 Task: Create an orange letterhead template in abstract style.
Action: Mouse pressed left at (341, 90)
Screenshot: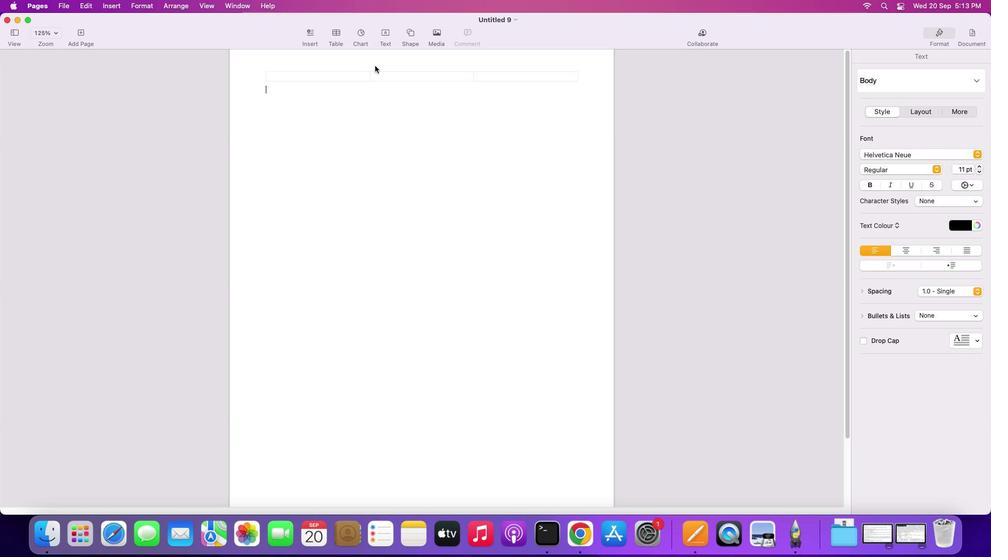 
Action: Mouse moved to (408, 33)
Screenshot: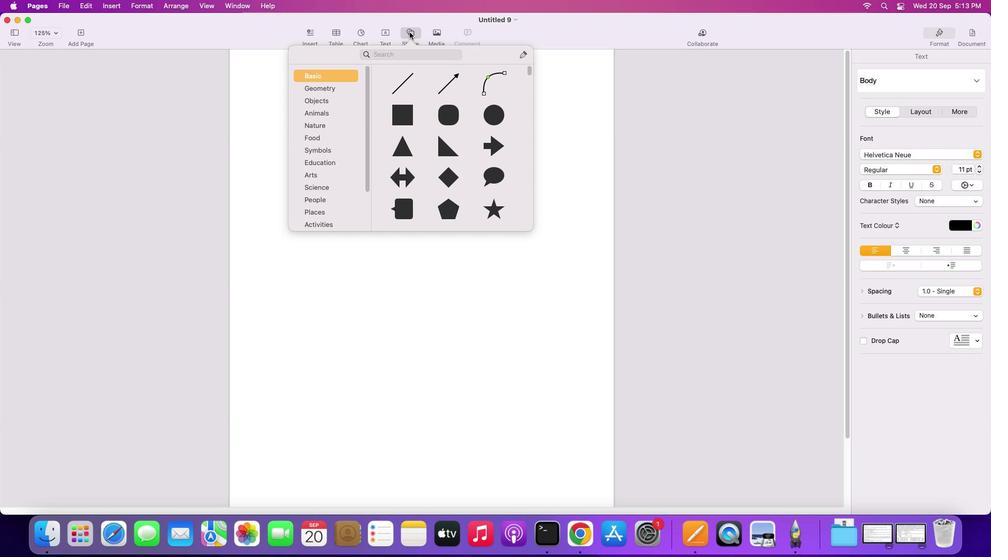 
Action: Mouse pressed left at (408, 33)
Screenshot: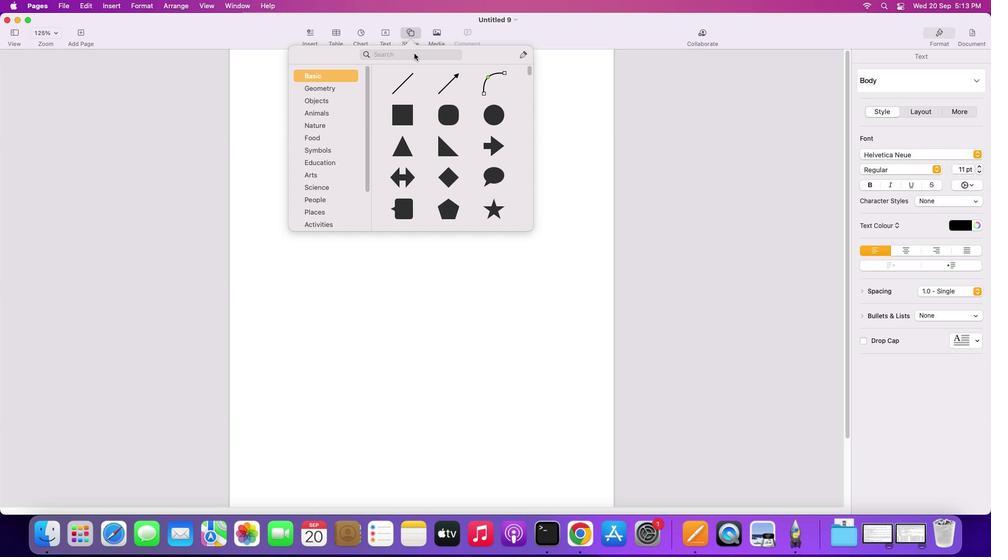 
Action: Mouse moved to (401, 116)
Screenshot: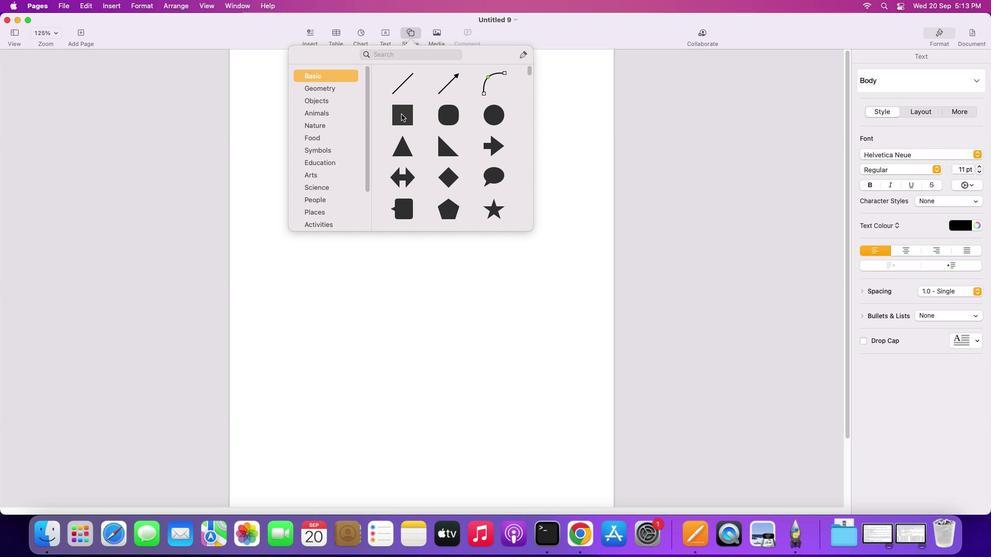 
Action: Mouse pressed left at (401, 116)
Screenshot: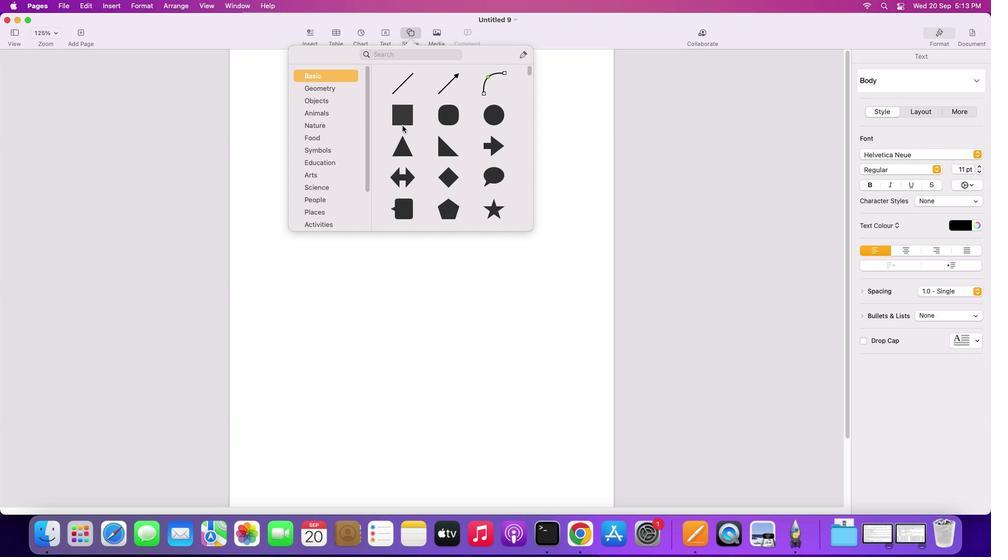 
Action: Mouse moved to (405, 160)
Screenshot: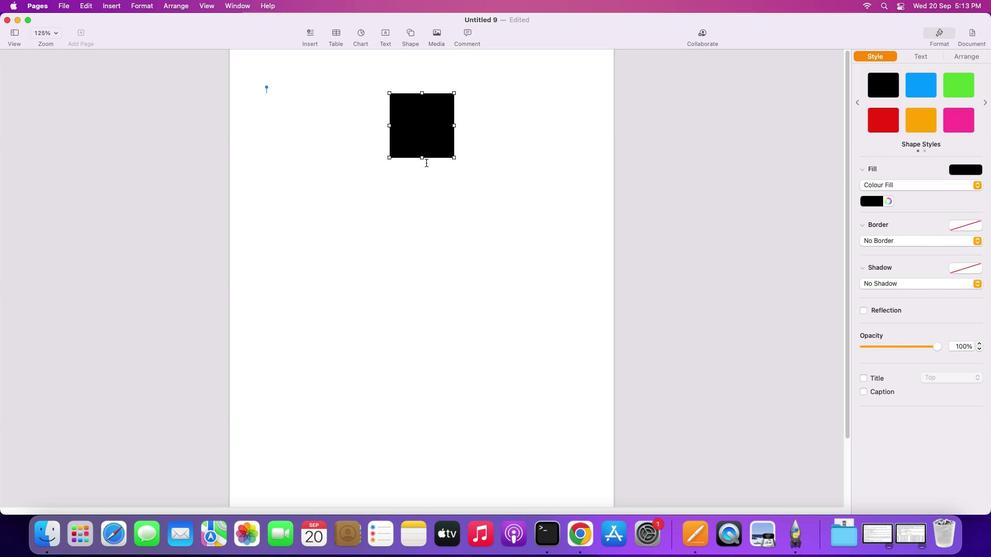 
Action: Mouse scrolled (405, 160) with delta (0, 0)
Screenshot: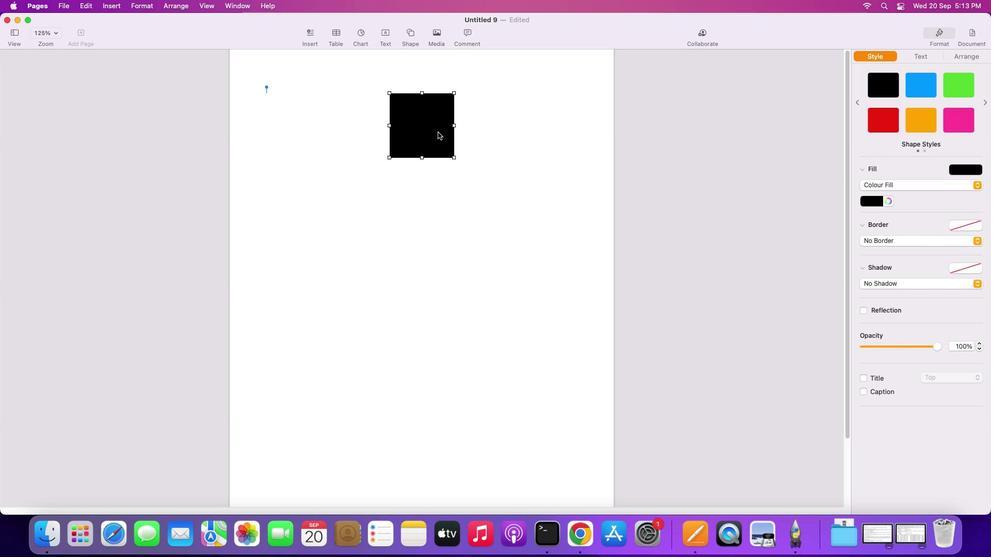 
Action: Mouse moved to (405, 161)
Screenshot: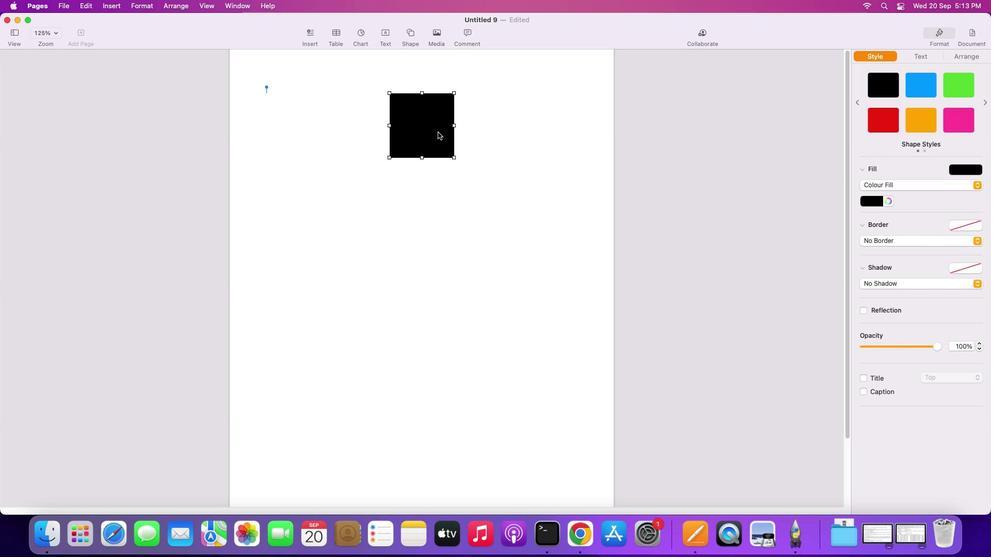 
Action: Mouse scrolled (405, 161) with delta (0, 0)
Screenshot: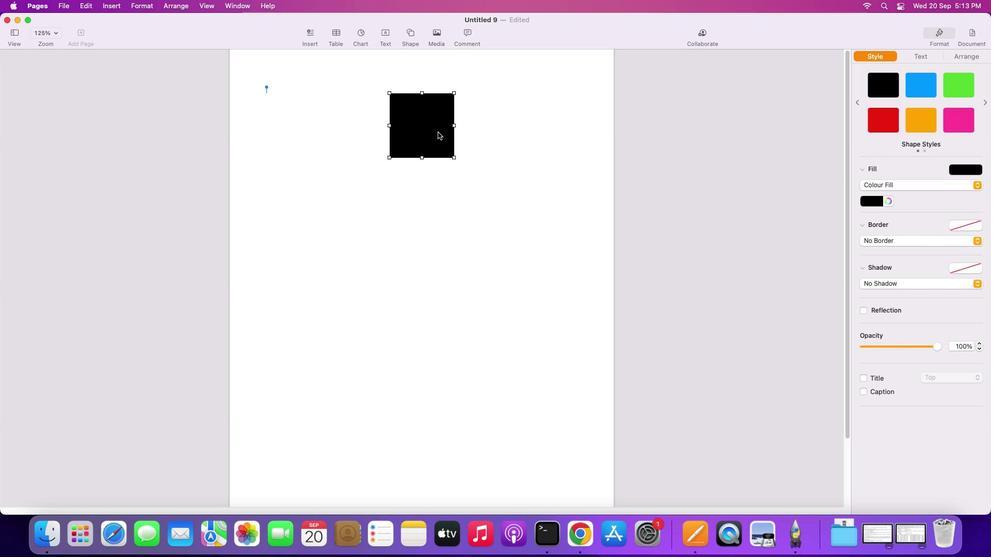 
Action: Mouse moved to (405, 161)
Screenshot: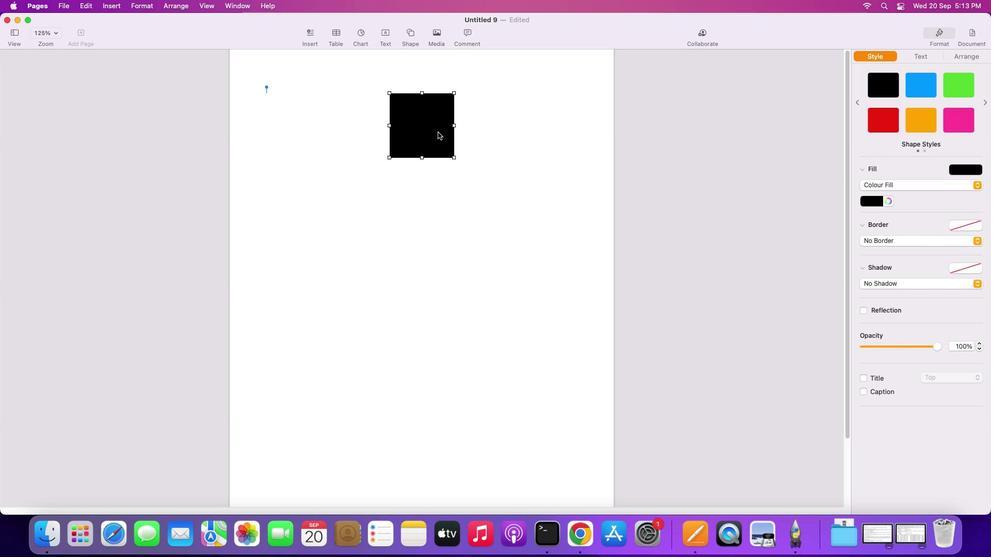 
Action: Mouse scrolled (405, 161) with delta (0, 2)
Screenshot: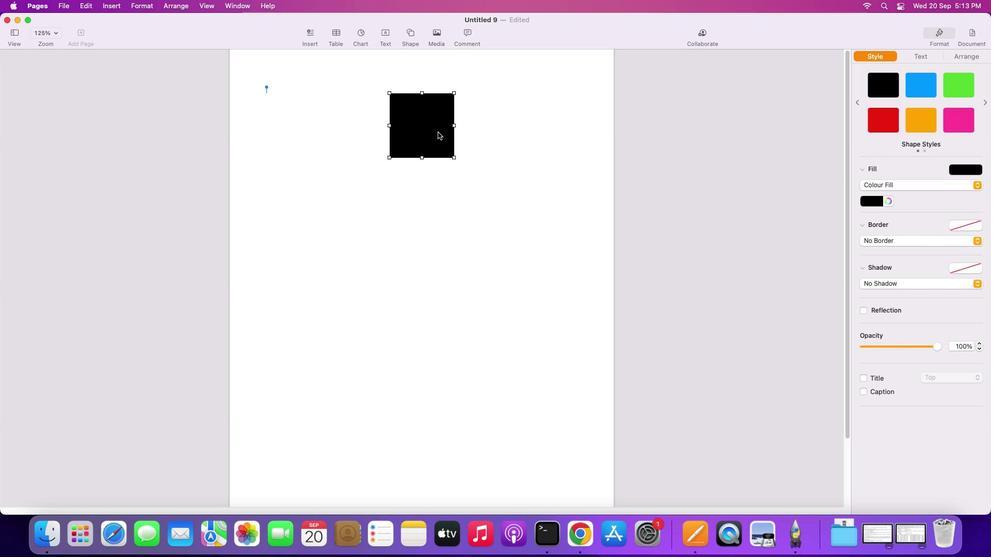
Action: Mouse scrolled (405, 161) with delta (0, 3)
Screenshot: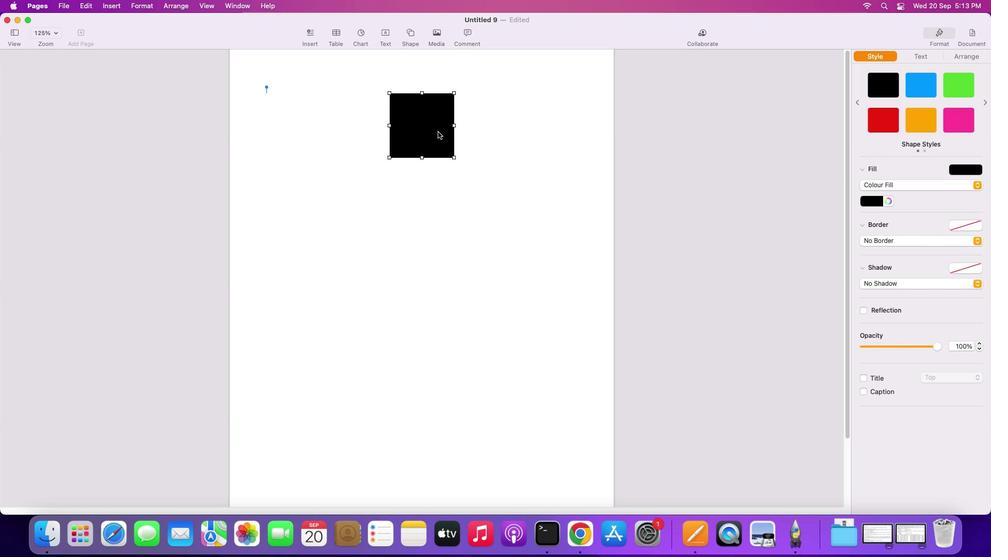 
Action: Mouse moved to (405, 161)
Screenshot: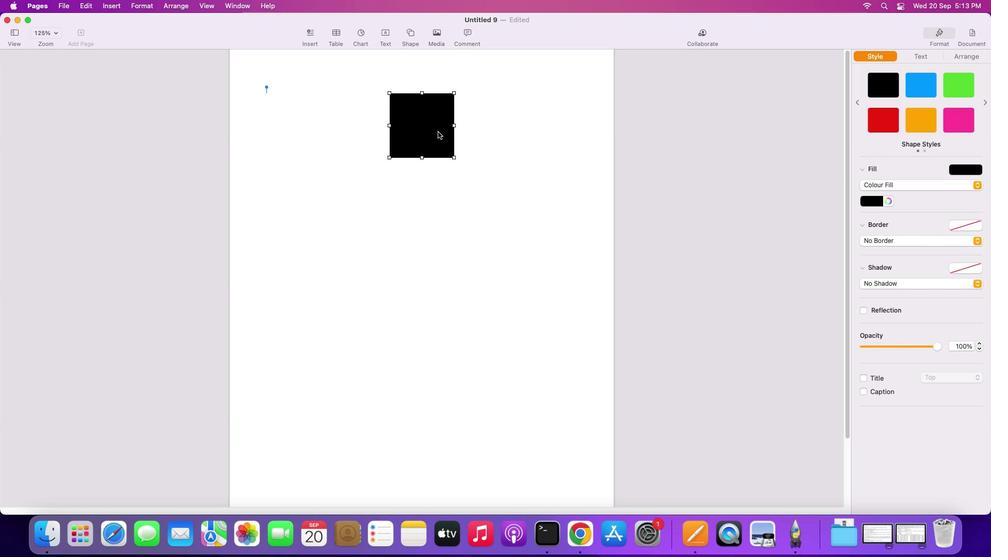 
Action: Mouse scrolled (405, 161) with delta (0, 4)
Screenshot: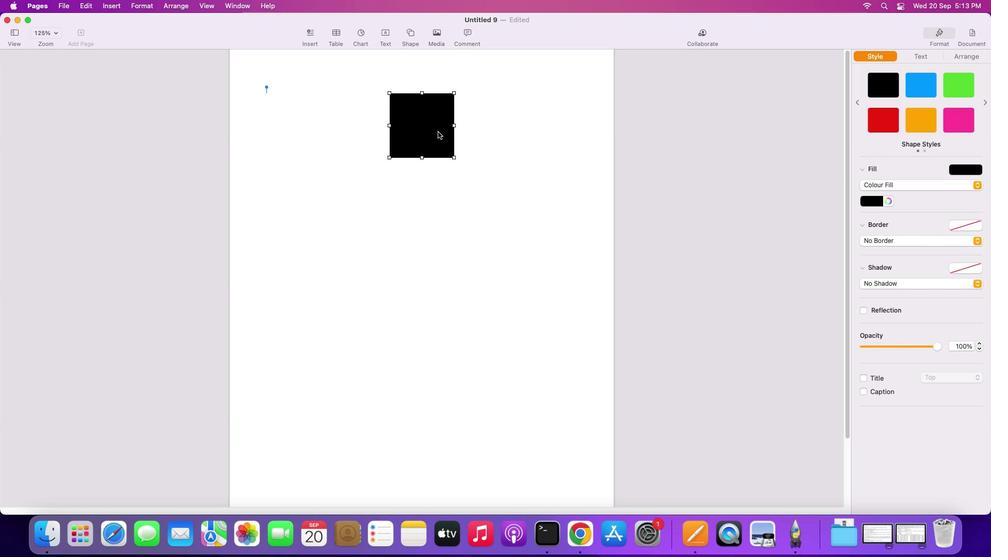 
Action: Mouse moved to (405, 161)
Screenshot: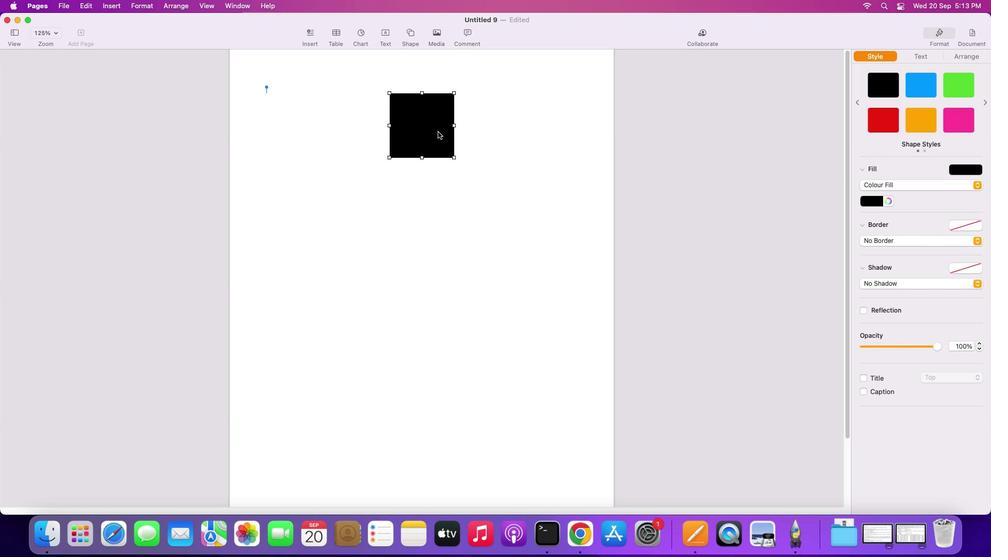 
Action: Mouse scrolled (405, 161) with delta (0, 4)
Screenshot: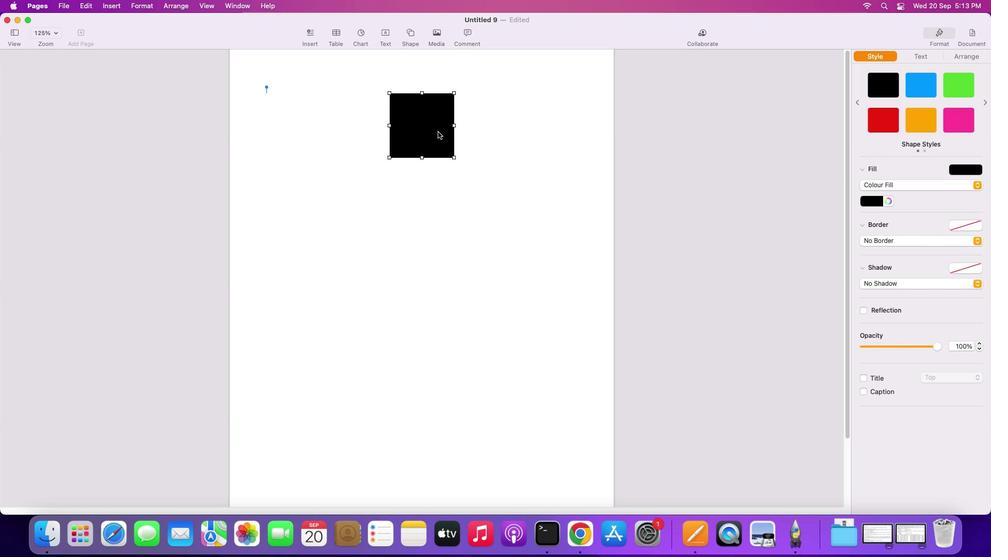 
Action: Mouse moved to (405, 163)
Screenshot: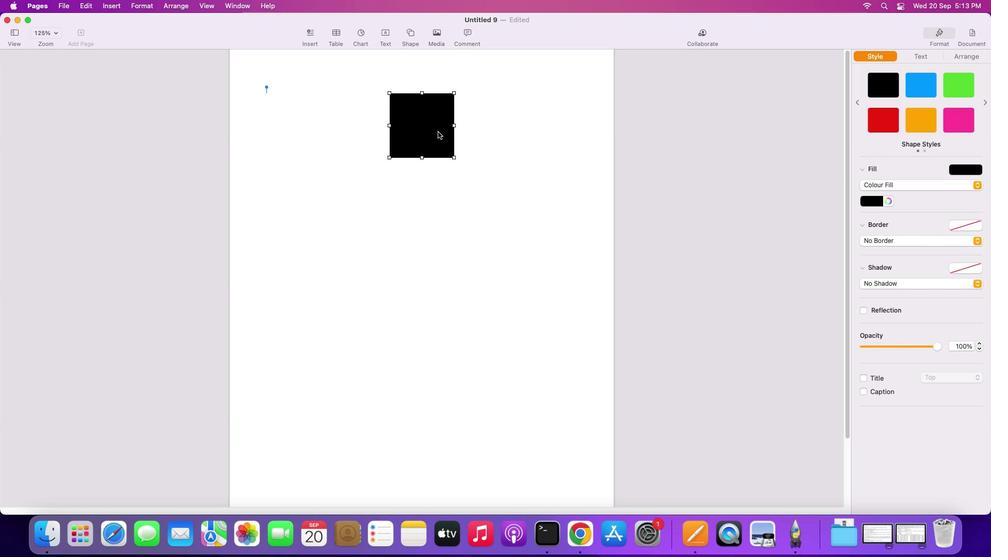 
Action: Mouse scrolled (405, 163) with delta (0, 4)
Screenshot: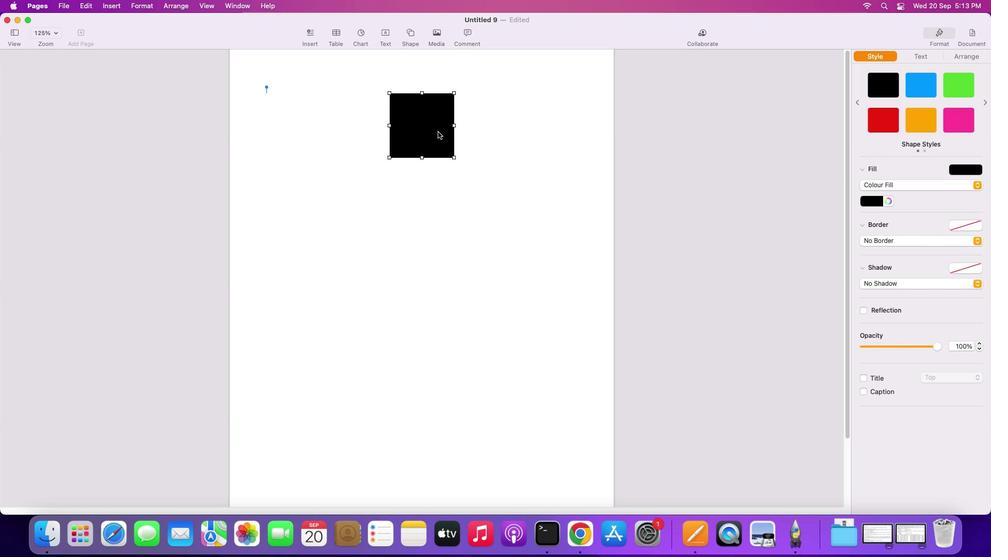 
Action: Mouse moved to (437, 132)
Screenshot: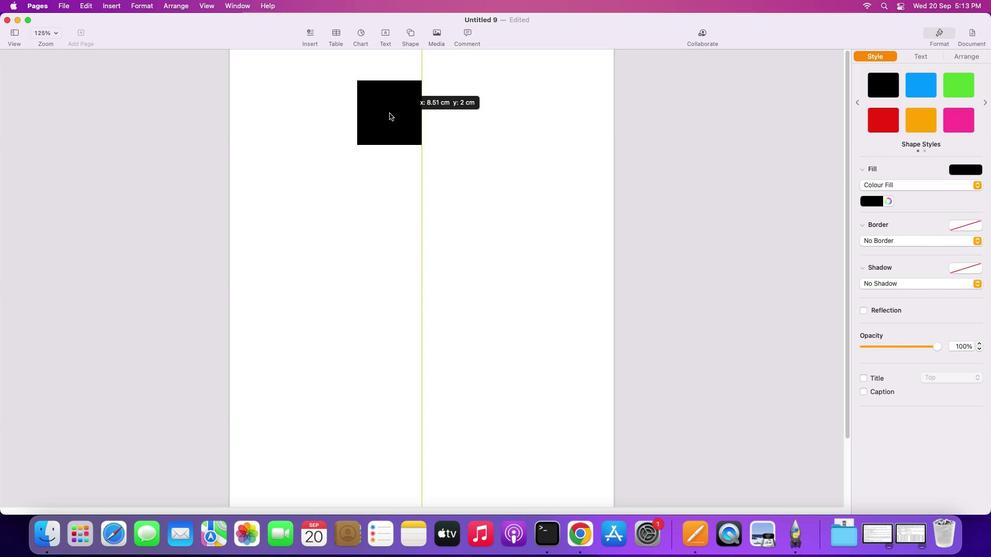 
Action: Mouse pressed left at (437, 132)
Screenshot: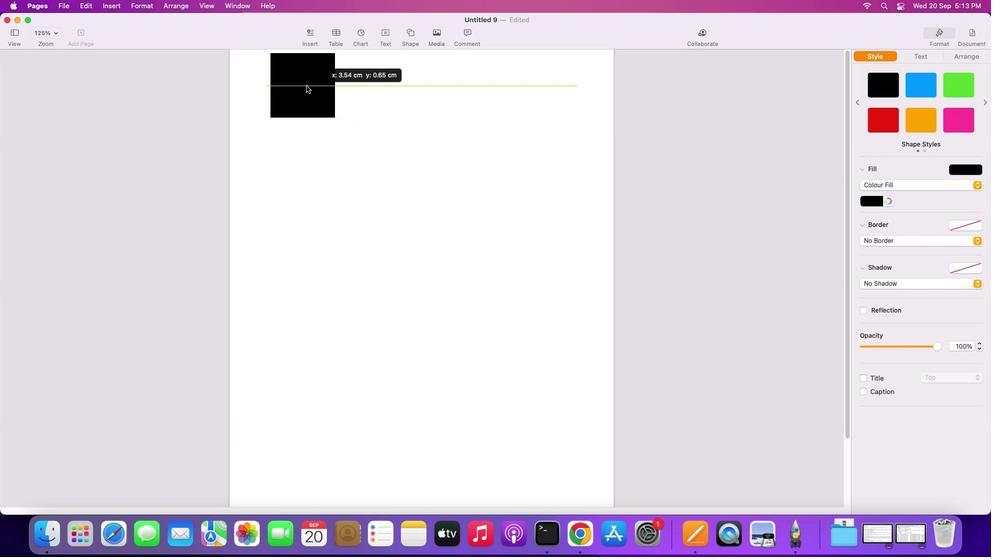 
Action: Mouse moved to (294, 81)
Screenshot: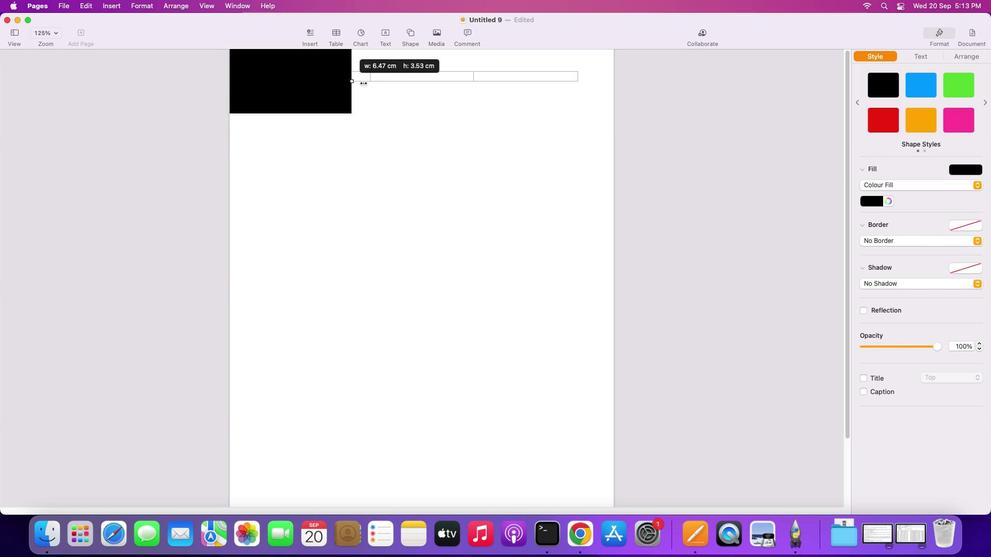 
Action: Mouse pressed left at (294, 81)
Screenshot: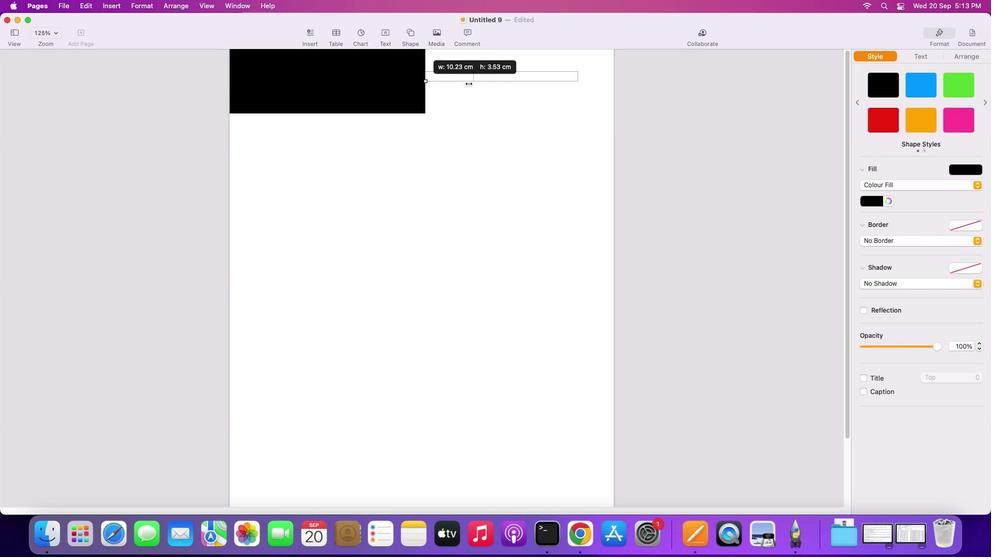 
Action: Mouse moved to (479, 152)
Screenshot: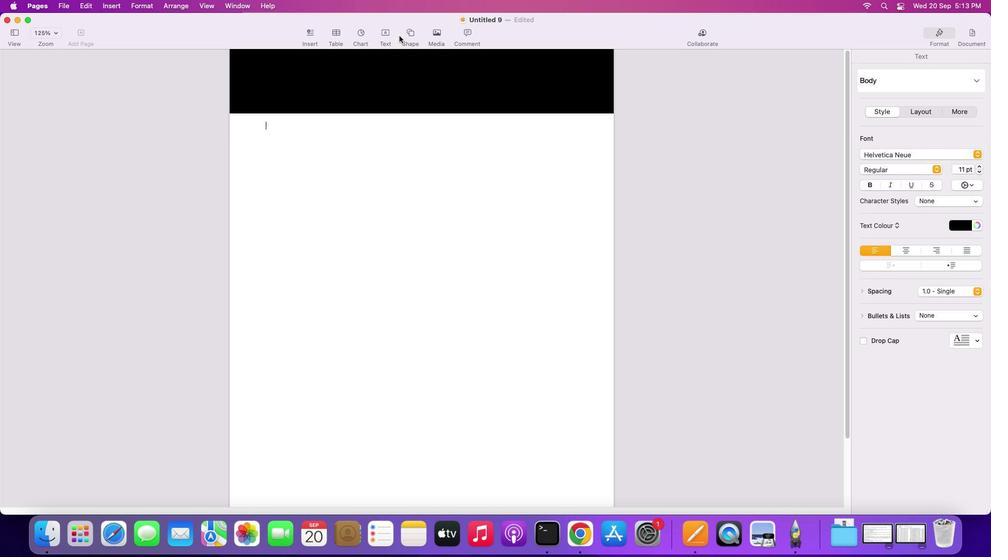 
Action: Mouse pressed left at (479, 152)
Screenshot: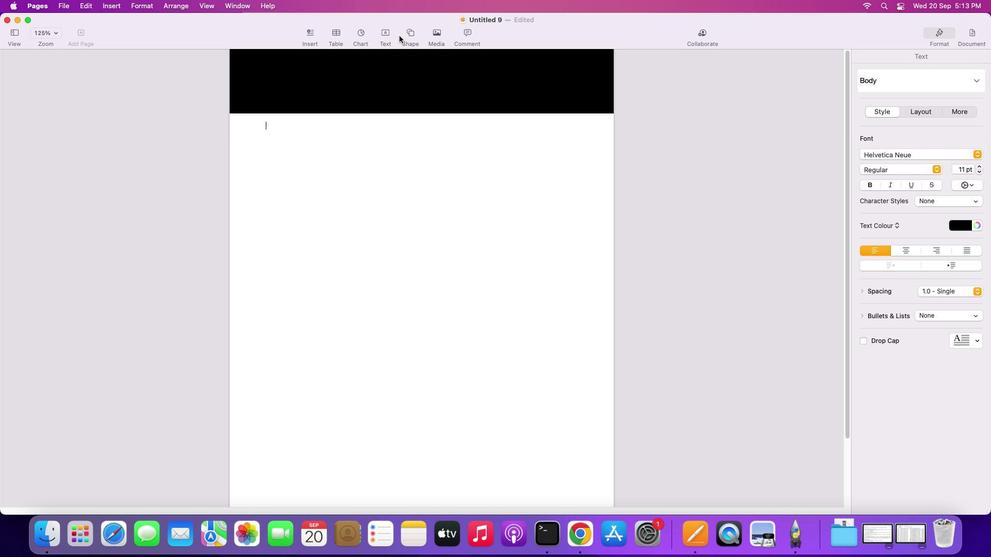 
Action: Mouse moved to (411, 32)
Screenshot: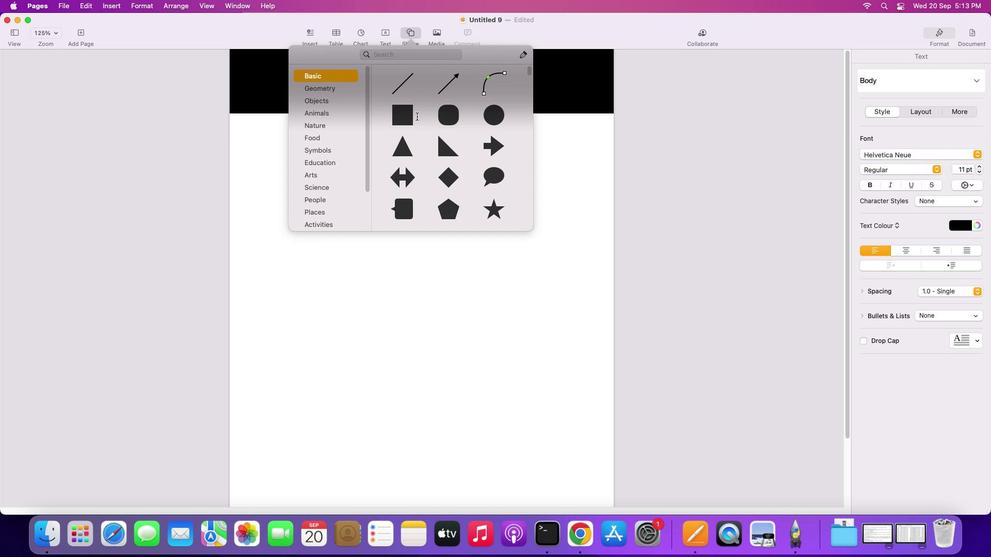 
Action: Mouse pressed left at (411, 32)
Screenshot: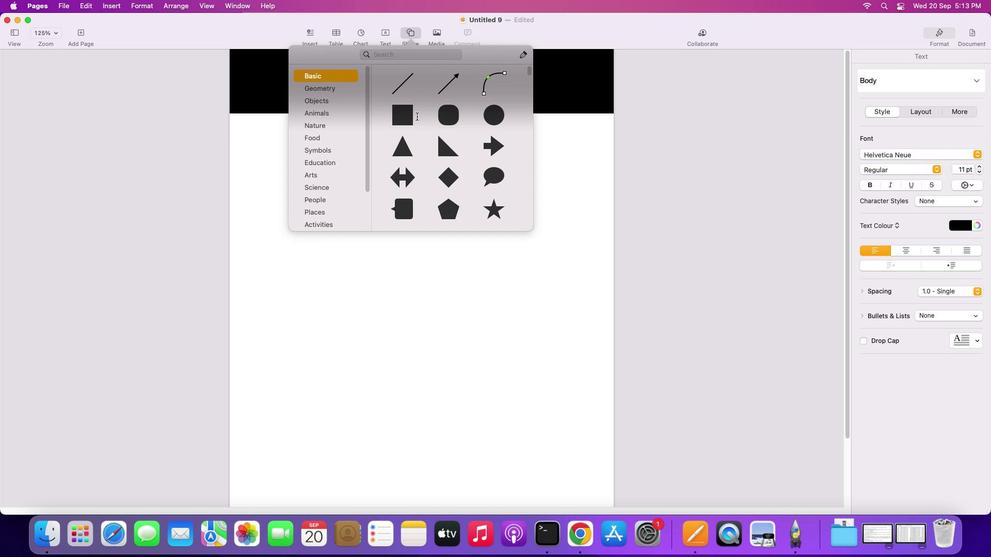 
Action: Mouse moved to (402, 111)
Screenshot: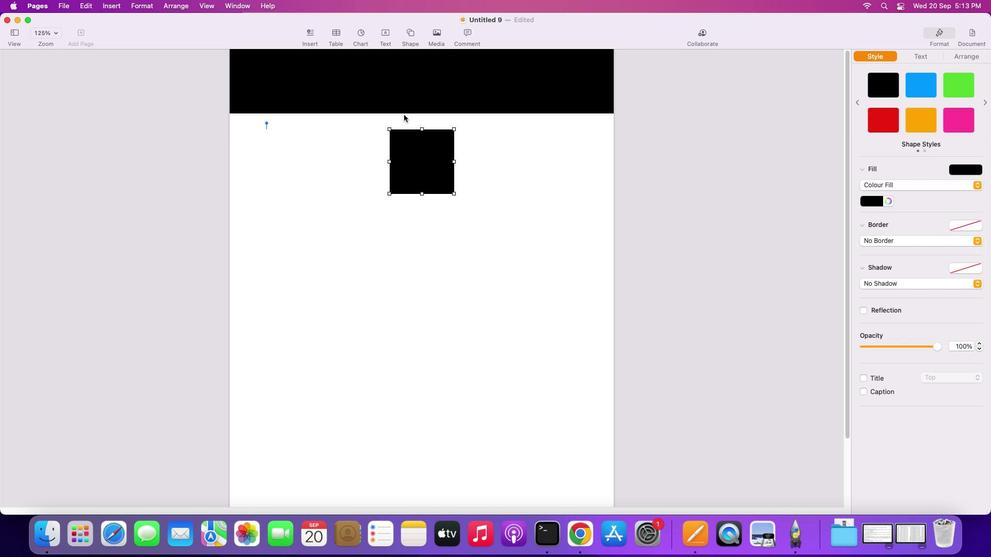 
Action: Mouse pressed left at (402, 111)
Screenshot: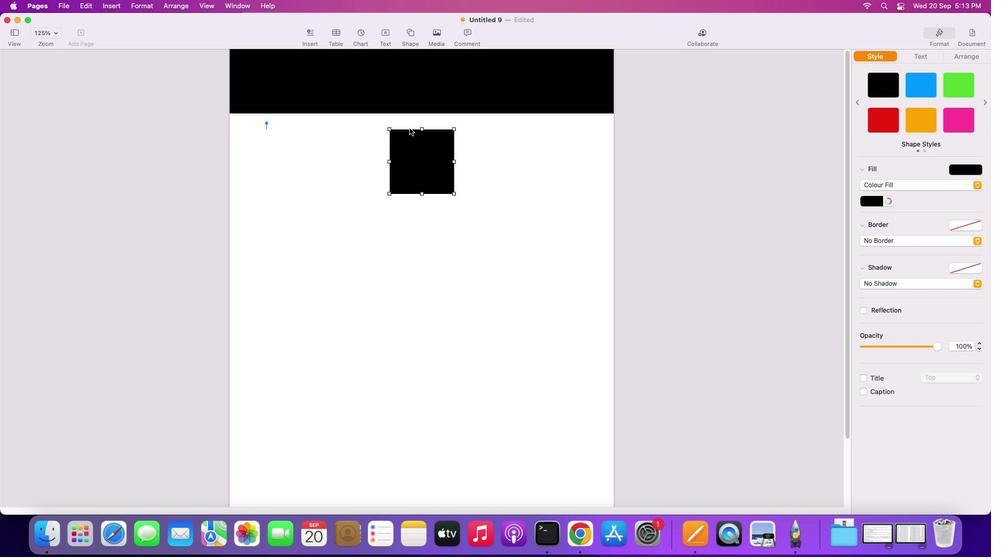 
Action: Mouse moved to (411, 139)
Screenshot: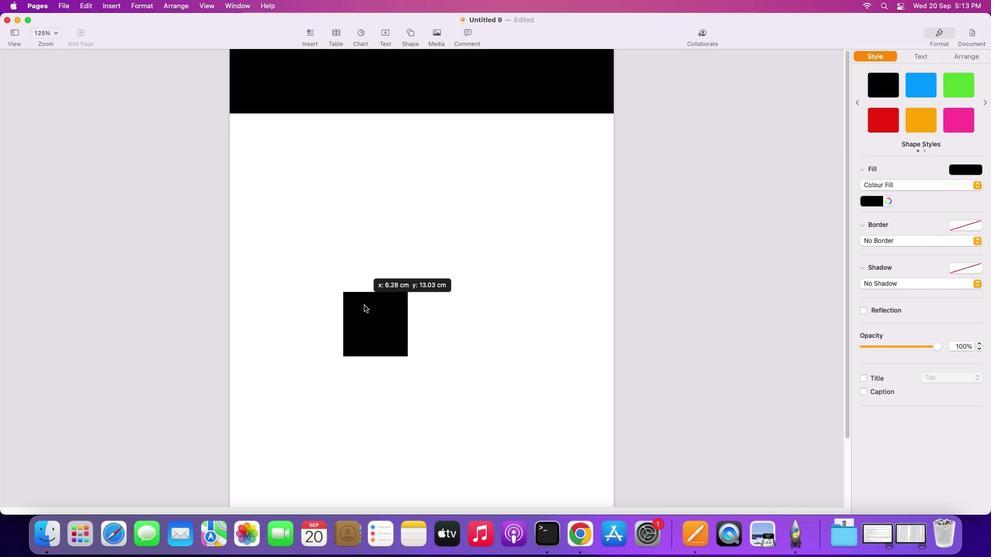 
Action: Mouse pressed left at (411, 139)
Screenshot: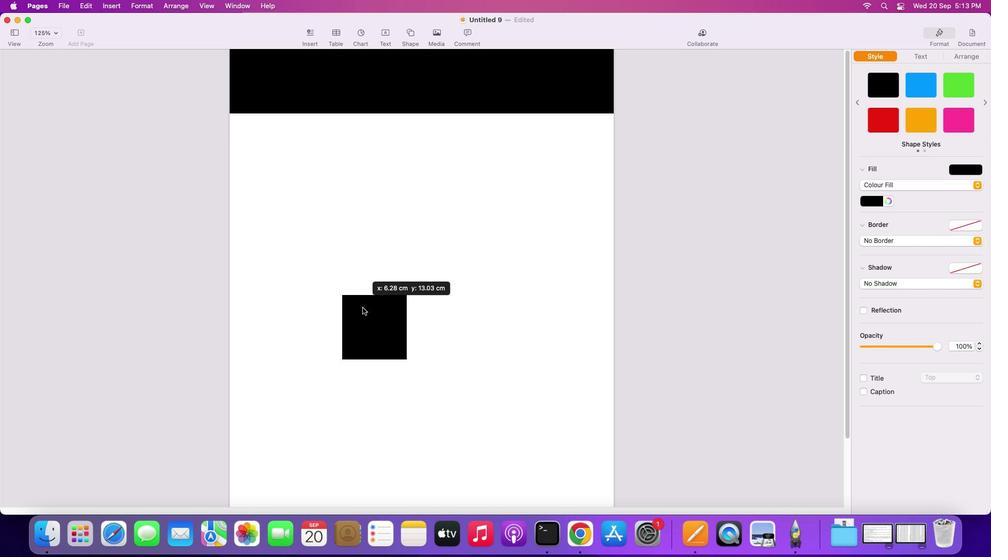 
Action: Mouse moved to (356, 307)
Screenshot: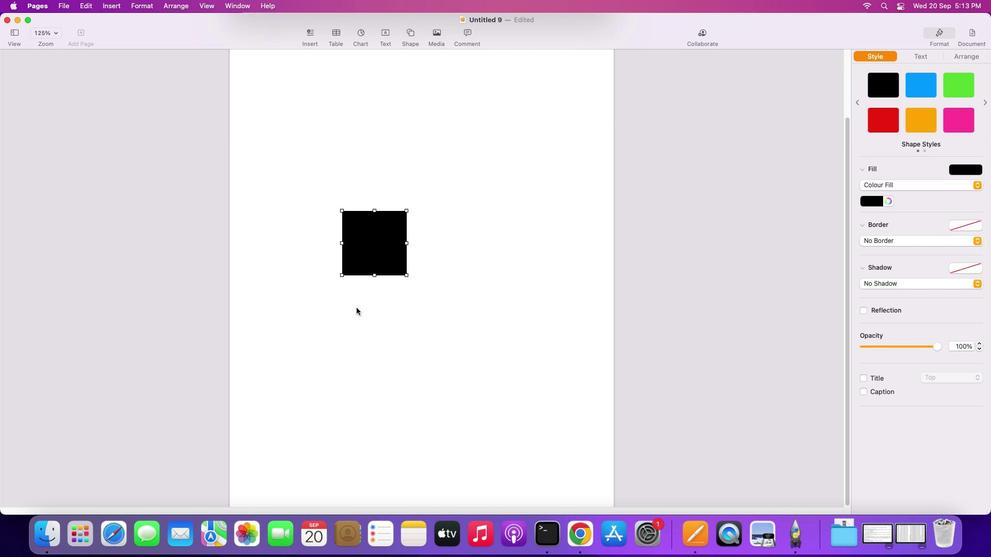 
Action: Mouse scrolled (356, 307) with delta (0, 0)
Screenshot: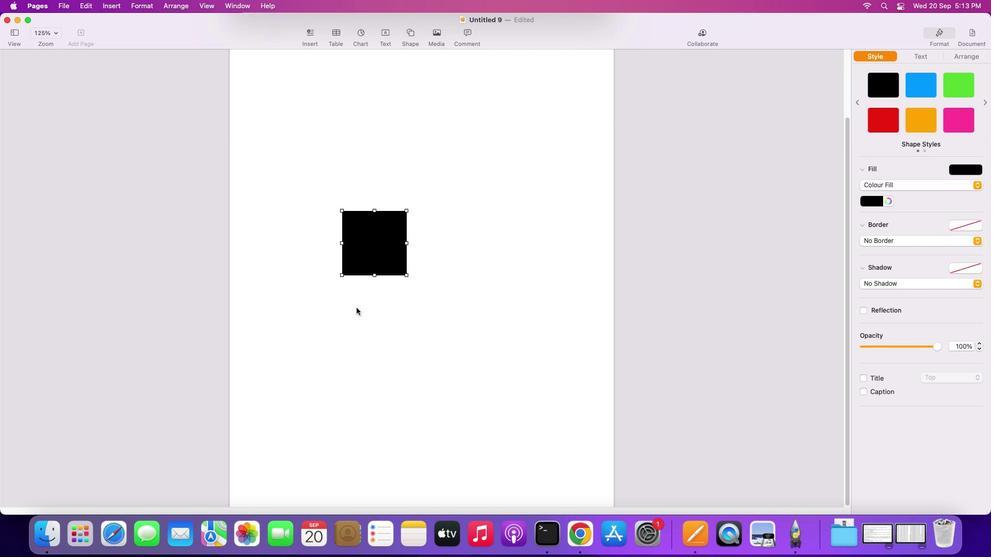 
Action: Mouse scrolled (356, 307) with delta (0, 0)
Screenshot: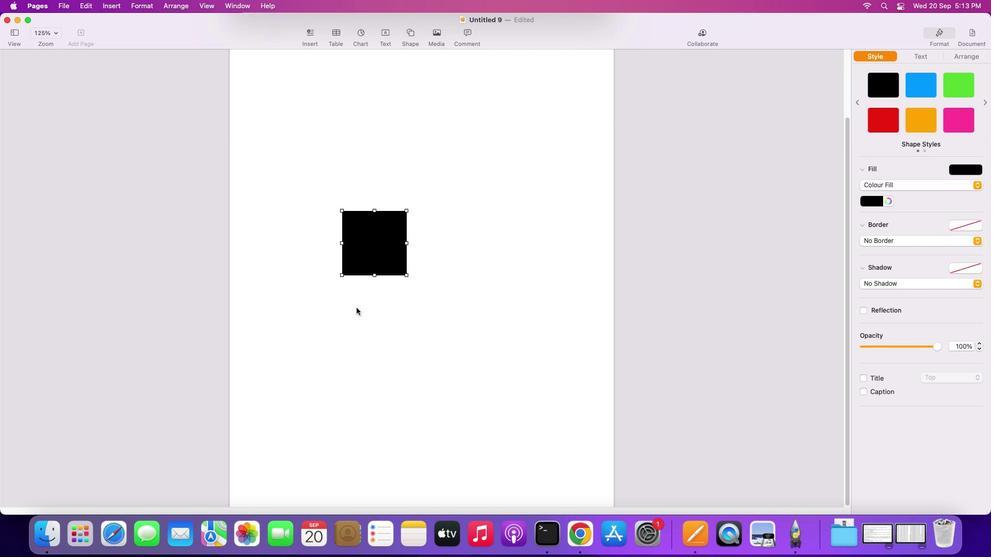 
Action: Mouse scrolled (356, 307) with delta (0, -2)
Screenshot: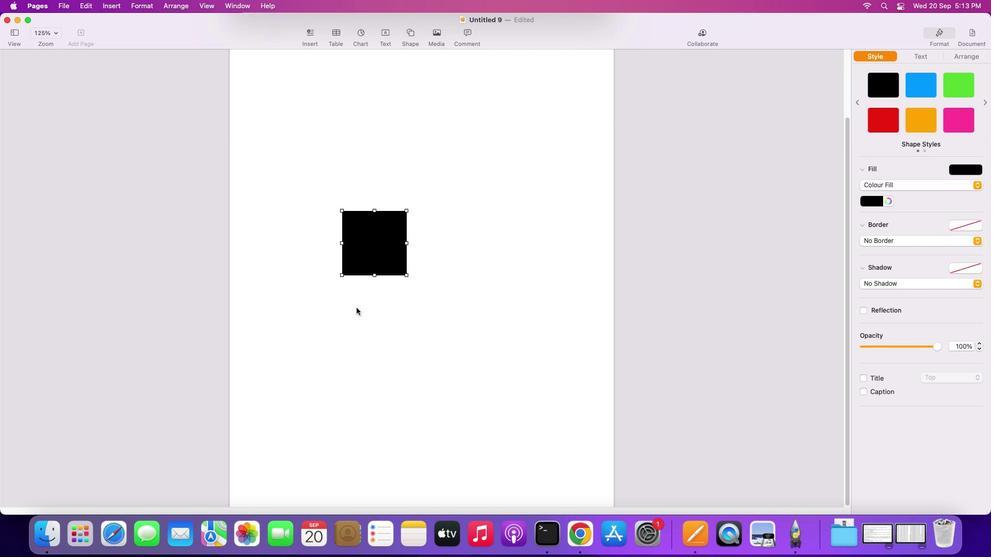 
Action: Mouse scrolled (356, 307) with delta (0, -2)
Screenshot: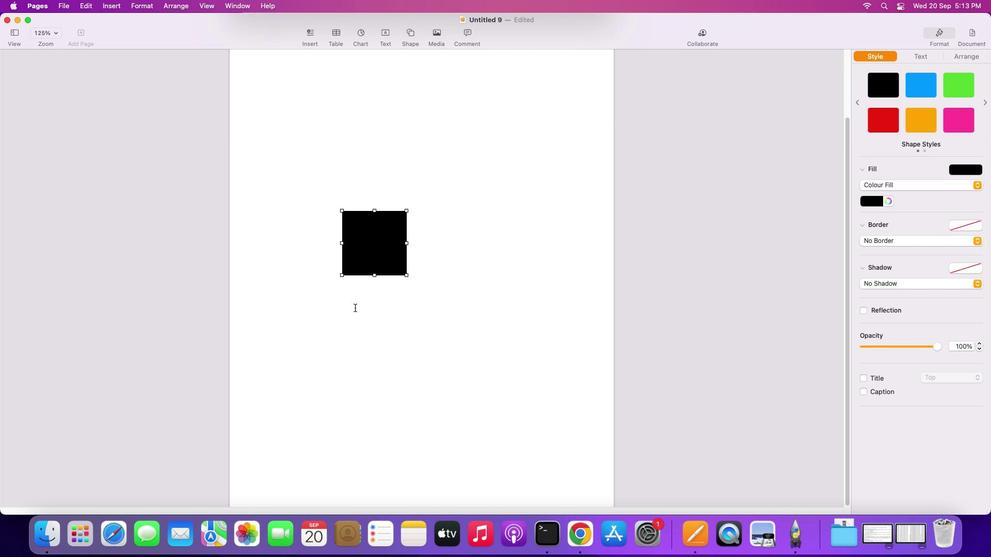 
Action: Mouse scrolled (356, 307) with delta (0, -3)
Screenshot: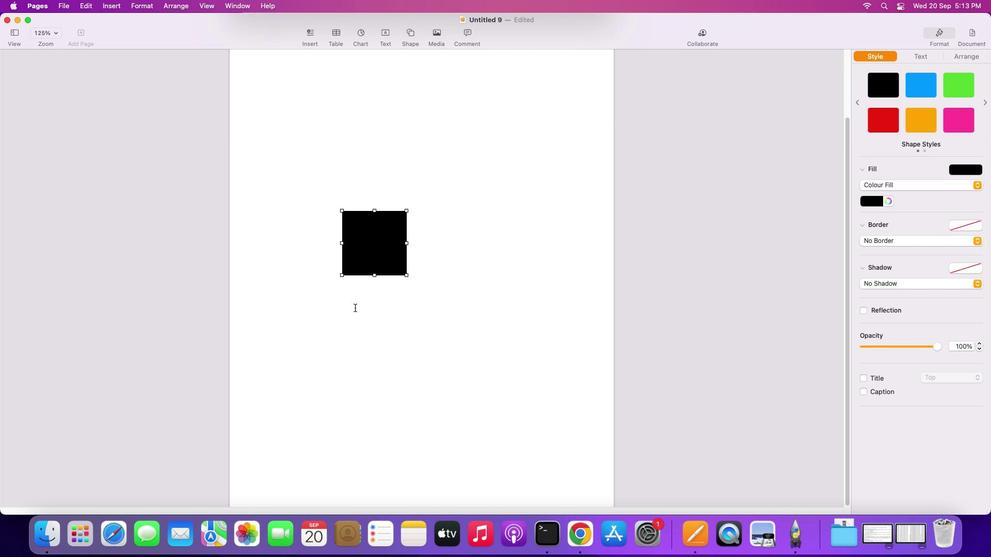 
Action: Mouse scrolled (356, 307) with delta (0, -3)
Screenshot: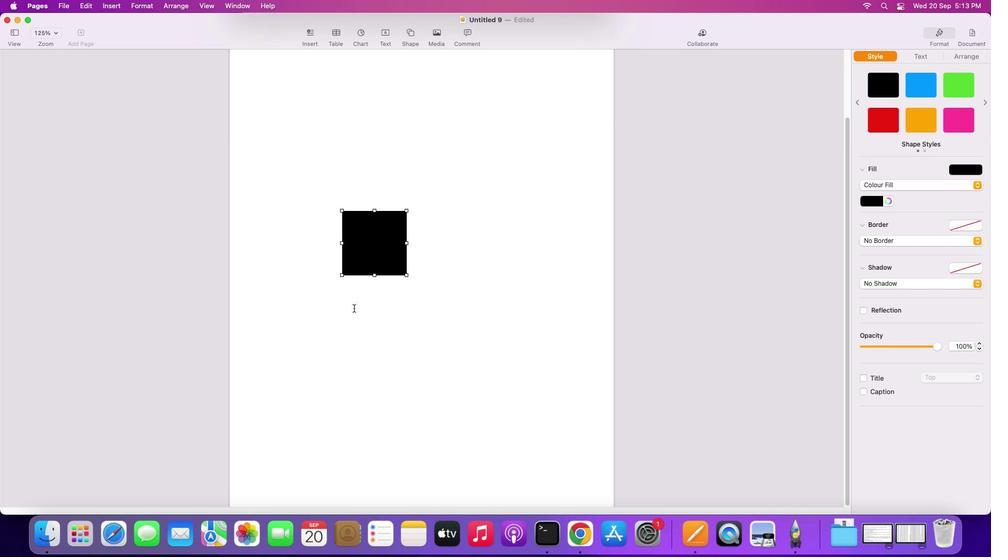 
Action: Mouse scrolled (356, 307) with delta (0, -3)
Screenshot: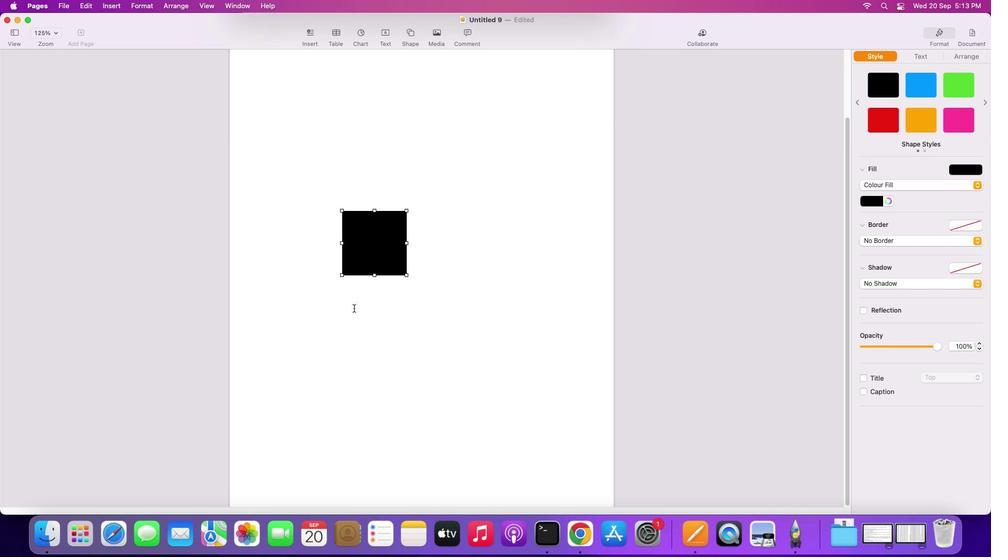 
Action: Mouse scrolled (356, 307) with delta (0, 0)
Screenshot: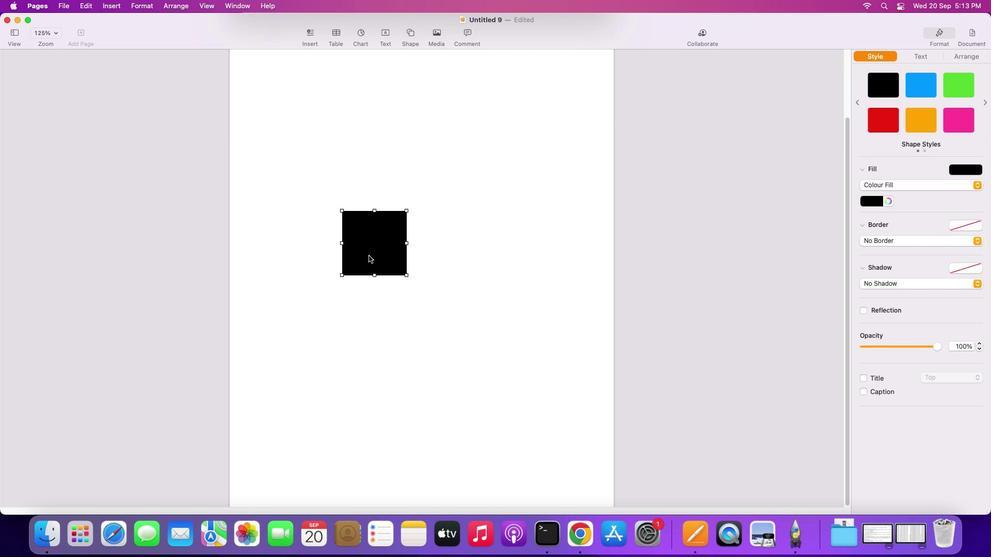 
Action: Mouse scrolled (356, 307) with delta (0, 0)
Screenshot: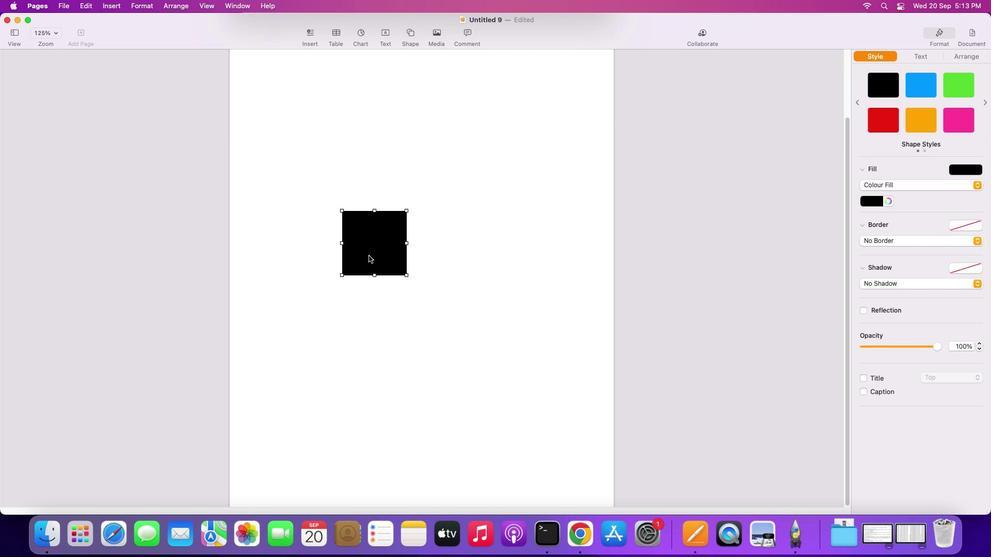 
Action: Mouse scrolled (356, 307) with delta (0, -1)
Screenshot: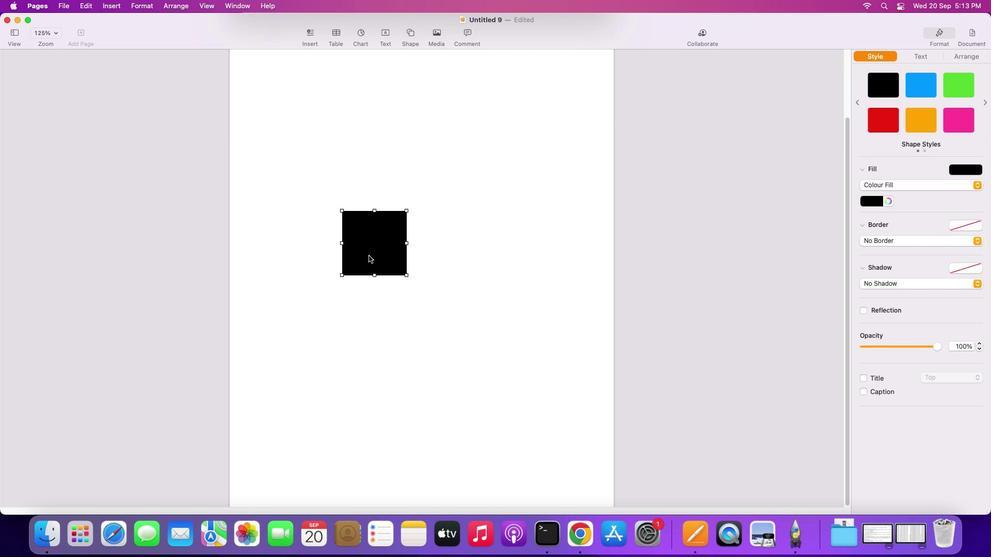 
Action: Mouse scrolled (356, 307) with delta (0, -2)
Screenshot: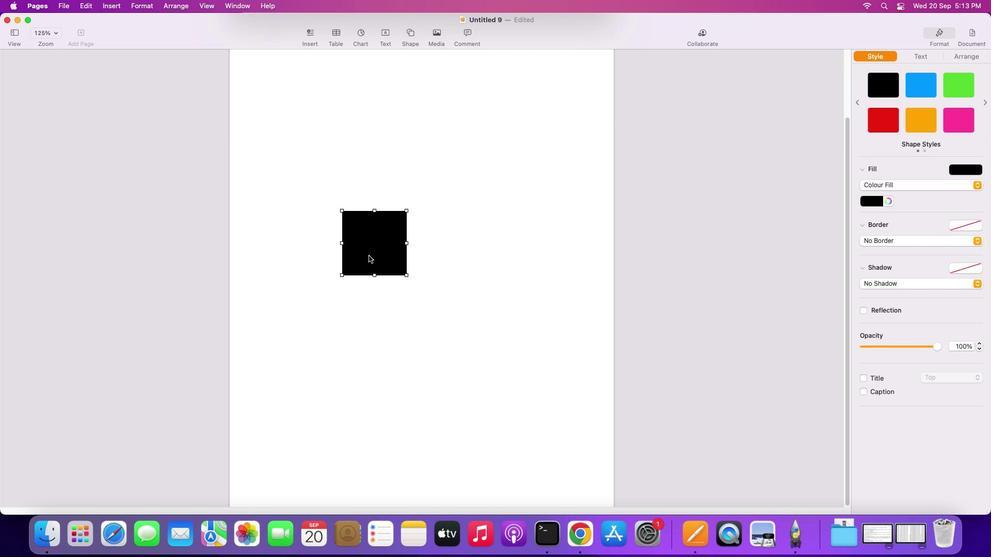 
Action: Mouse moved to (368, 255)
Screenshot: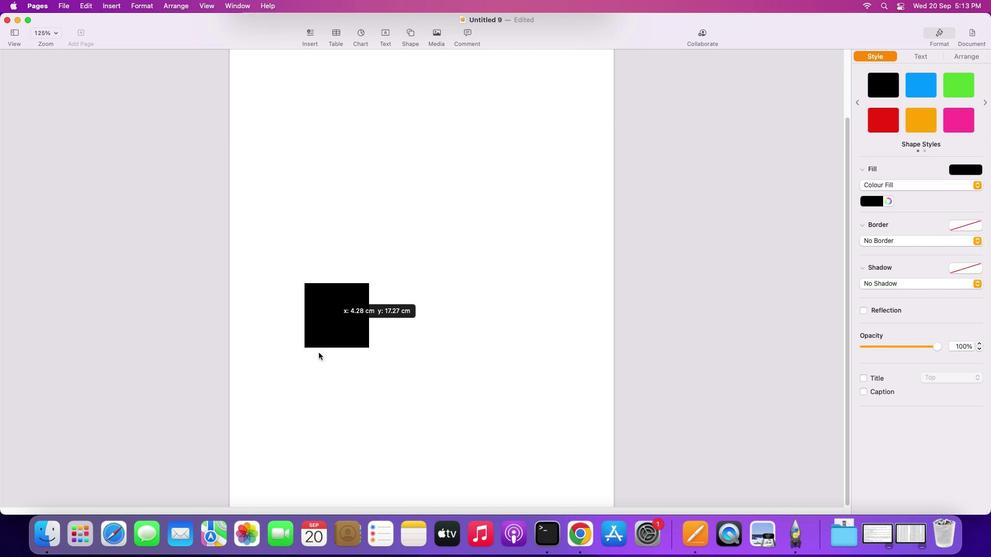 
Action: Mouse pressed left at (368, 255)
Screenshot: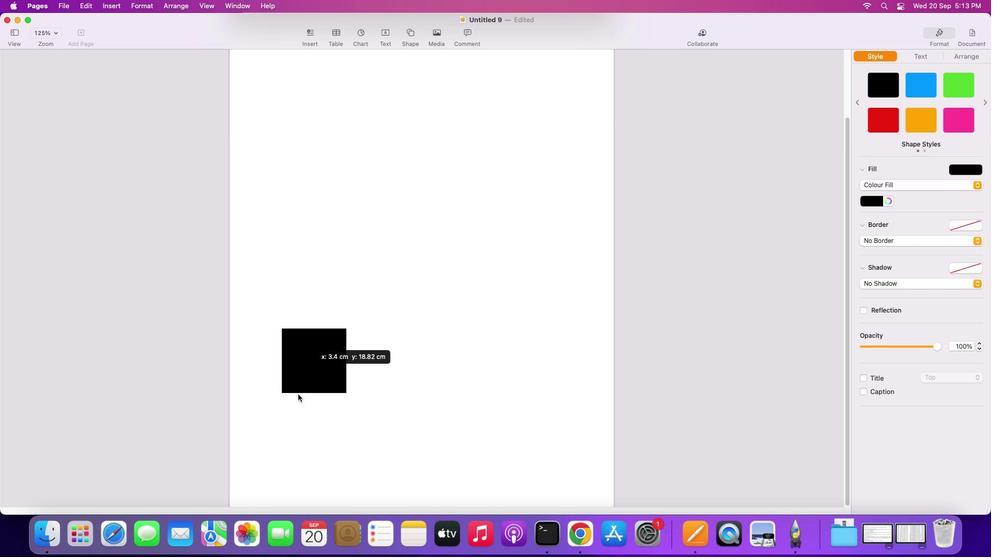 
Action: Mouse moved to (264, 464)
Screenshot: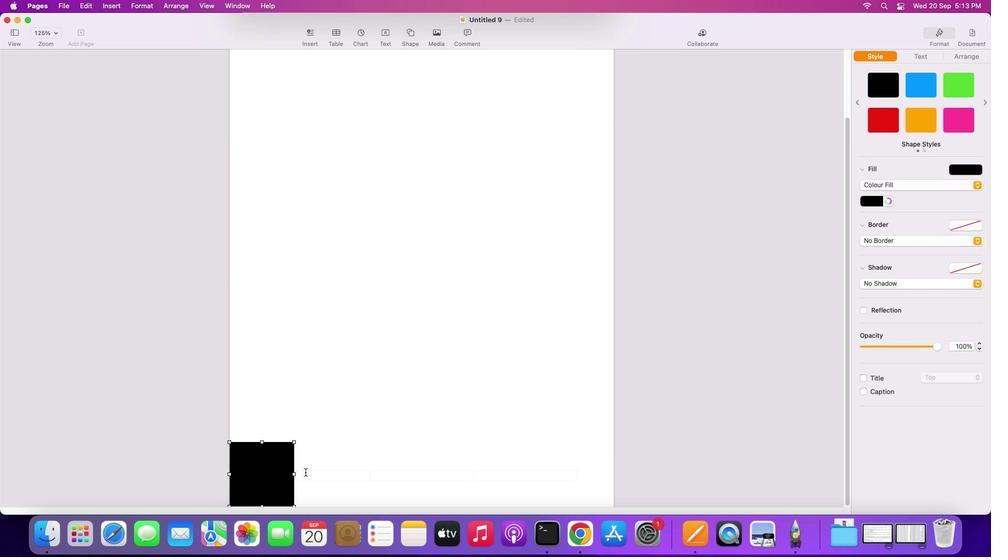 
Action: Mouse scrolled (264, 464) with delta (0, 0)
Screenshot: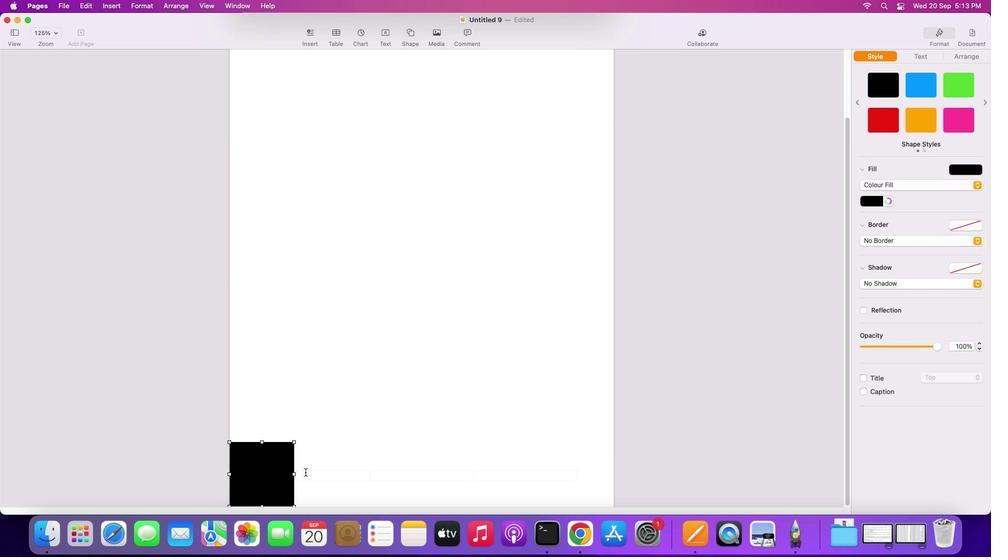 
Action: Mouse scrolled (264, 464) with delta (0, 0)
Screenshot: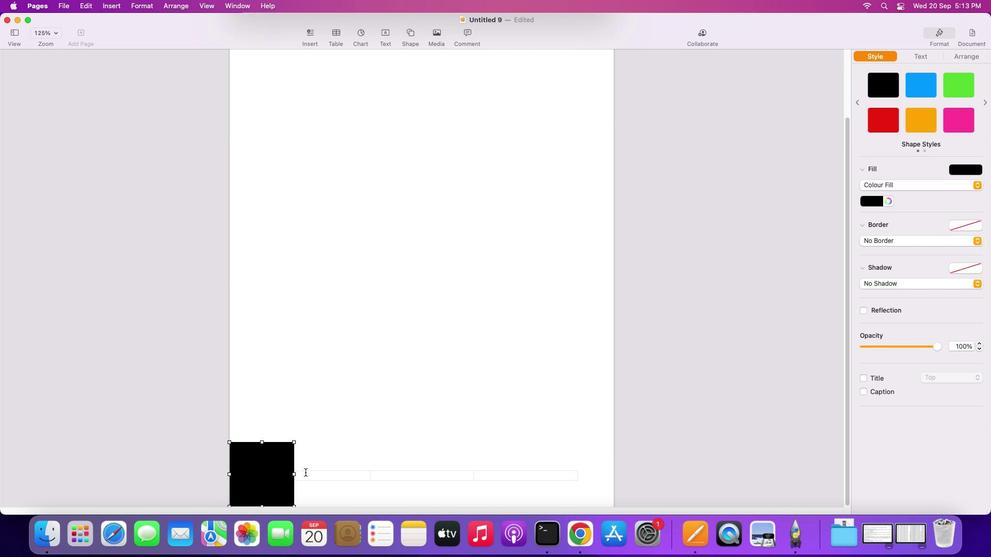 
Action: Mouse scrolled (264, 464) with delta (0, -1)
Screenshot: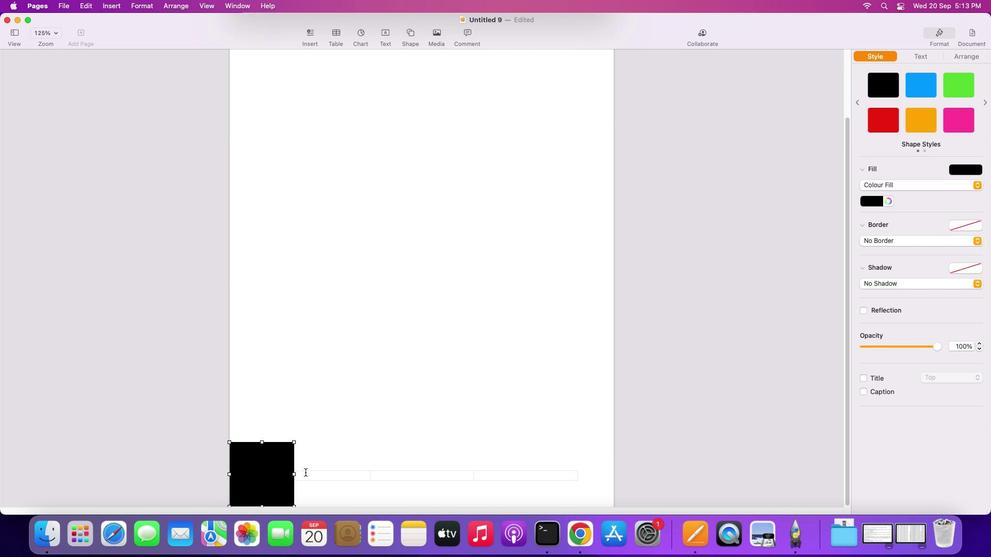 
Action: Mouse scrolled (264, 464) with delta (0, -2)
Screenshot: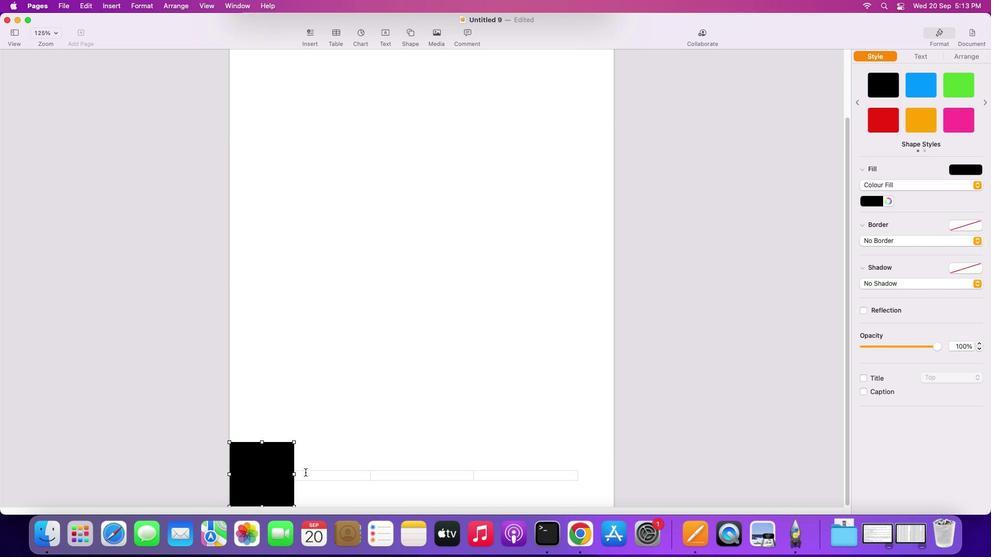 
Action: Mouse scrolled (264, 464) with delta (0, -3)
Screenshot: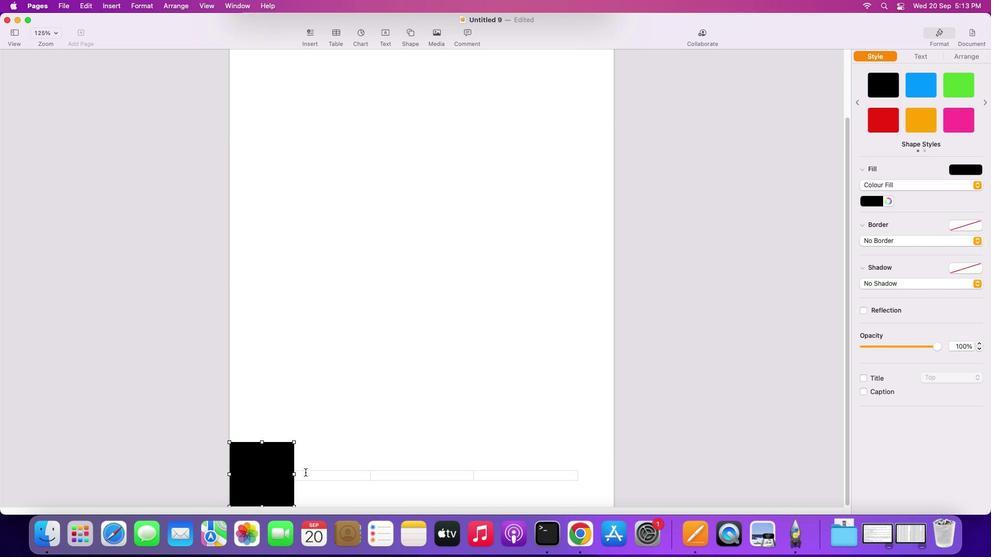 
Action: Mouse scrolled (264, 464) with delta (0, -3)
Screenshot: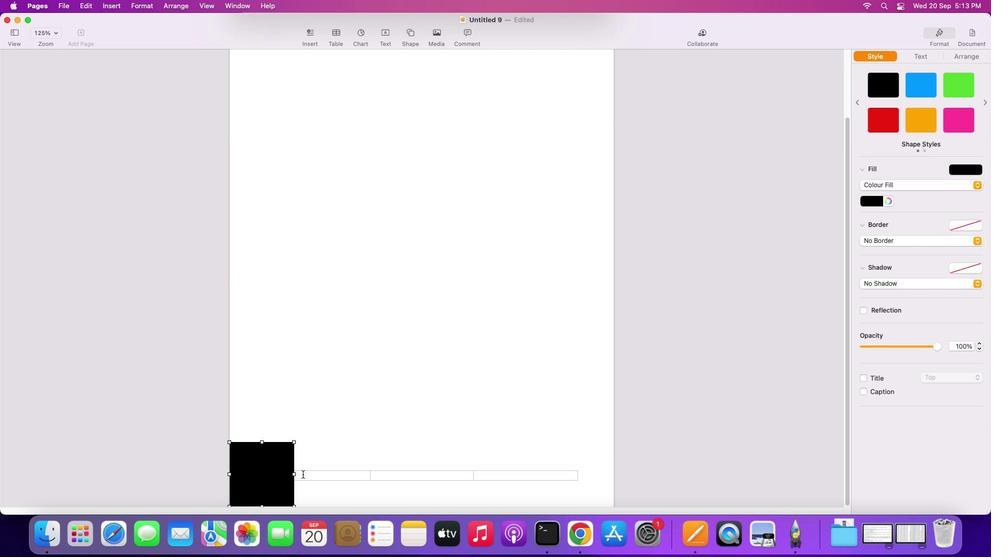 
Action: Mouse moved to (293, 475)
Screenshot: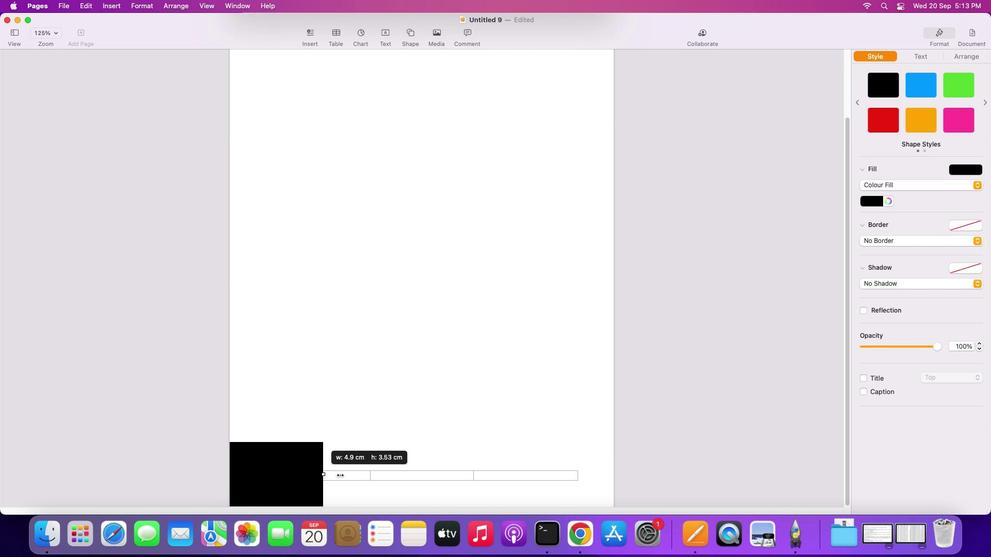 
Action: Mouse pressed left at (293, 475)
Screenshot: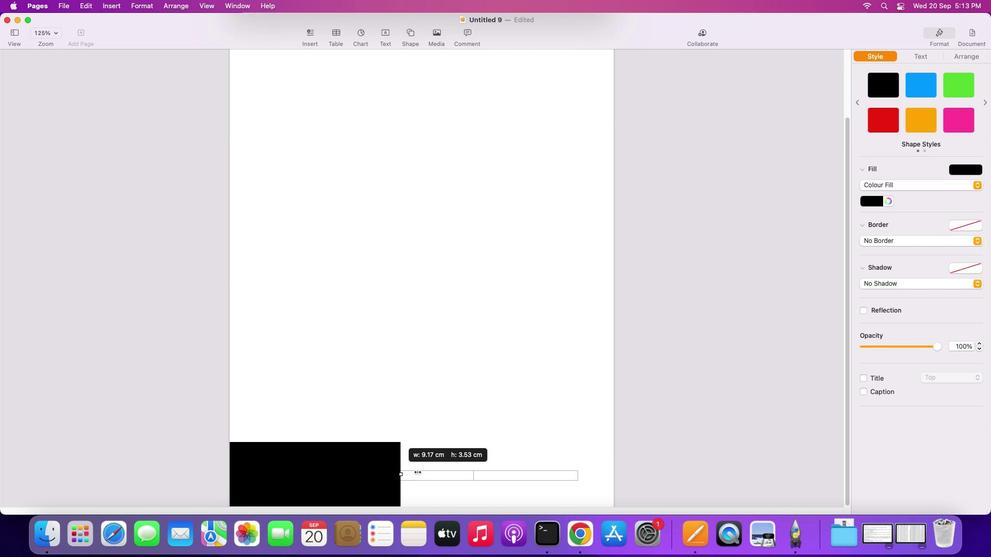 
Action: Mouse moved to (410, 144)
Screenshot: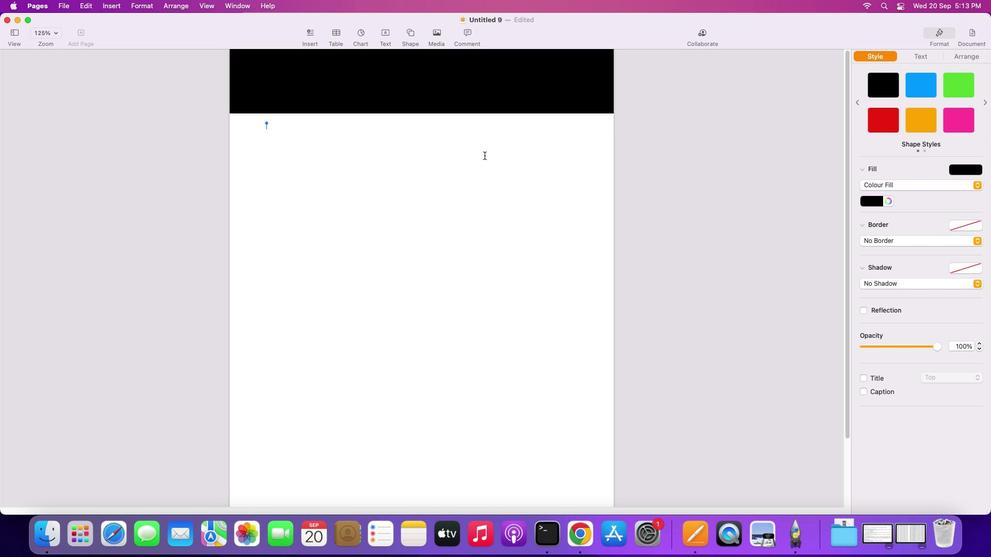 
Action: Mouse scrolled (410, 144) with delta (0, 0)
Screenshot: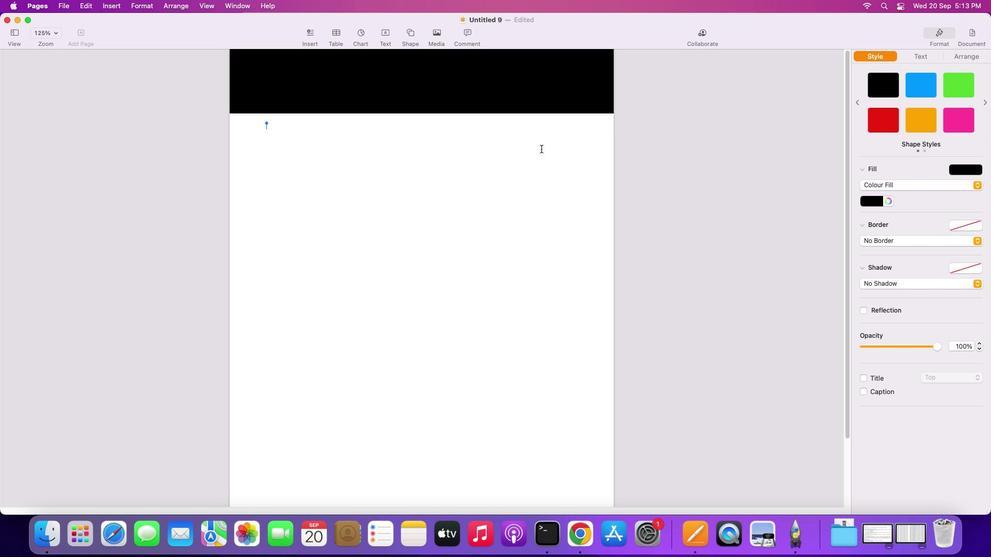 
Action: Mouse scrolled (410, 144) with delta (0, 0)
Screenshot: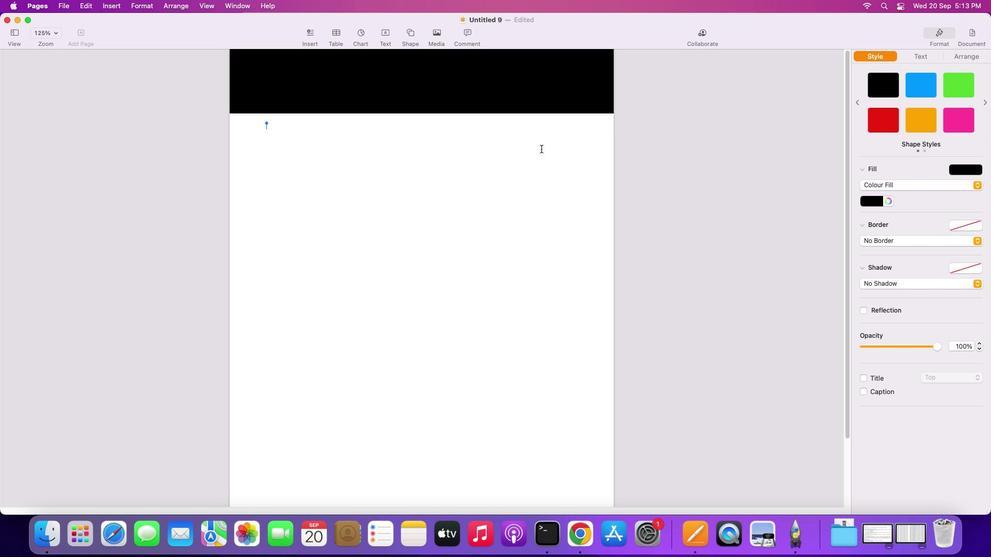 
Action: Mouse scrolled (410, 144) with delta (0, 2)
Screenshot: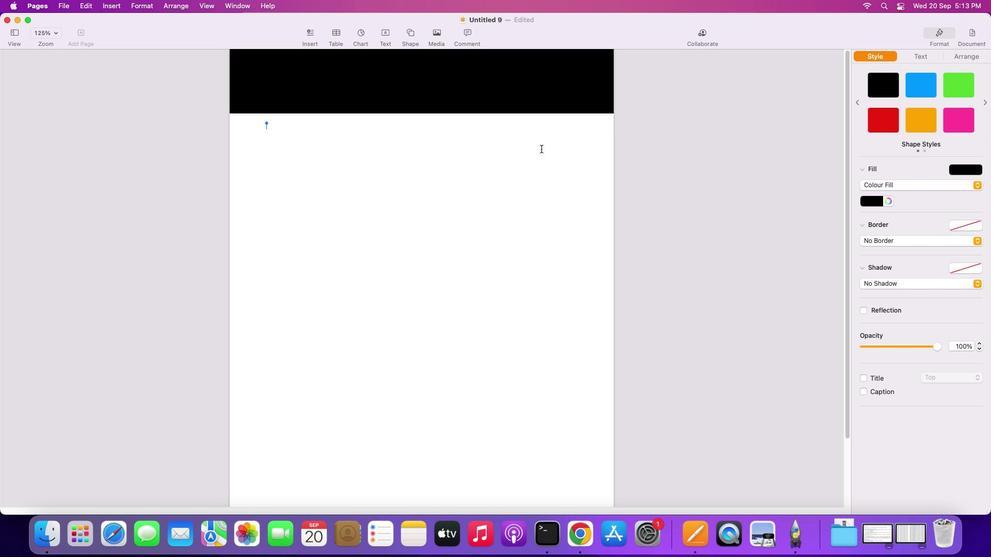 
Action: Mouse moved to (410, 145)
Screenshot: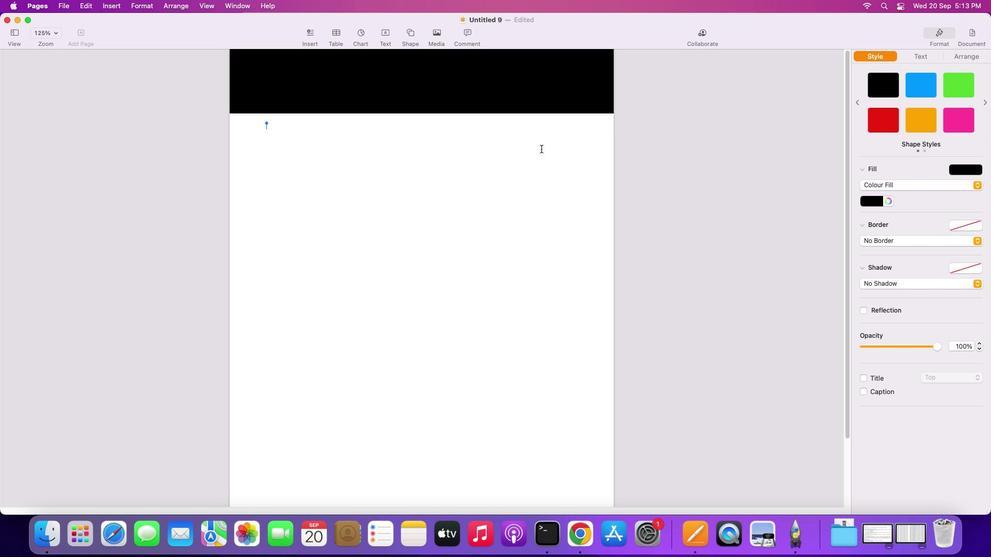 
Action: Mouse scrolled (410, 145) with delta (0, 2)
Screenshot: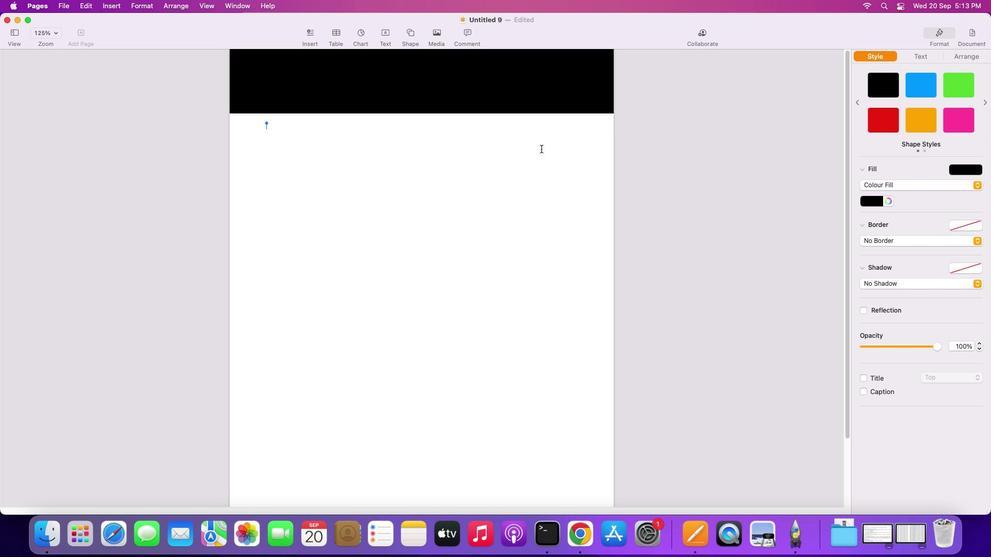 
Action: Mouse moved to (409, 148)
Screenshot: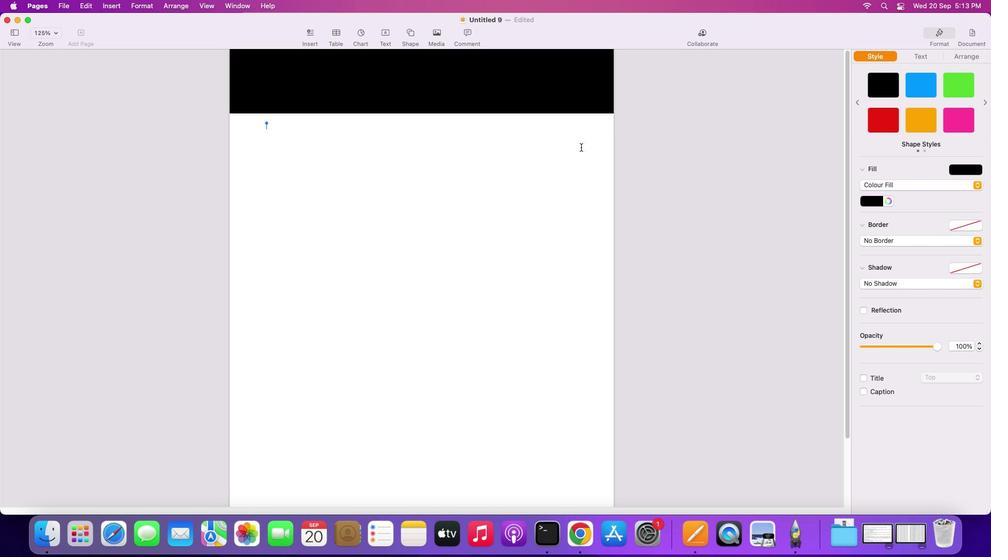 
Action: Mouse scrolled (409, 148) with delta (0, 3)
Screenshot: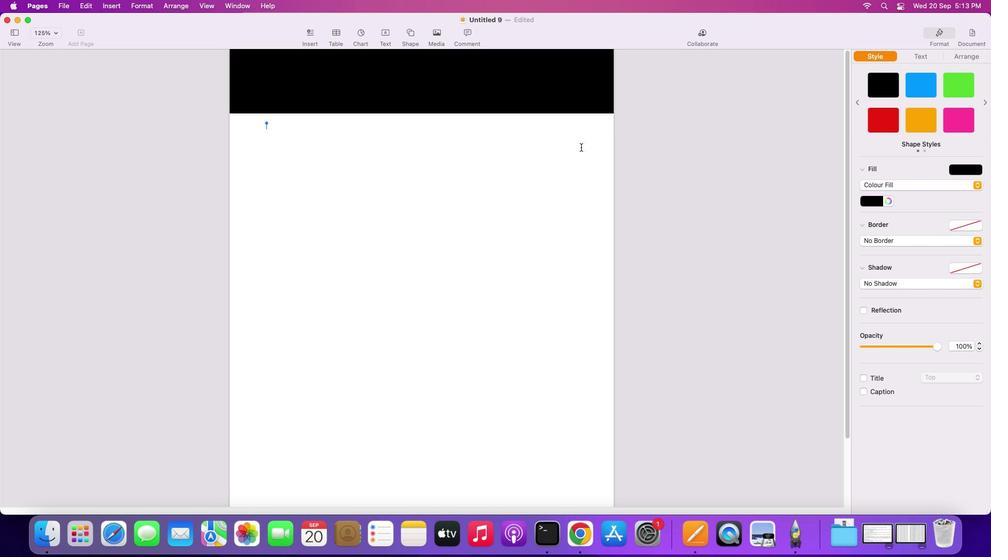 
Action: Mouse moved to (408, 149)
Screenshot: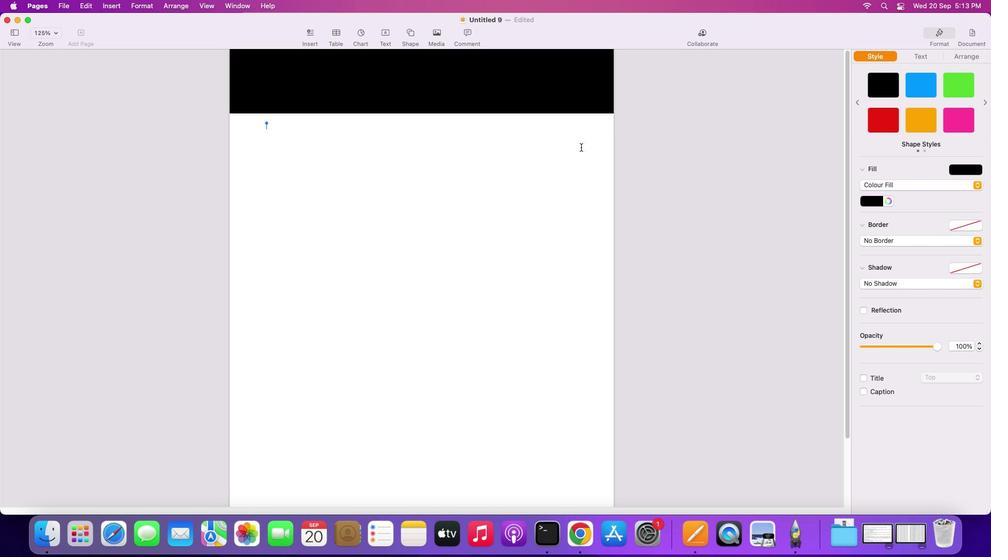 
Action: Mouse scrolled (408, 149) with delta (0, -2)
Screenshot: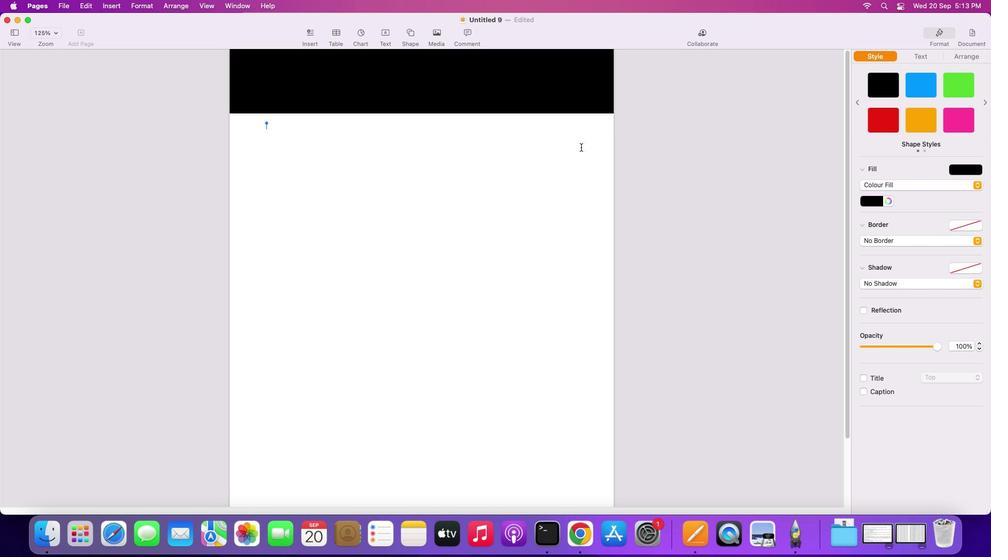 
Action: Mouse moved to (408, 149)
Screenshot: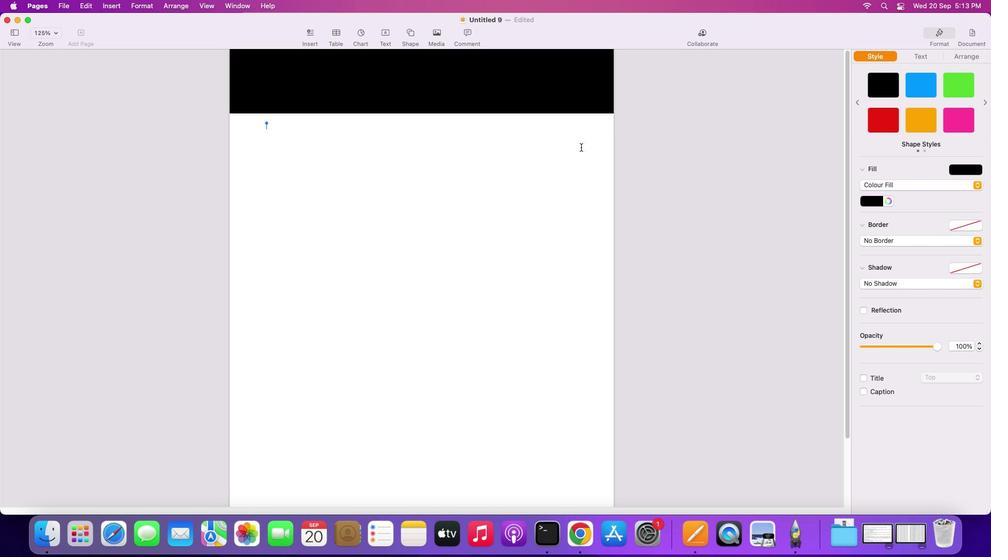 
Action: Mouse scrolled (408, 149) with delta (0, 3)
Screenshot: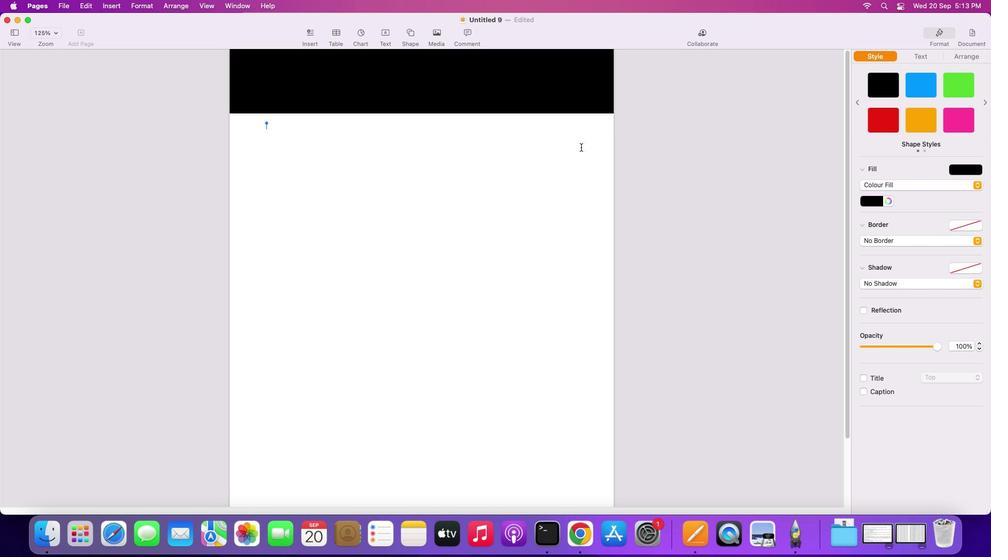 
Action: Mouse moved to (926, 119)
Screenshot: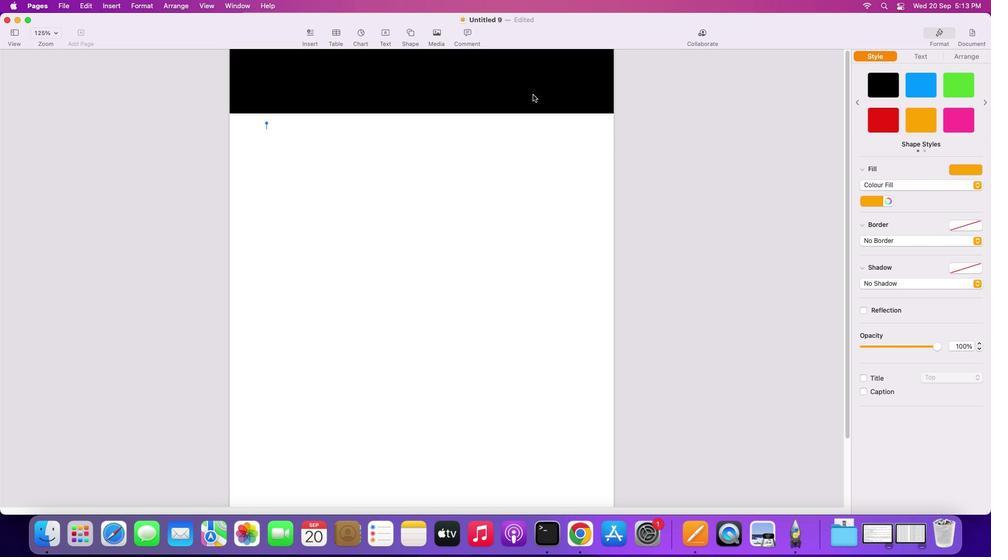 
Action: Mouse pressed left at (926, 119)
Screenshot: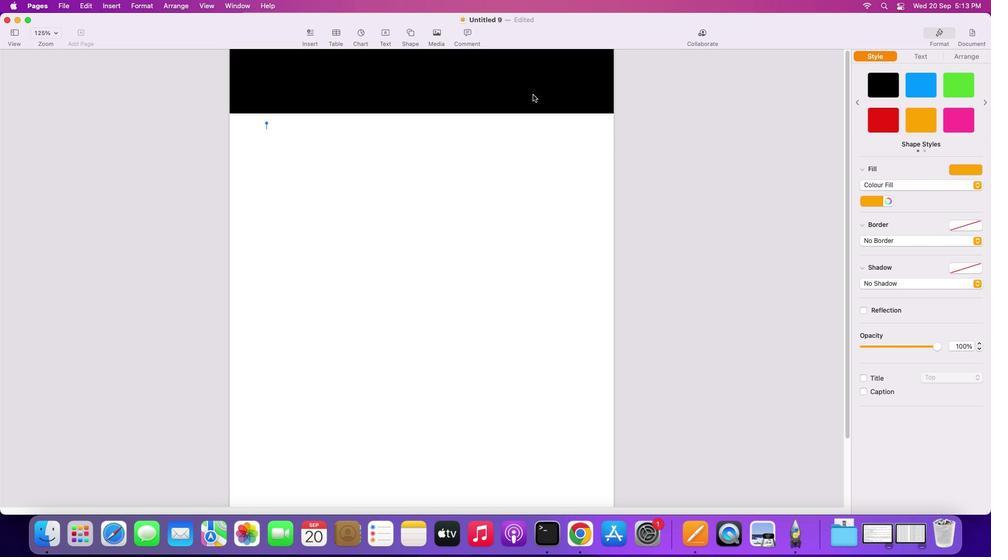 
Action: Mouse moved to (506, 90)
Screenshot: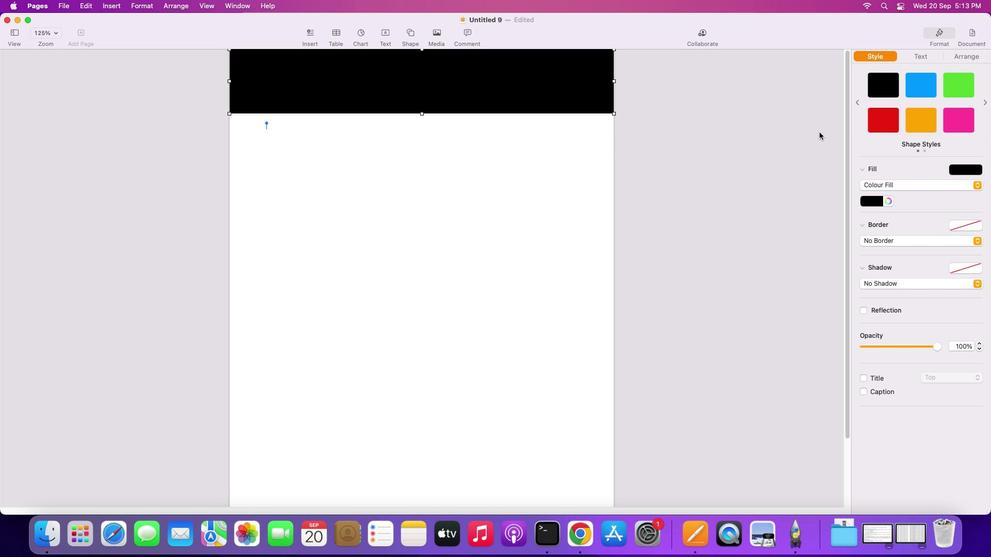
Action: Mouse pressed left at (506, 90)
Screenshot: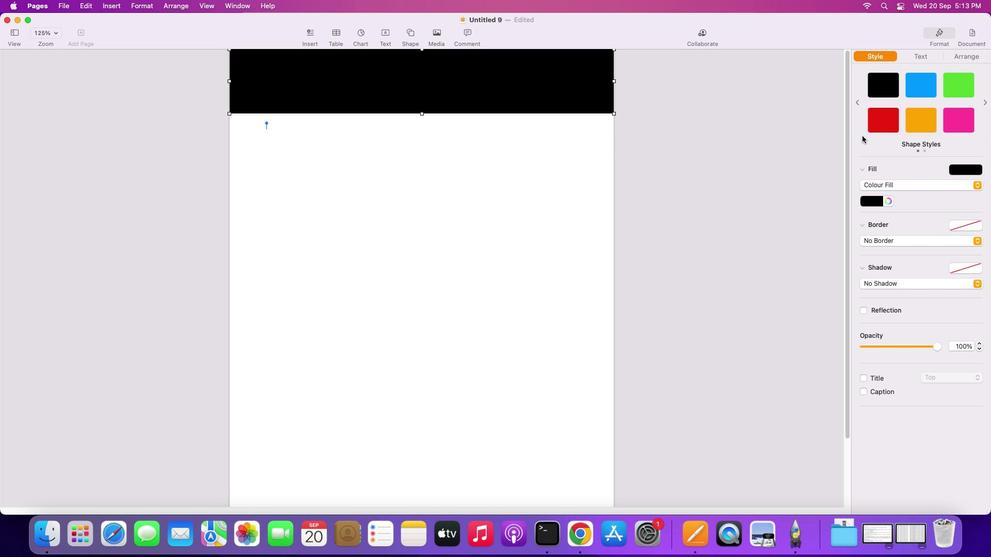 
Action: Mouse moved to (922, 120)
Screenshot: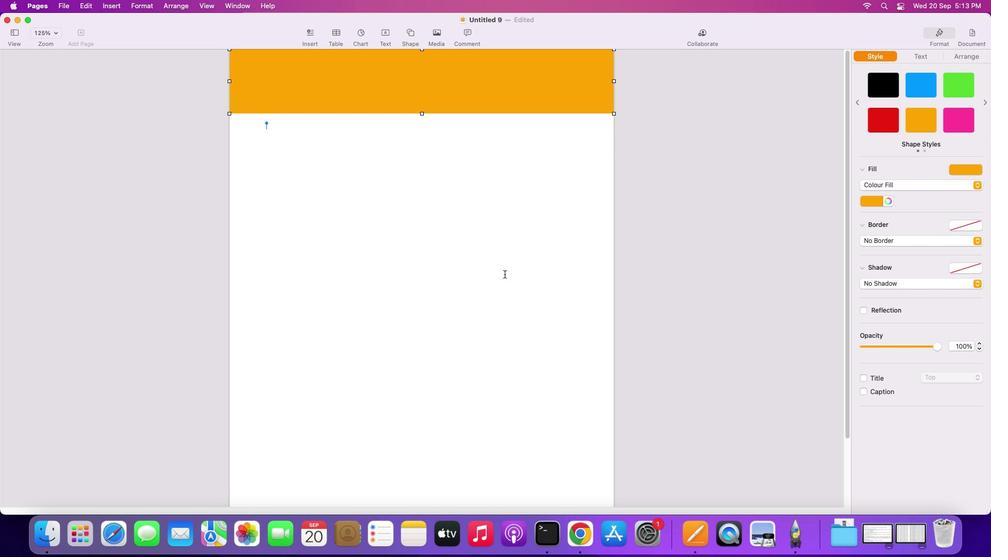 
Action: Mouse pressed left at (922, 120)
Screenshot: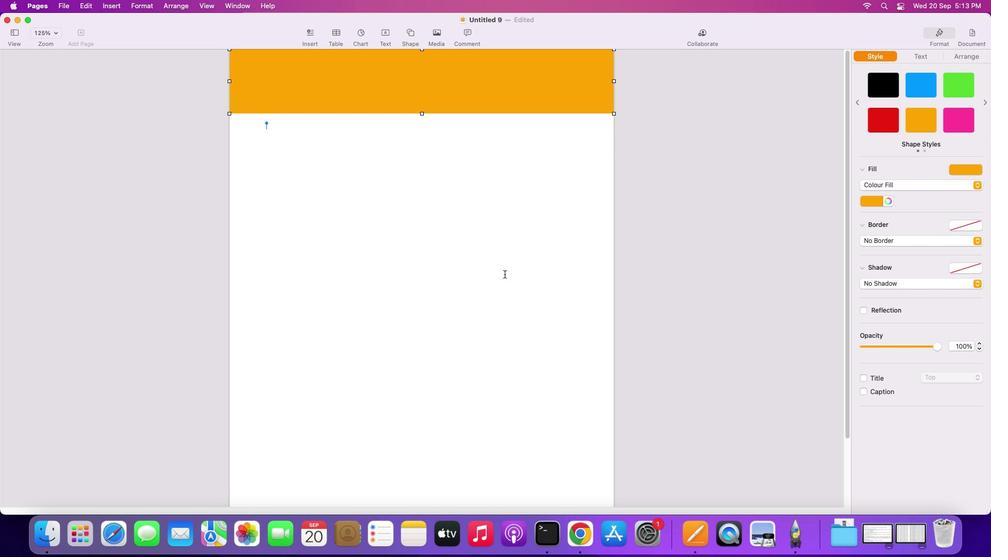 
Action: Mouse moved to (504, 274)
Screenshot: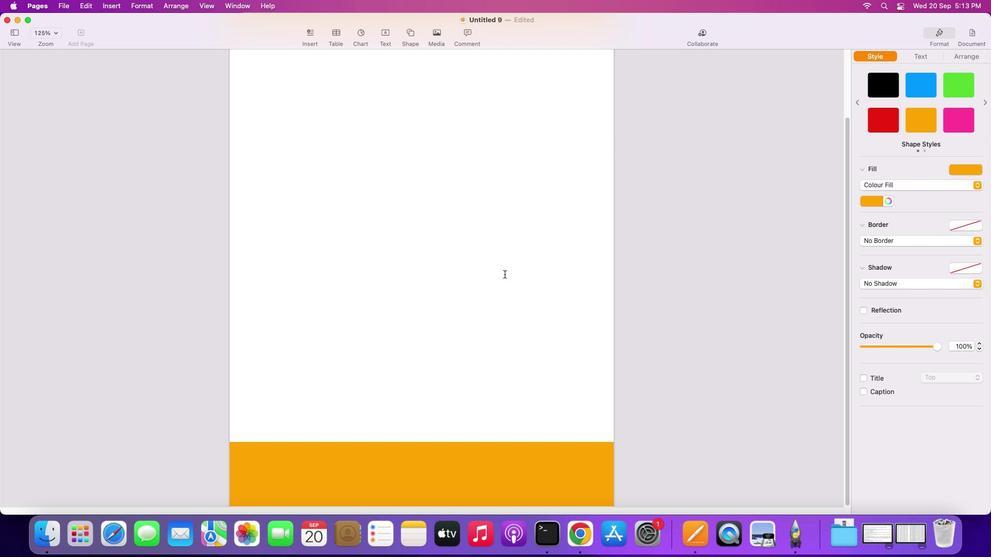 
Action: Mouse scrolled (504, 274) with delta (0, 0)
Screenshot: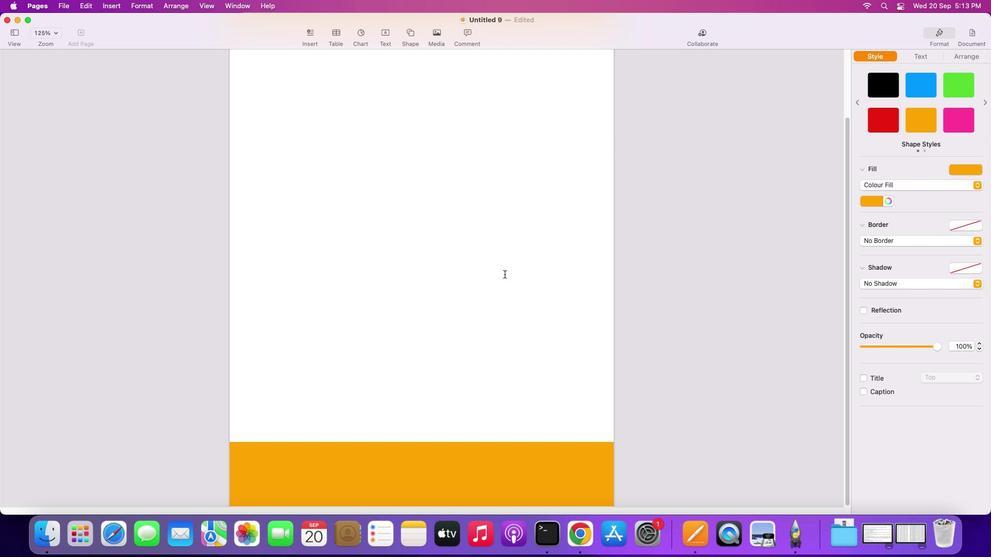 
Action: Mouse scrolled (504, 274) with delta (0, 0)
Screenshot: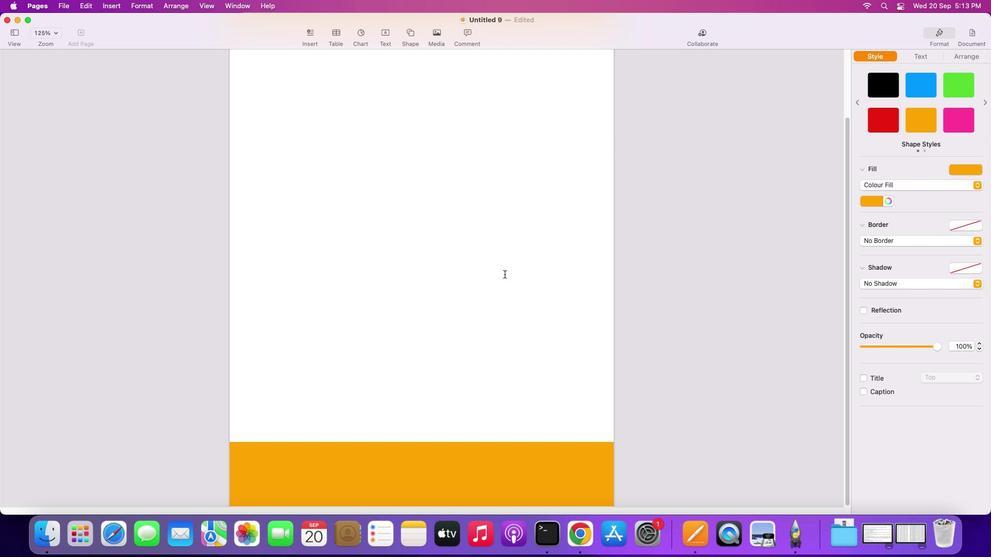 
Action: Mouse scrolled (504, 274) with delta (0, -2)
Screenshot: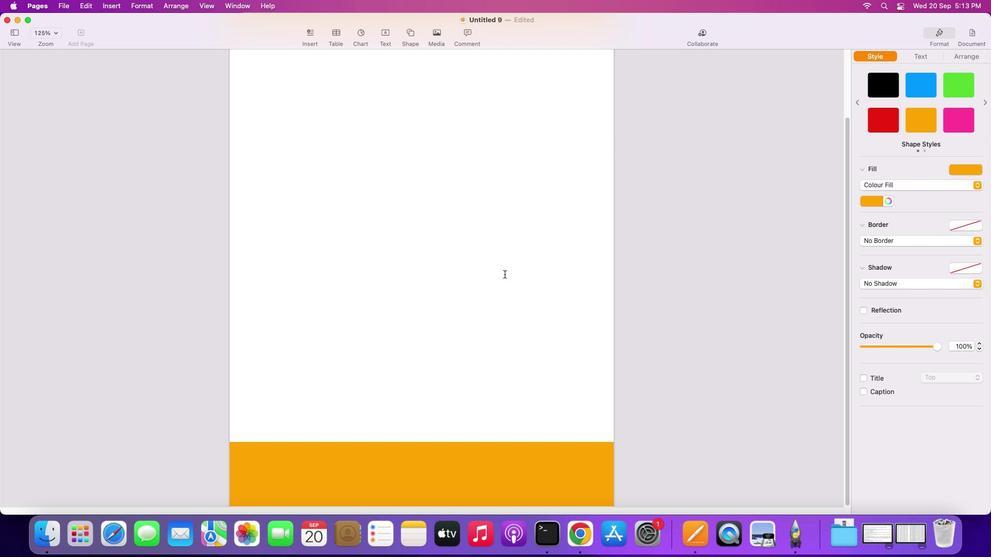 
Action: Mouse scrolled (504, 274) with delta (0, -2)
Screenshot: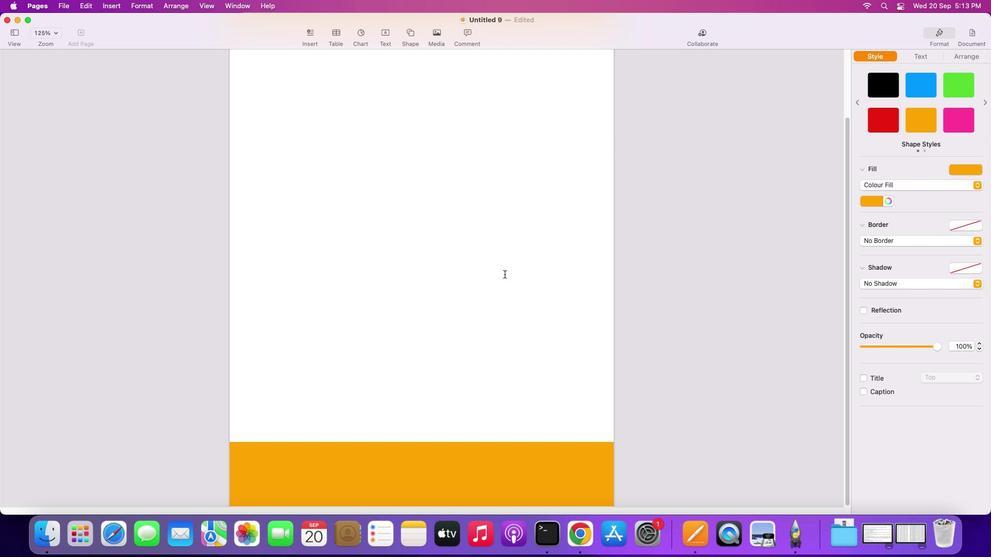 
Action: Mouse scrolled (504, 274) with delta (0, -3)
Screenshot: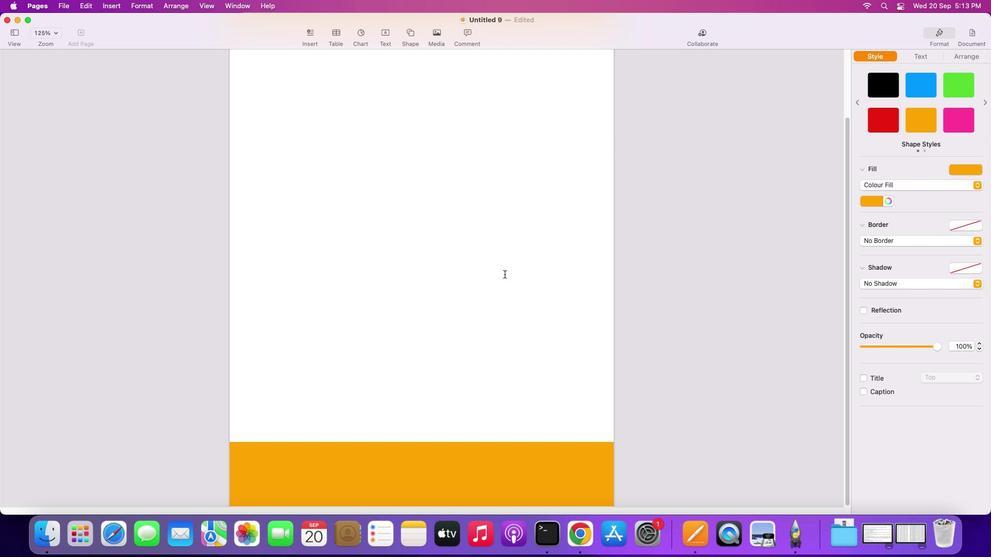 
Action: Mouse scrolled (504, 274) with delta (0, 0)
Screenshot: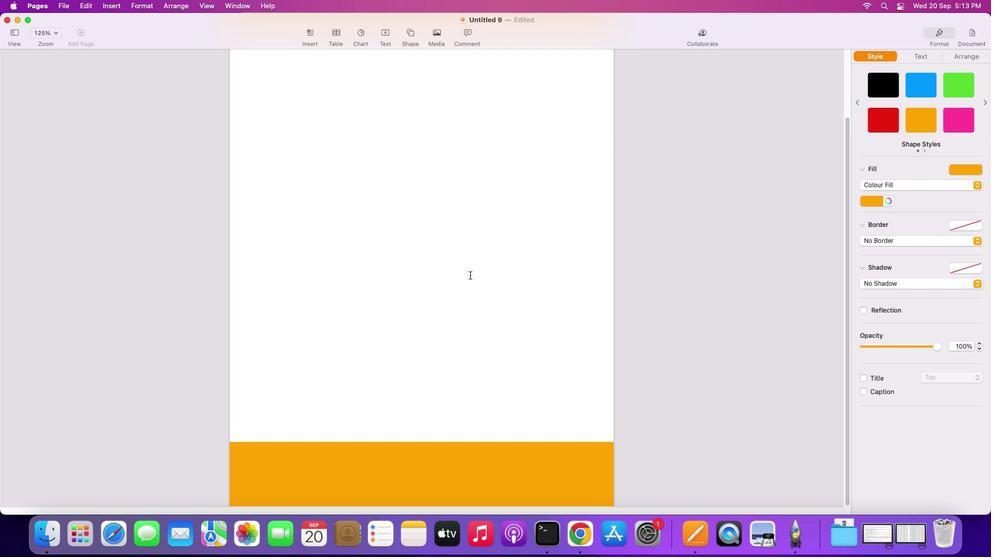
Action: Mouse scrolled (504, 274) with delta (0, 0)
Screenshot: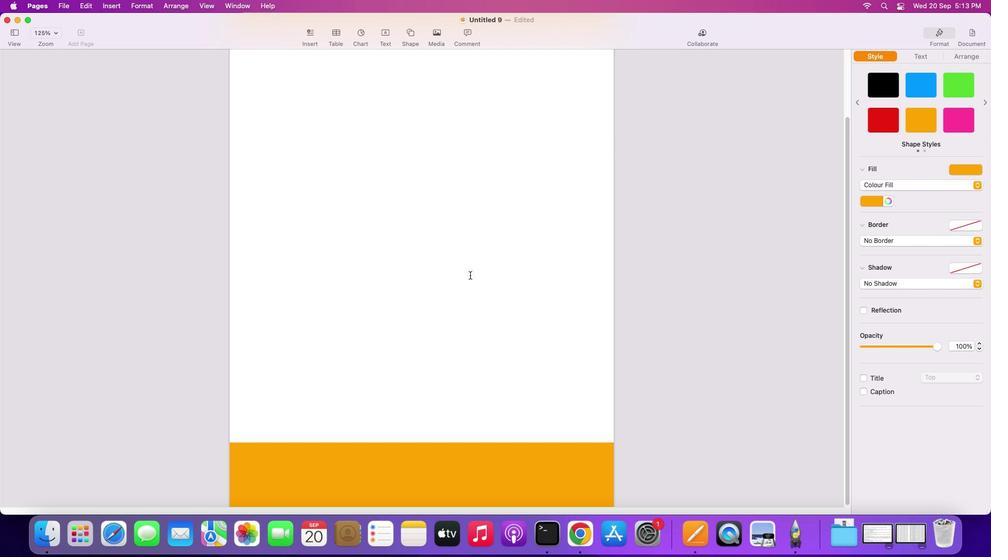 
Action: Mouse scrolled (504, 274) with delta (0, -1)
Screenshot: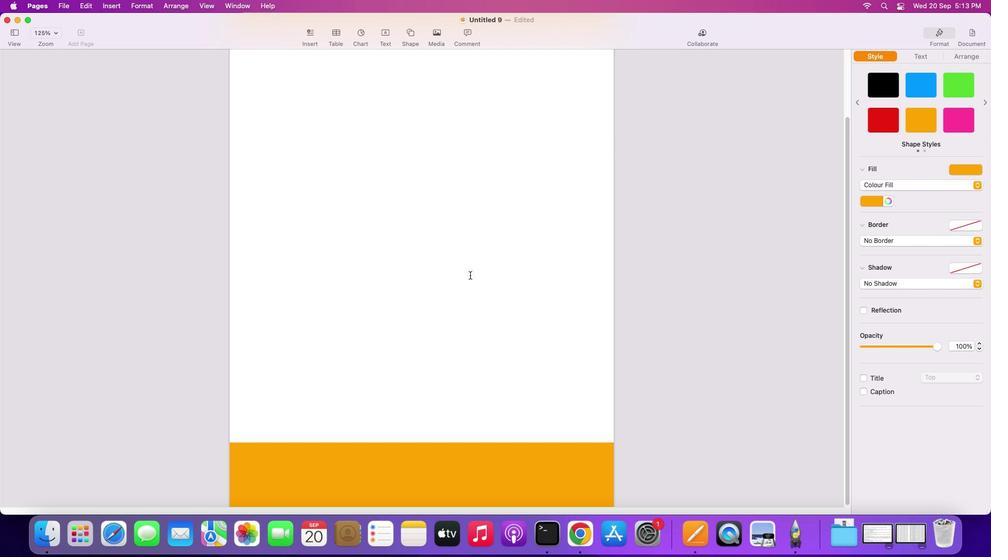 
Action: Mouse scrolled (504, 274) with delta (0, -2)
Screenshot: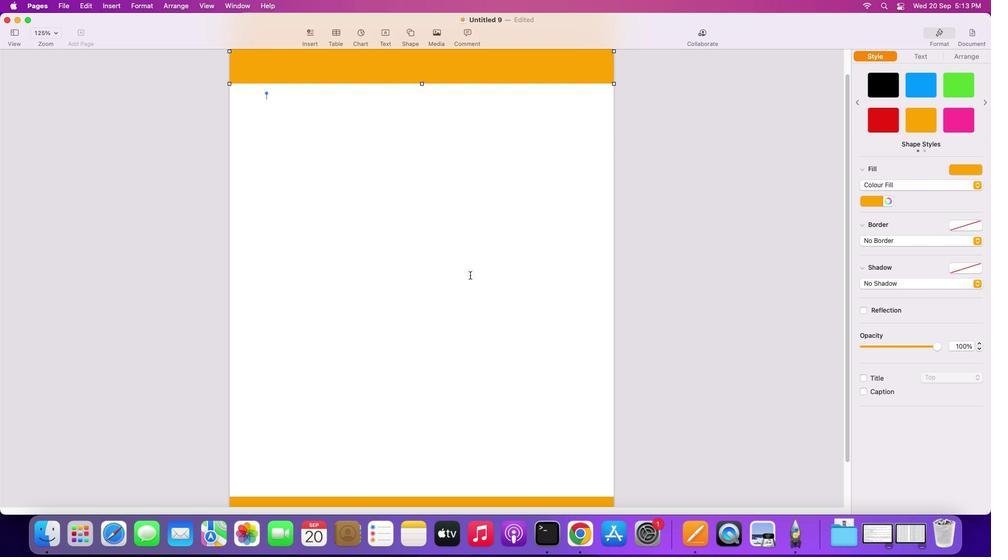 
Action: Mouse scrolled (504, 274) with delta (0, -3)
Screenshot: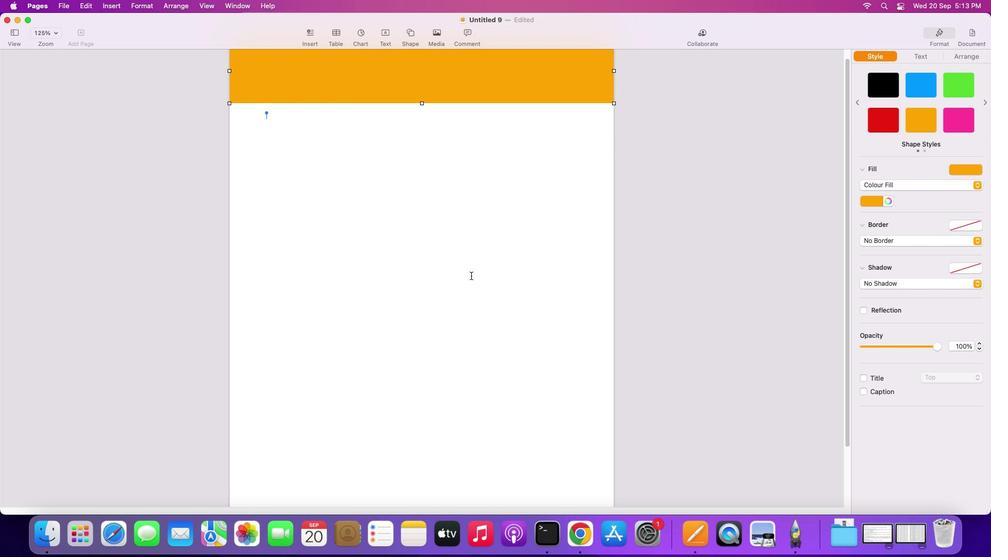 
Action: Mouse moved to (470, 275)
Screenshot: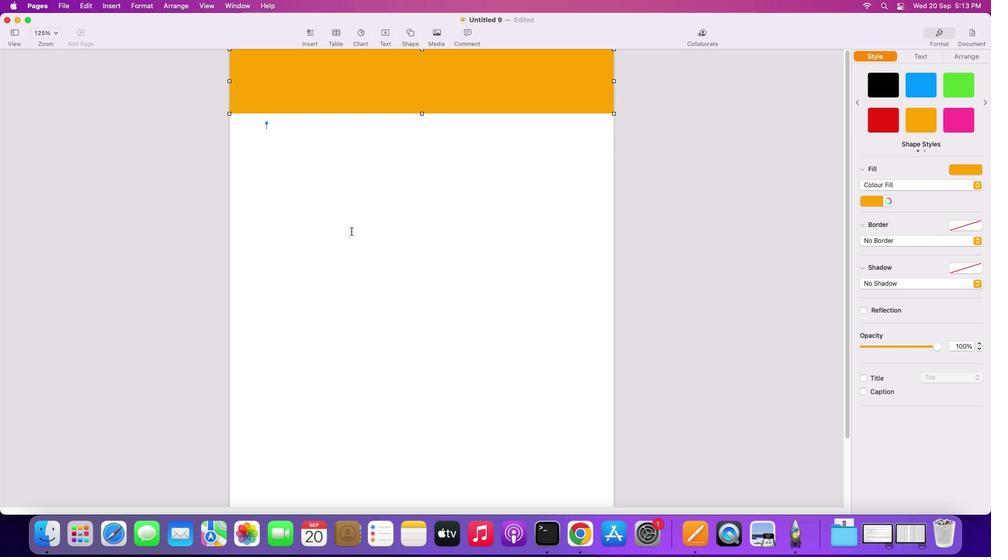 
Action: Mouse scrolled (470, 275) with delta (0, 0)
Screenshot: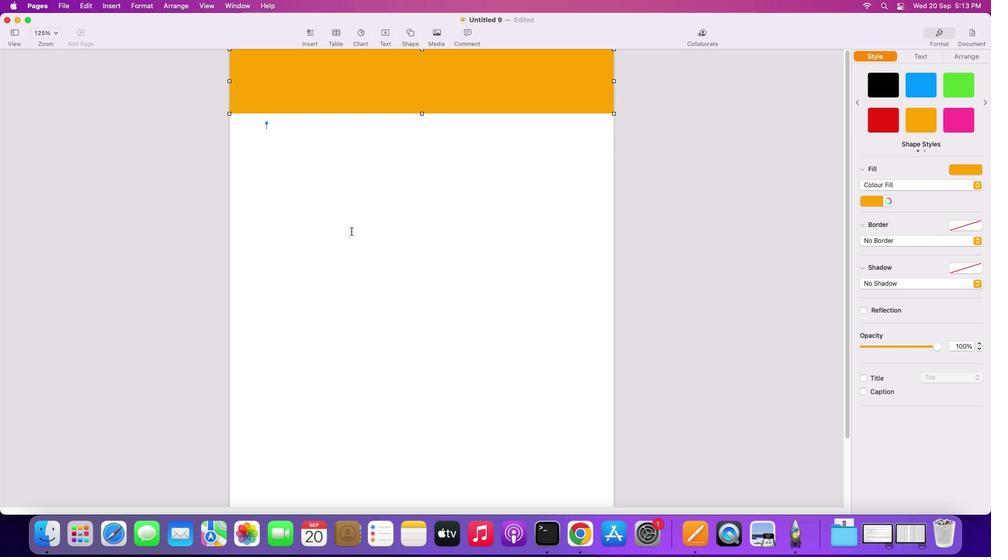 
Action: Mouse scrolled (470, 275) with delta (0, 0)
Screenshot: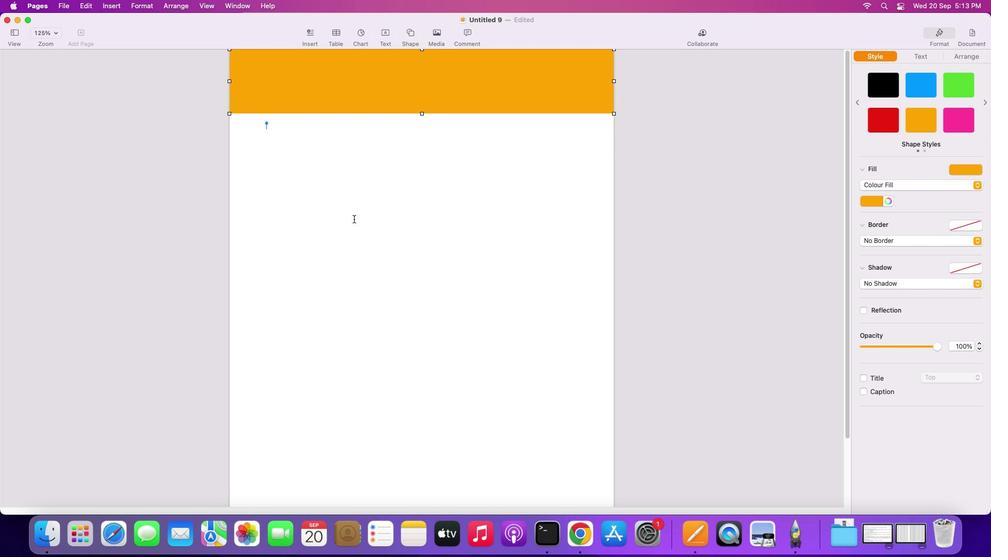 
Action: Mouse scrolled (470, 275) with delta (0, 2)
Screenshot: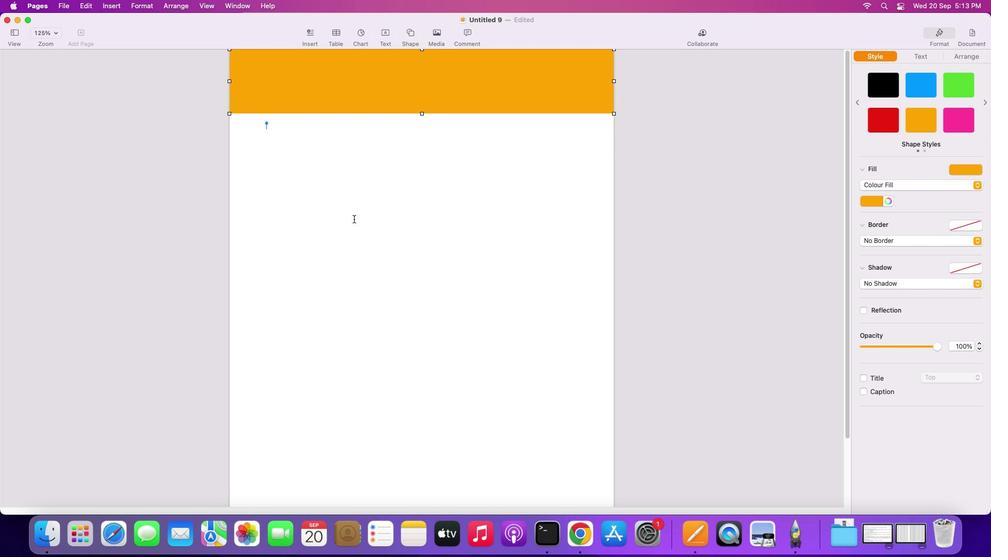 
Action: Mouse scrolled (470, 275) with delta (0, 3)
Screenshot: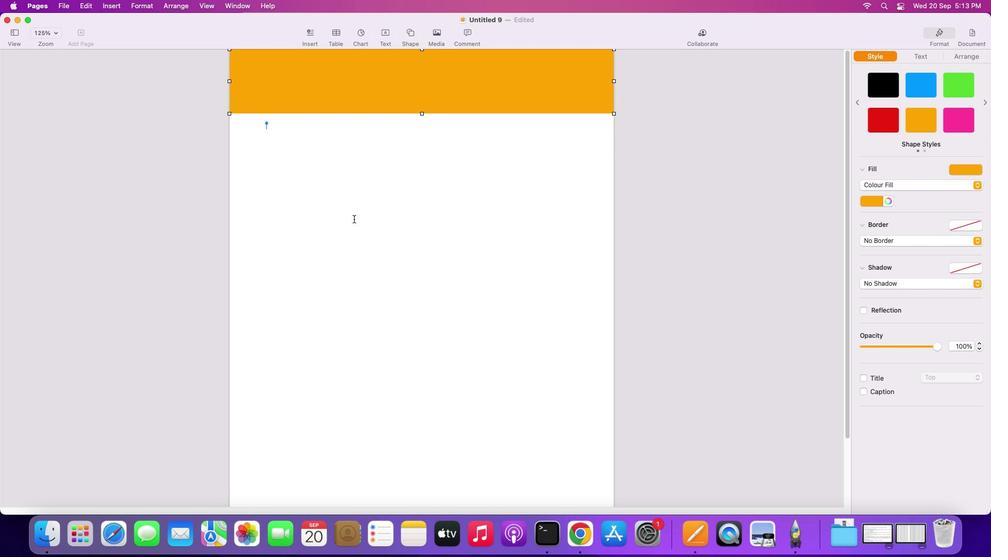 
Action: Mouse scrolled (470, 275) with delta (0, 3)
Screenshot: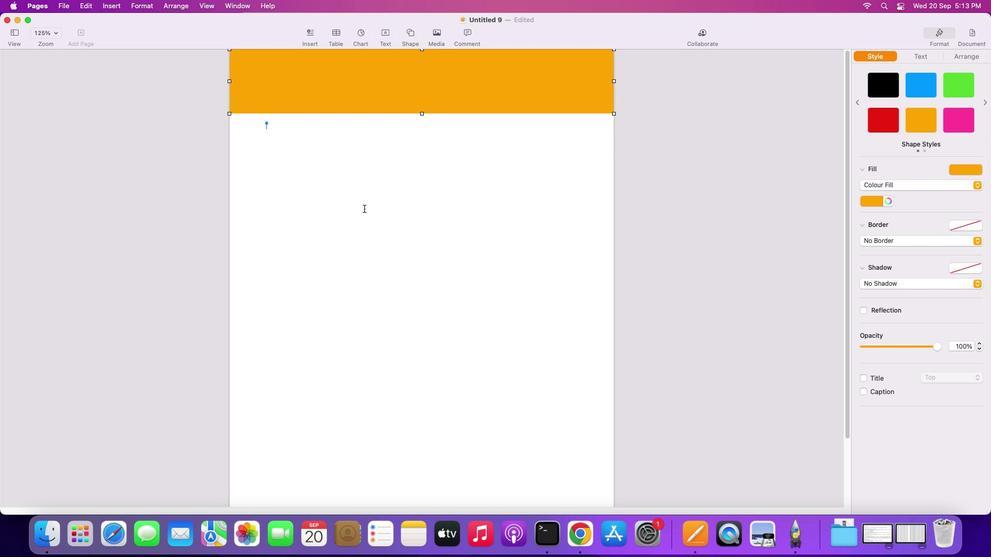 
Action: Mouse moved to (470, 275)
Screenshot: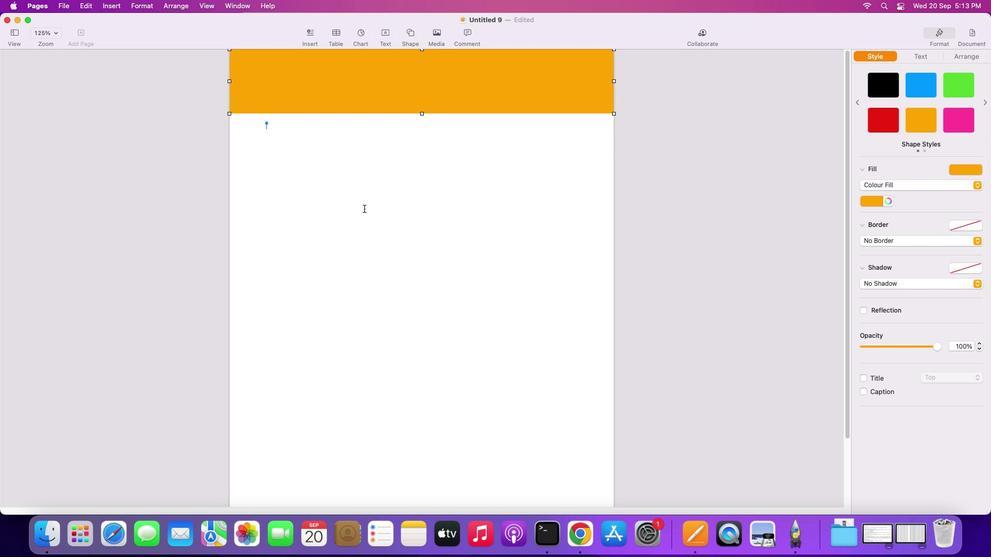
Action: Mouse scrolled (470, 275) with delta (0, 4)
Screenshot: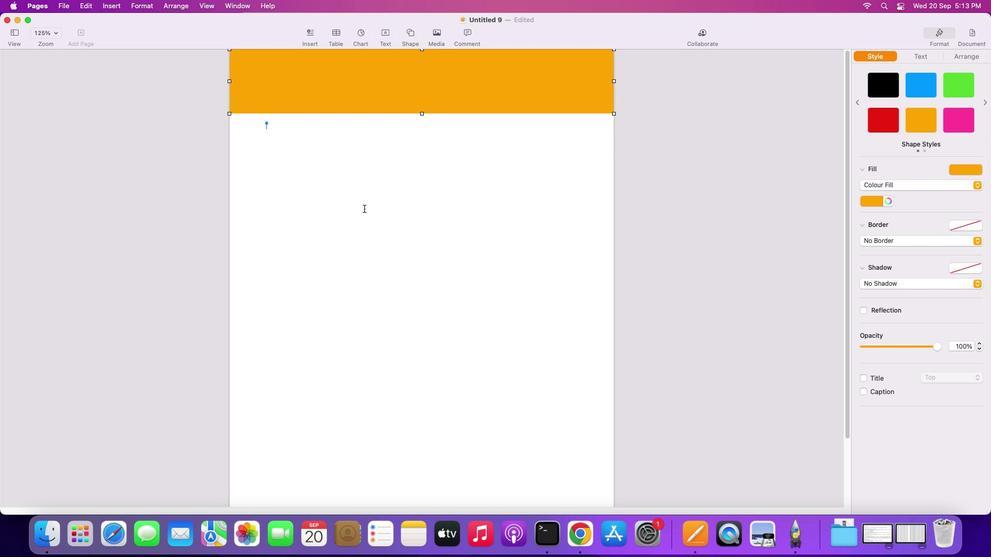 
Action: Mouse moved to (388, 197)
Screenshot: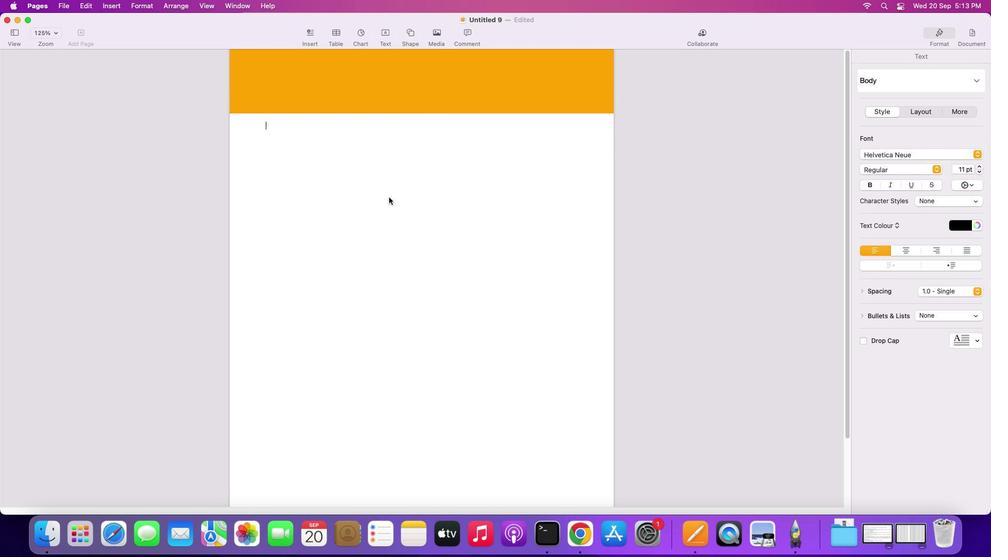 
Action: Mouse pressed left at (388, 197)
Screenshot: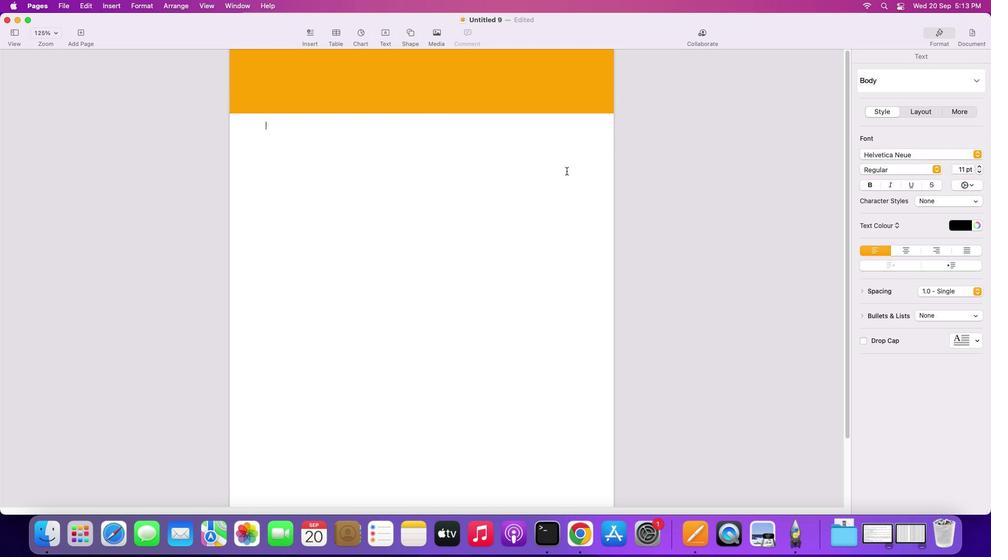 
Action: Mouse moved to (540, 89)
Screenshot: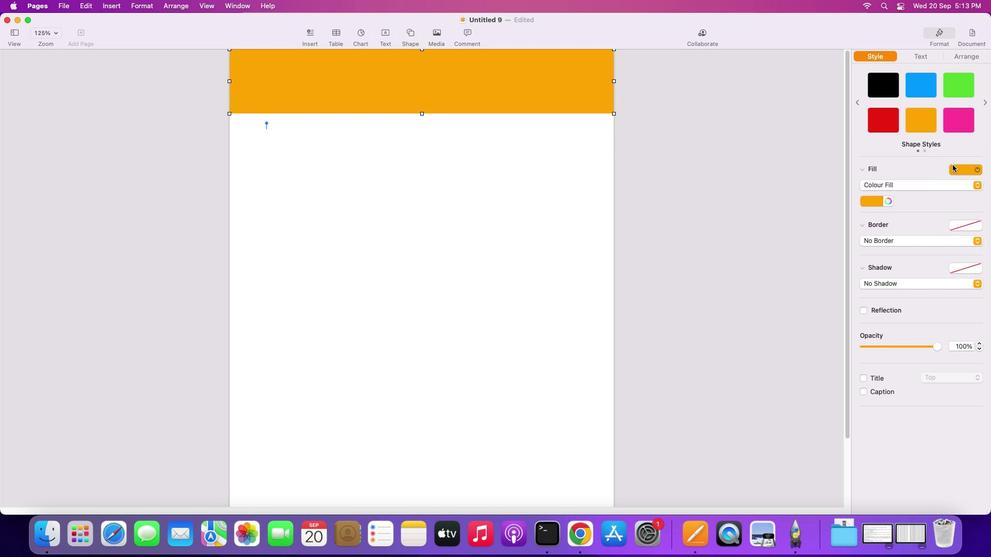
Action: Mouse pressed left at (540, 89)
Screenshot: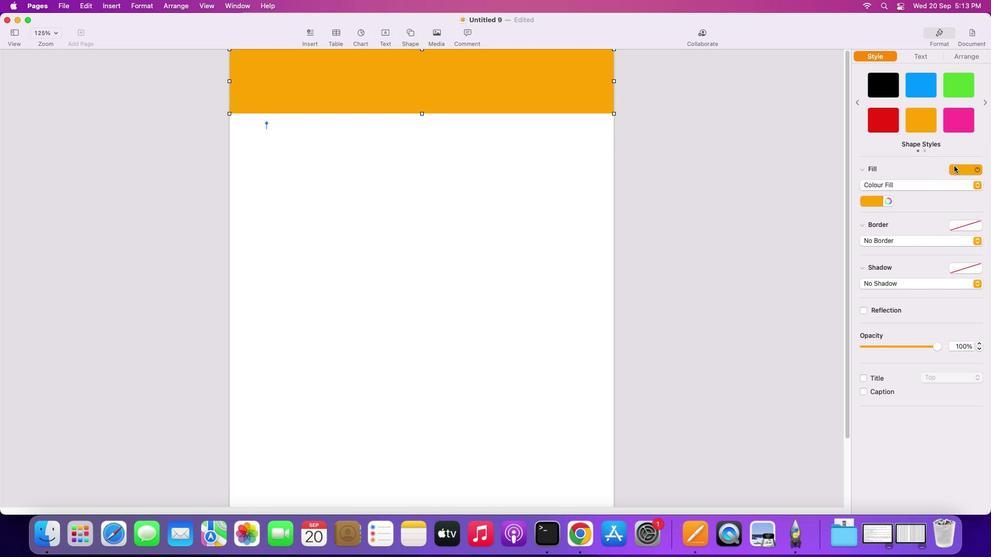 
Action: Mouse moved to (878, 199)
Screenshot: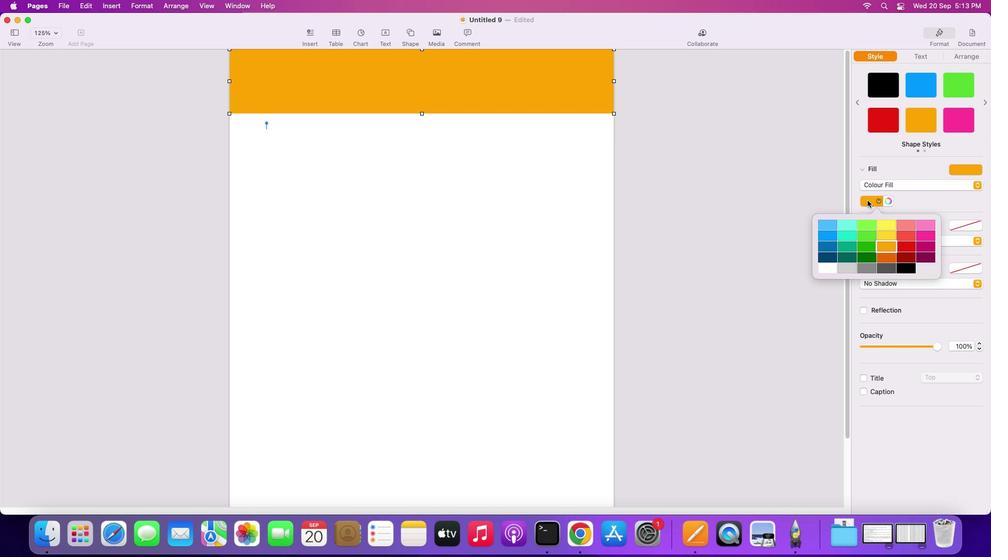 
Action: Mouse pressed left at (878, 199)
Screenshot: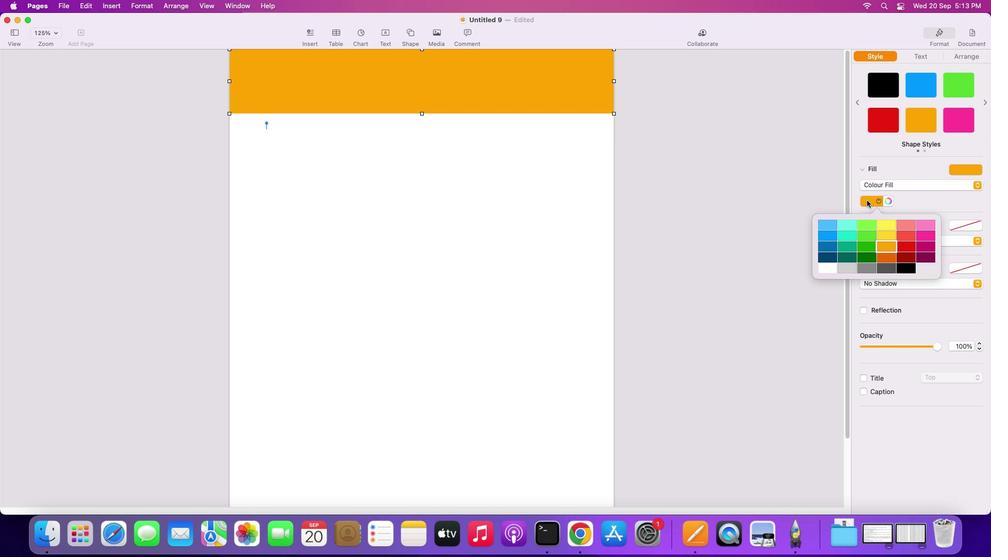 
Action: Mouse moved to (889, 197)
Screenshot: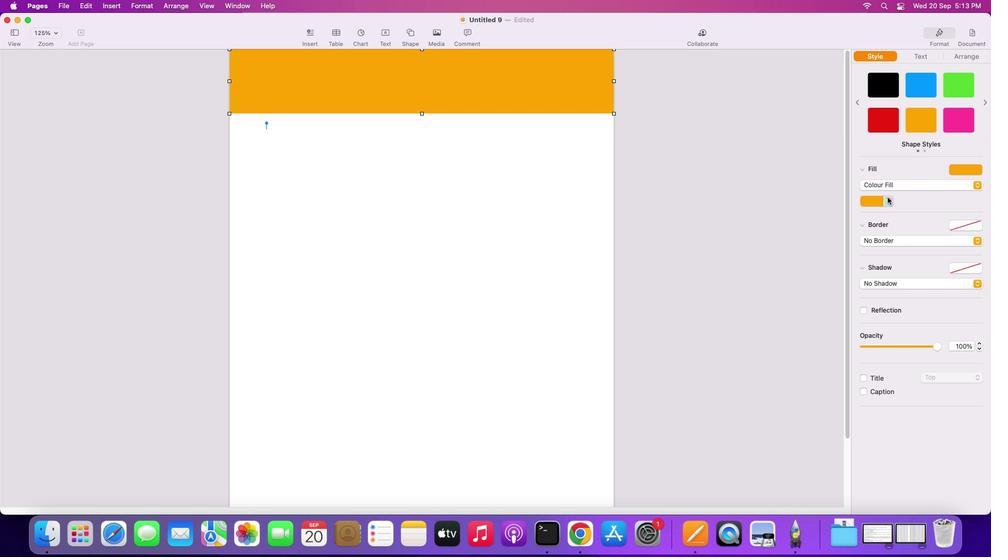 
Action: Mouse pressed left at (889, 197)
Screenshot: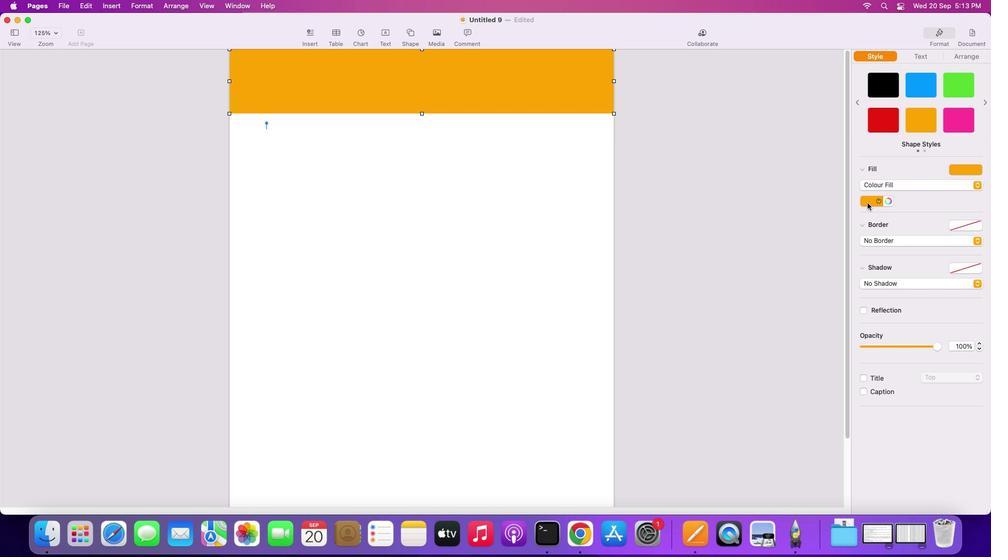
Action: Mouse moved to (886, 204)
Screenshot: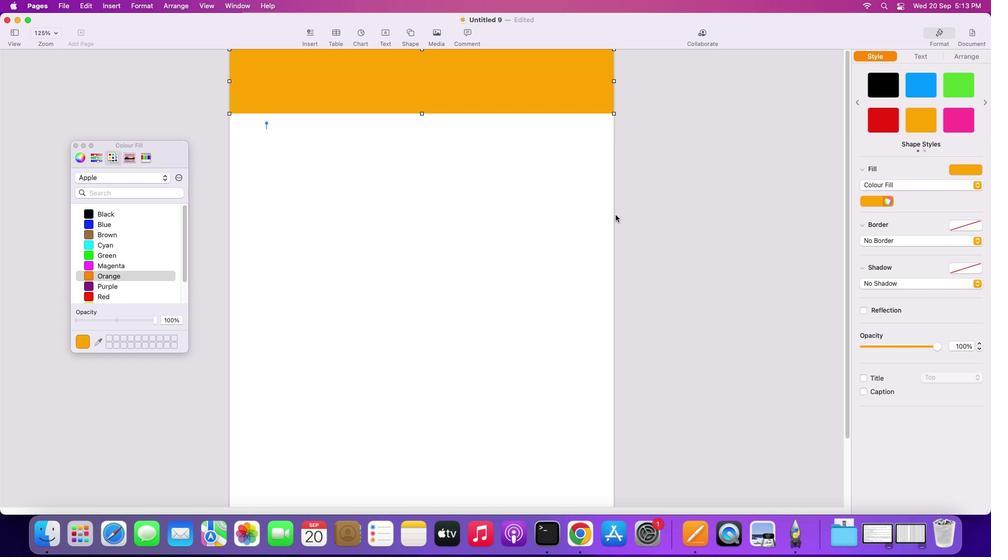 
Action: Mouse pressed left at (886, 204)
Screenshot: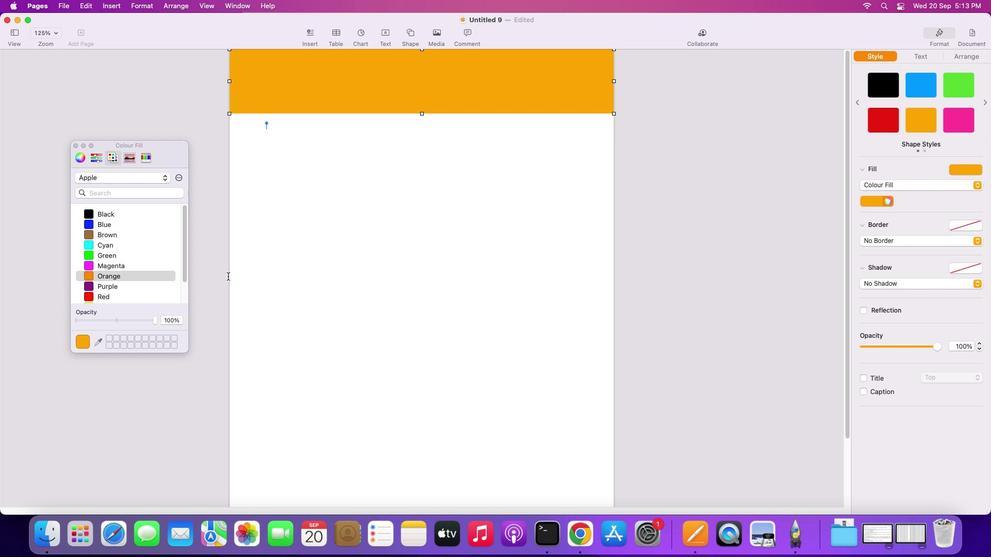 
Action: Mouse moved to (123, 275)
Screenshot: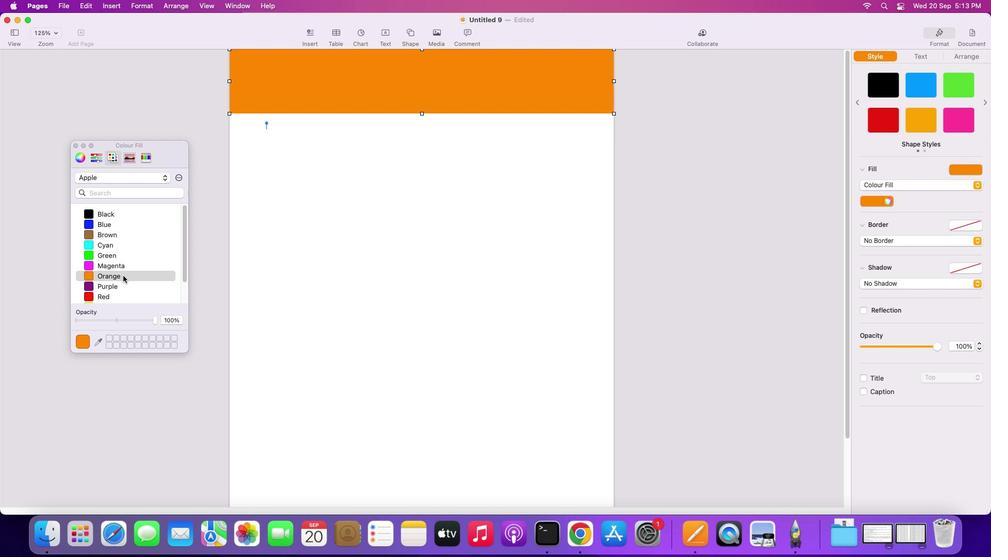 
Action: Mouse pressed left at (123, 275)
Screenshot: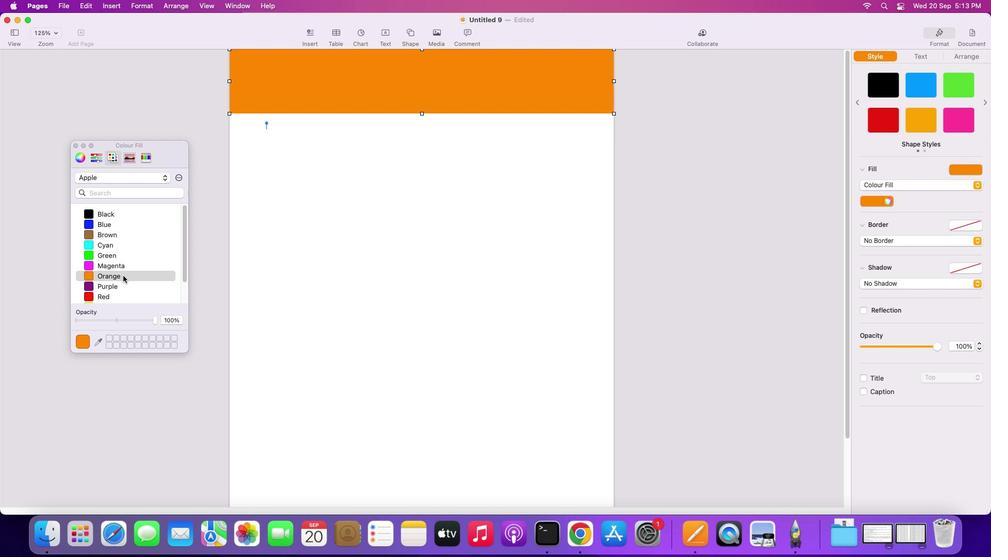 
Action: Mouse moved to (72, 145)
Screenshot: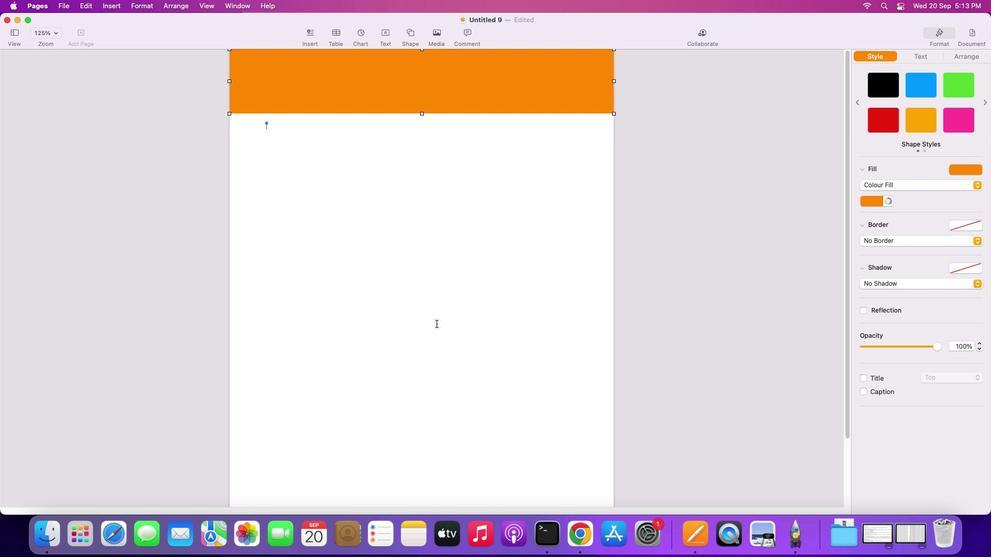 
Action: Mouse pressed left at (72, 145)
Screenshot: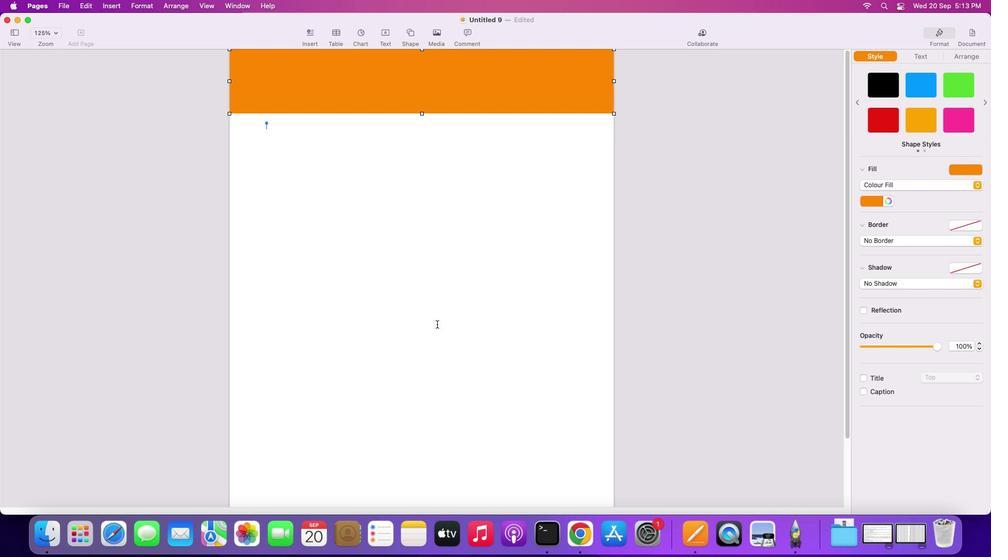 
Action: Mouse moved to (437, 324)
Screenshot: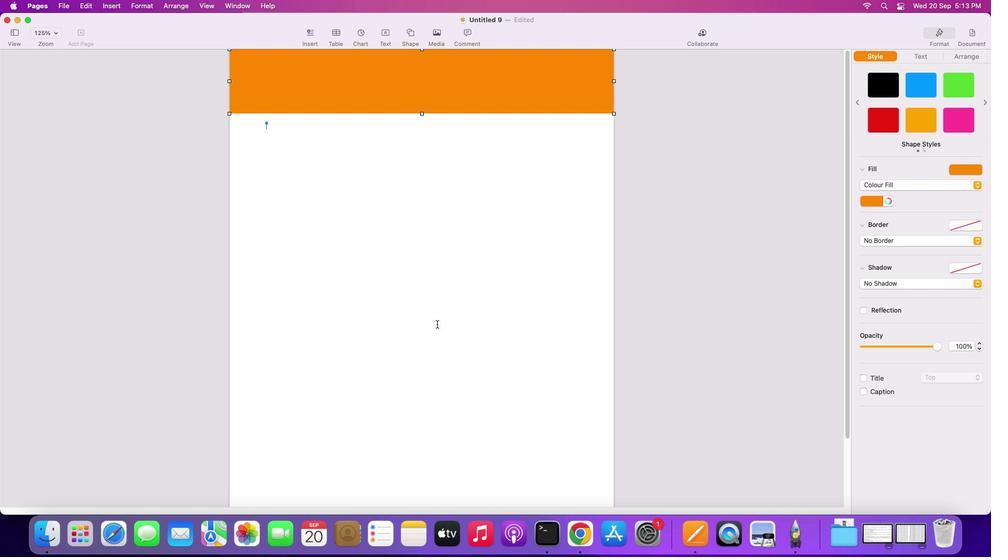 
Action: Mouse scrolled (437, 324) with delta (0, 0)
Screenshot: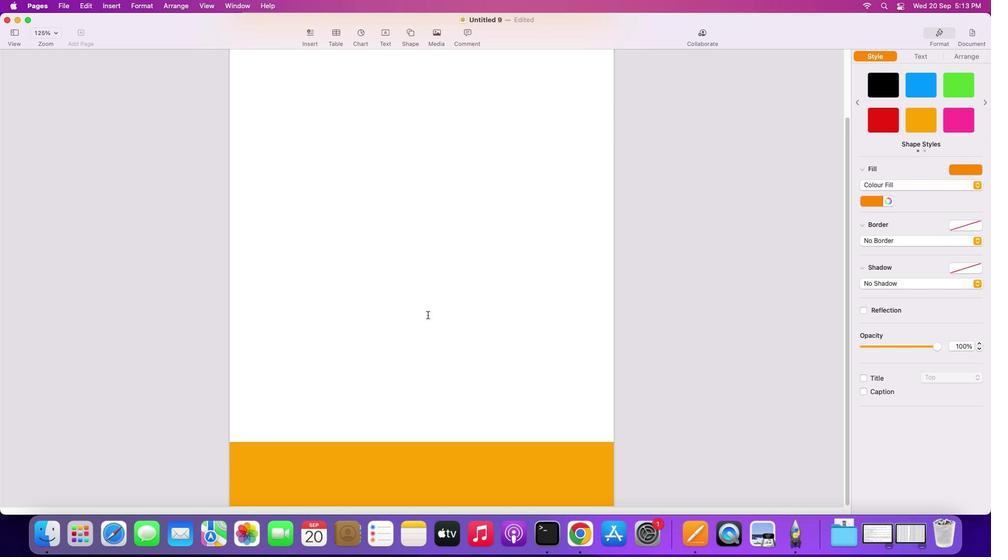 
Action: Mouse scrolled (437, 324) with delta (0, 0)
Screenshot: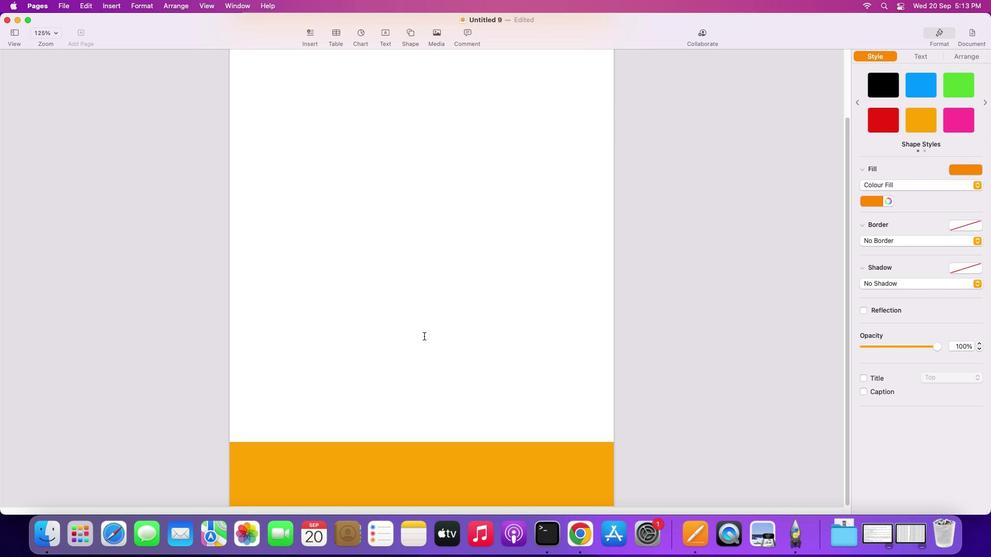 
Action: Mouse scrolled (437, 324) with delta (0, -2)
Screenshot: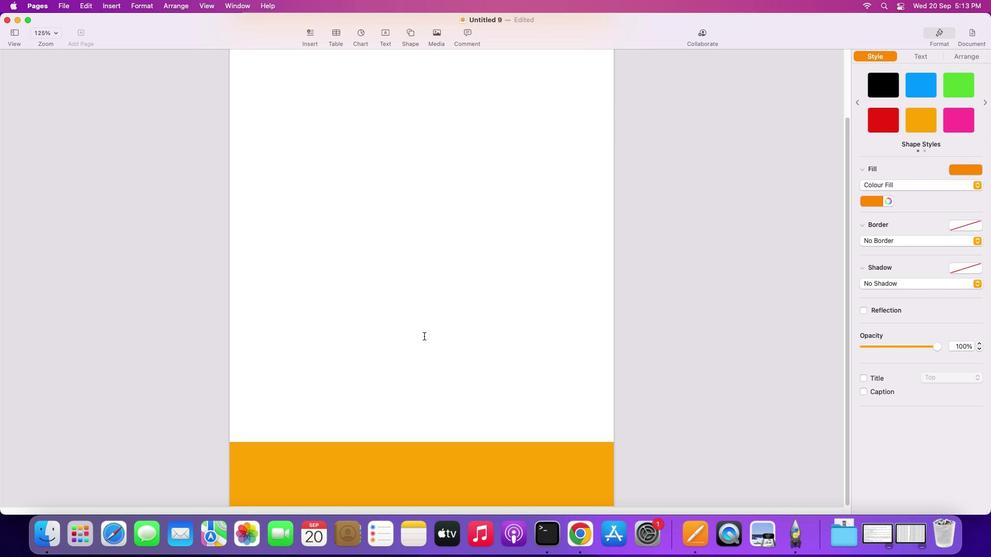 
Action: Mouse scrolled (437, 324) with delta (0, -2)
Screenshot: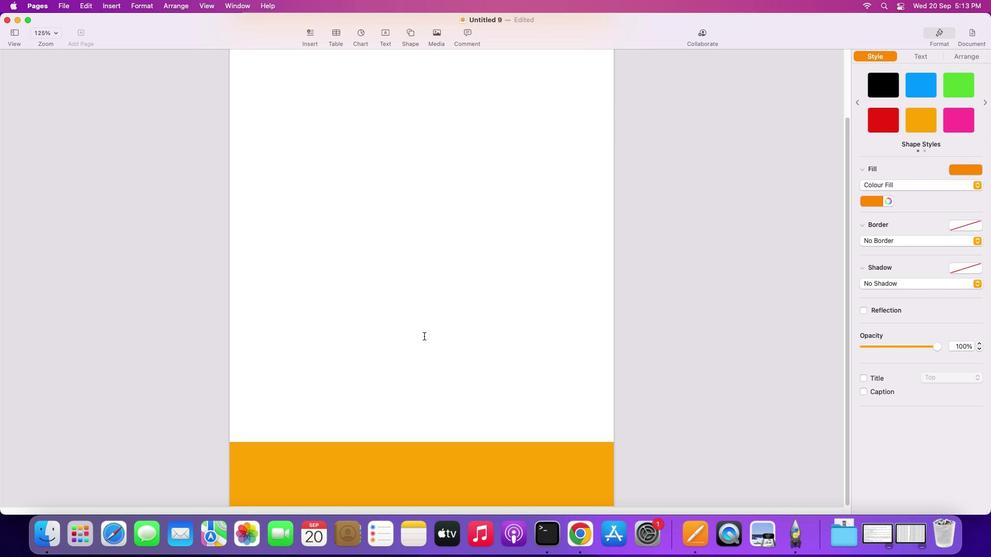 
Action: Mouse scrolled (437, 324) with delta (0, -3)
Screenshot: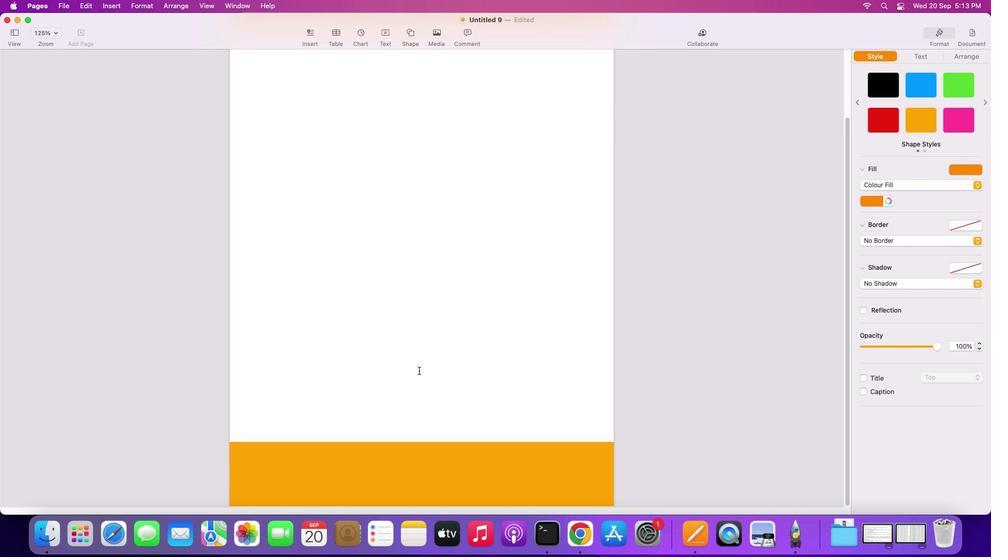 
Action: Mouse moved to (435, 322)
Screenshot: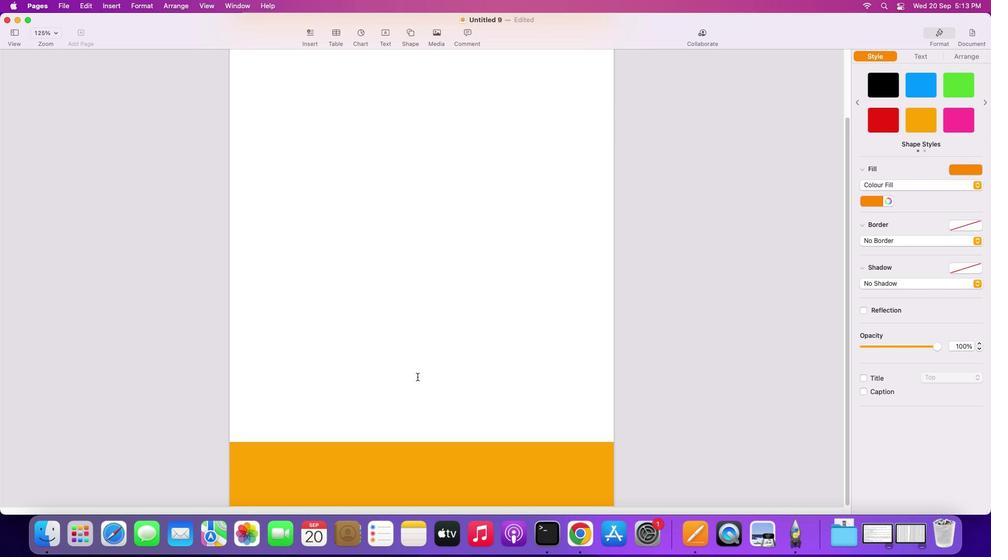 
Action: Mouse scrolled (435, 322) with delta (0, -3)
Screenshot: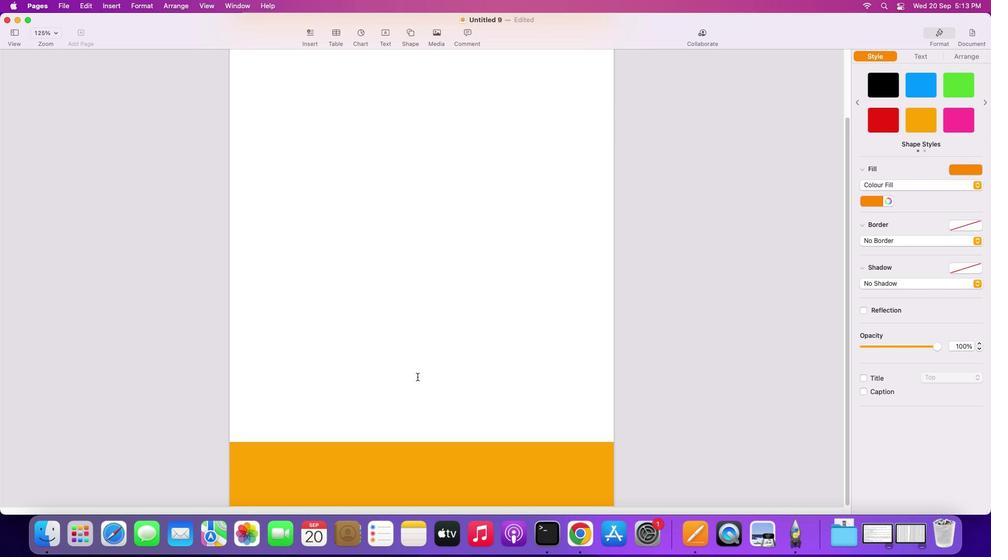 
Action: Mouse moved to (432, 315)
Screenshot: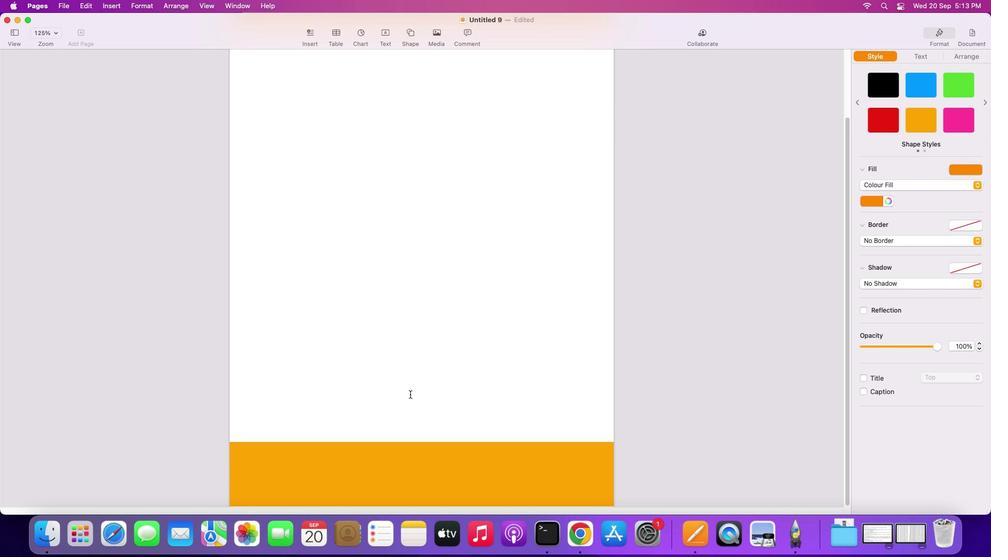 
Action: Mouse scrolled (432, 315) with delta (0, 0)
Screenshot: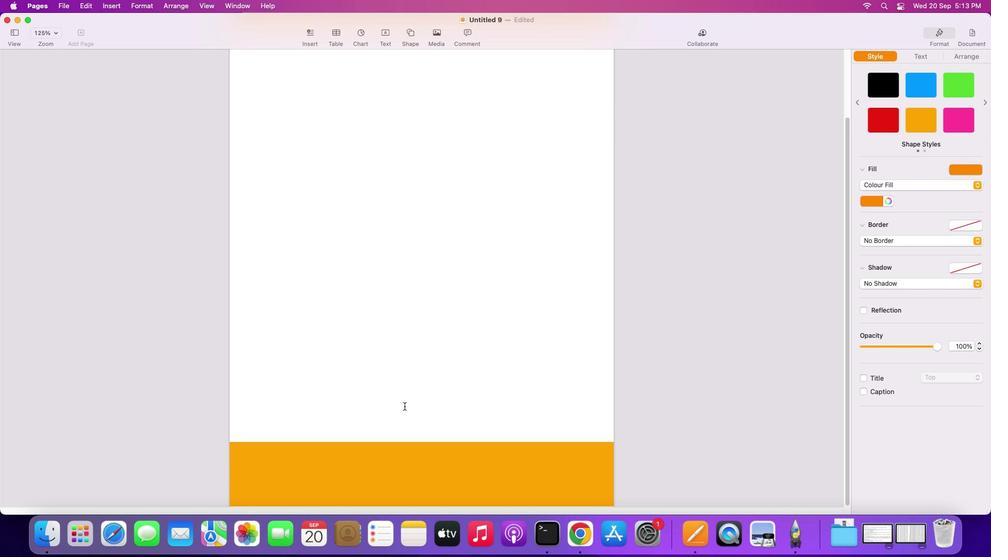 
Action: Mouse scrolled (432, 315) with delta (0, 0)
Screenshot: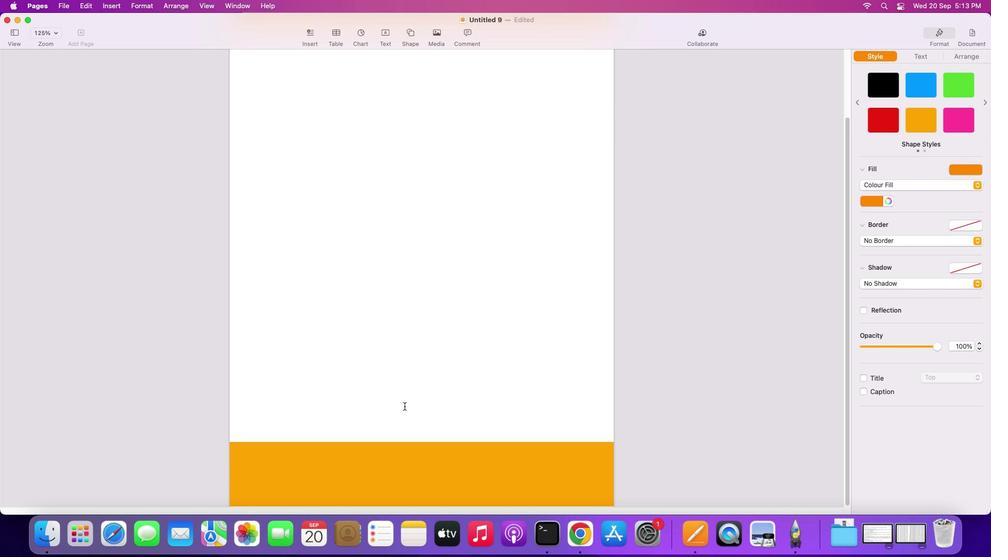 
Action: Mouse scrolled (432, 315) with delta (0, -2)
Screenshot: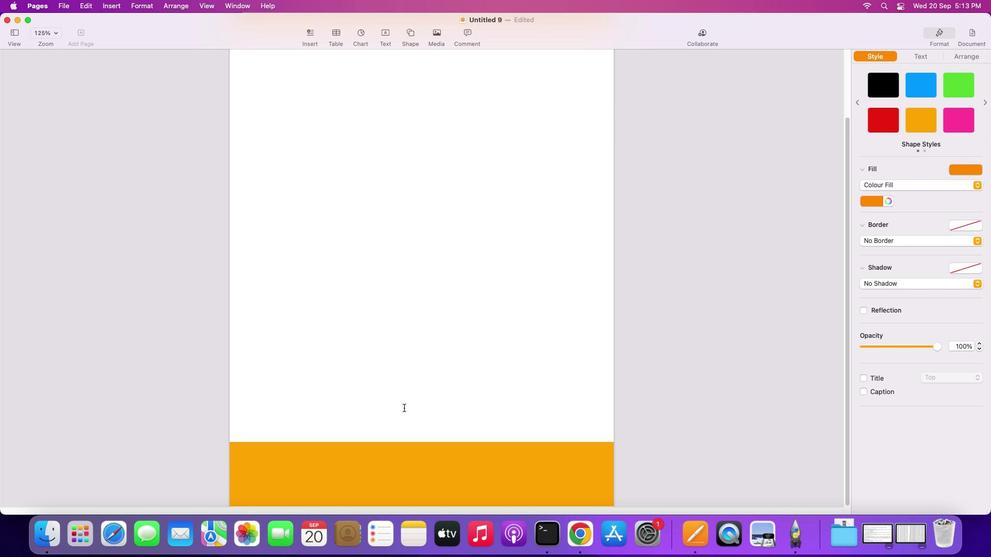 
Action: Mouse scrolled (432, 315) with delta (0, -2)
Screenshot: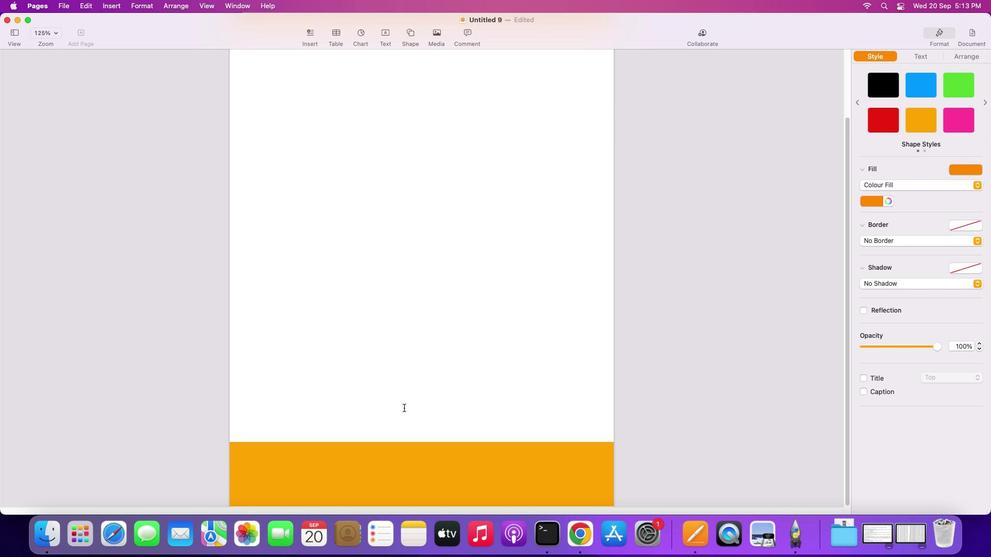 
Action: Mouse scrolled (432, 315) with delta (0, -3)
Screenshot: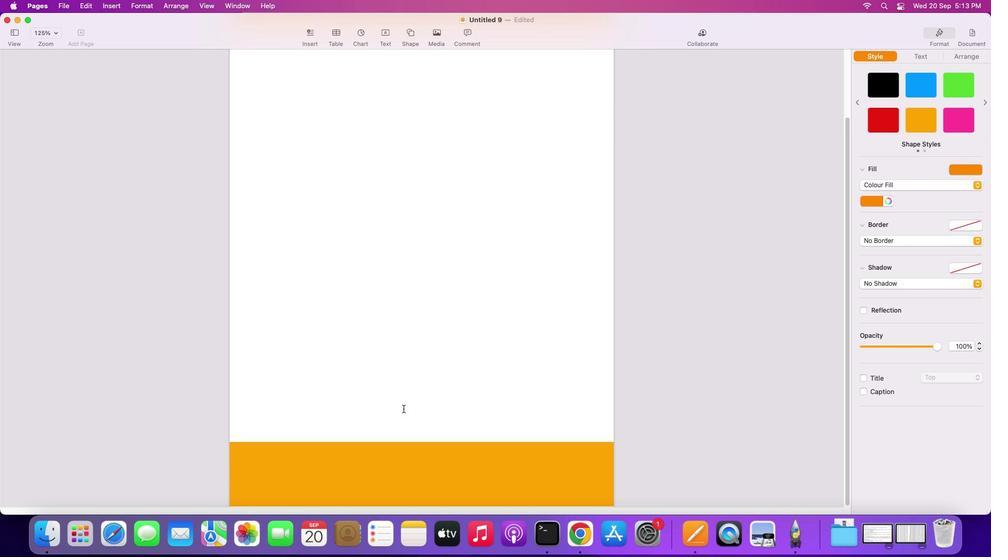 
Action: Mouse moved to (393, 471)
Screenshot: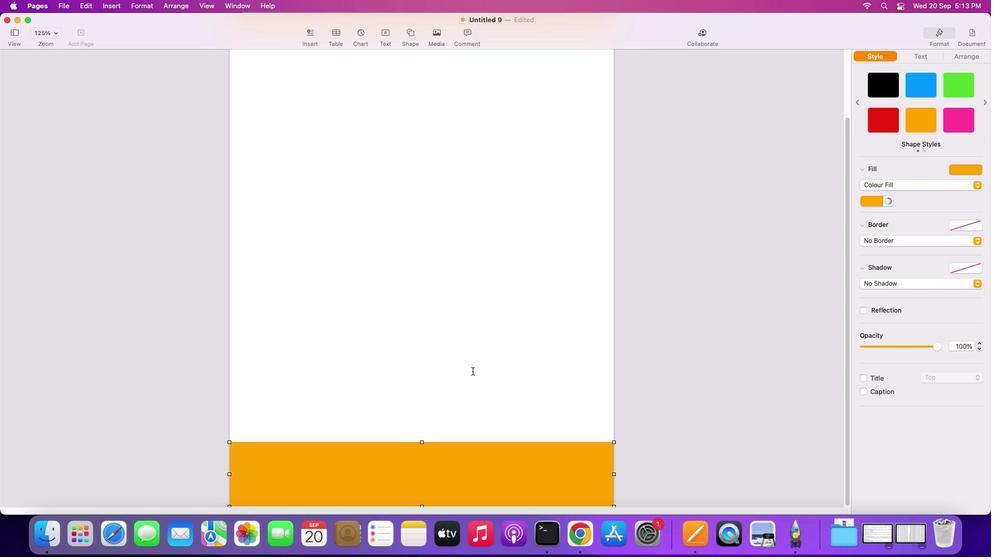 
Action: Mouse pressed left at (393, 471)
Screenshot: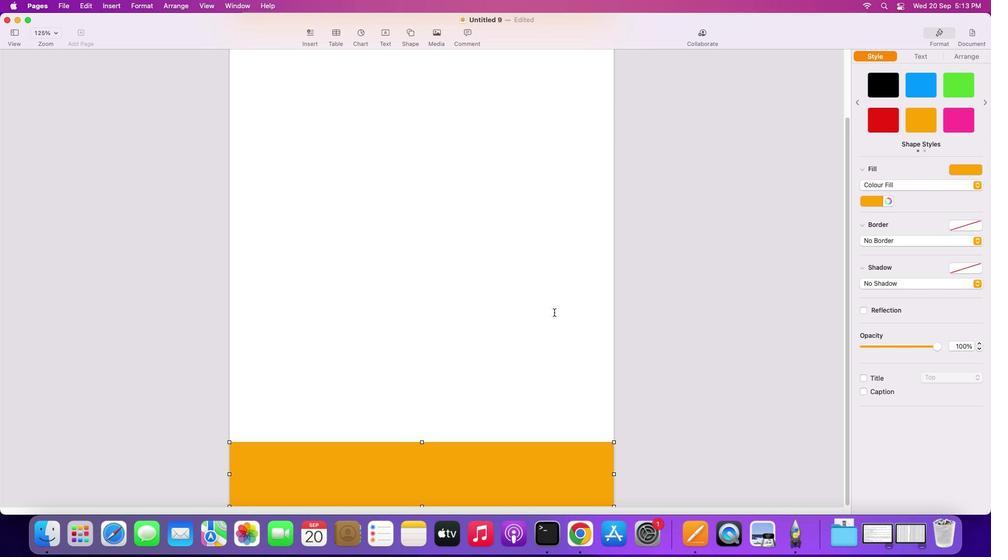
Action: Mouse moved to (888, 200)
Screenshot: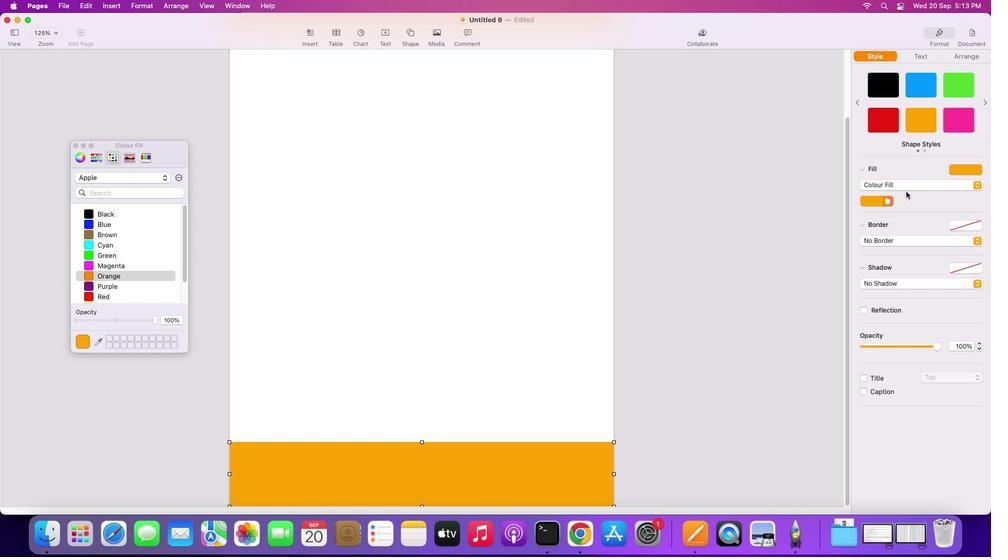
Action: Mouse pressed left at (888, 200)
Screenshot: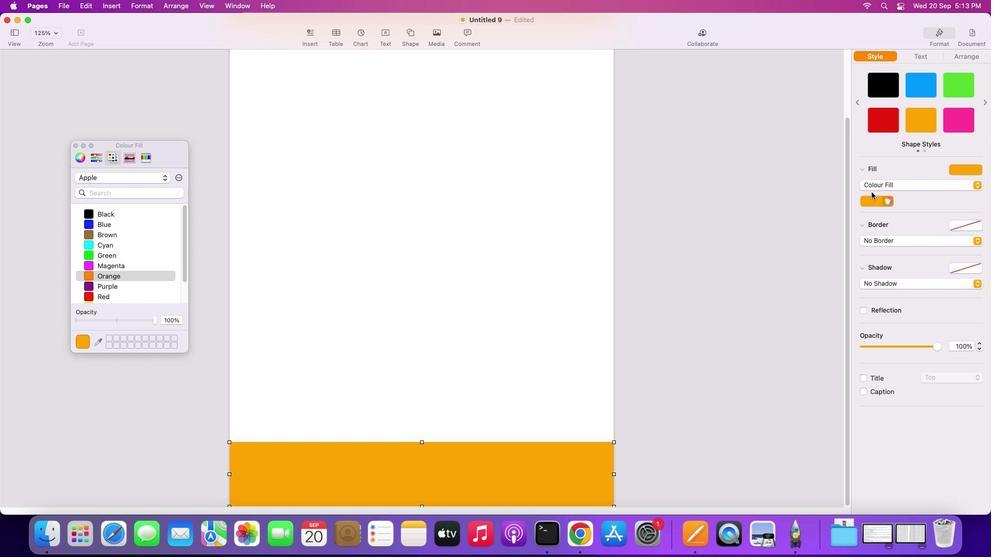 
Action: Mouse moved to (137, 276)
Screenshot: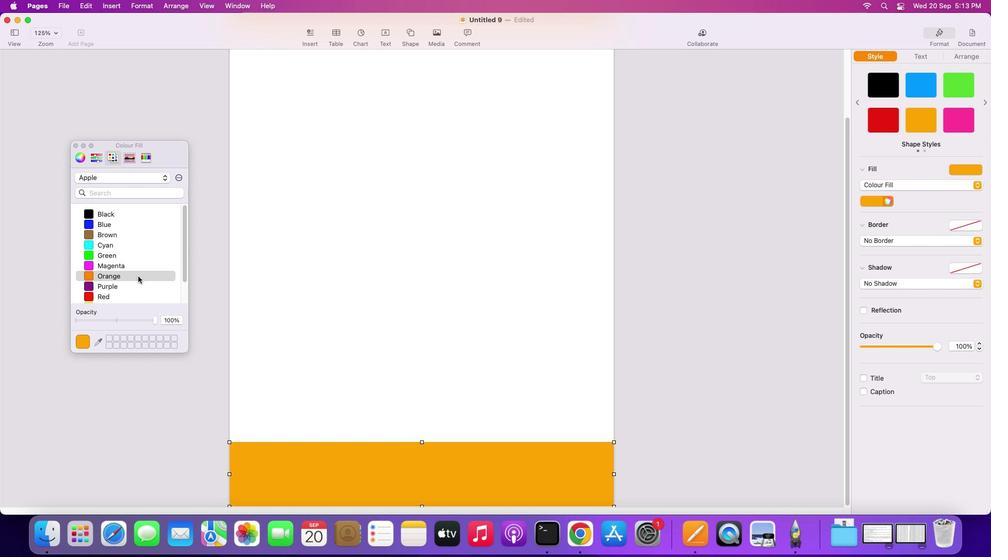 
Action: Mouse pressed left at (137, 276)
Screenshot: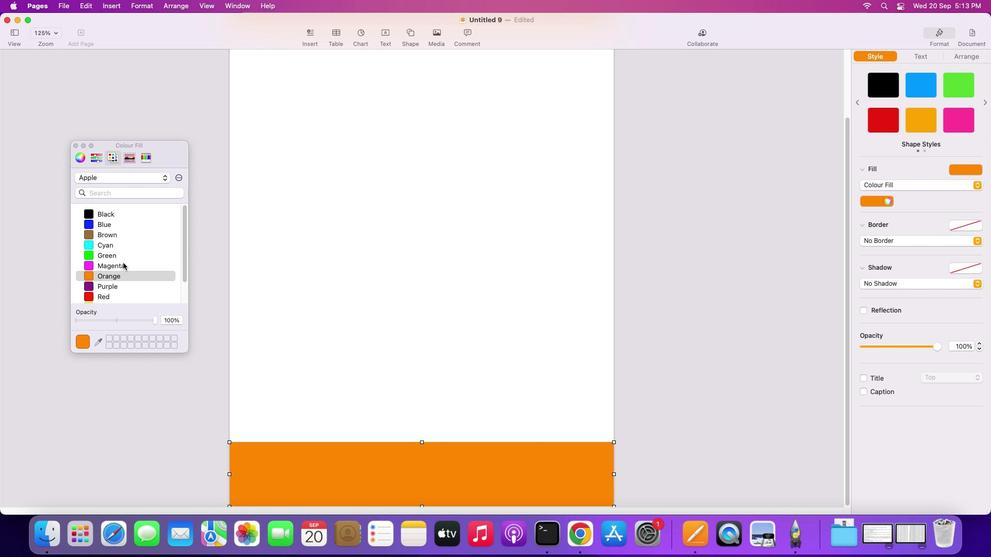 
Action: Mouse moved to (74, 146)
Screenshot: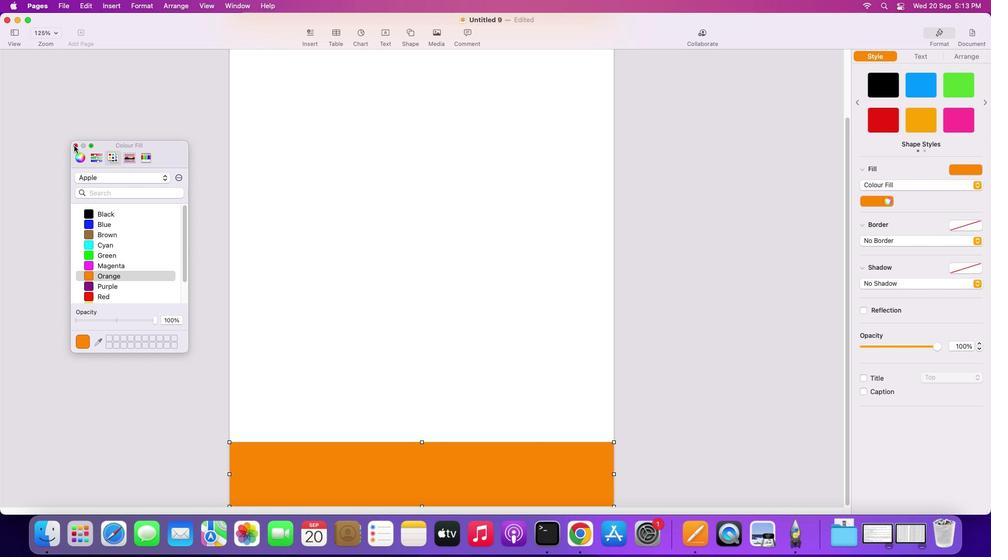 
Action: Mouse pressed left at (74, 146)
Screenshot: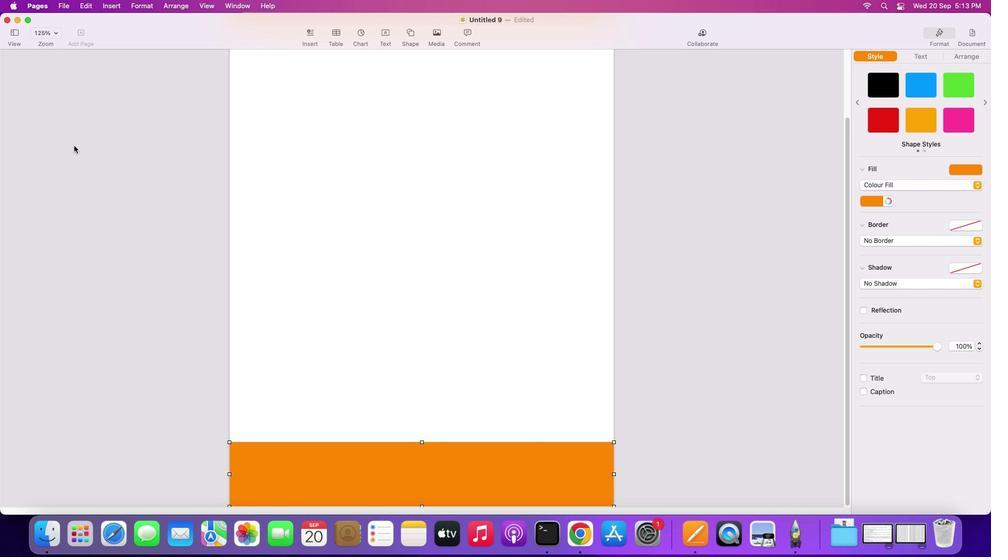 
Action: Mouse moved to (339, 203)
Screenshot: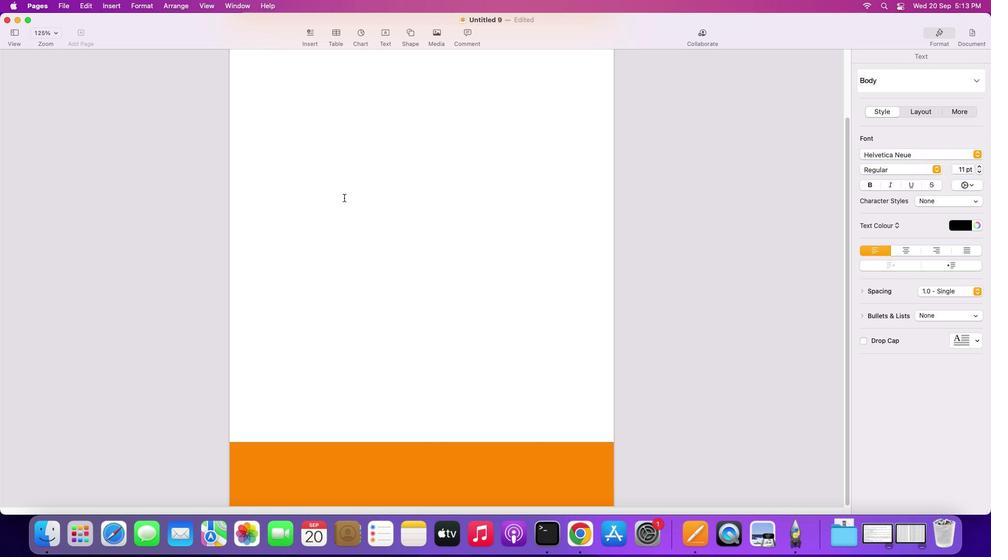 
Action: Mouse pressed left at (339, 203)
Screenshot: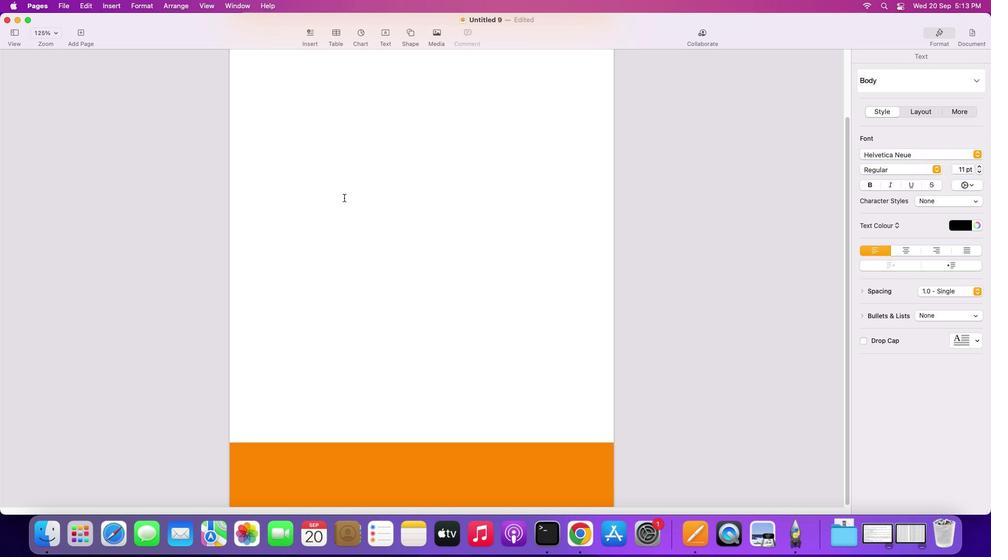 
Action: Mouse moved to (344, 197)
Screenshot: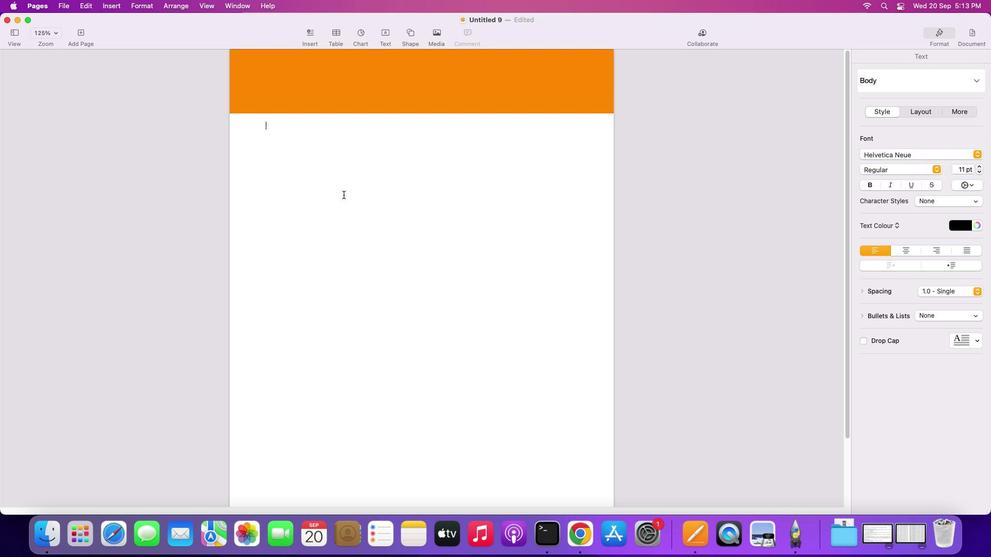 
Action: Mouse scrolled (344, 197) with delta (0, 0)
Screenshot: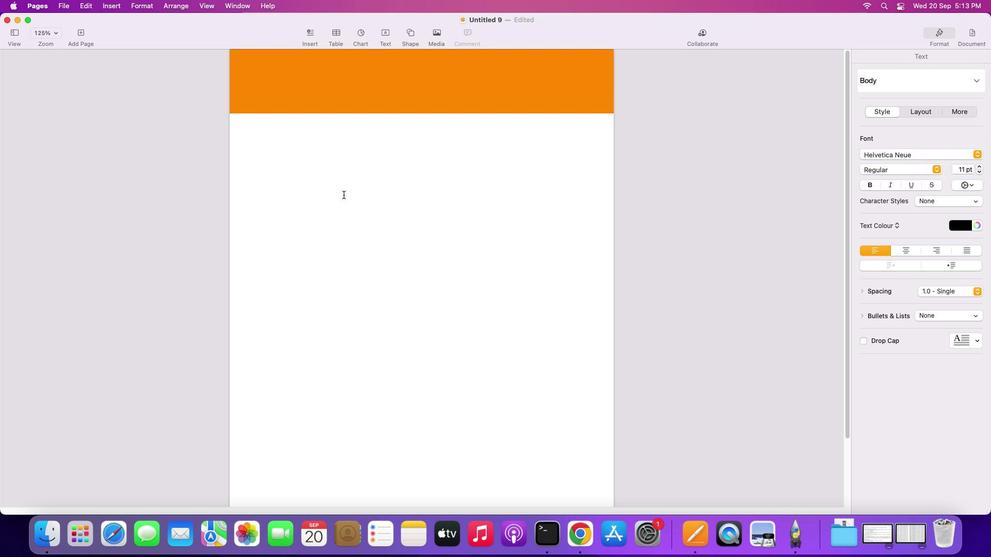 
Action: Mouse scrolled (344, 197) with delta (0, 0)
Screenshot: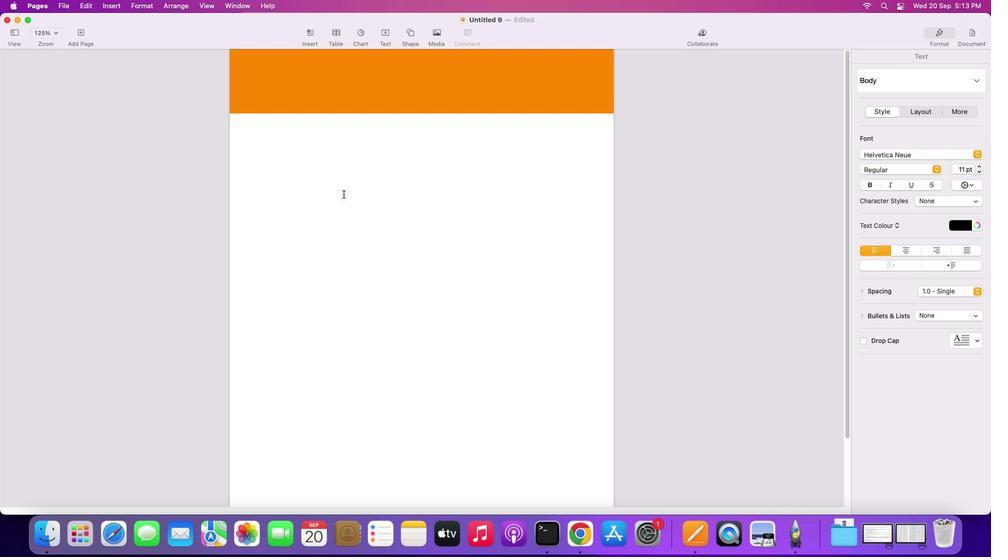 
Action: Mouse scrolled (344, 197) with delta (0, 2)
Screenshot: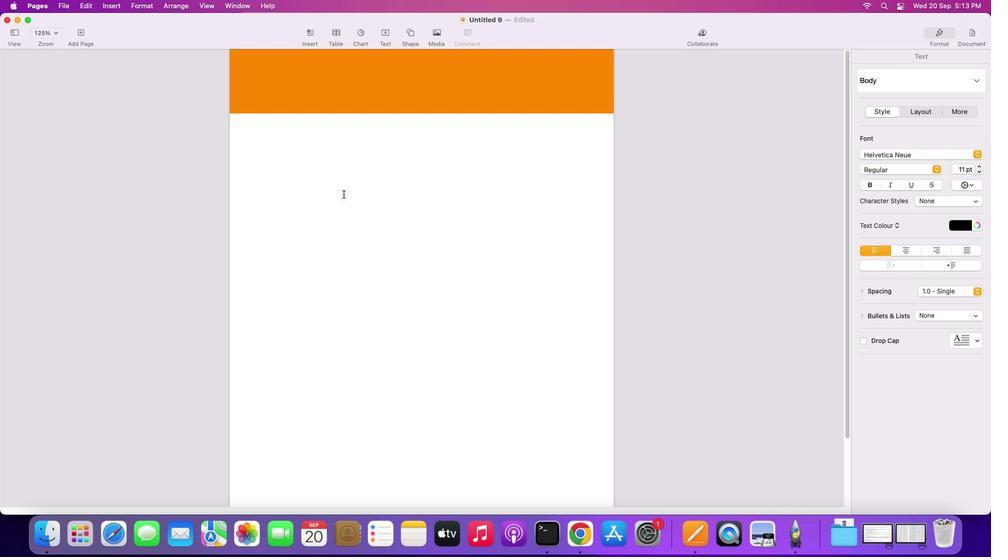 
Action: Mouse moved to (344, 197)
Screenshot: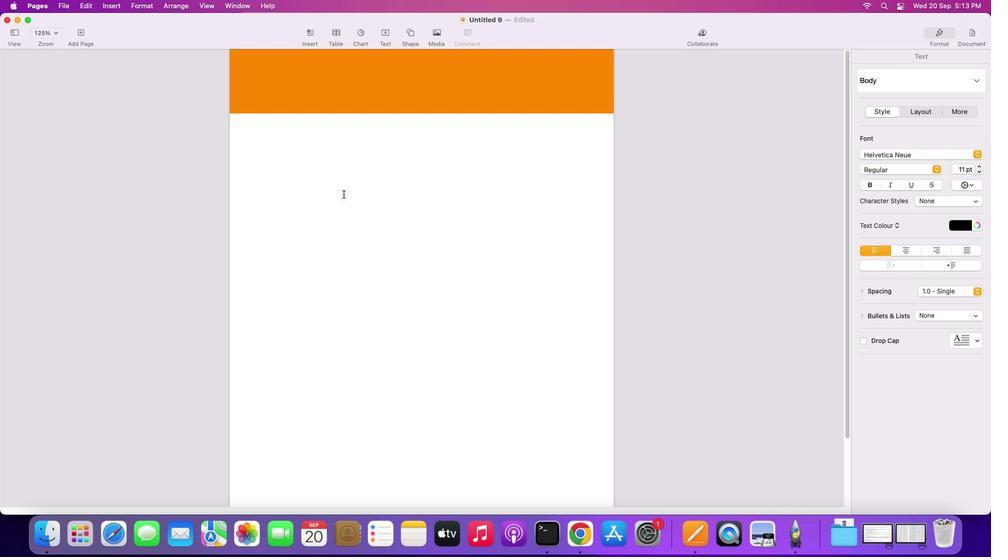 
Action: Mouse scrolled (344, 197) with delta (0, 3)
Screenshot: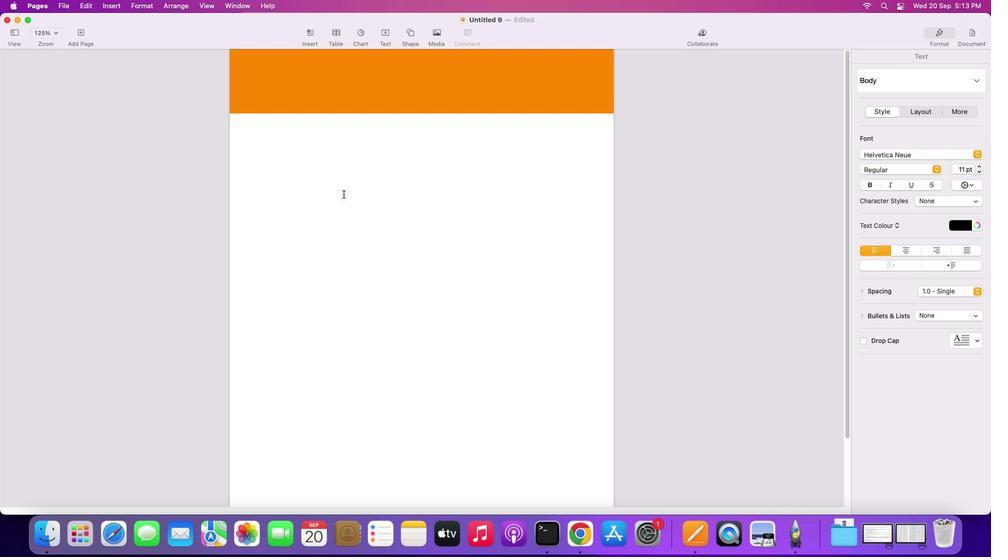 
Action: Mouse moved to (344, 196)
Screenshot: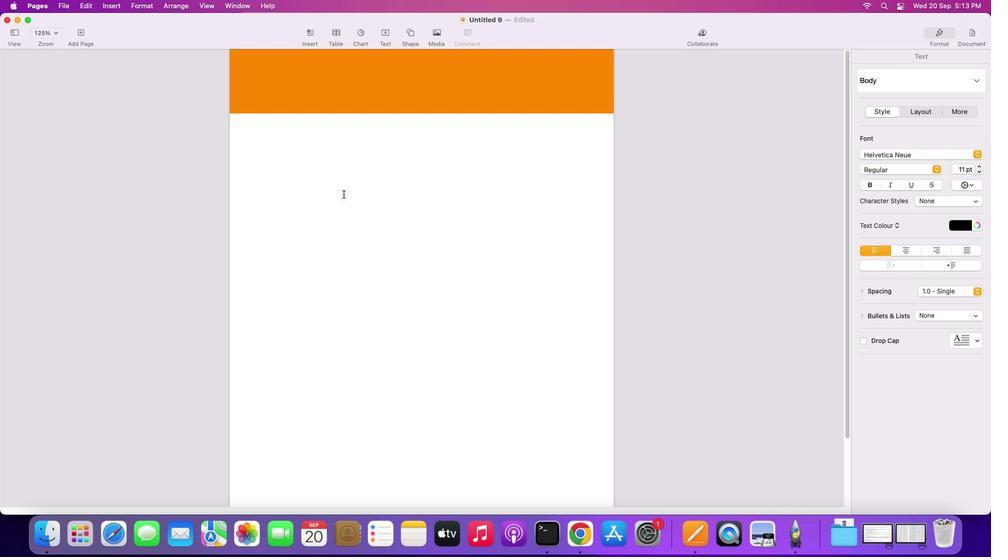 
Action: Mouse scrolled (344, 196) with delta (0, 3)
Screenshot: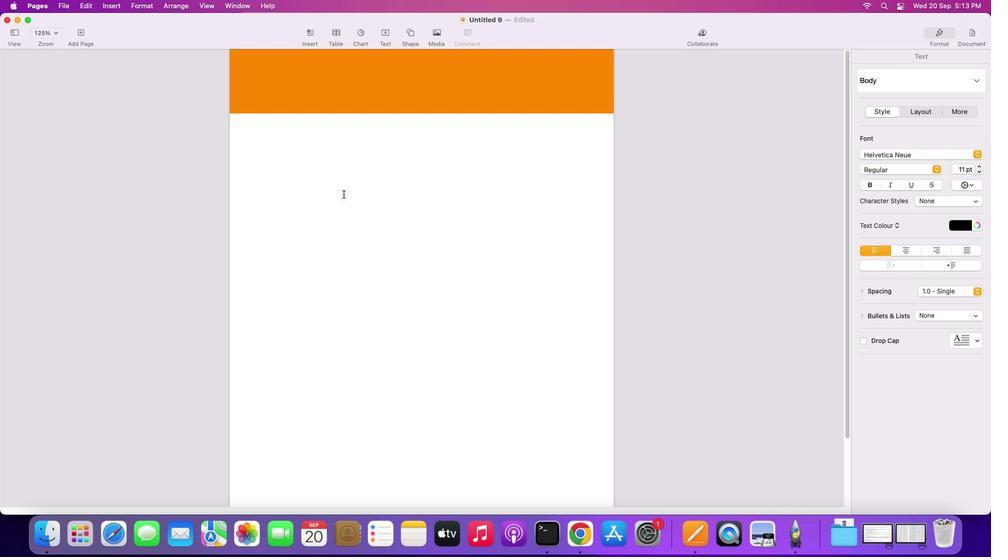 
Action: Mouse moved to (343, 194)
Screenshot: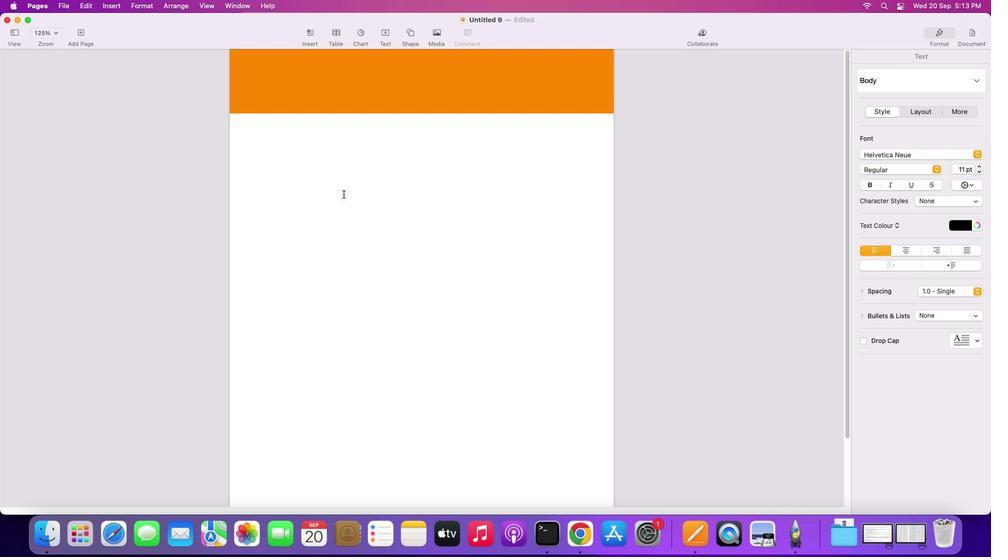 
Action: Mouse scrolled (343, 194) with delta (0, 4)
Screenshot: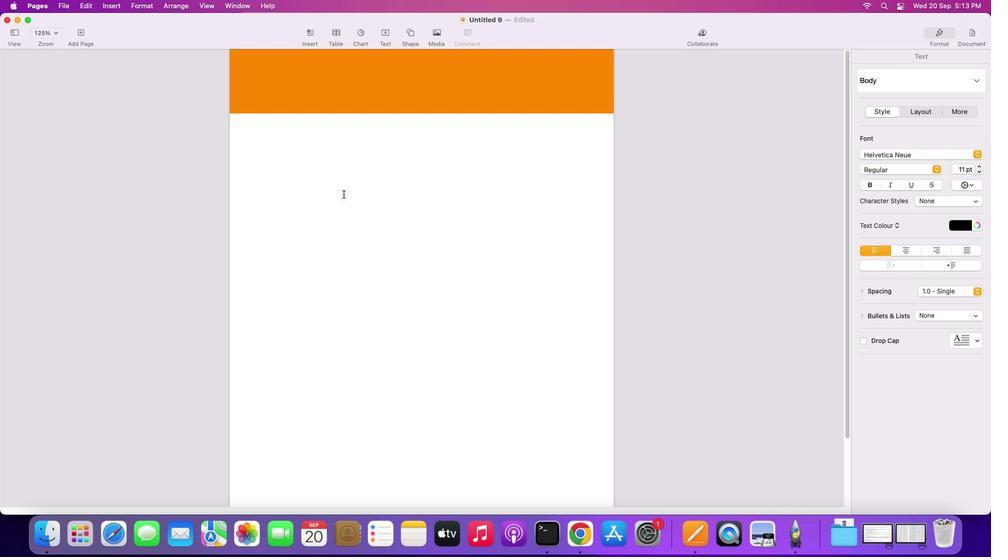 
Action: Mouse moved to (343, 194)
Screenshot: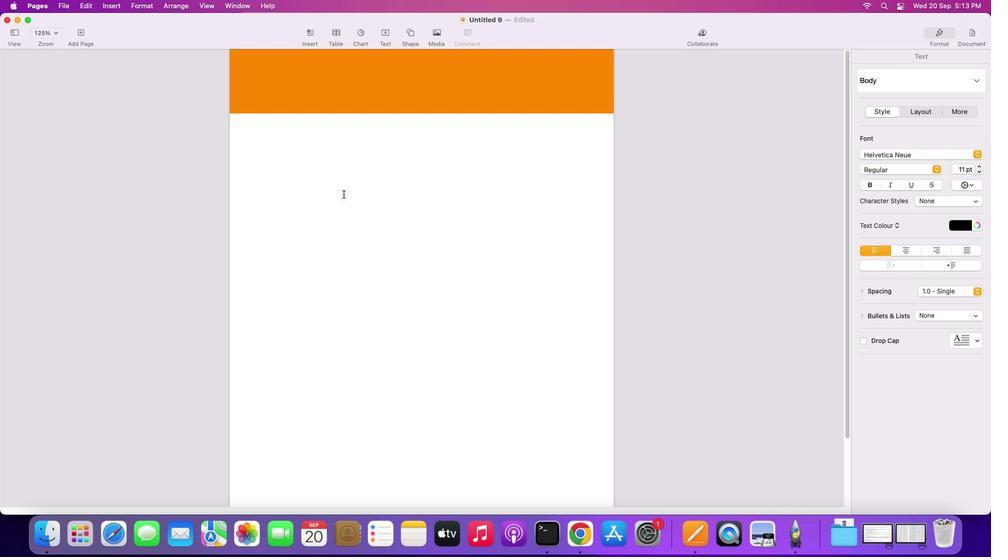 
Action: Mouse scrolled (343, 194) with delta (0, 0)
Screenshot: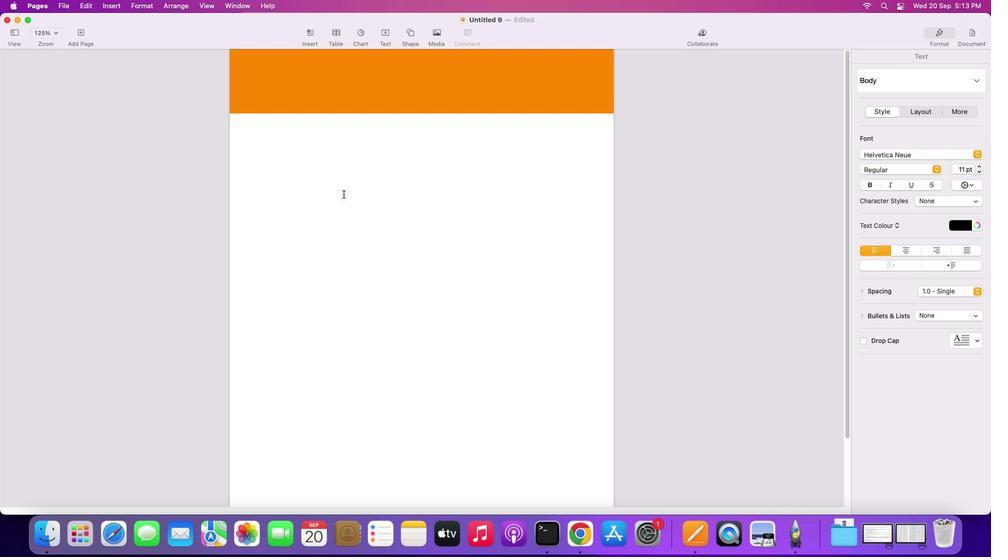 
Action: Mouse scrolled (343, 194) with delta (0, 0)
Screenshot: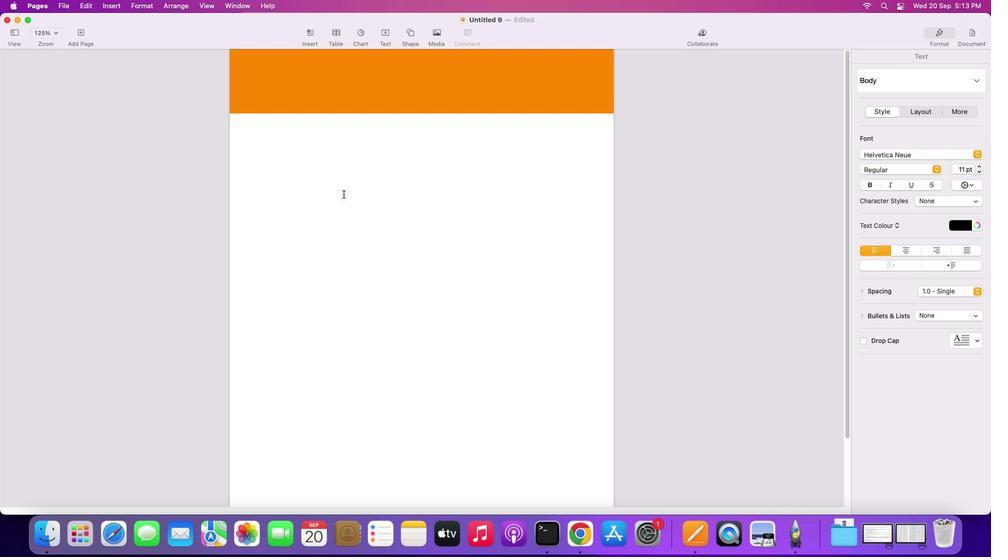 
Action: Mouse scrolled (343, 194) with delta (0, 2)
Screenshot: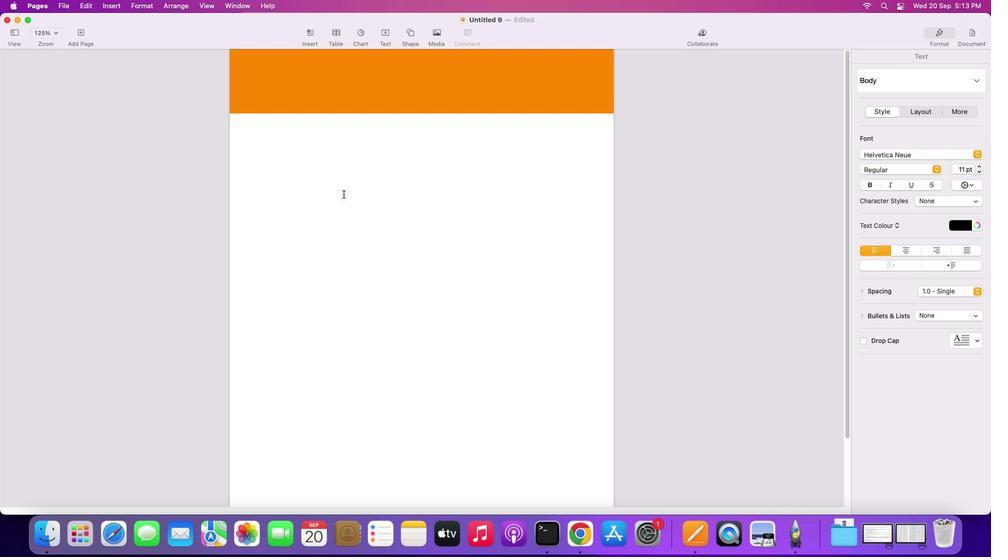 
Action: Mouse scrolled (343, 194) with delta (0, 2)
Screenshot: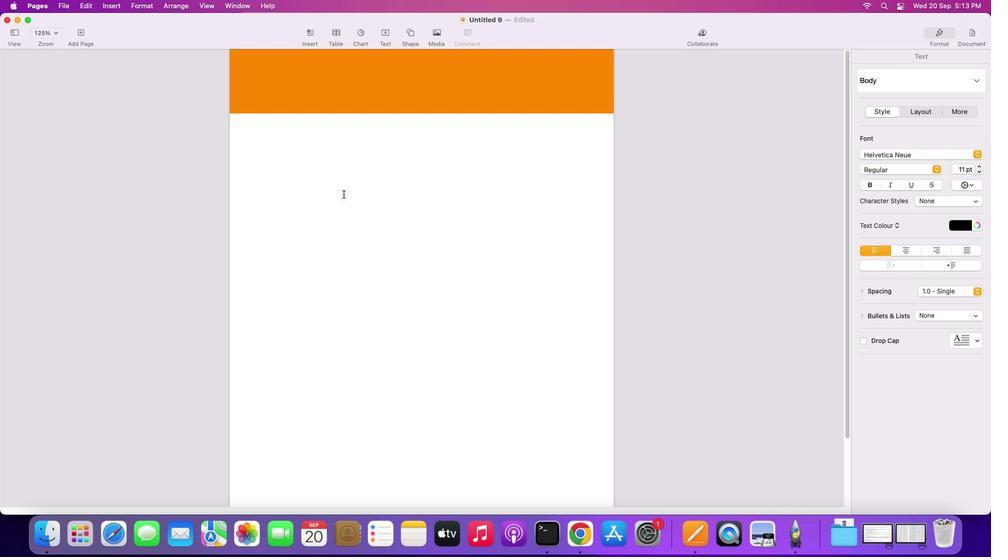 
Action: Mouse scrolled (343, 194) with delta (0, 3)
Screenshot: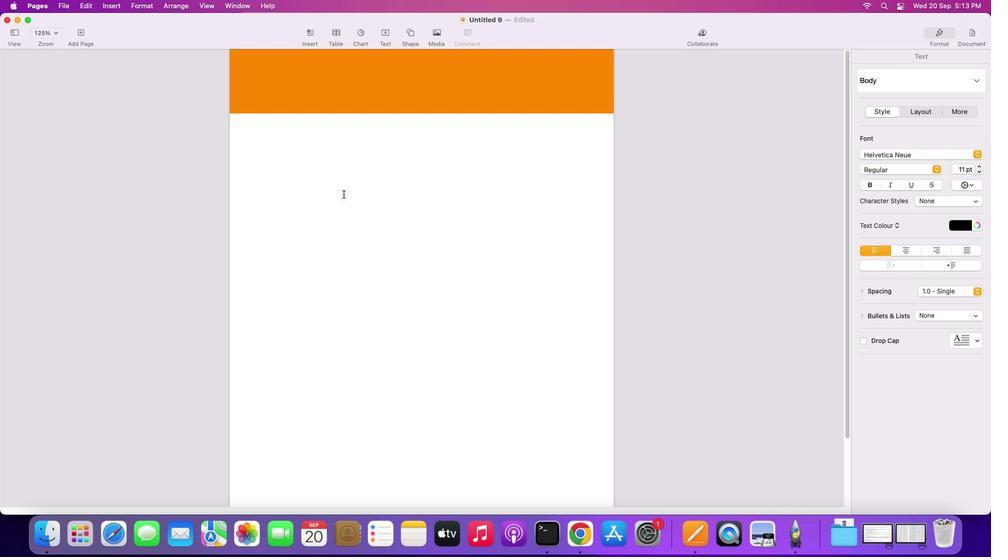 
Action: Mouse scrolled (343, 194) with delta (0, 3)
Screenshot: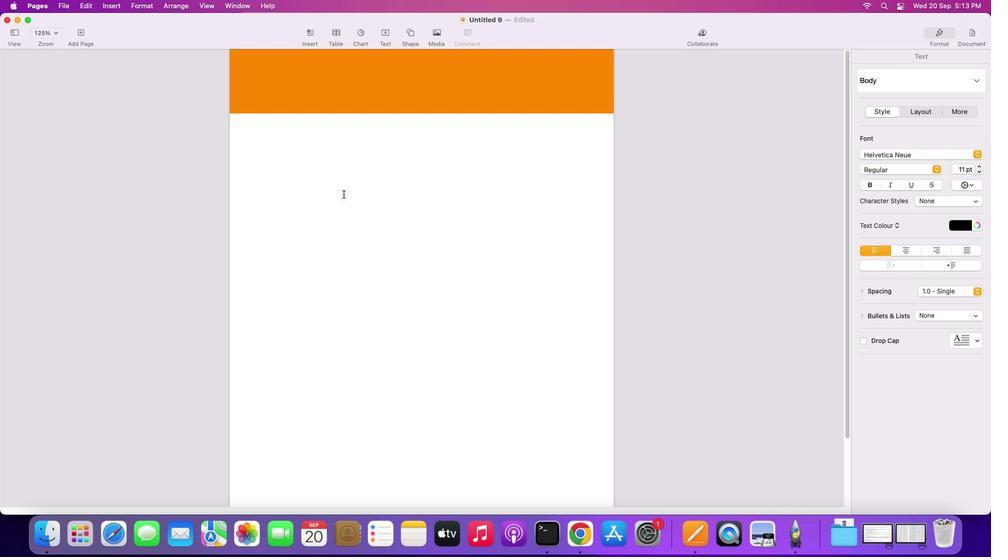 
Action: Mouse moved to (343, 190)
Screenshot: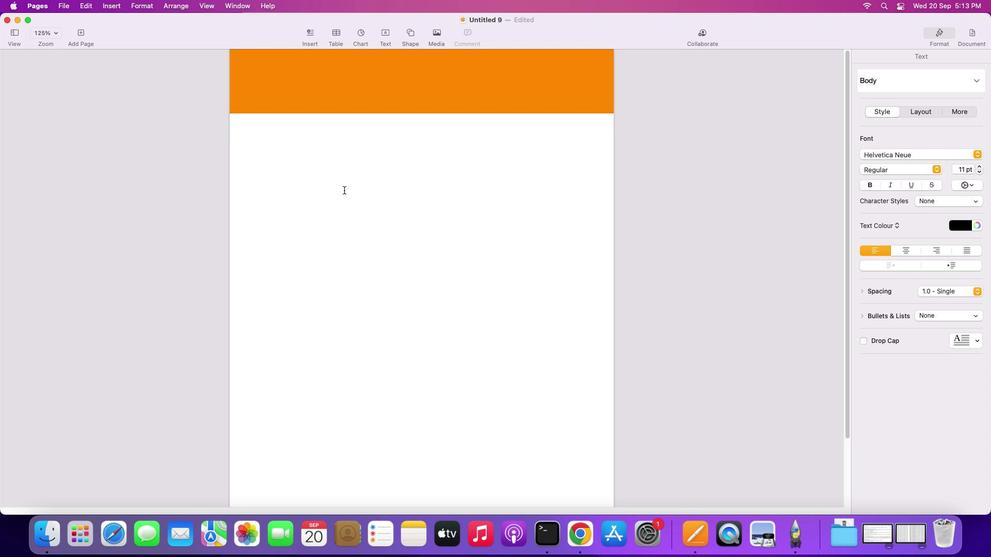 
Action: Mouse pressed left at (343, 190)
Screenshot: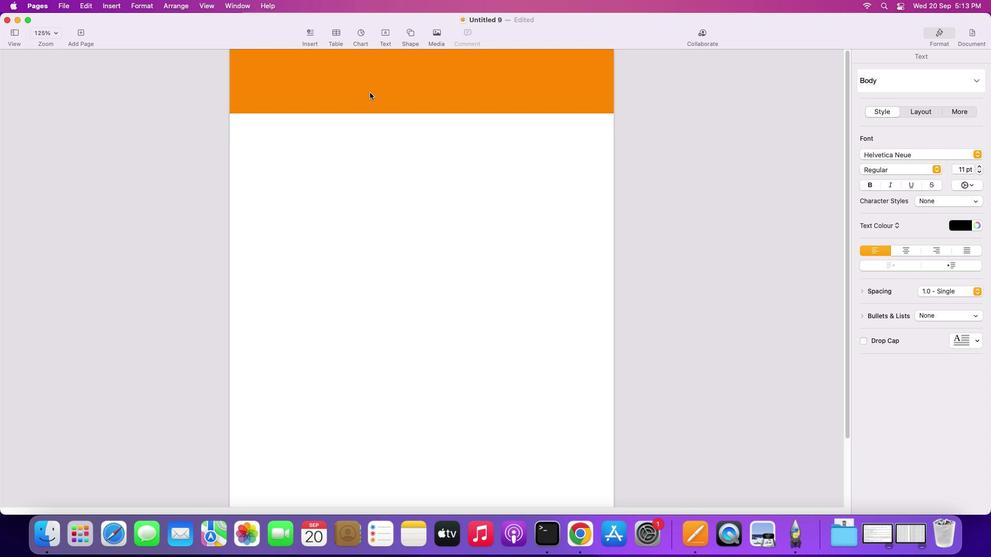 
Action: Mouse moved to (410, 33)
Screenshot: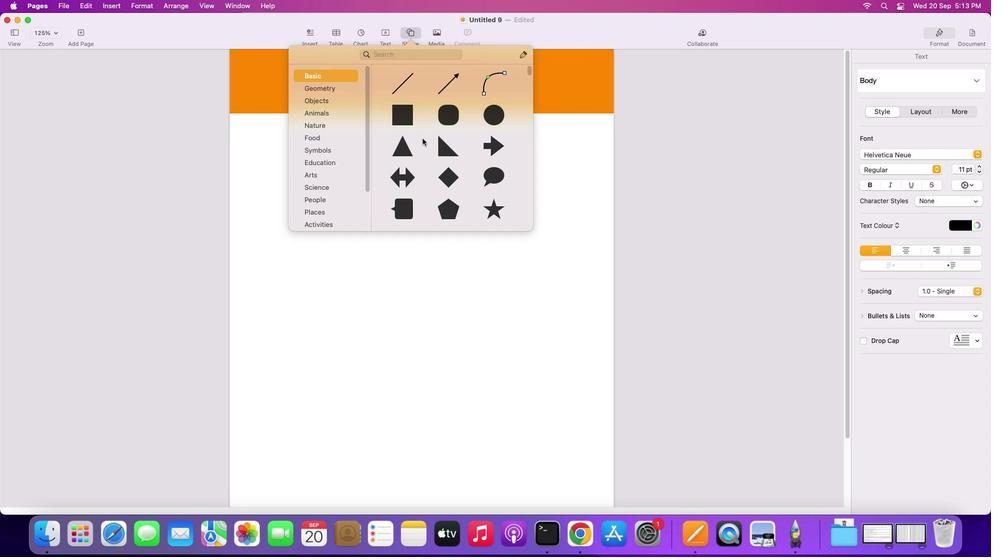 
Action: Mouse pressed left at (410, 33)
Screenshot: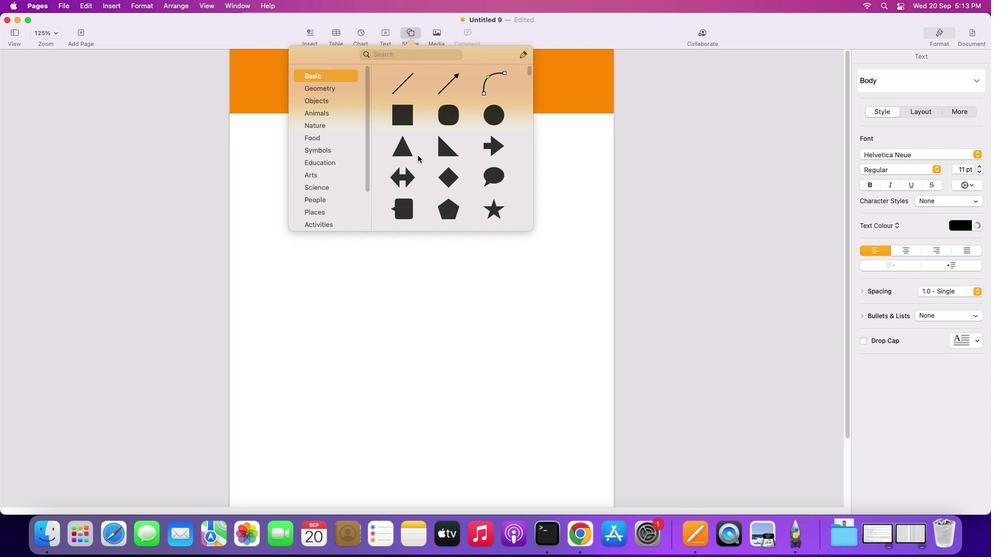 
Action: Mouse moved to (404, 117)
Screenshot: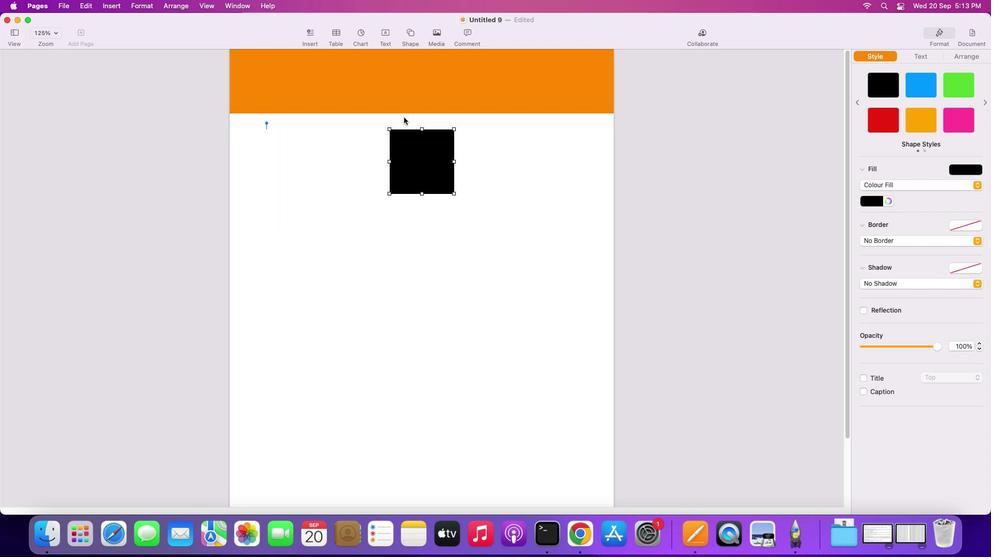 
Action: Mouse pressed left at (404, 117)
Screenshot: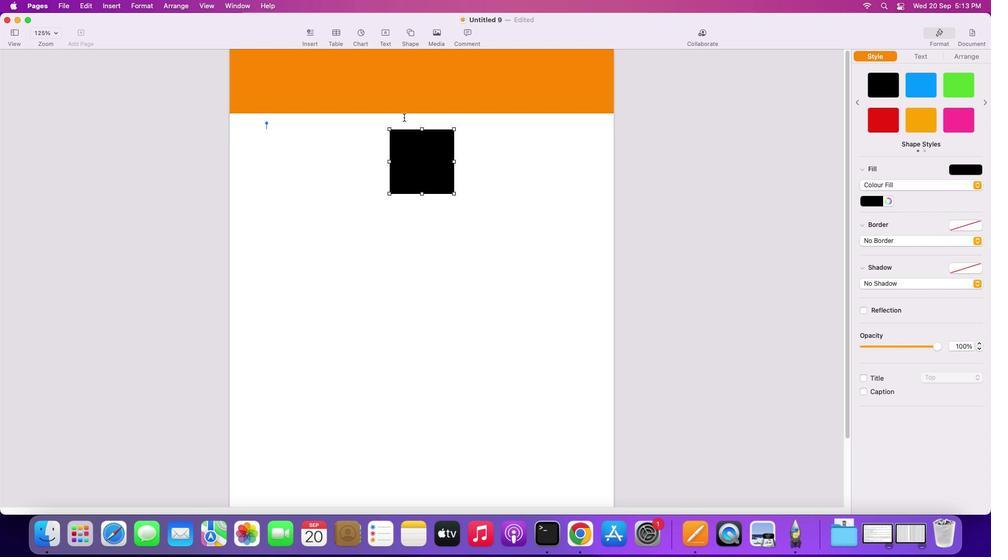 
Action: Mouse moved to (407, 31)
Screenshot: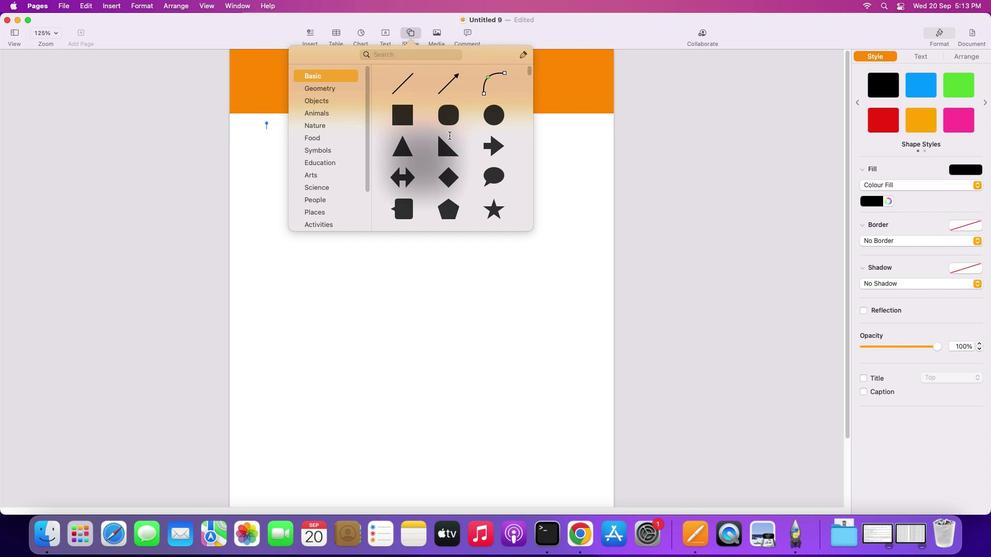 
Action: Mouse pressed left at (407, 31)
Screenshot: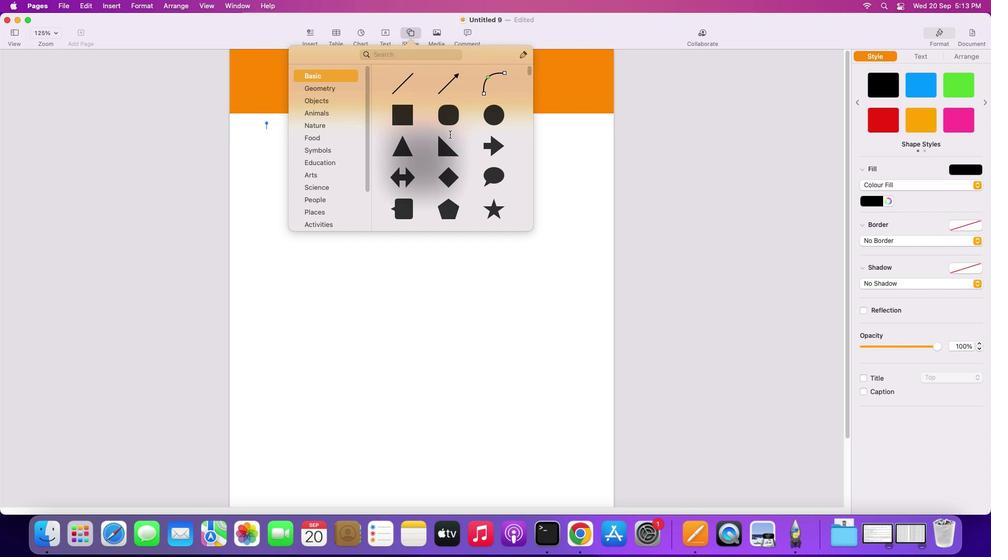 
Action: Mouse moved to (450, 128)
Screenshot: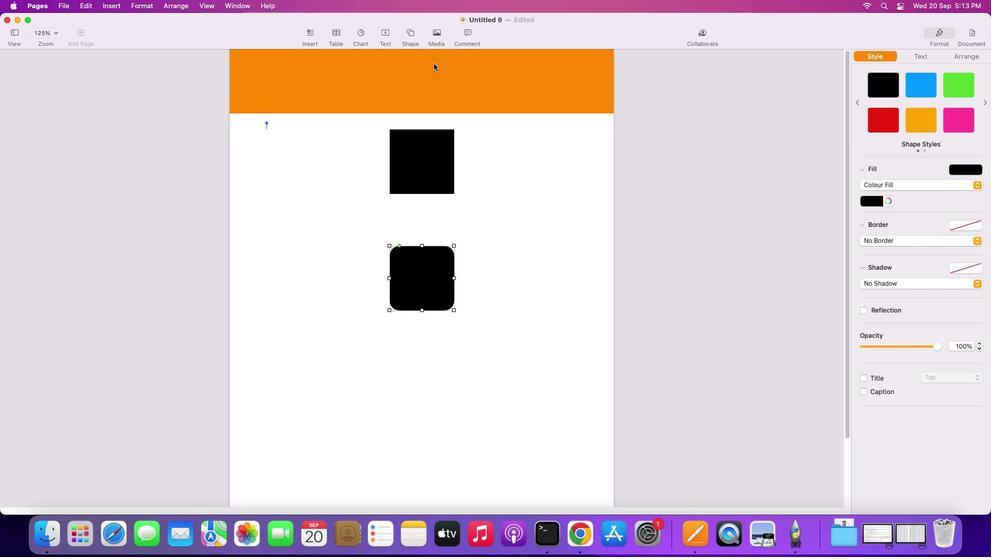 
Action: Mouse pressed left at (450, 128)
Screenshot: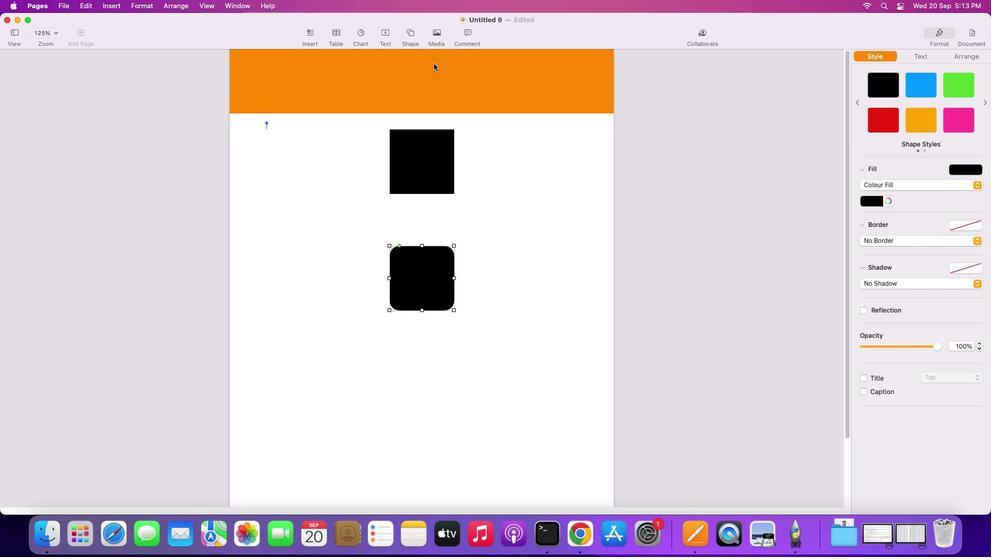 
Action: Mouse moved to (409, 36)
Screenshot: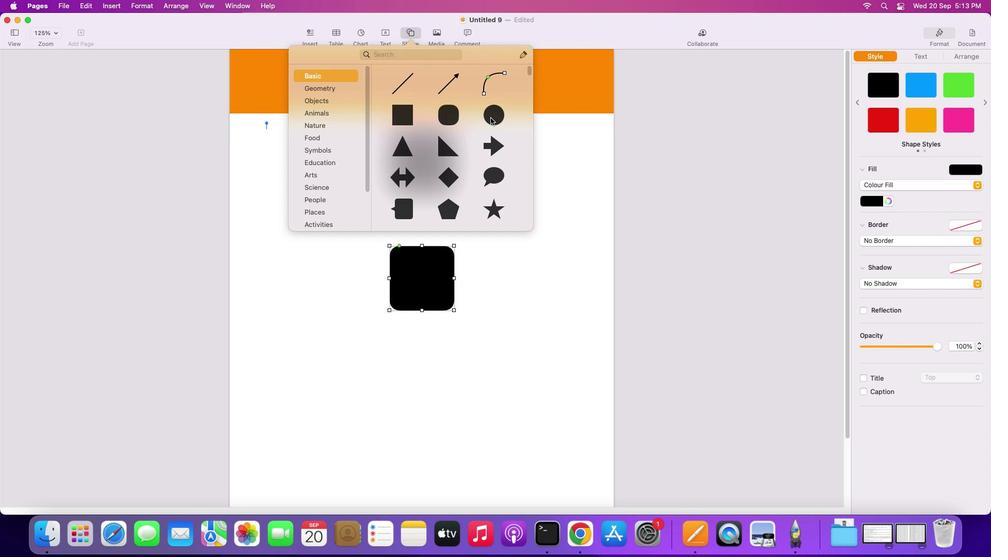 
Action: Mouse pressed left at (409, 36)
Screenshot: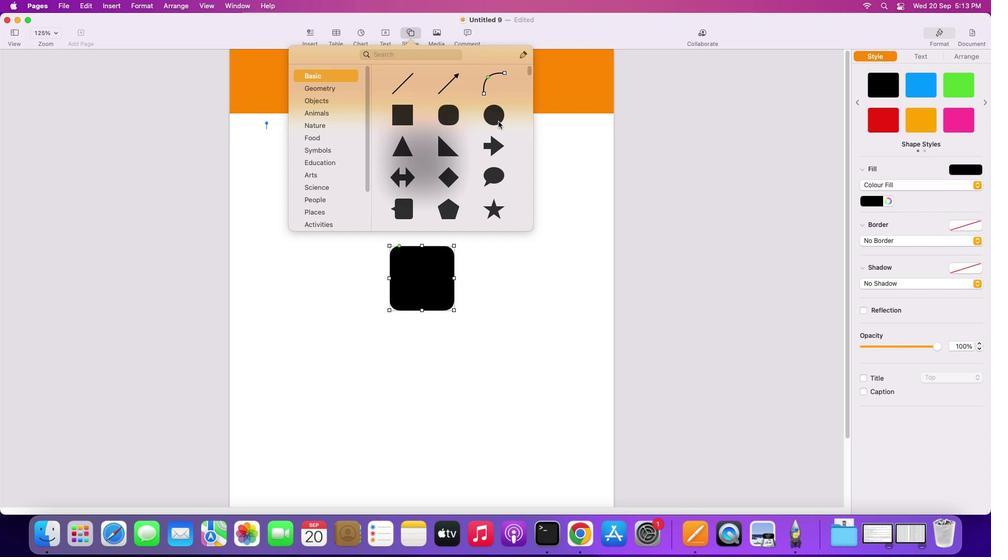 
Action: Mouse moved to (497, 120)
Screenshot: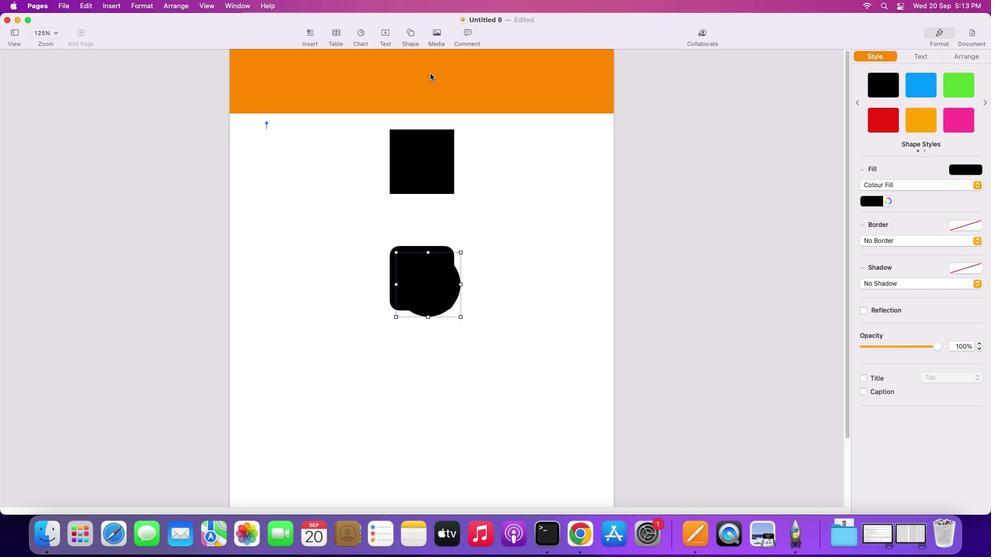 
Action: Mouse pressed left at (497, 120)
Screenshot: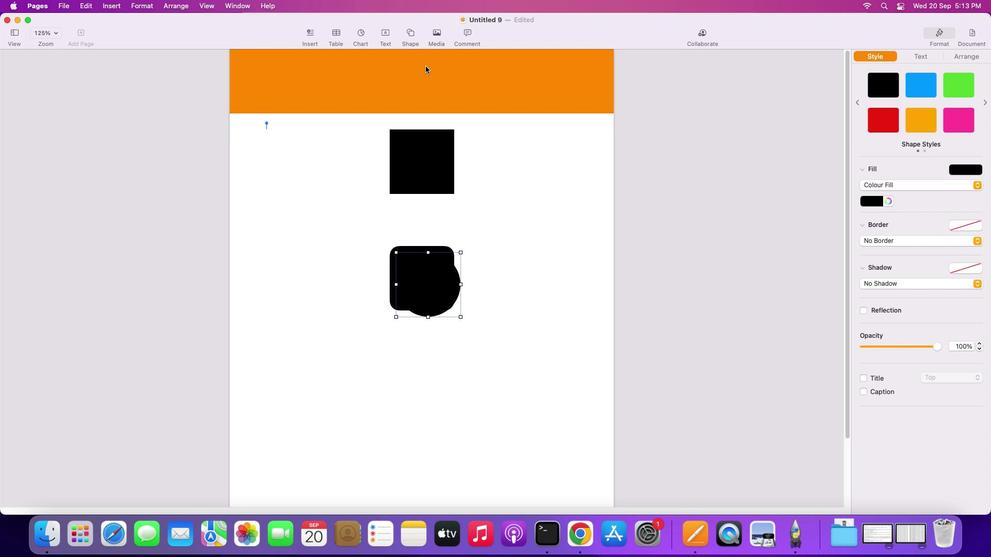 
Action: Mouse moved to (409, 35)
Screenshot: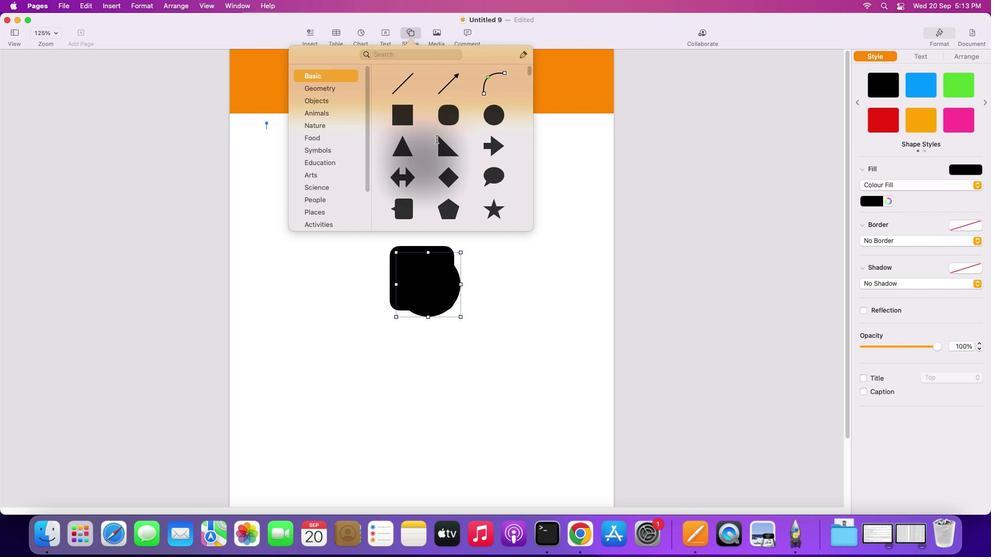 
Action: Mouse pressed left at (409, 35)
Screenshot: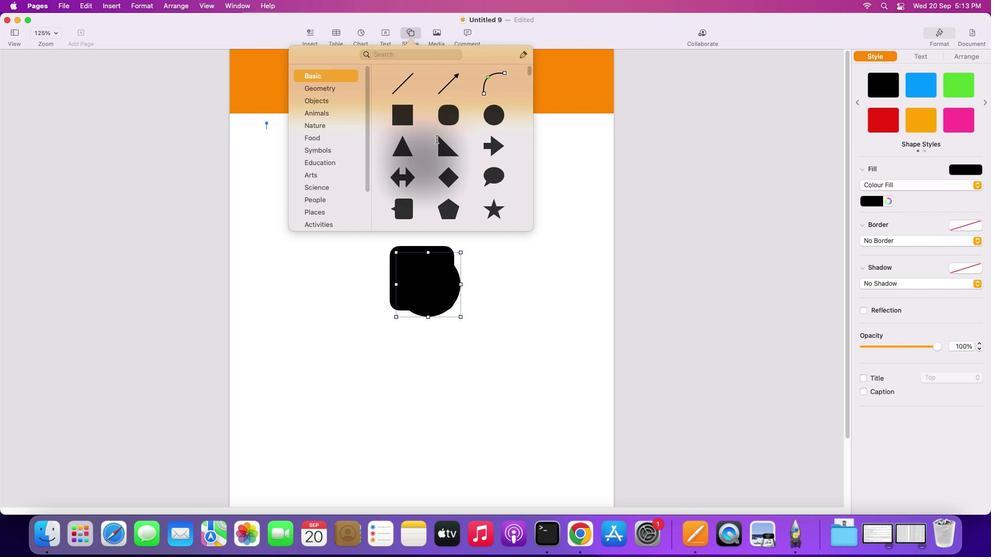 
Action: Mouse moved to (408, 150)
Screenshot: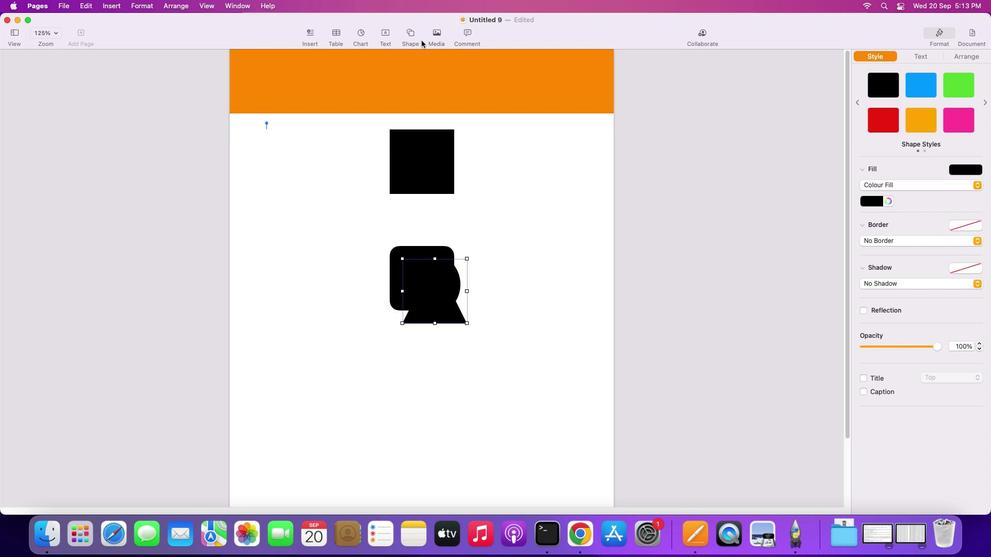 
Action: Mouse pressed left at (408, 150)
Screenshot: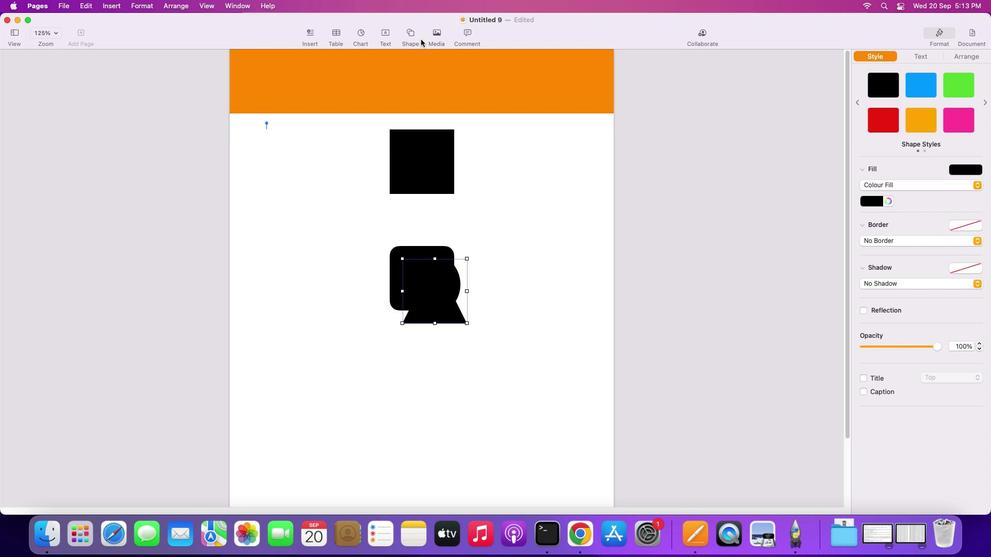 
Action: Mouse moved to (408, 32)
Screenshot: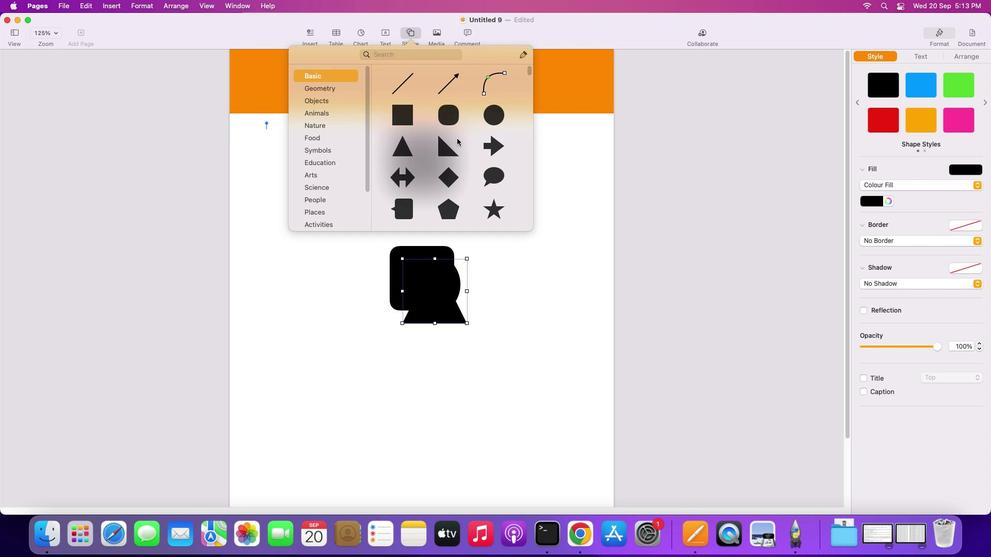 
Action: Mouse pressed left at (408, 32)
Screenshot: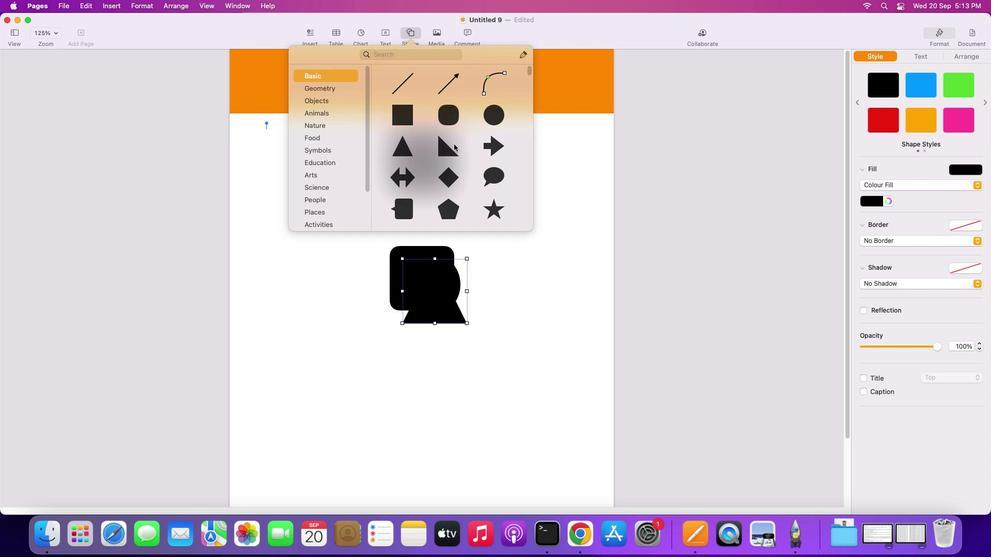 
Action: Mouse moved to (445, 148)
Screenshot: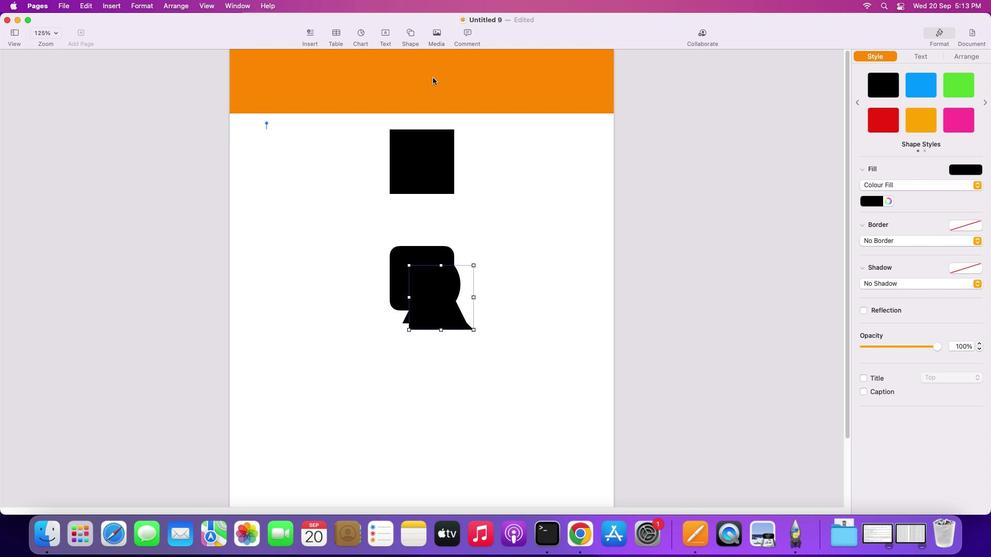 
Action: Mouse pressed left at (445, 148)
Screenshot: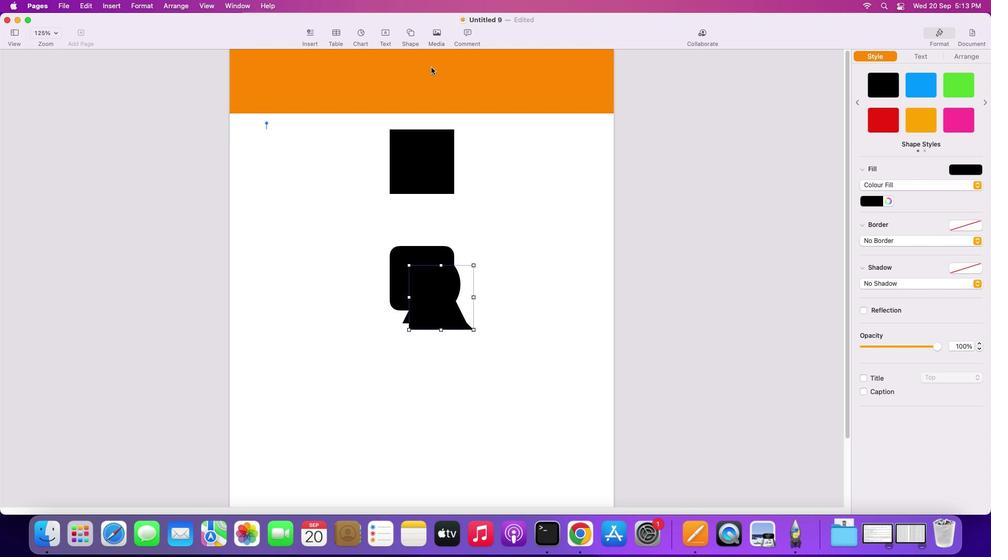 
Action: Mouse moved to (410, 38)
Screenshot: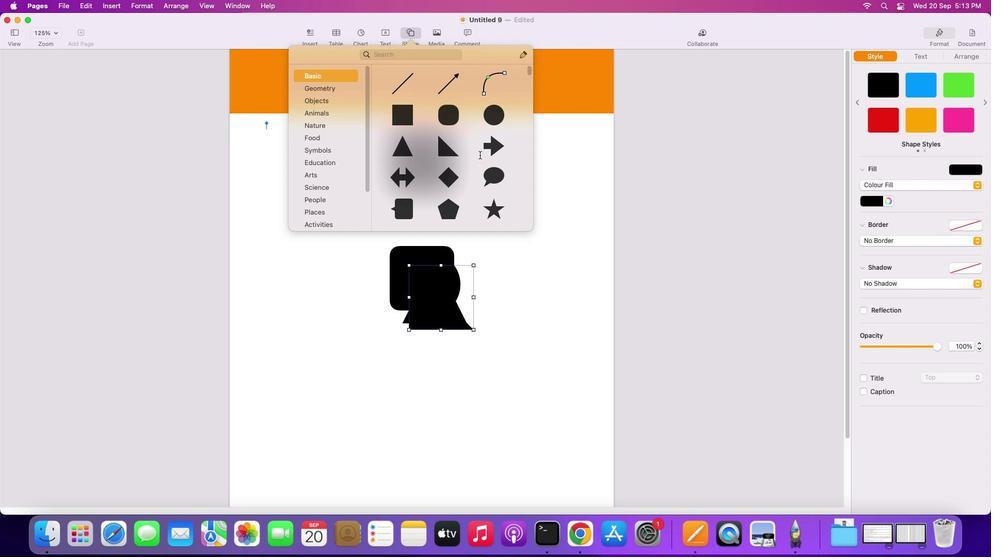 
Action: Mouse pressed left at (410, 38)
Screenshot: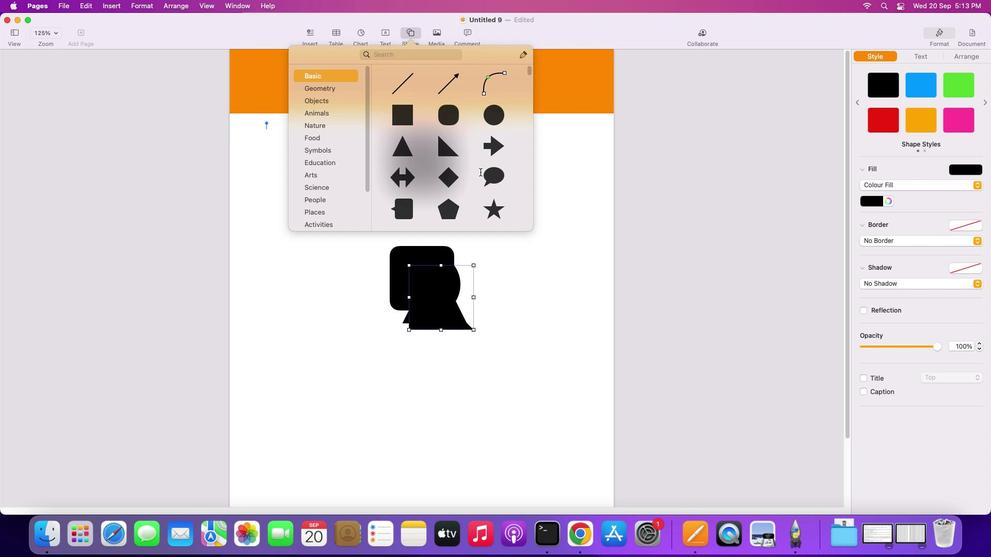 
Action: Mouse moved to (452, 213)
Screenshot: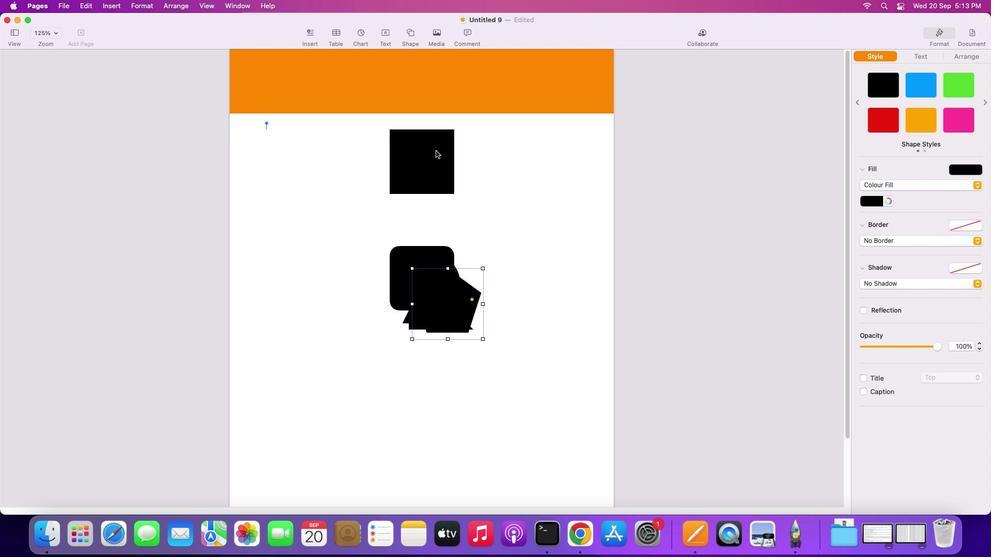 
Action: Mouse pressed left at (452, 213)
Screenshot: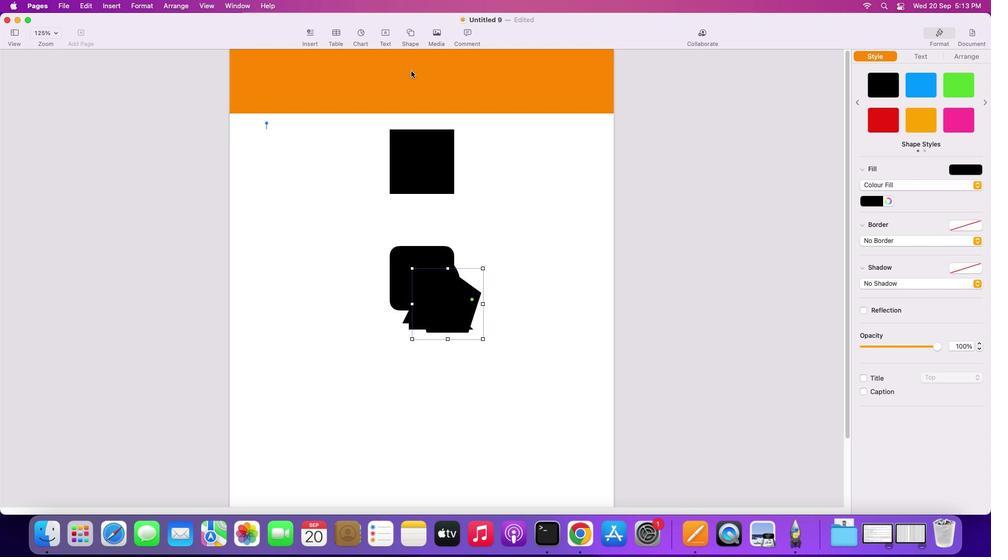 
Action: Mouse moved to (409, 31)
Screenshot: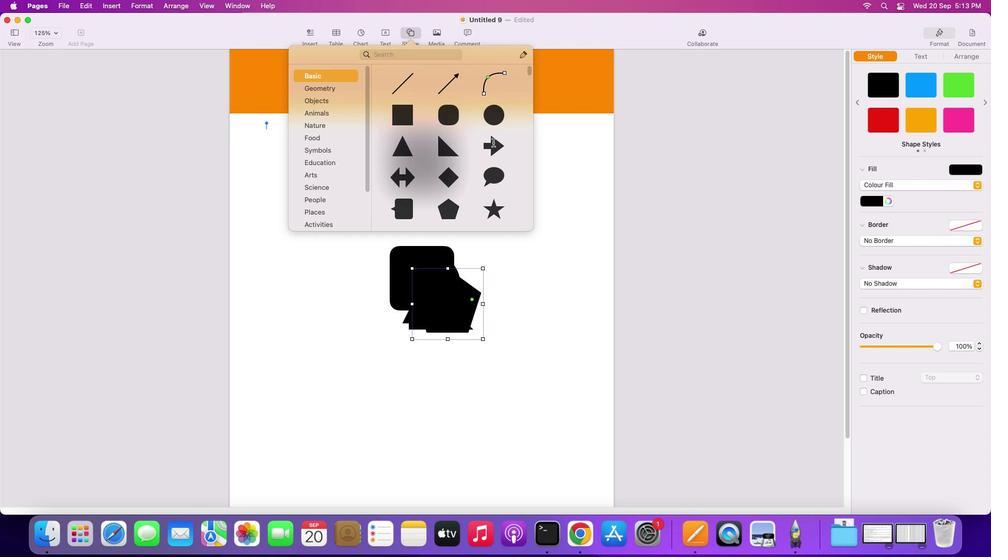 
Action: Mouse pressed left at (409, 31)
Screenshot: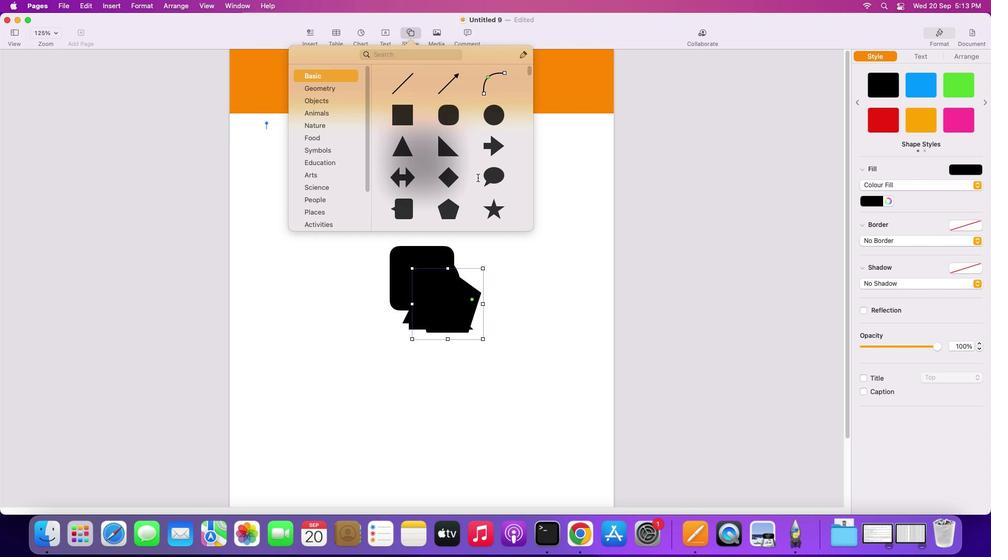 
Action: Mouse moved to (472, 179)
Screenshot: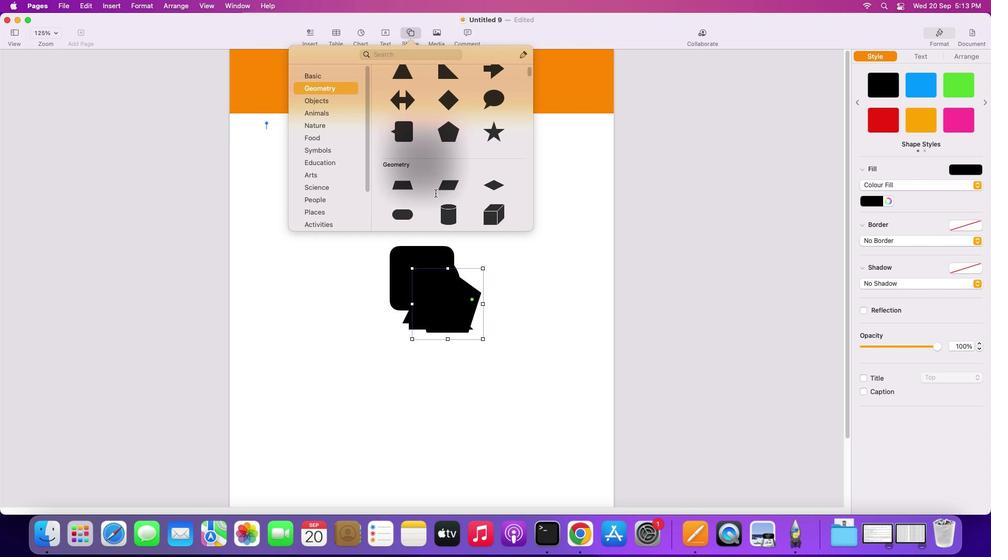 
Action: Mouse scrolled (472, 179) with delta (0, 0)
Screenshot: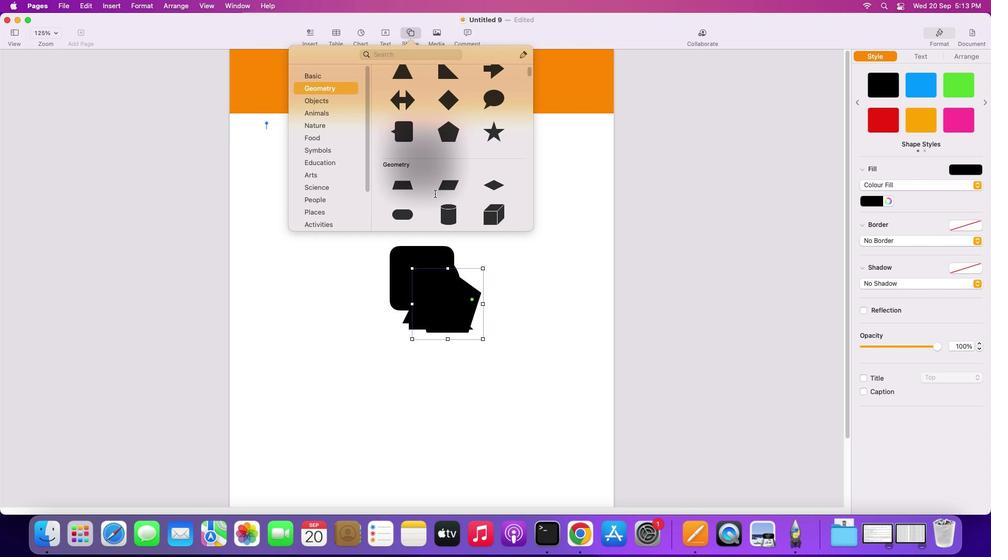 
Action: Mouse scrolled (472, 179) with delta (0, 0)
Screenshot: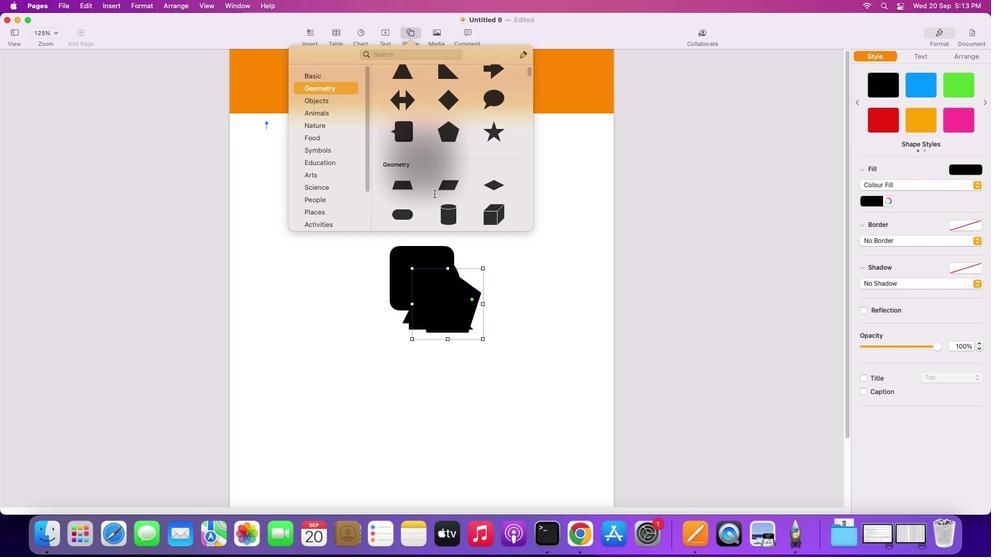 
Action: Mouse scrolled (472, 179) with delta (0, -1)
Screenshot: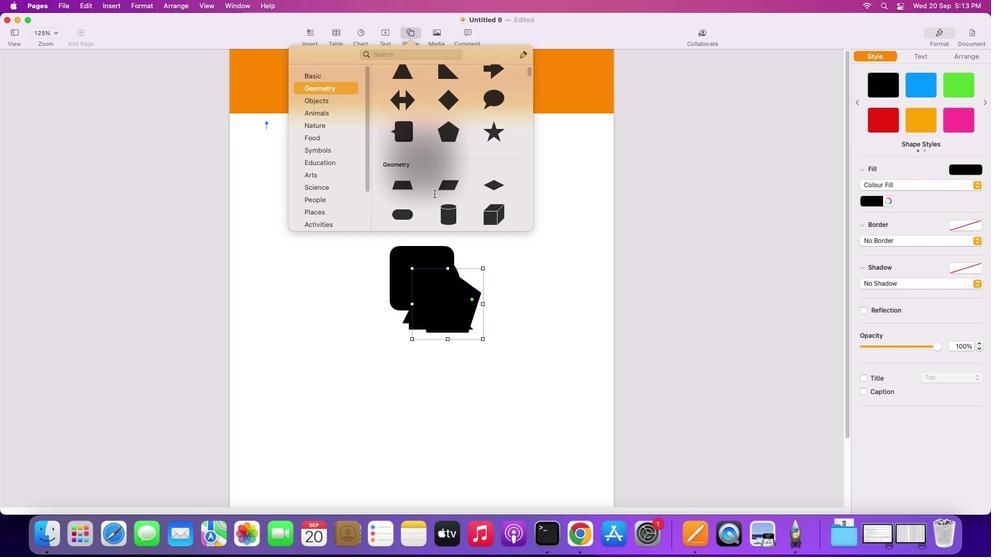 
Action: Mouse scrolled (472, 179) with delta (0, -2)
Screenshot: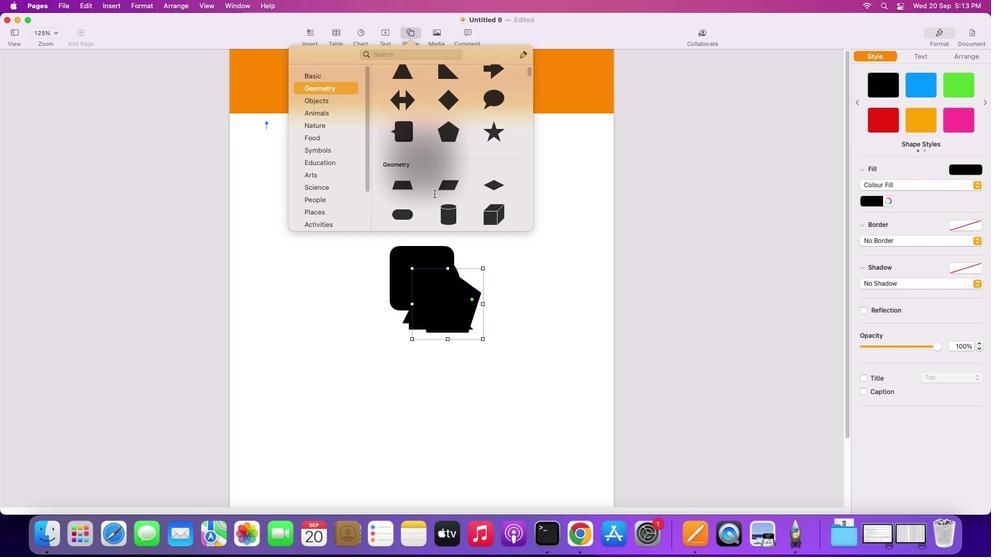 
Action: Mouse scrolled (472, 179) with delta (0, -2)
Screenshot: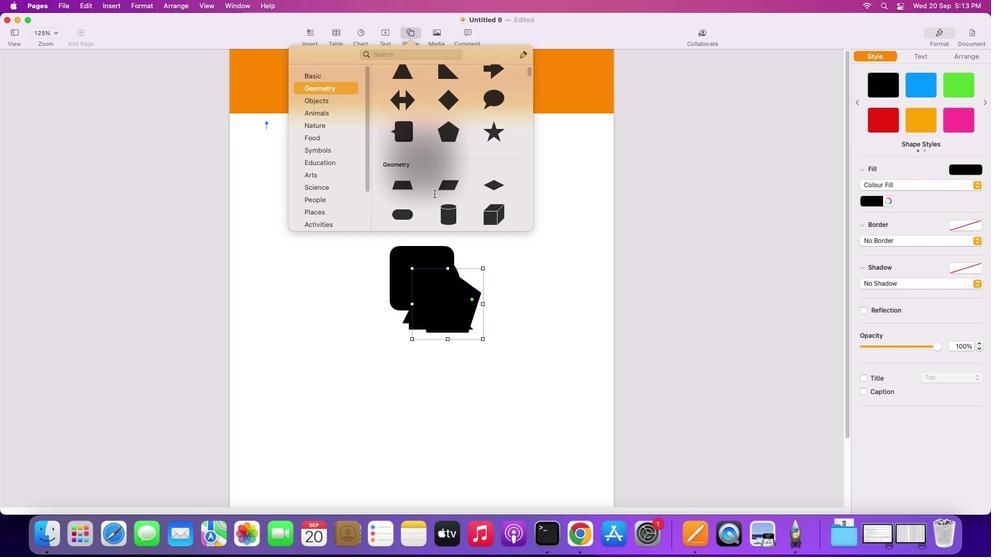 
Action: Mouse moved to (434, 193)
Screenshot: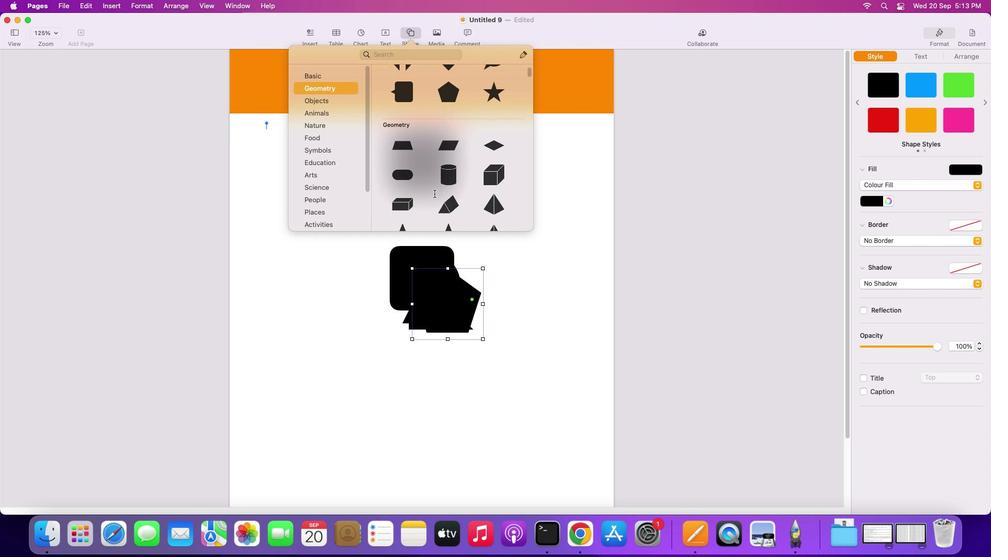 
Action: Mouse scrolled (434, 193) with delta (0, 0)
Screenshot: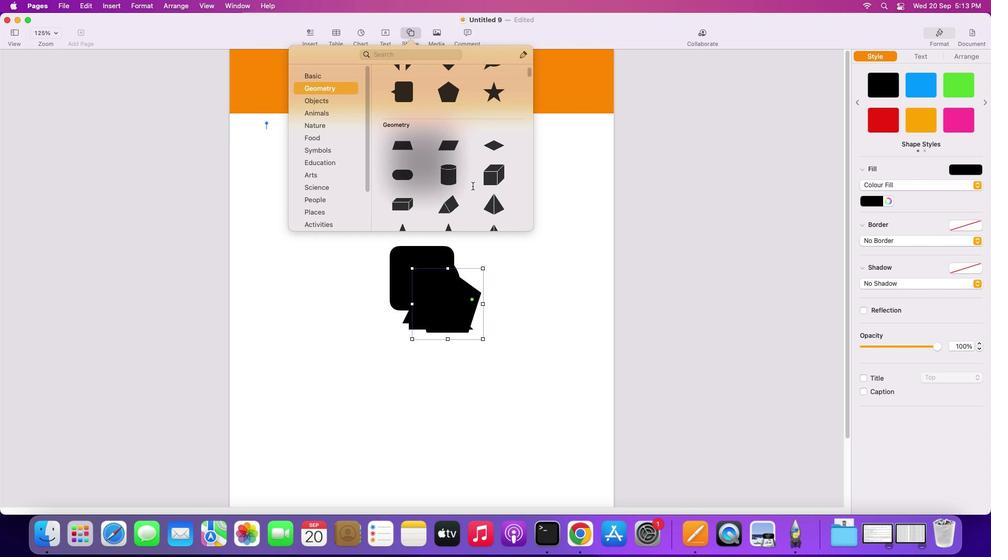 
Action: Mouse scrolled (434, 193) with delta (0, 0)
Screenshot: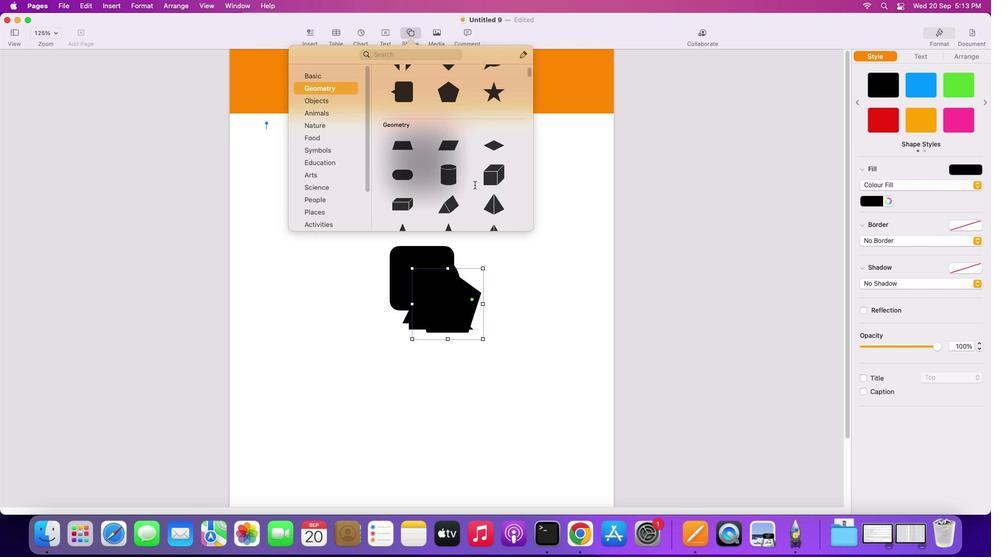 
Action: Mouse scrolled (434, 193) with delta (0, -1)
Screenshot: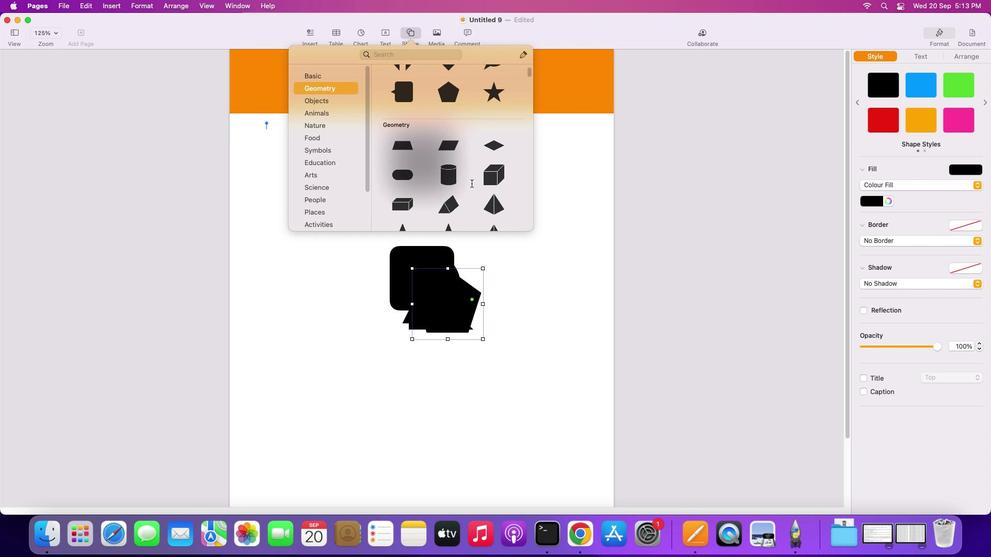 
Action: Mouse scrolled (434, 193) with delta (0, -2)
Screenshot: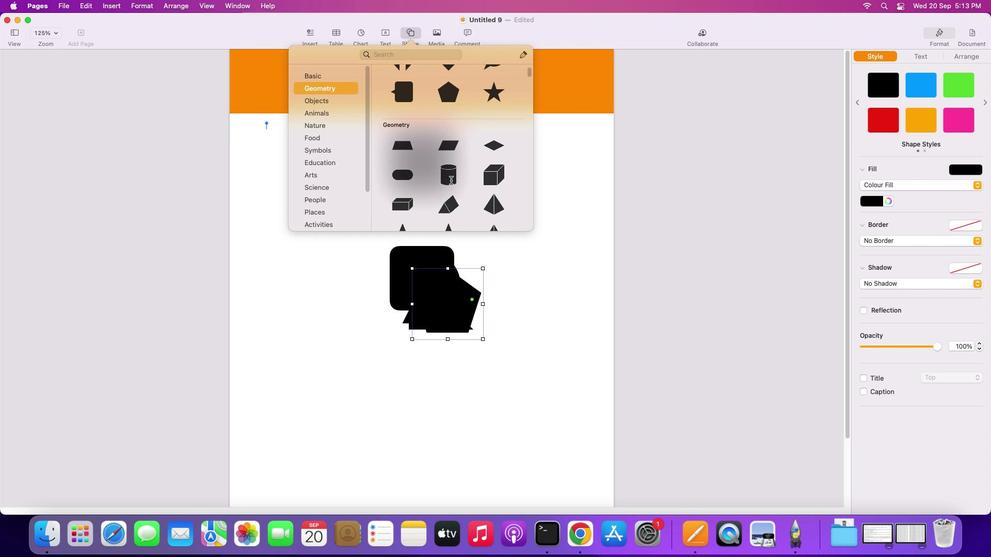 
Action: Mouse moved to (404, 175)
Screenshot: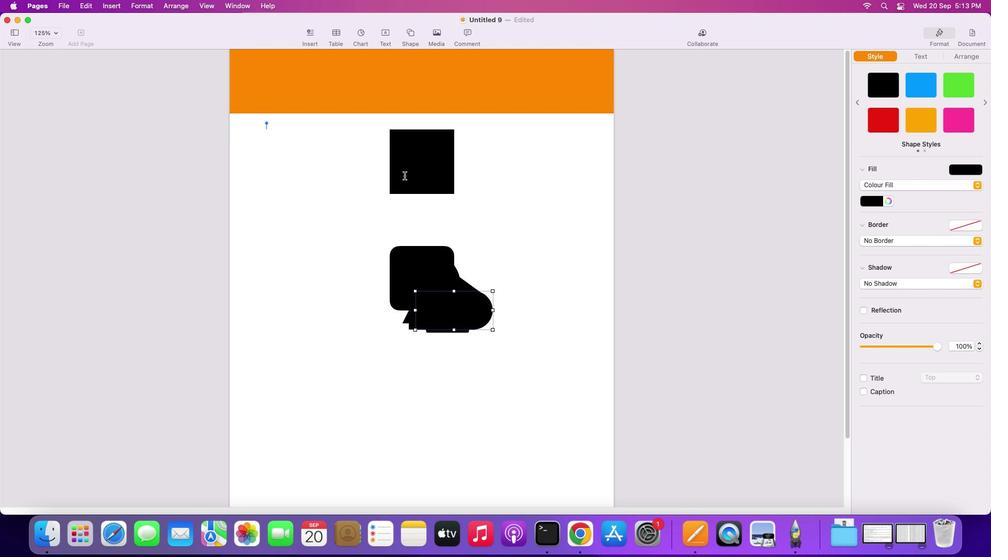 
Action: Mouse pressed left at (404, 175)
Screenshot: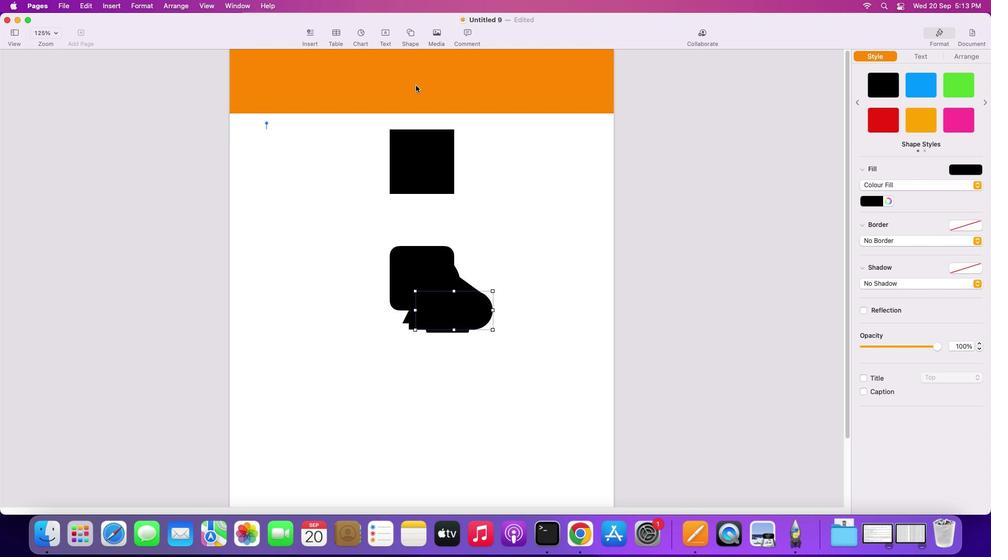 
Action: Mouse moved to (409, 34)
Screenshot: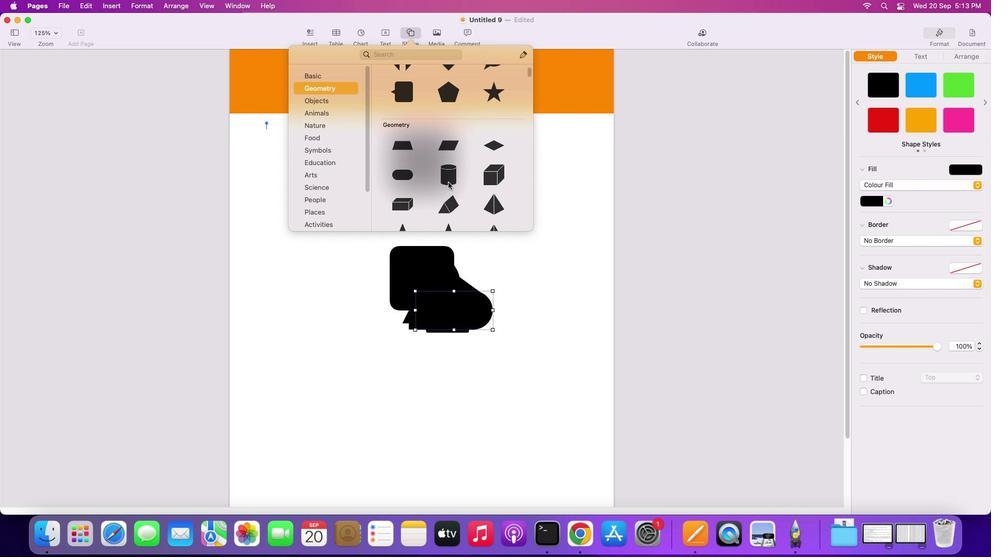 
Action: Mouse pressed left at (409, 34)
Screenshot: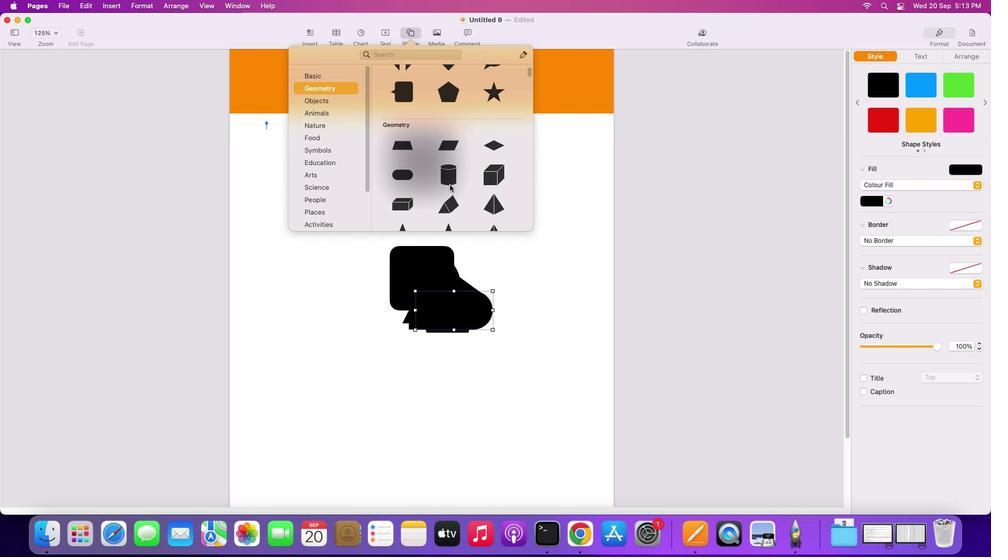 
Action: Mouse moved to (450, 185)
Screenshot: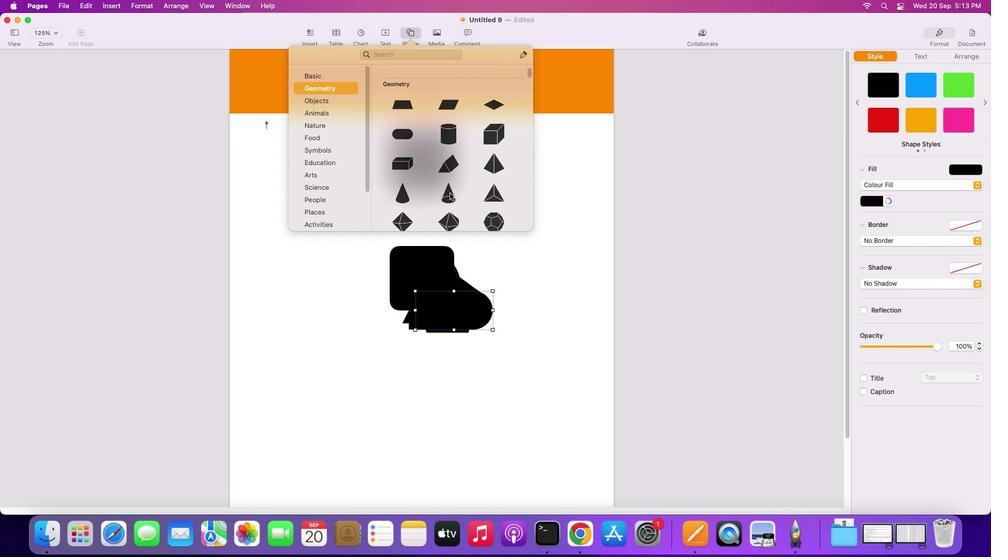 
Action: Mouse scrolled (450, 185) with delta (0, 0)
Screenshot: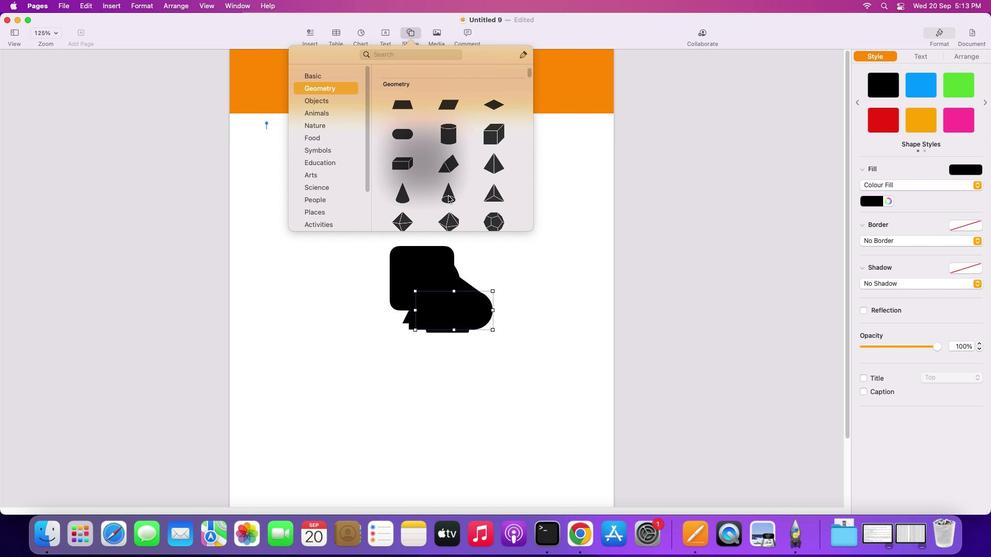
Action: Mouse scrolled (450, 185) with delta (0, 0)
Screenshot: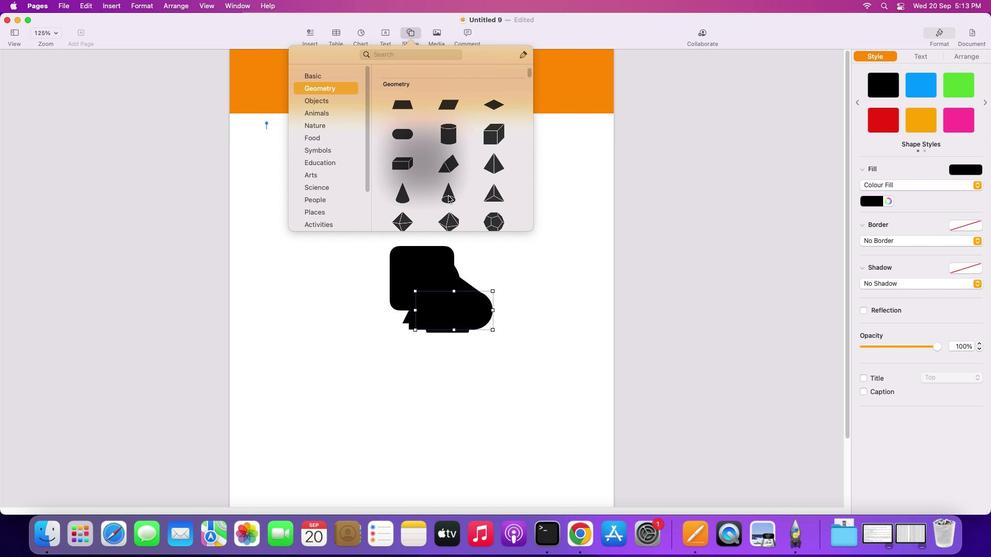 
Action: Mouse scrolled (450, 185) with delta (0, -1)
Screenshot: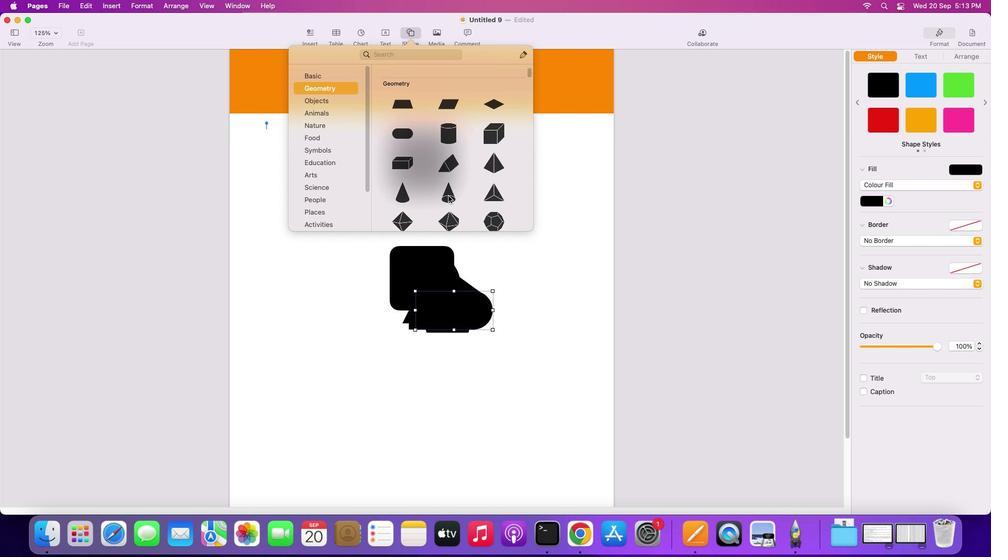 
Action: Mouse scrolled (450, 185) with delta (0, -2)
Screenshot: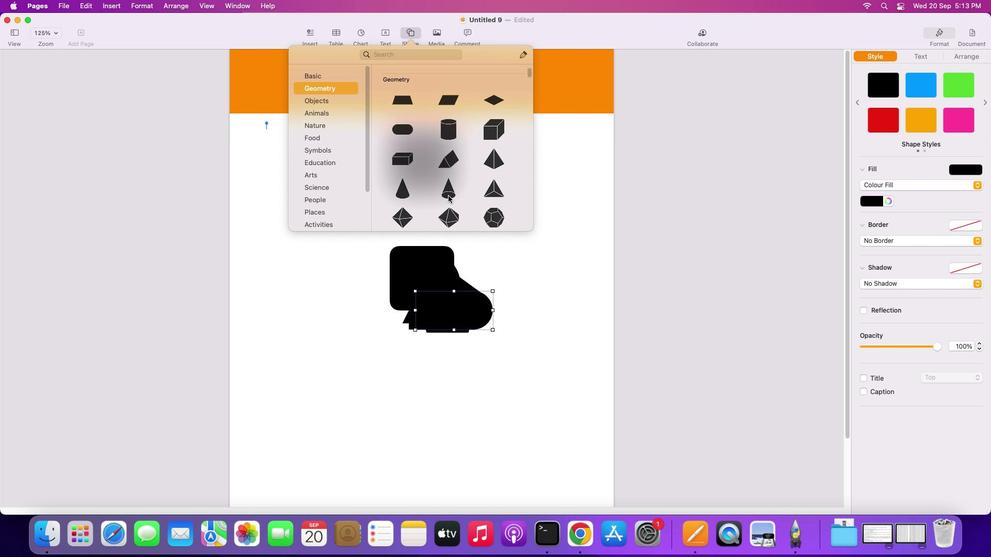 
Action: Mouse moved to (448, 196)
Screenshot: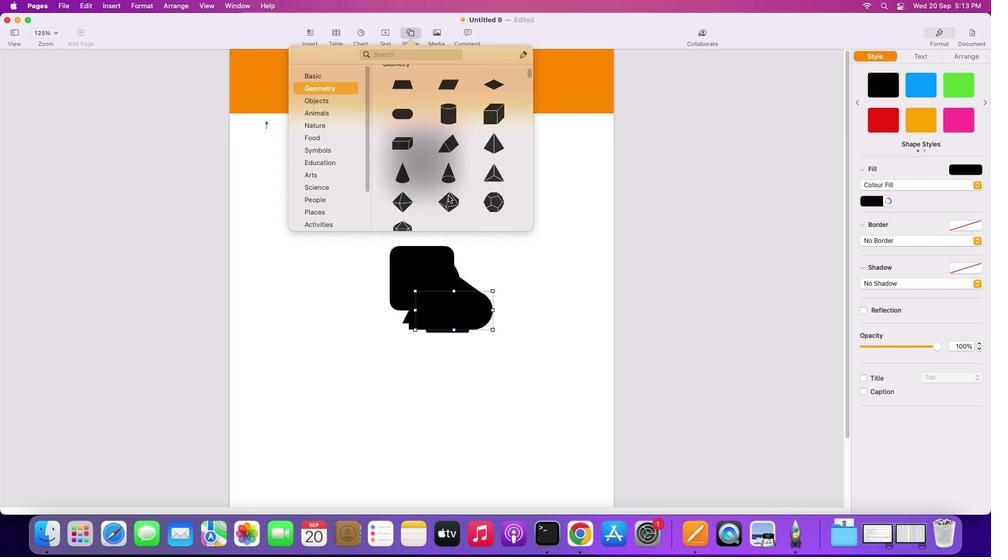 
Action: Mouse scrolled (448, 196) with delta (0, 0)
Screenshot: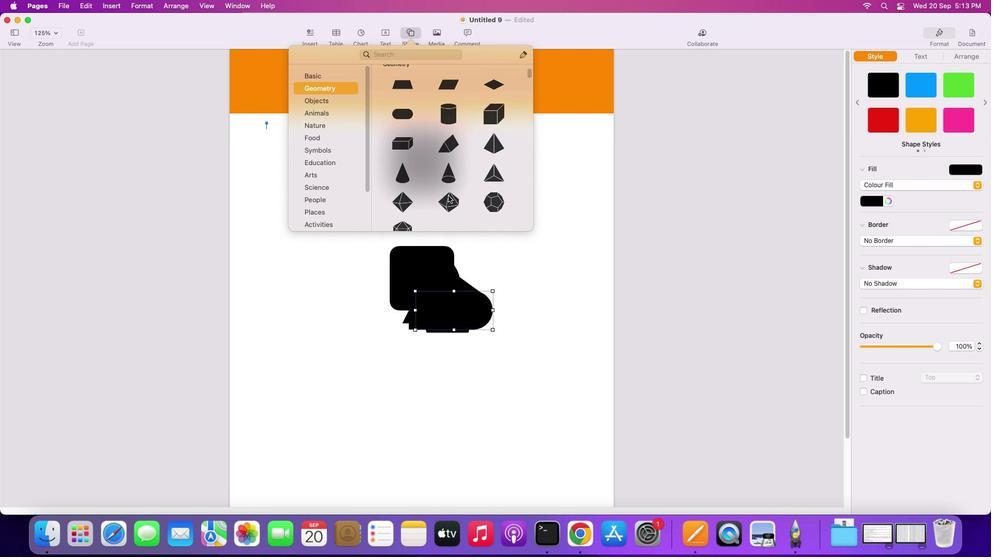 
Action: Mouse scrolled (448, 196) with delta (0, 0)
Screenshot: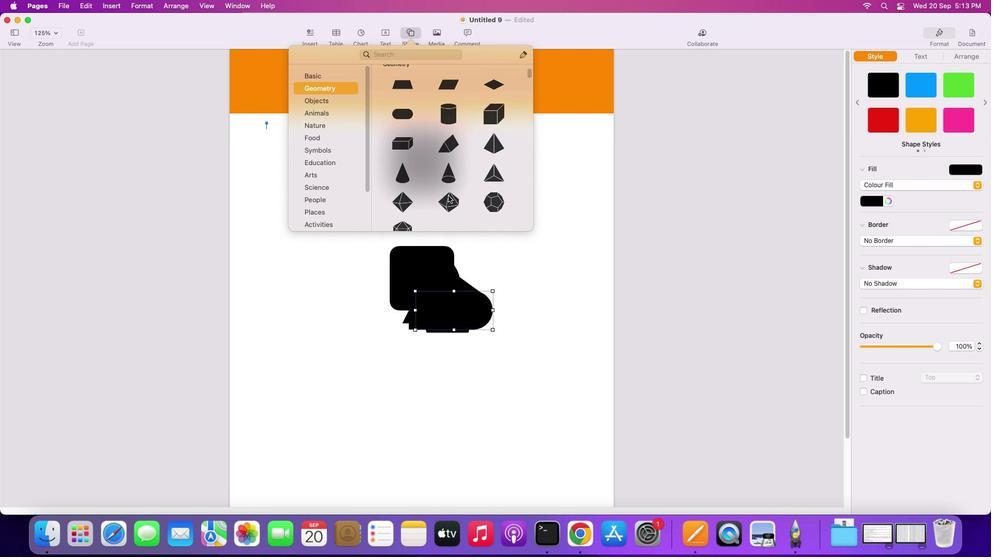
Action: Mouse moved to (448, 196)
Screenshot: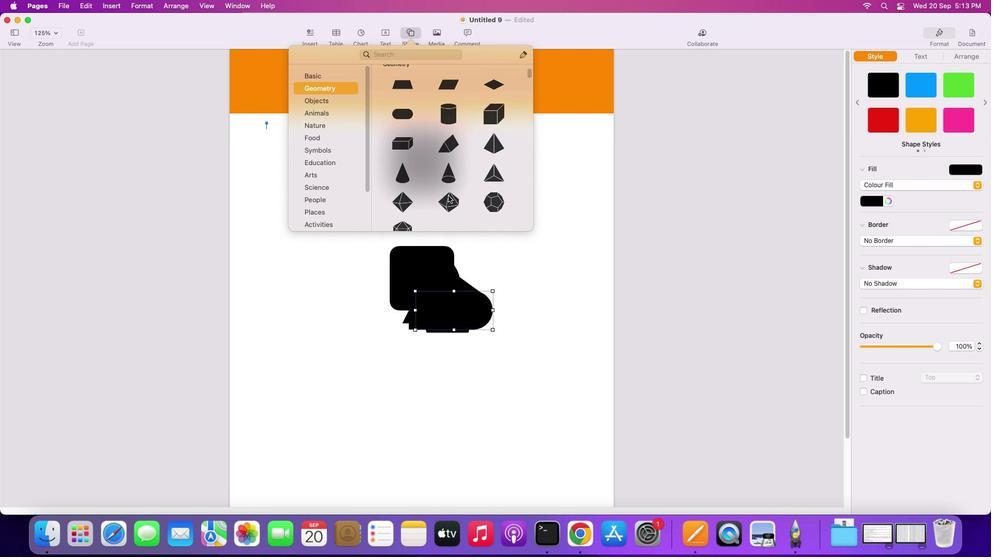 
Action: Mouse scrolled (448, 196) with delta (0, -1)
Screenshot: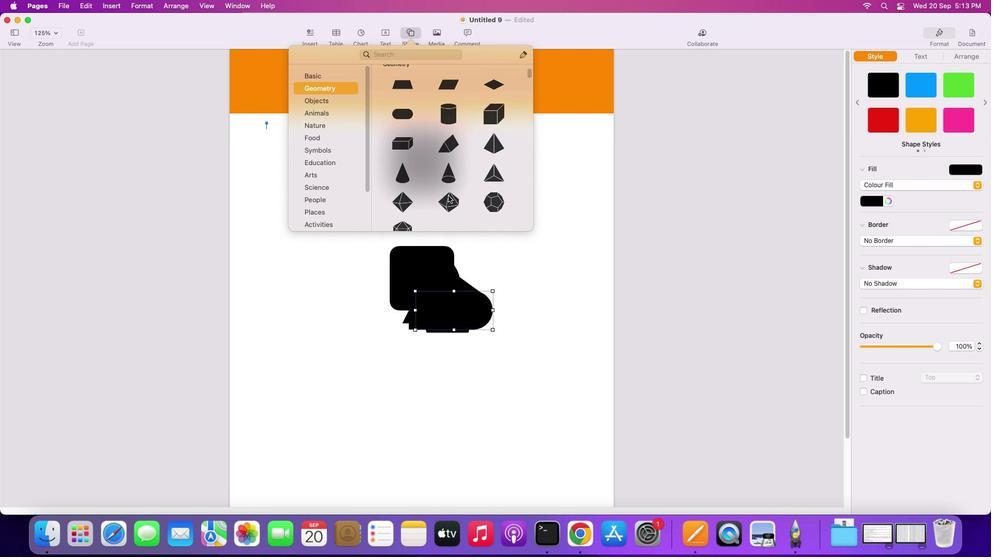 
Action: Mouse moved to (450, 197)
Screenshot: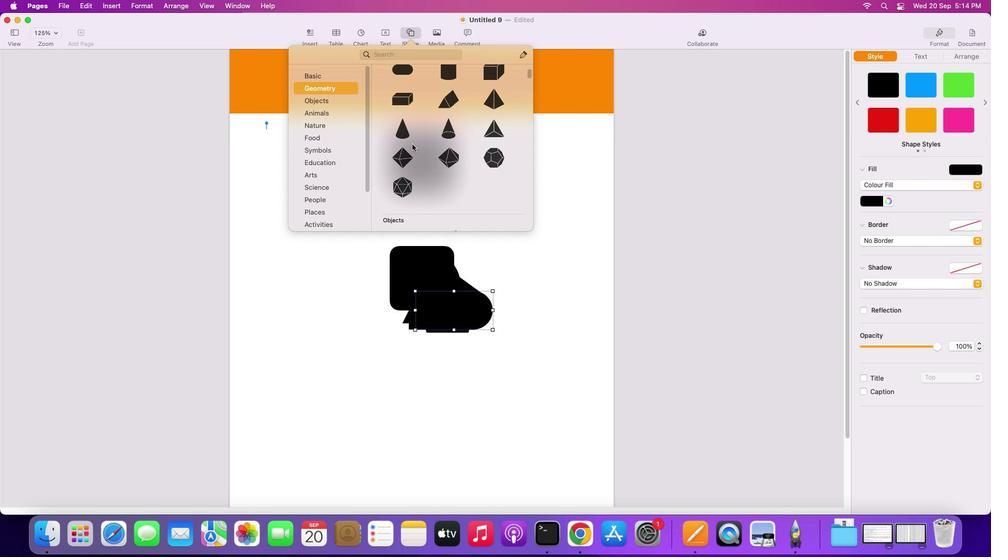 
Action: Mouse scrolled (450, 197) with delta (0, 0)
Screenshot: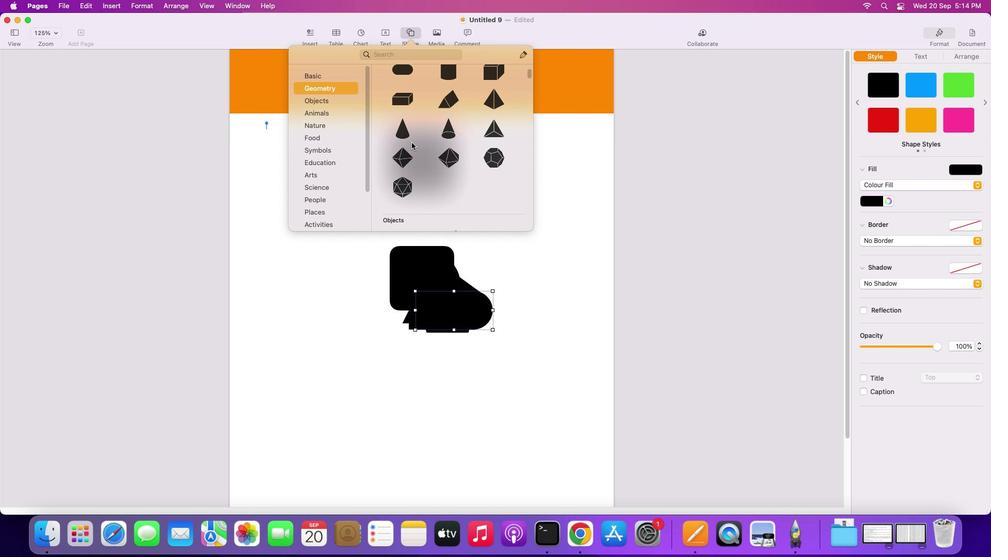 
Action: Mouse scrolled (450, 197) with delta (0, 0)
Screenshot: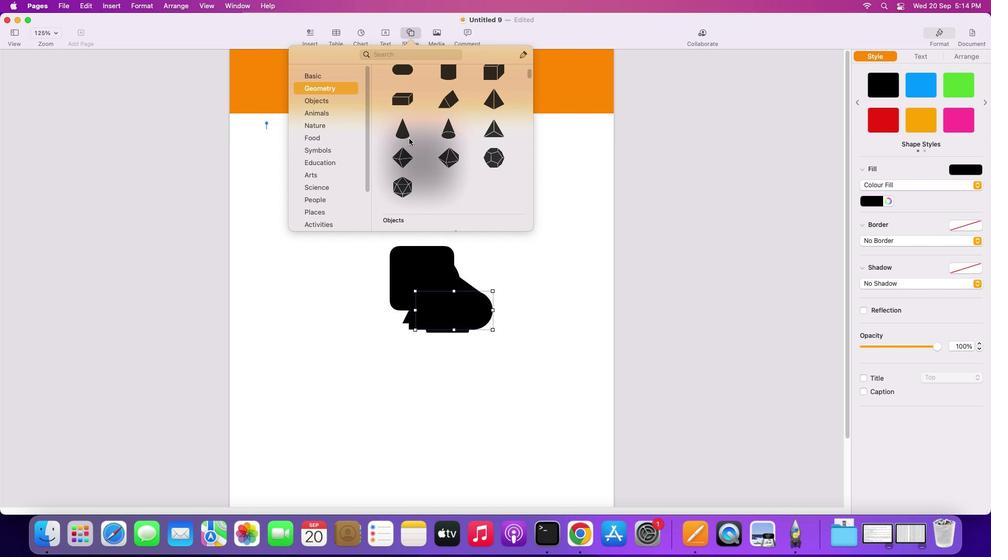 
Action: Mouse scrolled (450, 197) with delta (0, -1)
Screenshot: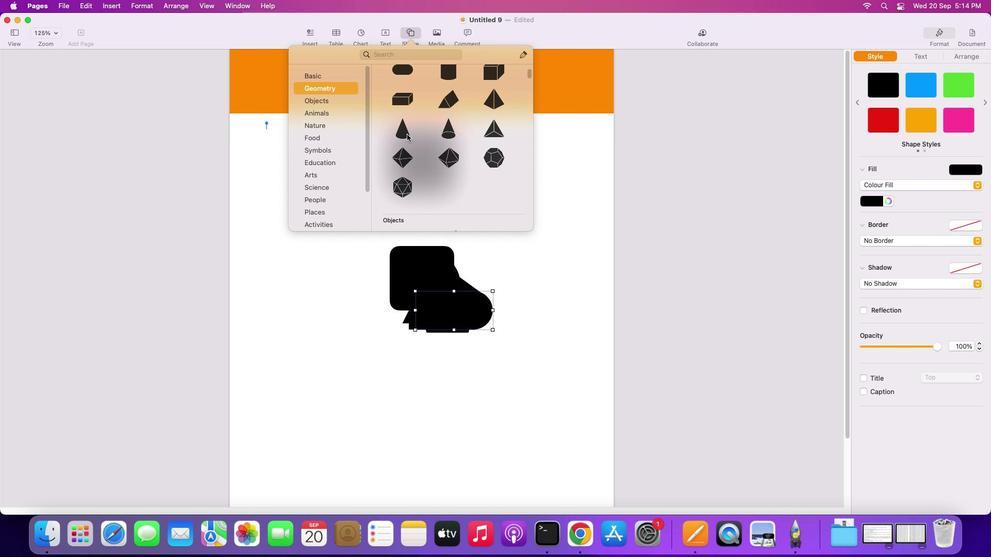 
Action: Mouse moved to (450, 196)
Screenshot: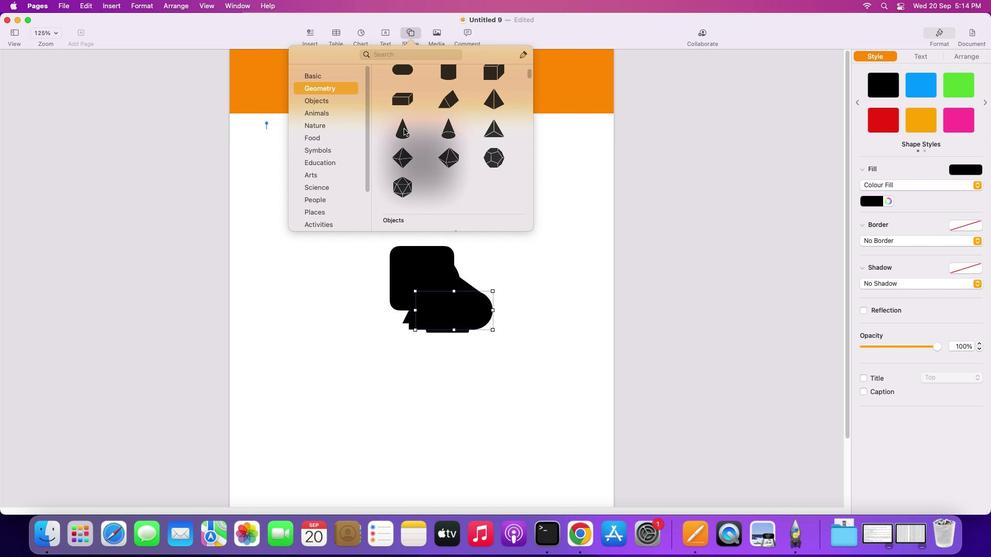 
Action: Mouse scrolled (450, 196) with delta (0, -2)
Screenshot: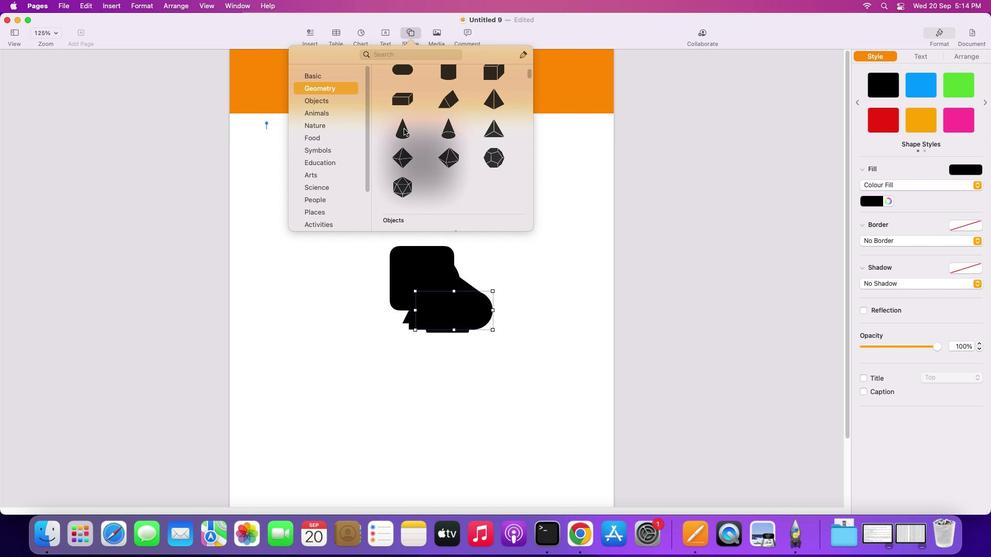 
Action: Mouse moved to (402, 129)
Screenshot: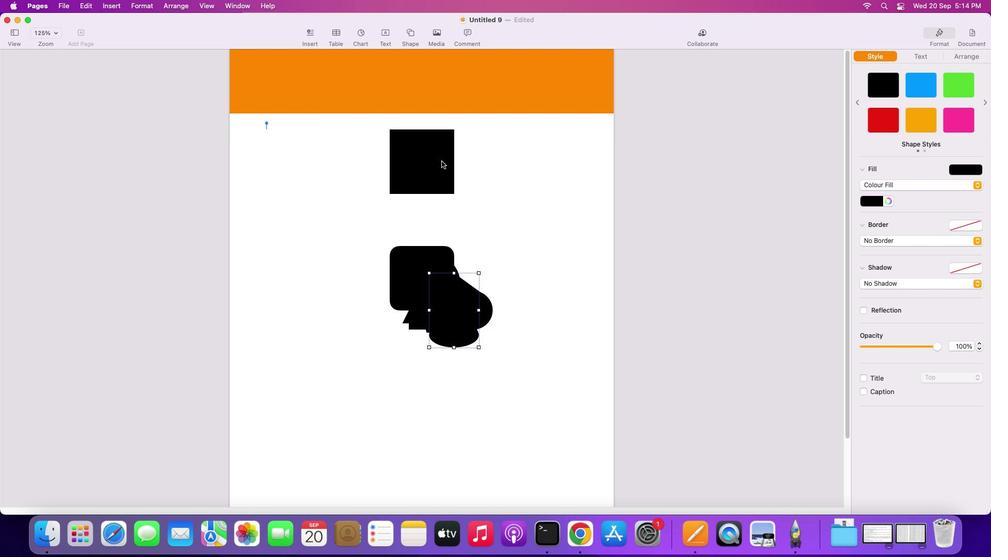 
Action: Mouse pressed left at (402, 129)
Screenshot: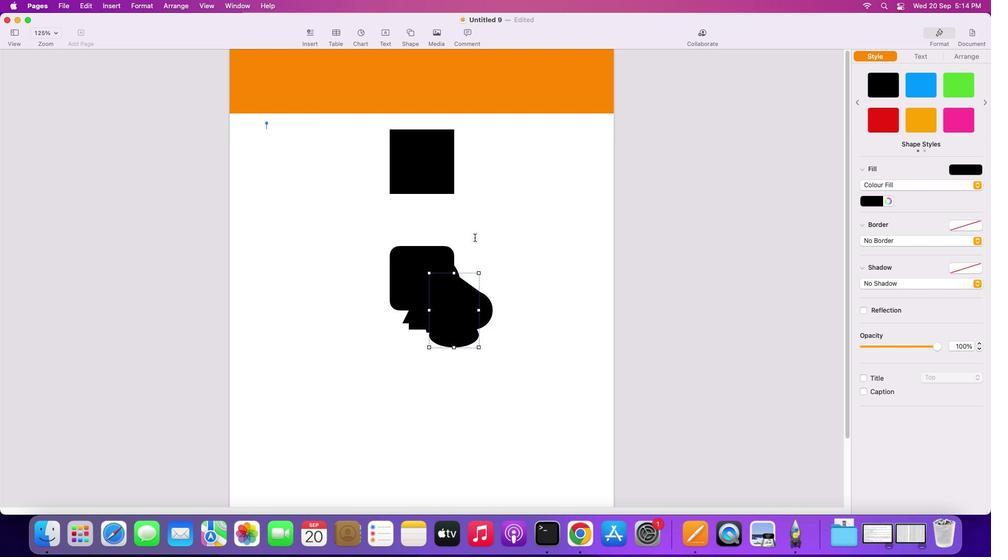 
Action: Mouse moved to (457, 313)
Screenshot: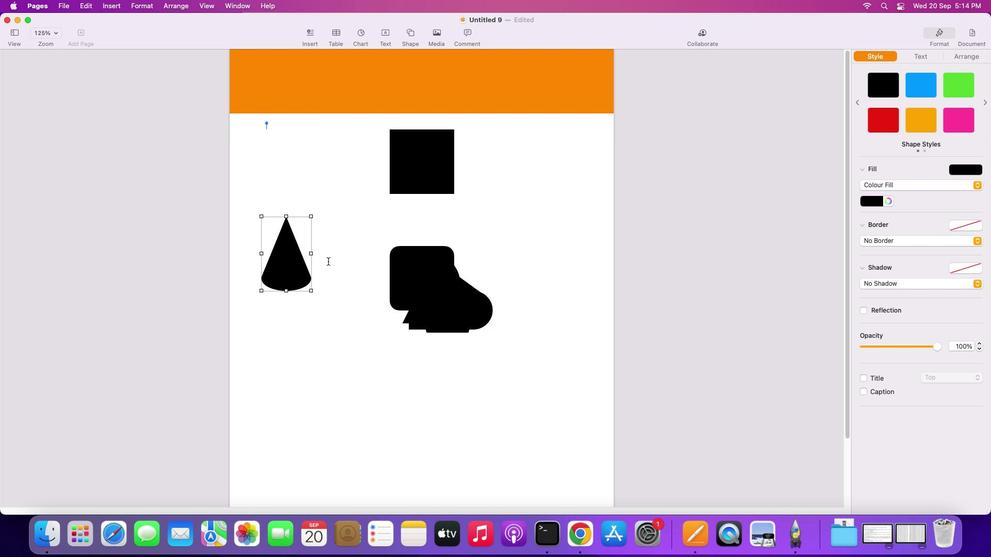 
Action: Mouse pressed left at (457, 313)
Screenshot: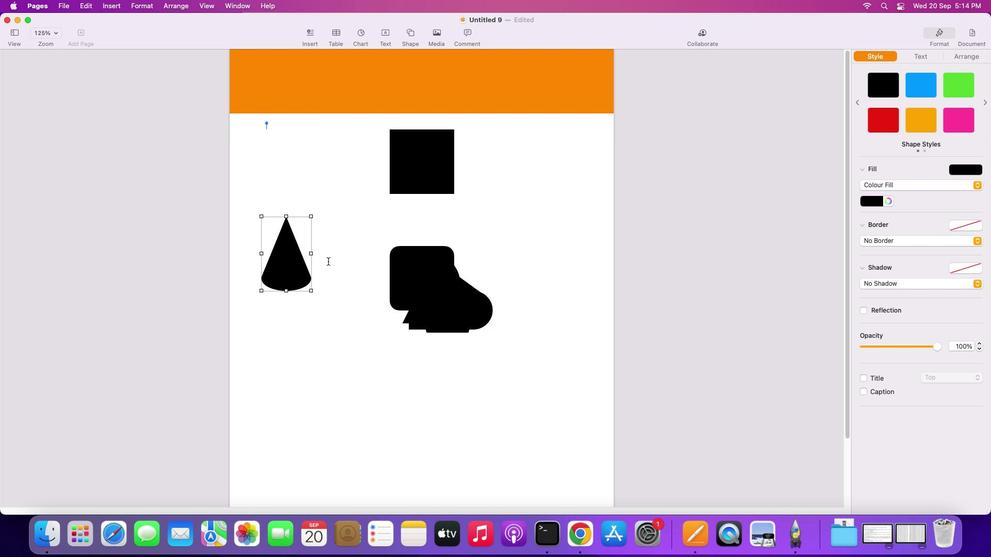
Action: Mouse moved to (405, 271)
Screenshot: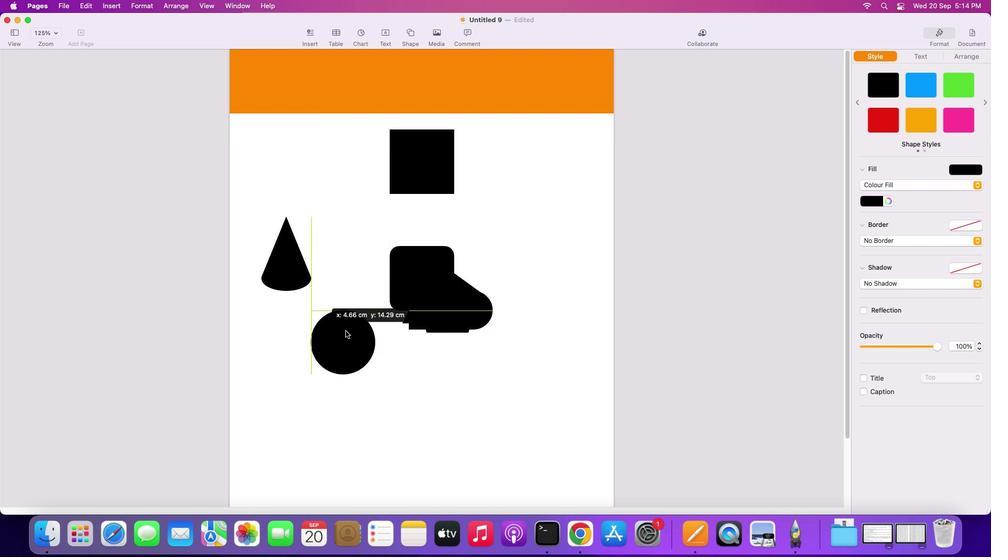 
Action: Mouse pressed left at (405, 271)
Screenshot: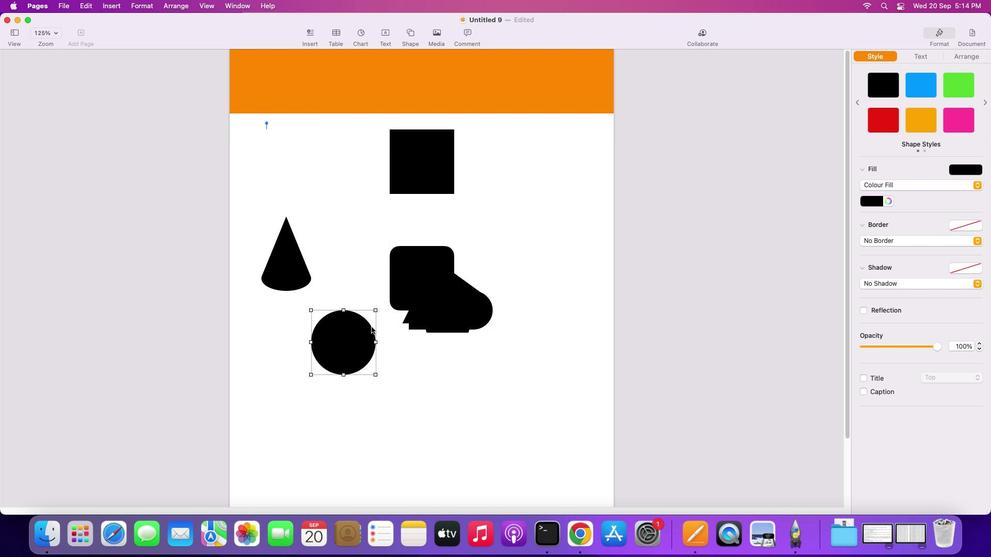 
Action: Mouse moved to (419, 315)
Screenshot: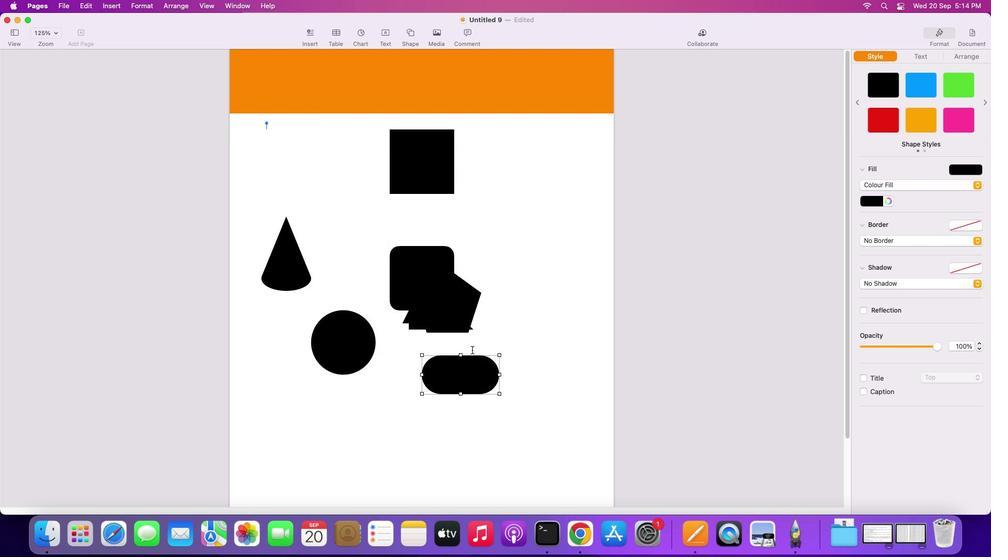 
Action: Mouse pressed left at (419, 315)
Screenshot: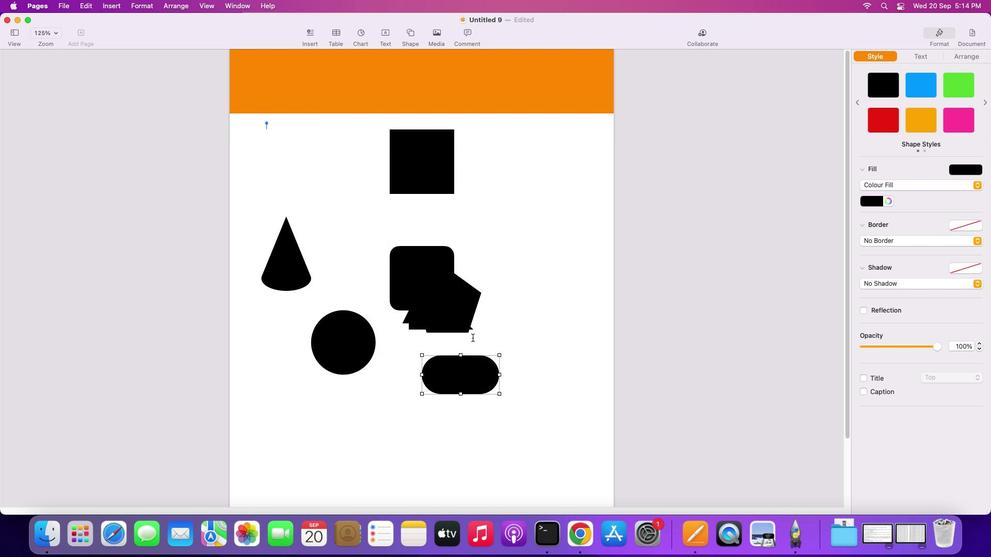 
Action: Mouse moved to (448, 302)
Screenshot: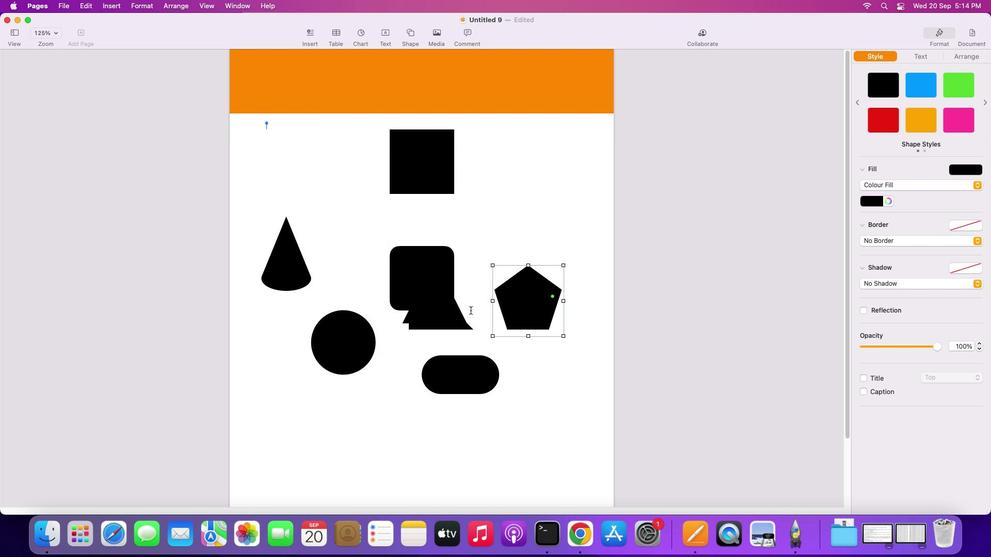
Action: Mouse pressed left at (448, 302)
Screenshot: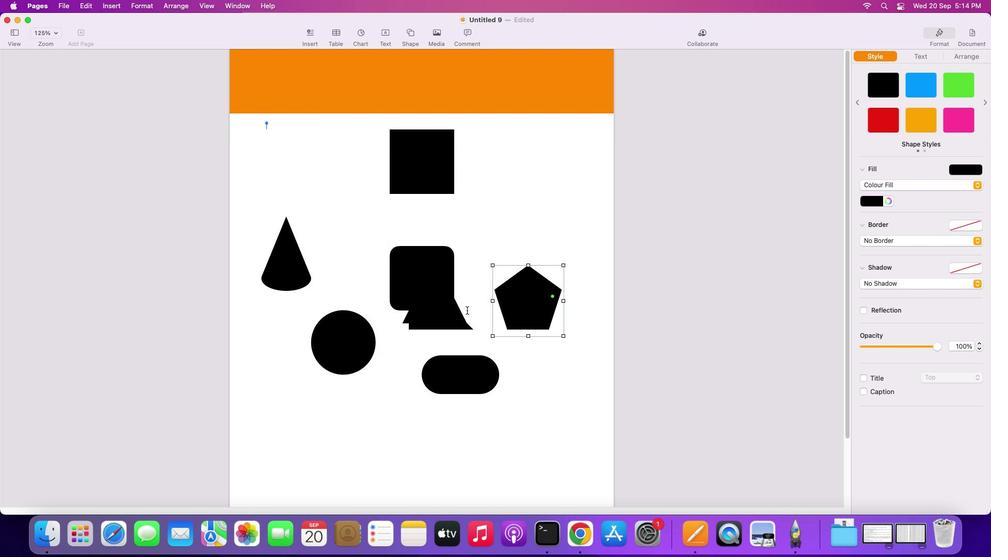 
Action: Mouse moved to (429, 281)
Screenshot: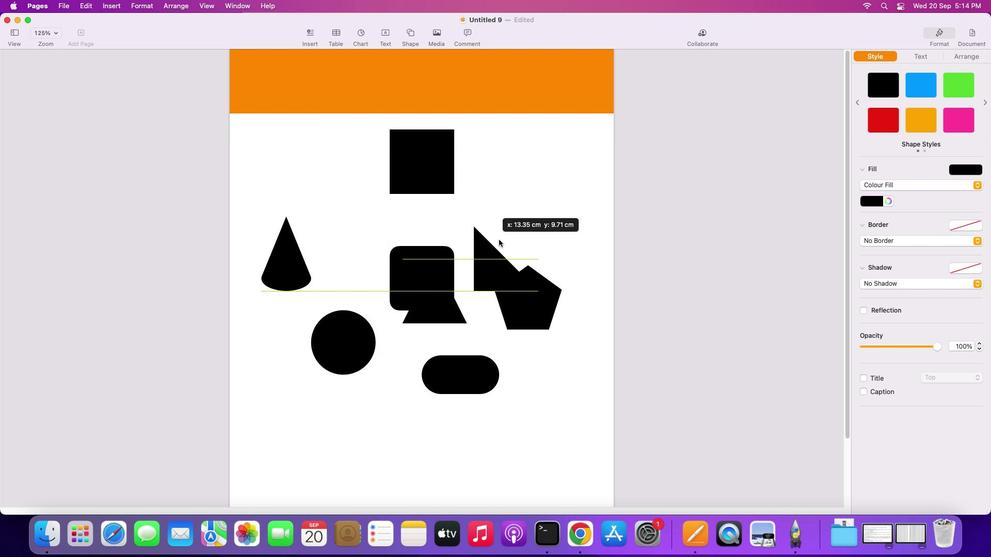 
Action: Mouse pressed left at (429, 281)
Screenshot: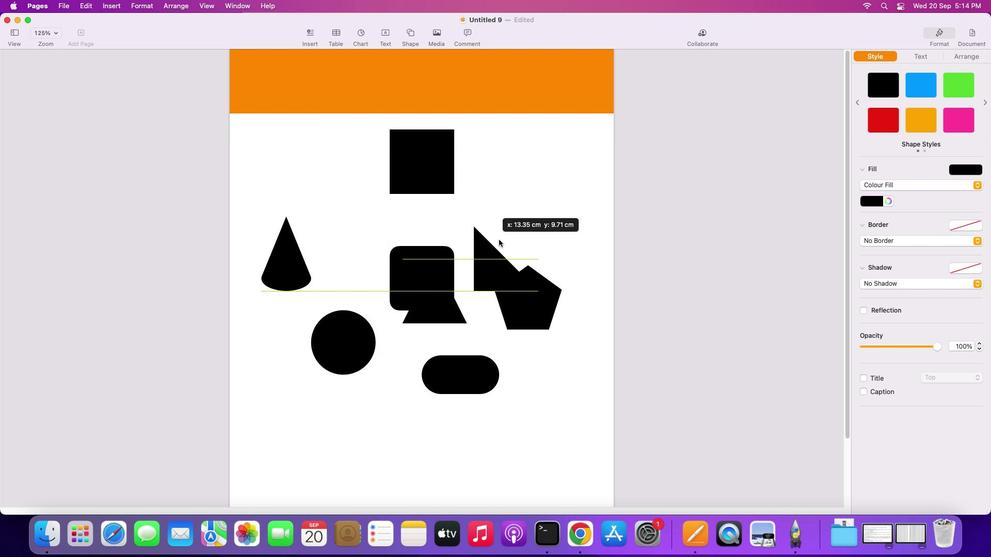 
Action: Mouse moved to (421, 264)
Screenshot: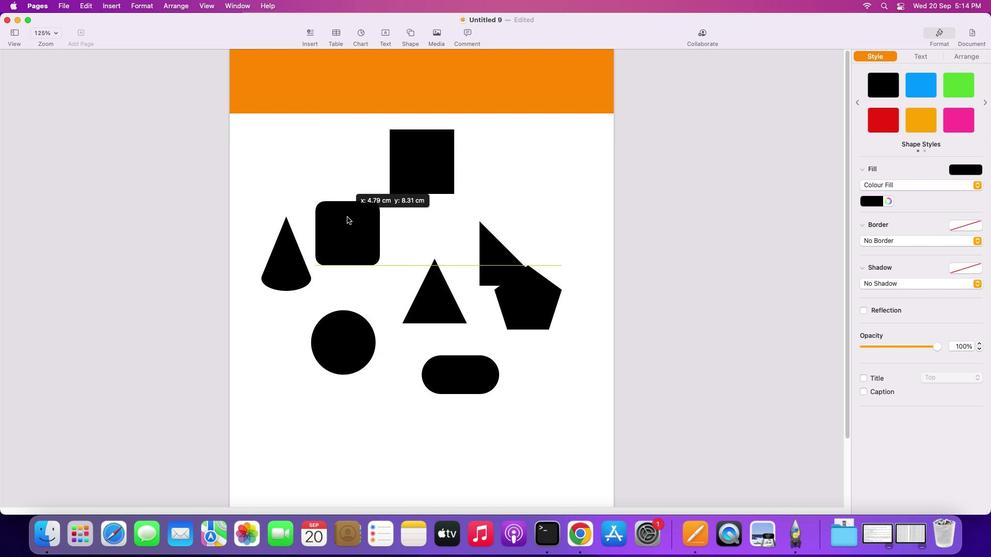 
Action: Mouse pressed left at (421, 264)
Screenshot: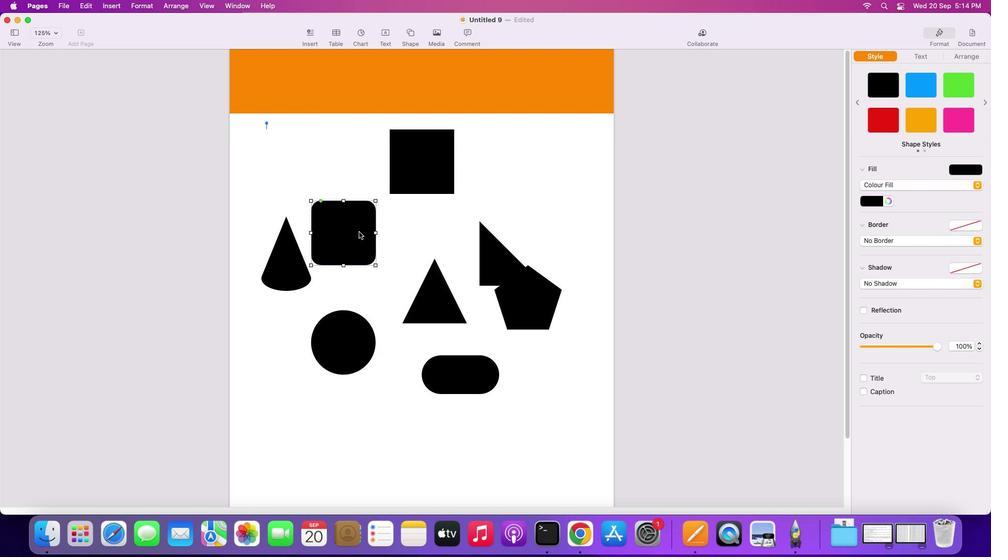 
Action: Mouse moved to (436, 290)
Screenshot: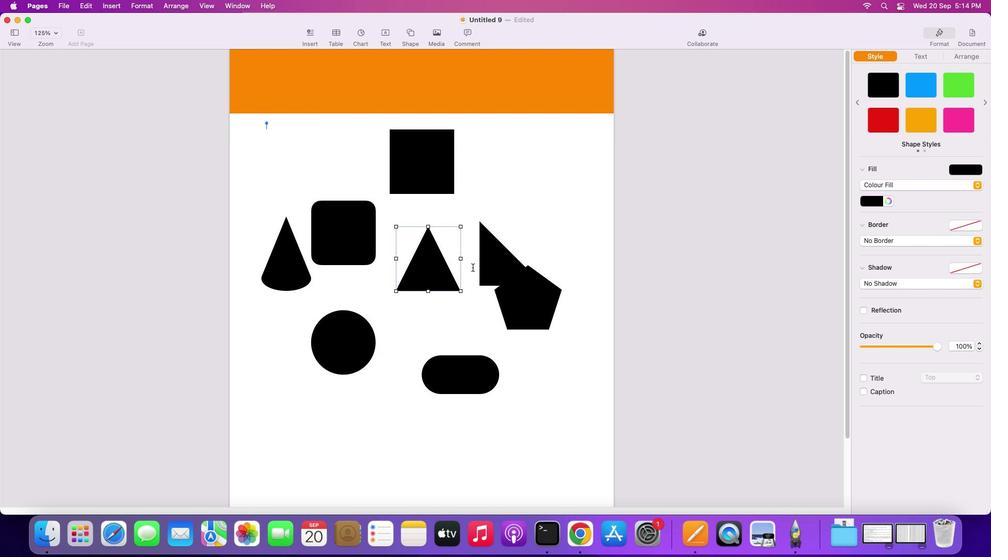 
Action: Mouse pressed left at (436, 290)
Screenshot: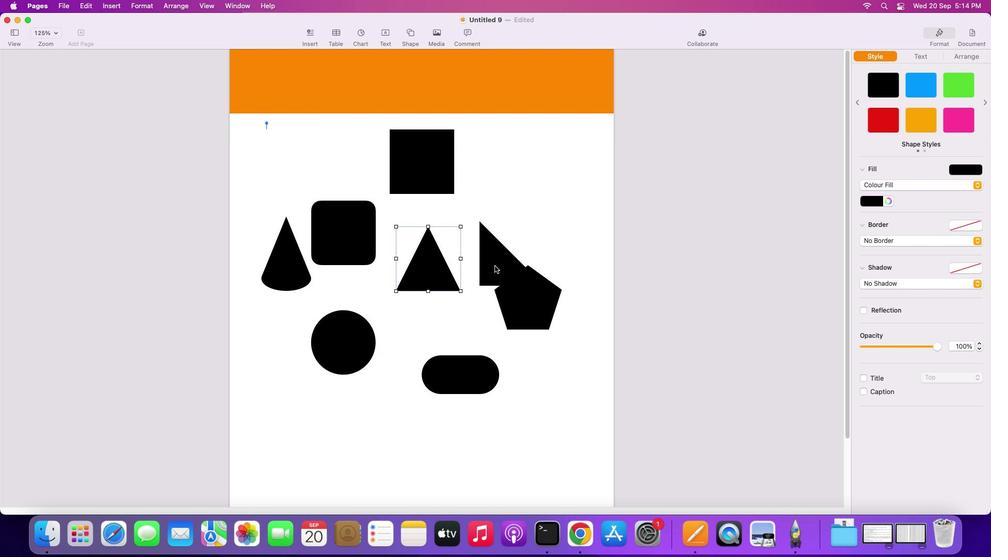 
Action: Mouse moved to (500, 261)
Screenshot: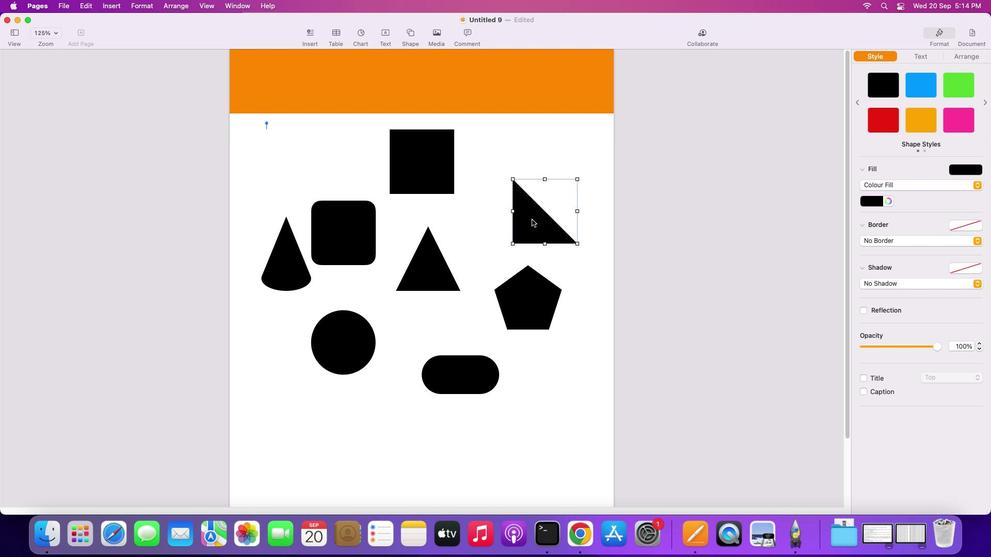 
Action: Mouse pressed left at (500, 261)
Screenshot: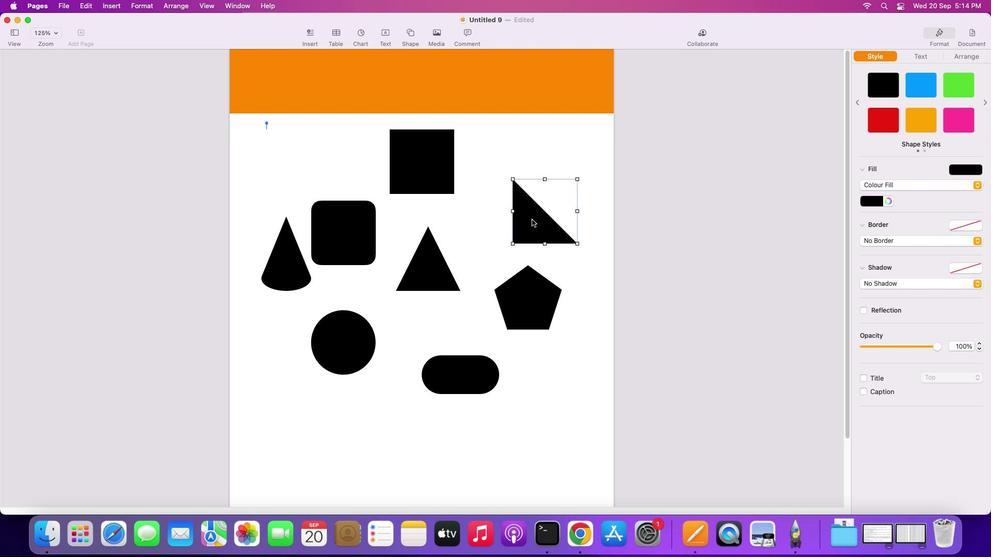 
Action: Mouse moved to (519, 215)
Screenshot: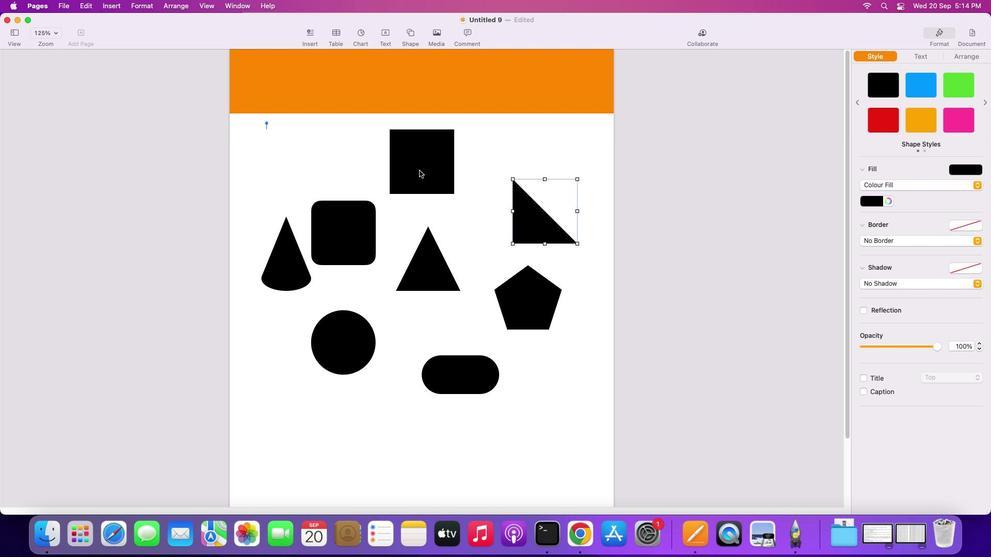 
Action: Key pressed Key.shift
Screenshot: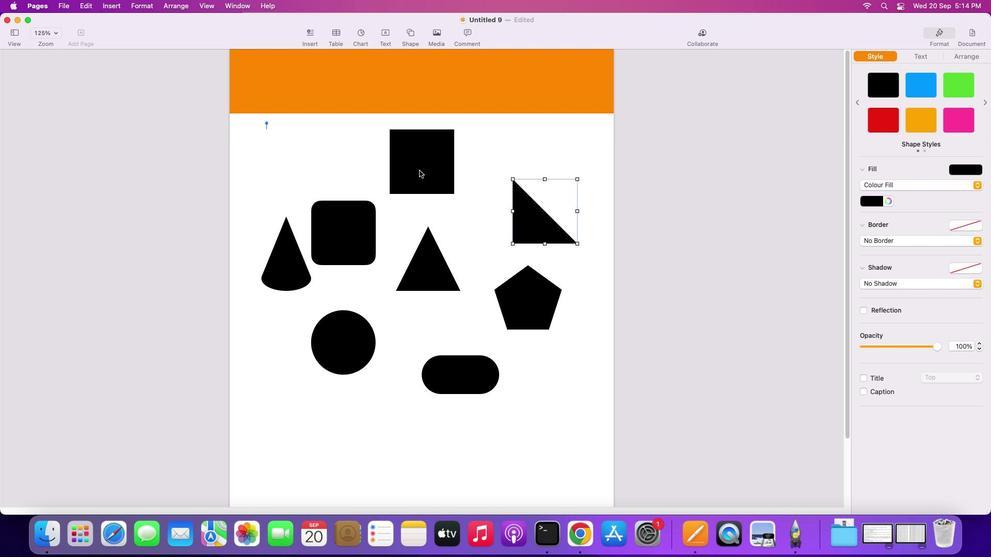 
Action: Mouse moved to (419, 170)
Screenshot: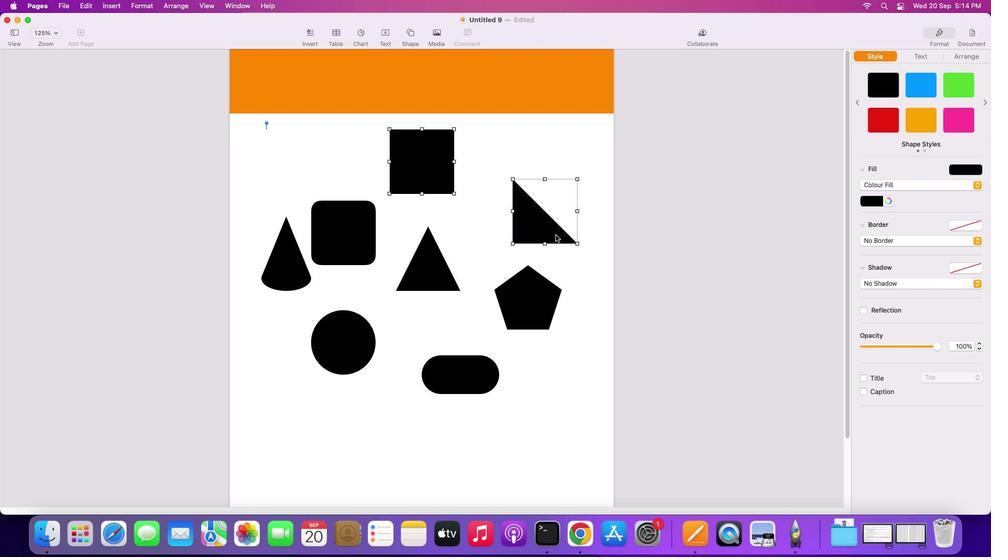 
Action: Mouse pressed left at (419, 170)
Screenshot: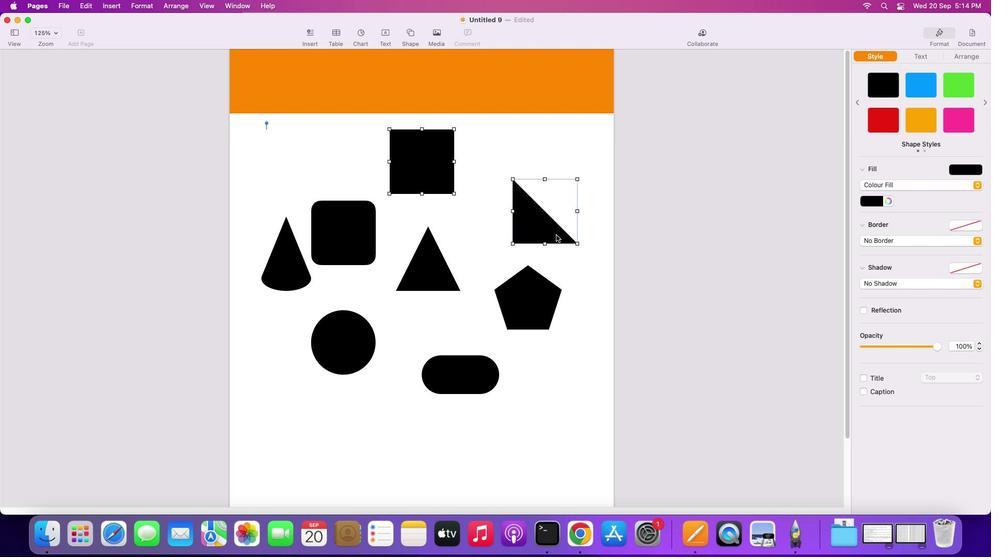 
Action: Mouse moved to (555, 235)
Screenshot: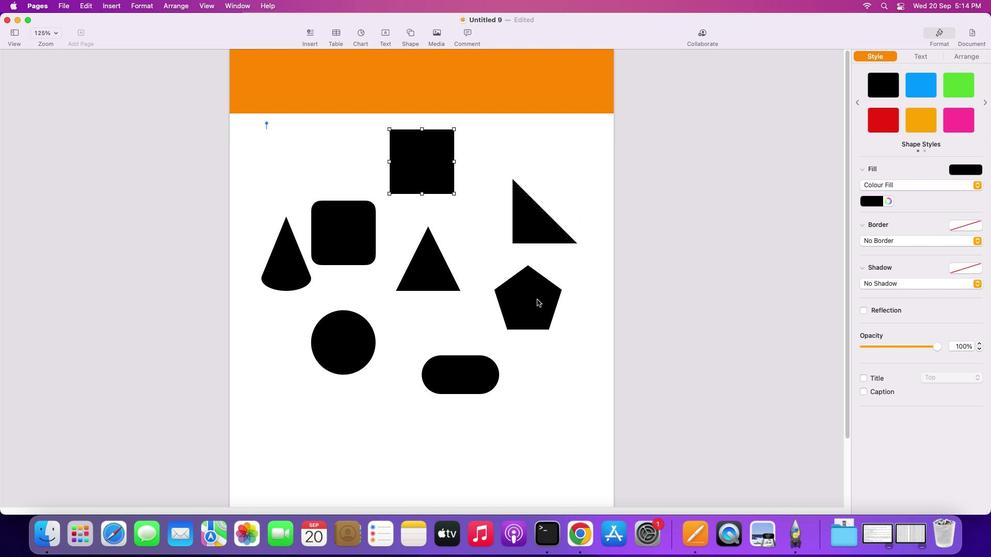 
Action: Mouse pressed left at (555, 235)
Screenshot: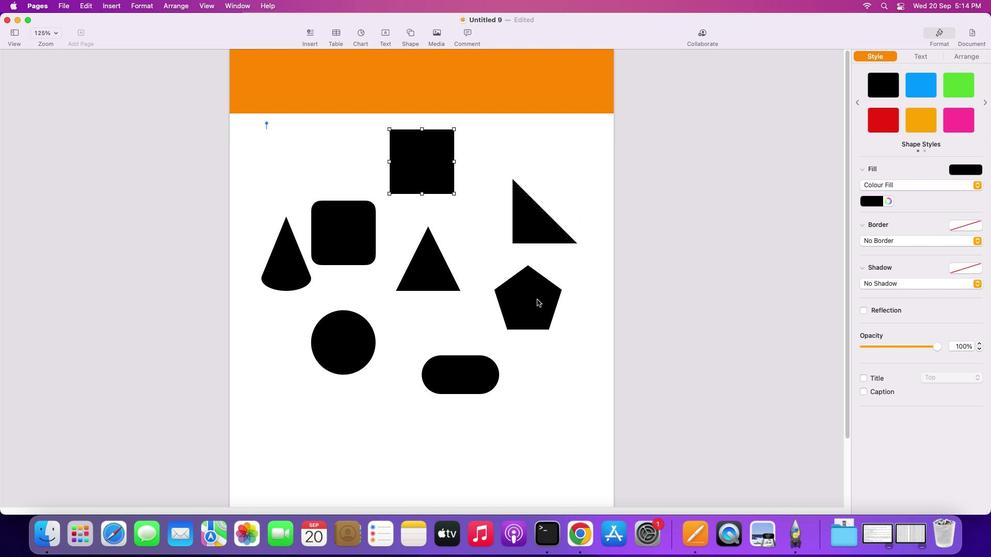 
Action: Mouse moved to (536, 299)
Screenshot: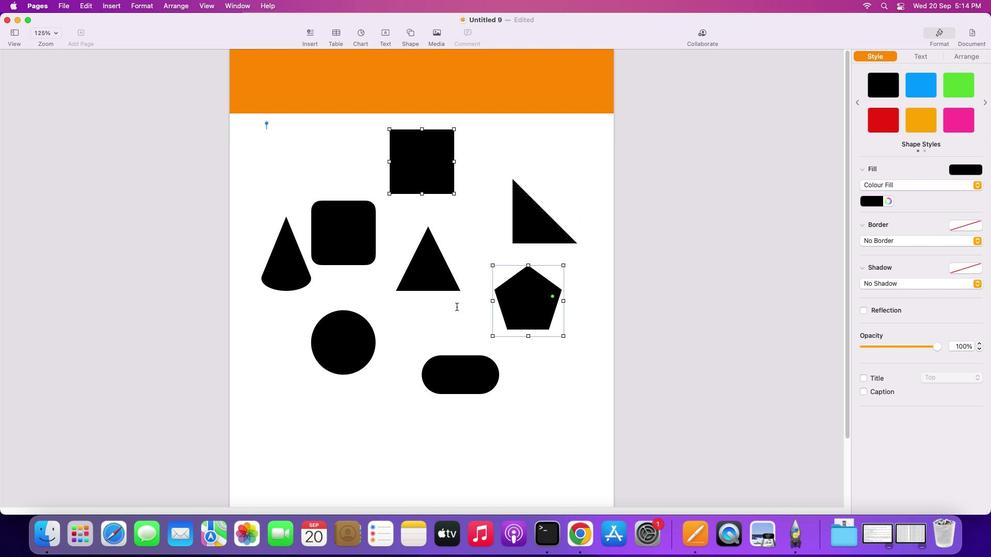 
Action: Mouse pressed left at (536, 299)
Screenshot: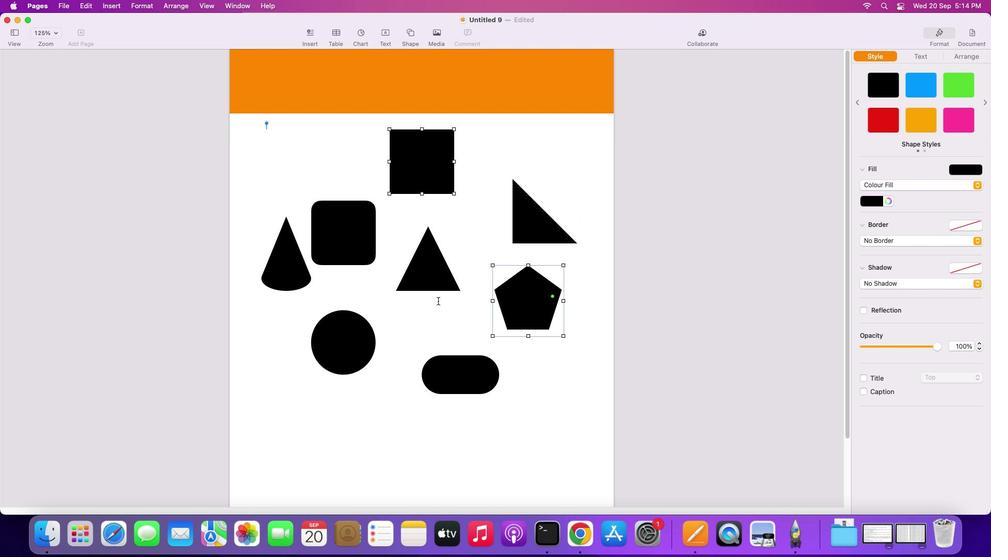
Action: Mouse moved to (435, 275)
Screenshot: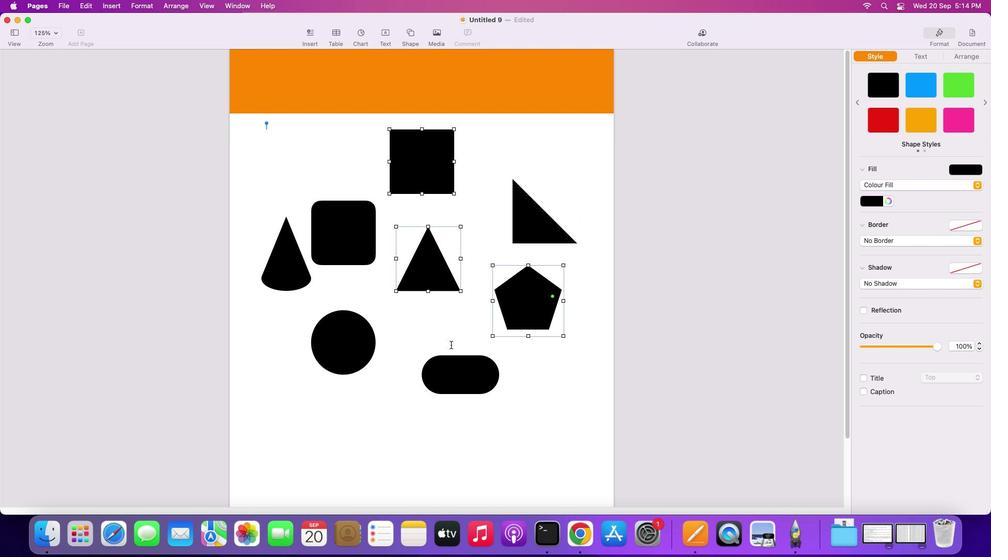 
Action: Mouse pressed left at (435, 275)
Screenshot: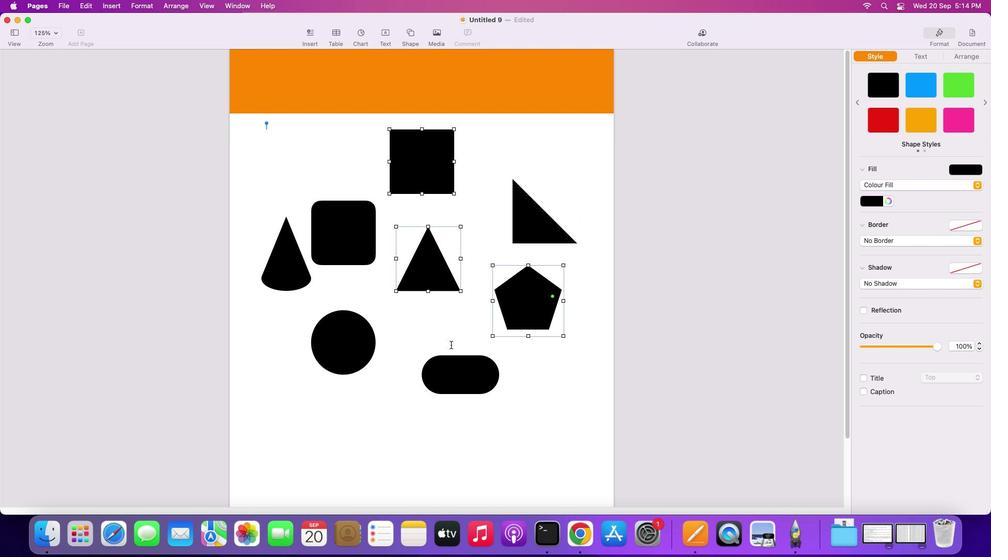 
Action: Mouse moved to (461, 380)
Screenshot: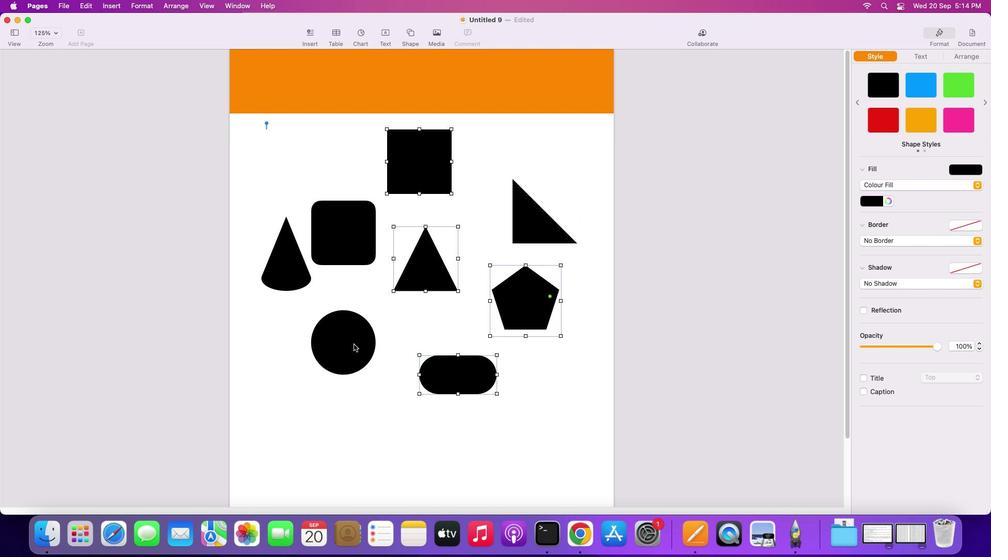 
Action: Mouse pressed left at (461, 380)
Screenshot: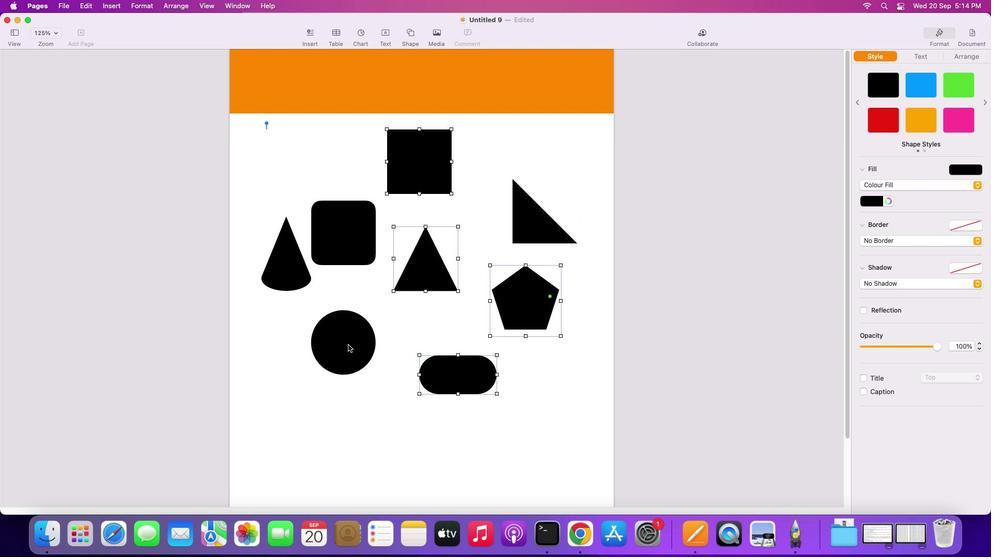 
Action: Mouse moved to (348, 345)
Screenshot: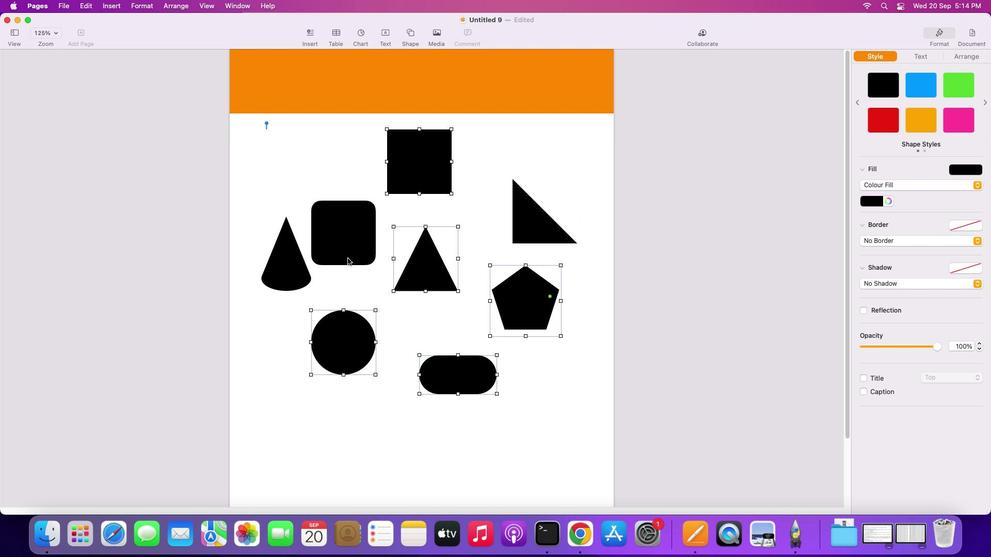 
Action: Mouse pressed left at (348, 345)
Screenshot: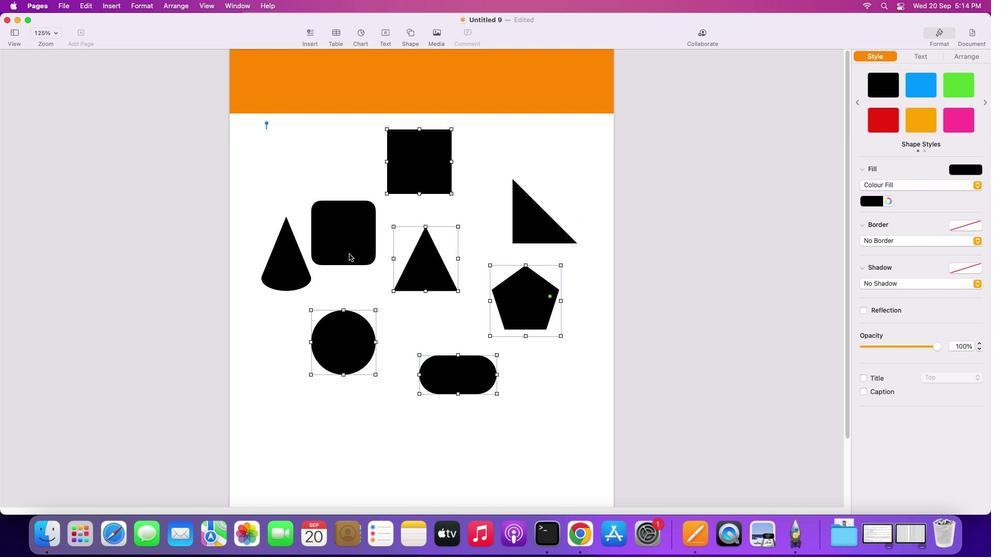 
Action: Mouse moved to (349, 249)
Screenshot: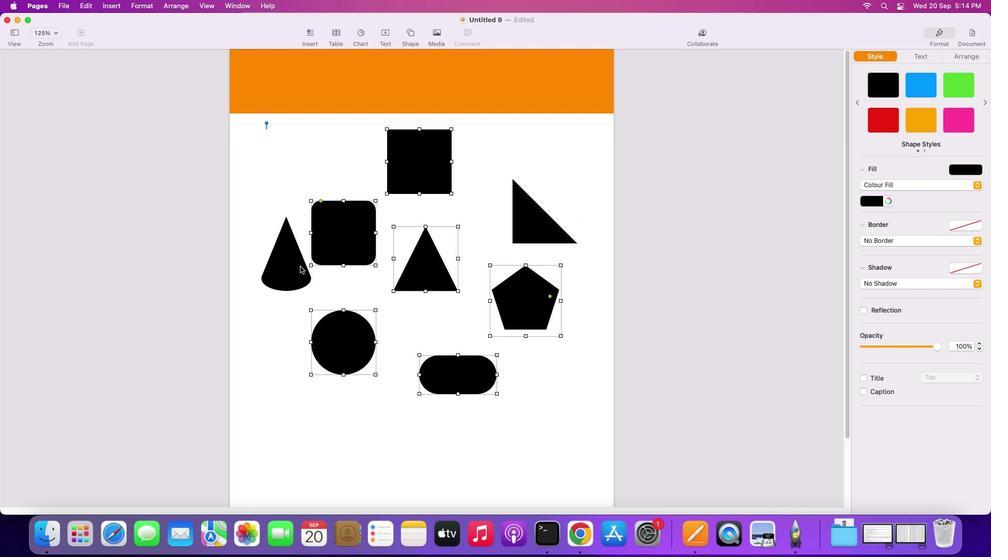 
Action: Mouse pressed left at (349, 249)
Screenshot: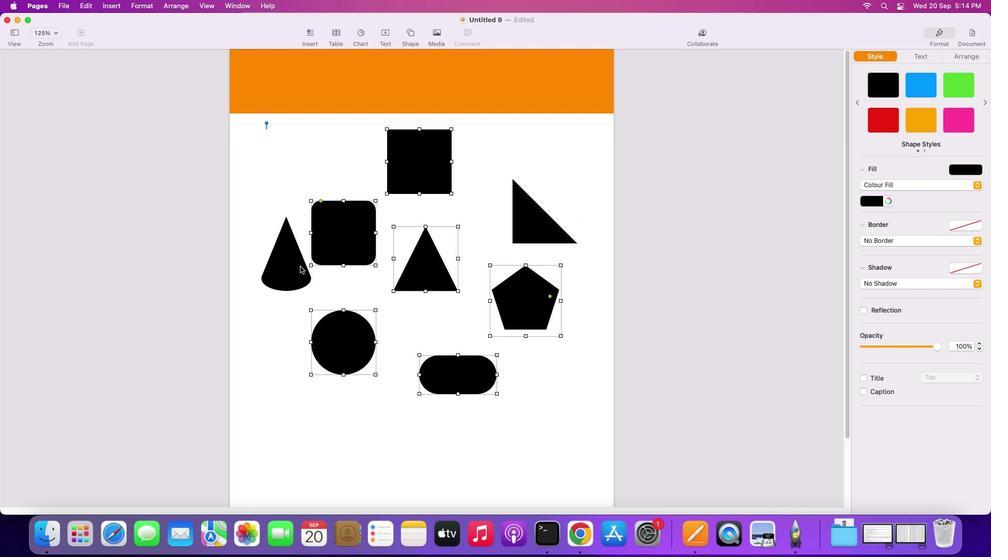 
Action: Mouse moved to (300, 266)
Screenshot: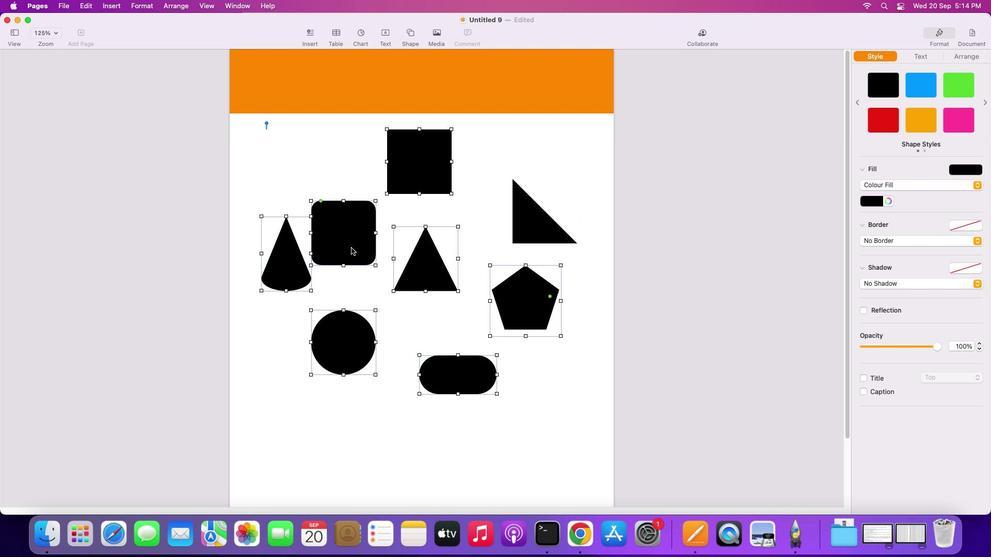 
Action: Mouse pressed left at (300, 266)
Screenshot: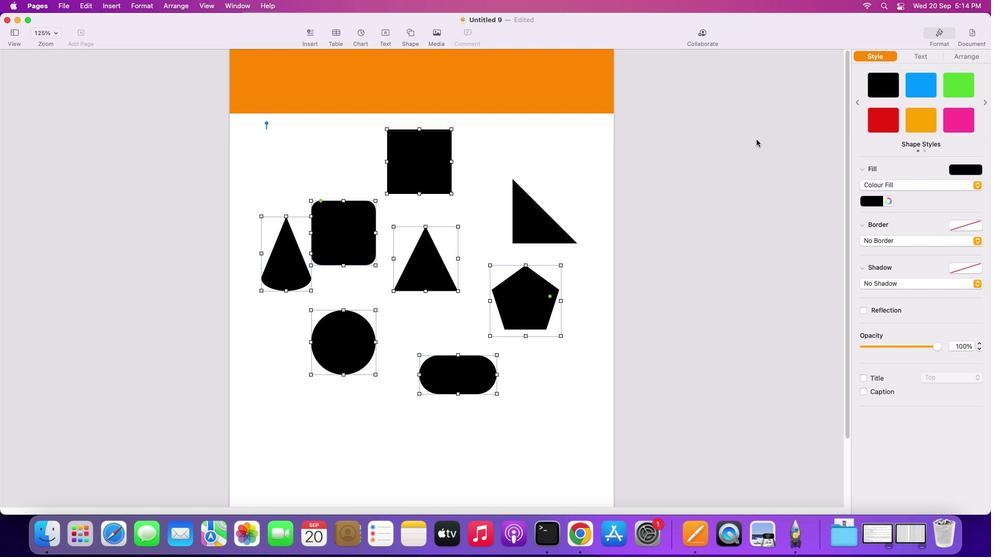 
Action: Mouse moved to (960, 54)
Screenshot: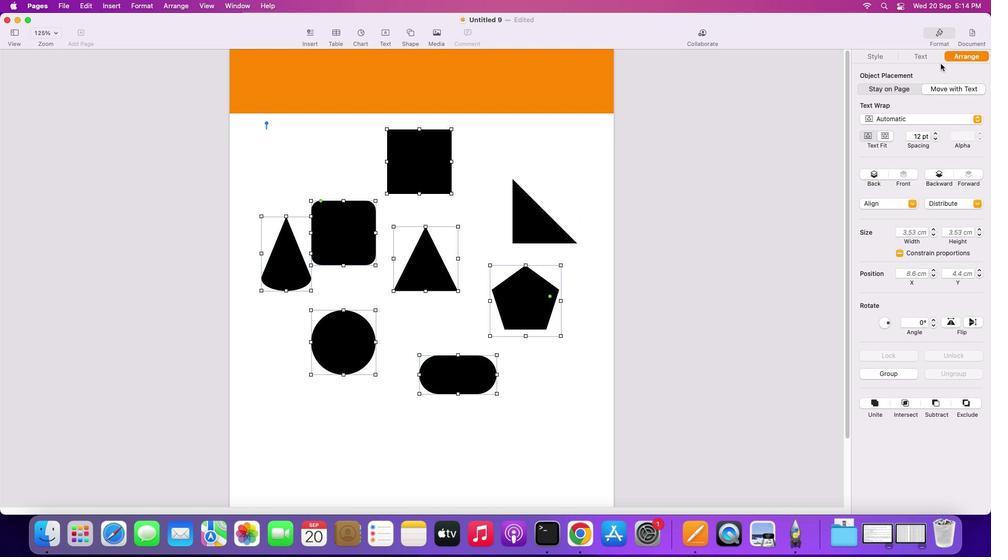 
Action: Mouse pressed left at (960, 54)
Screenshot: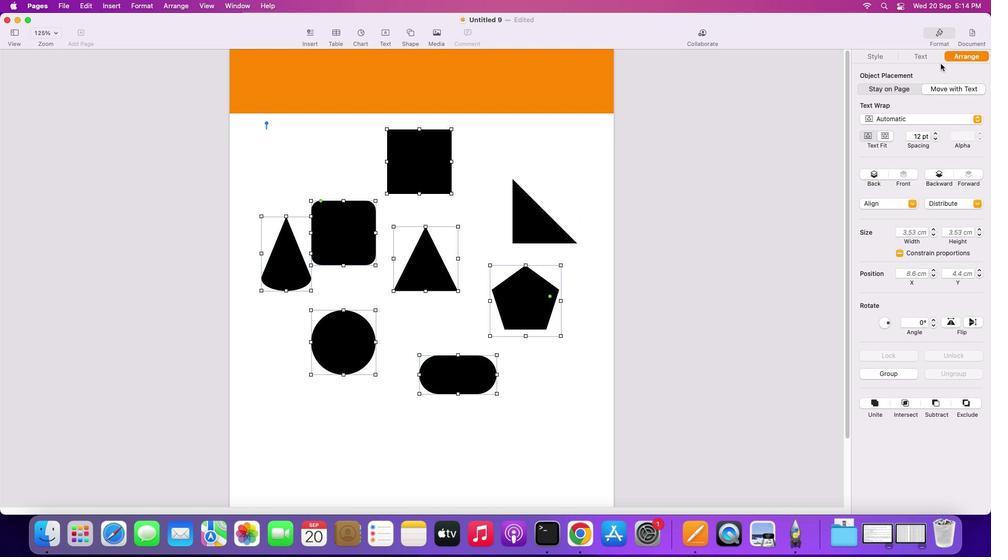 
Action: Mouse moved to (889, 85)
Screenshot: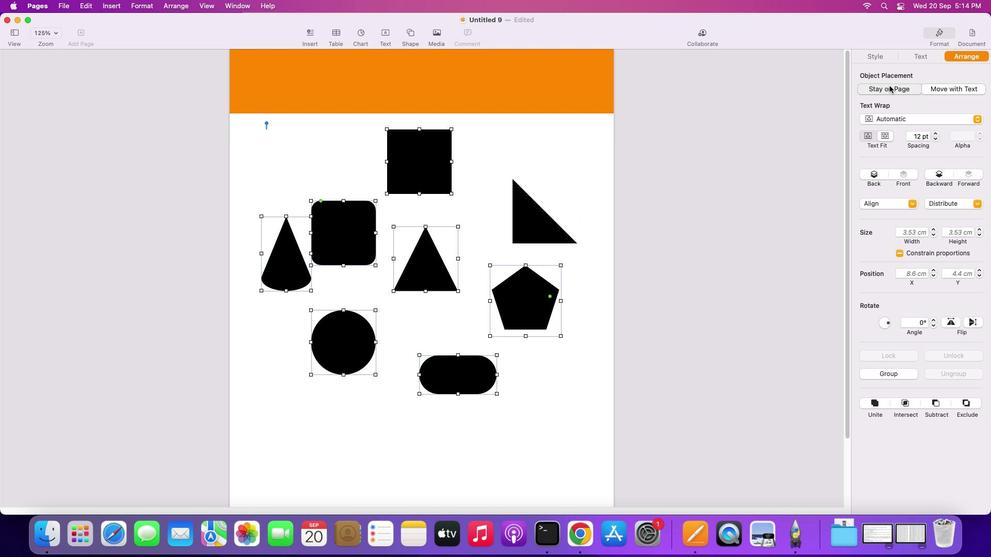
Action: Mouse pressed left at (889, 85)
Screenshot: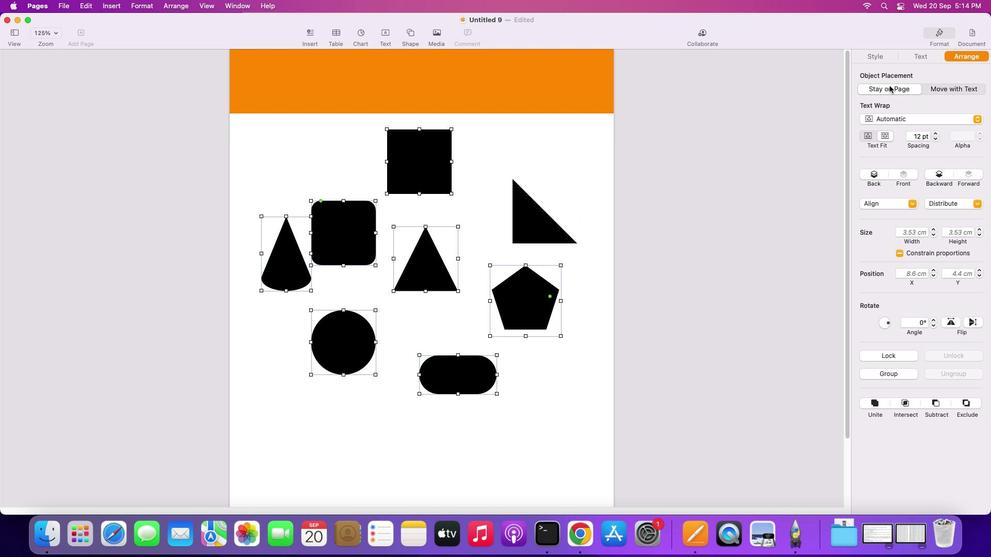 
Action: Mouse moved to (553, 168)
Screenshot: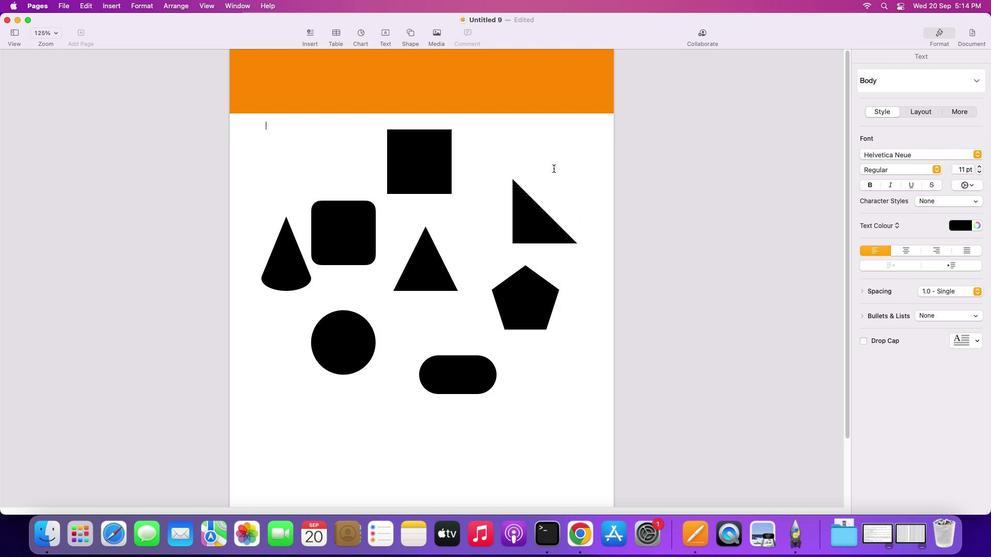 
Action: Mouse pressed left at (553, 168)
Screenshot: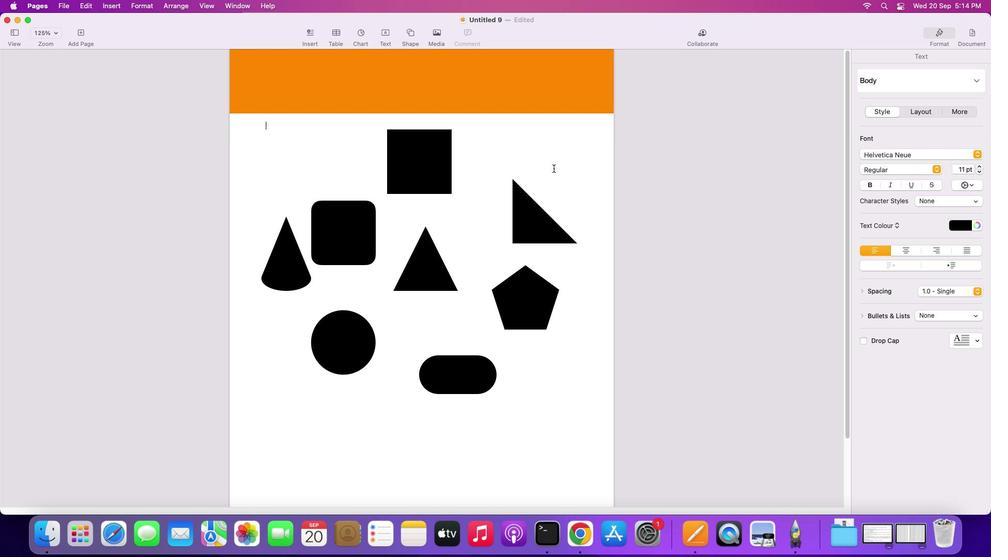
Action: Mouse moved to (552, 172)
Screenshot: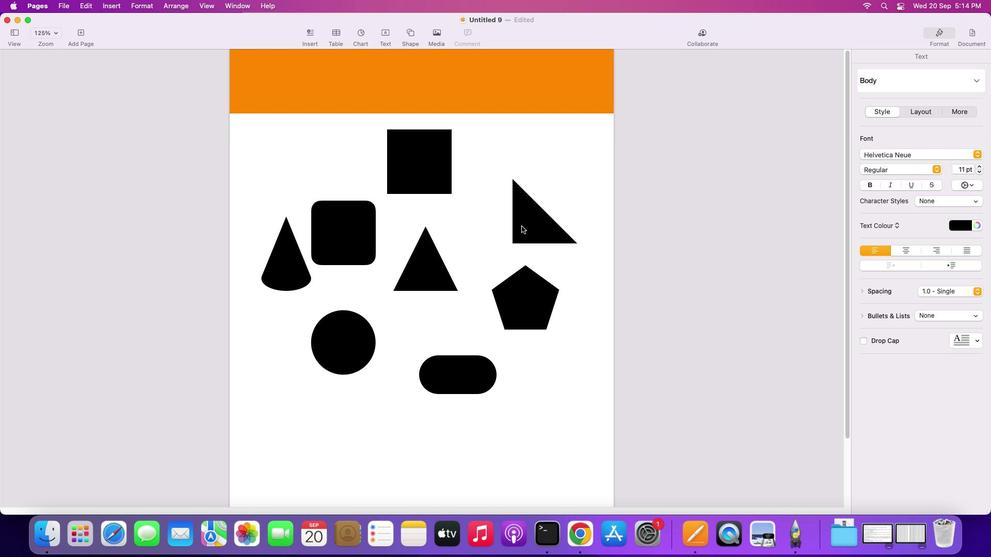 
Action: Key pressed Key.shift
Screenshot: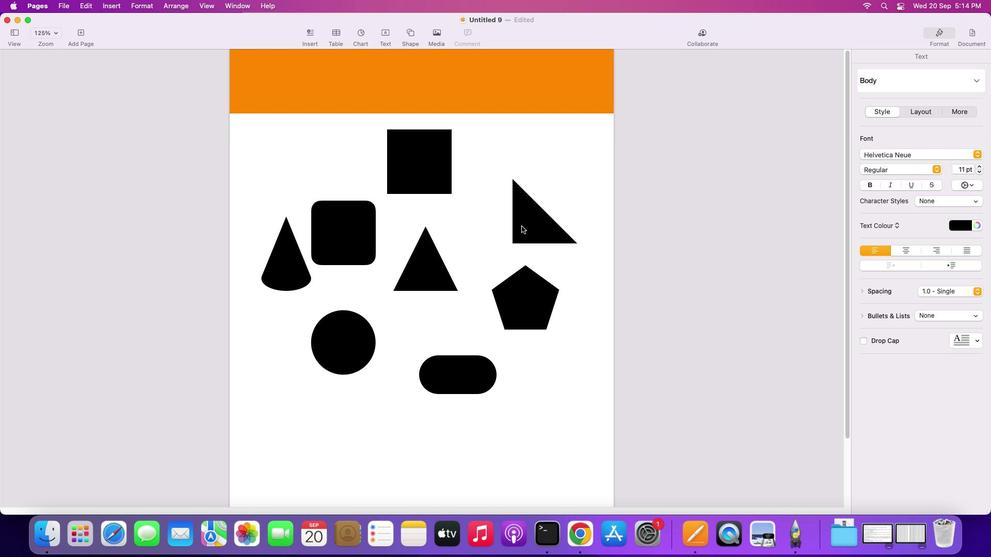 
Action: Mouse moved to (521, 226)
Screenshot: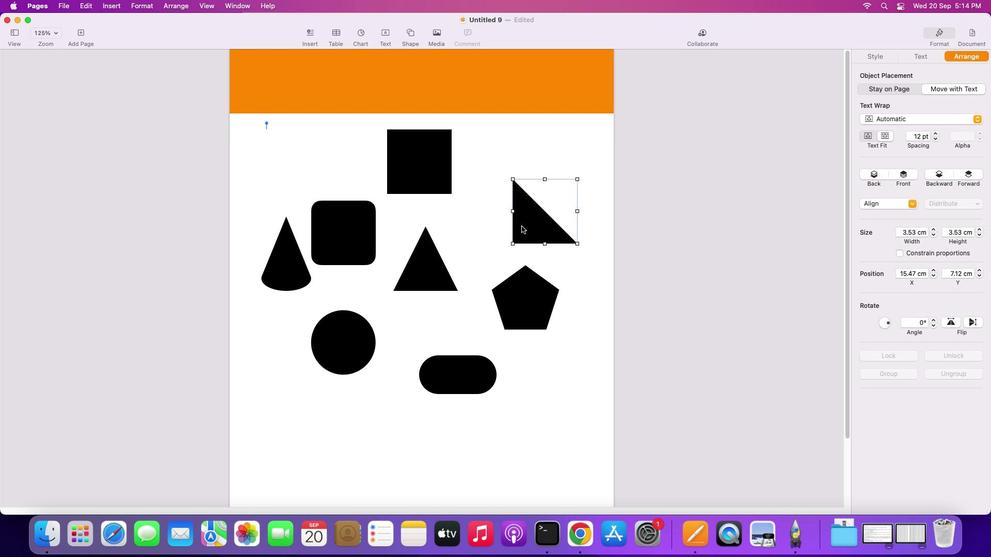 
Action: Mouse pressed left at (521, 226)
